 Task: Add a timeline in the project AgileMentor for the epic 'Database migration' from 2023/02/25 to 2024/09/11. Add a timeline in the project AgileMentor for the epic 'IT service management (ITSM) improvement' from 2024/05/09 to 2025/08/26. Add a timeline in the project AgileMentor for the epic 'Unified communications (UC) implementation' from 2024/06/18 to 2024/09/18
Action: Mouse moved to (299, 270)
Screenshot: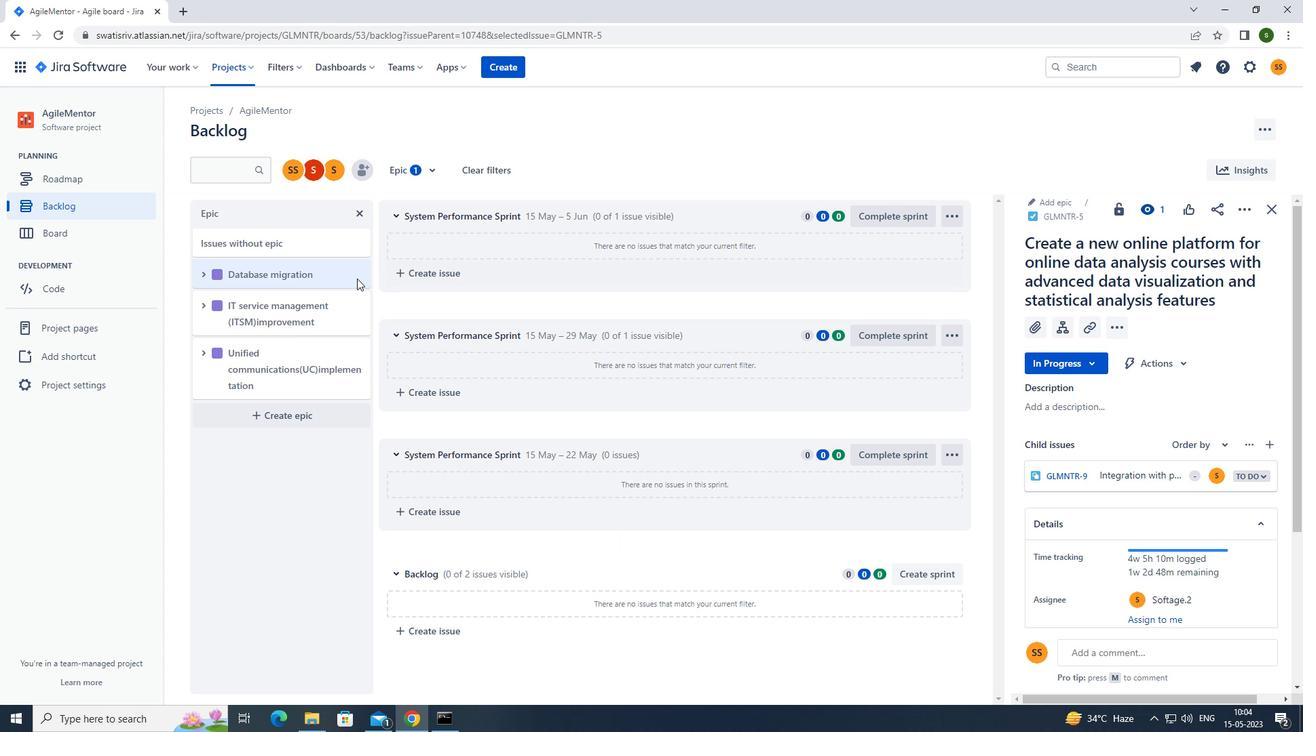 
Action: Mouse pressed left at (299, 270)
Screenshot: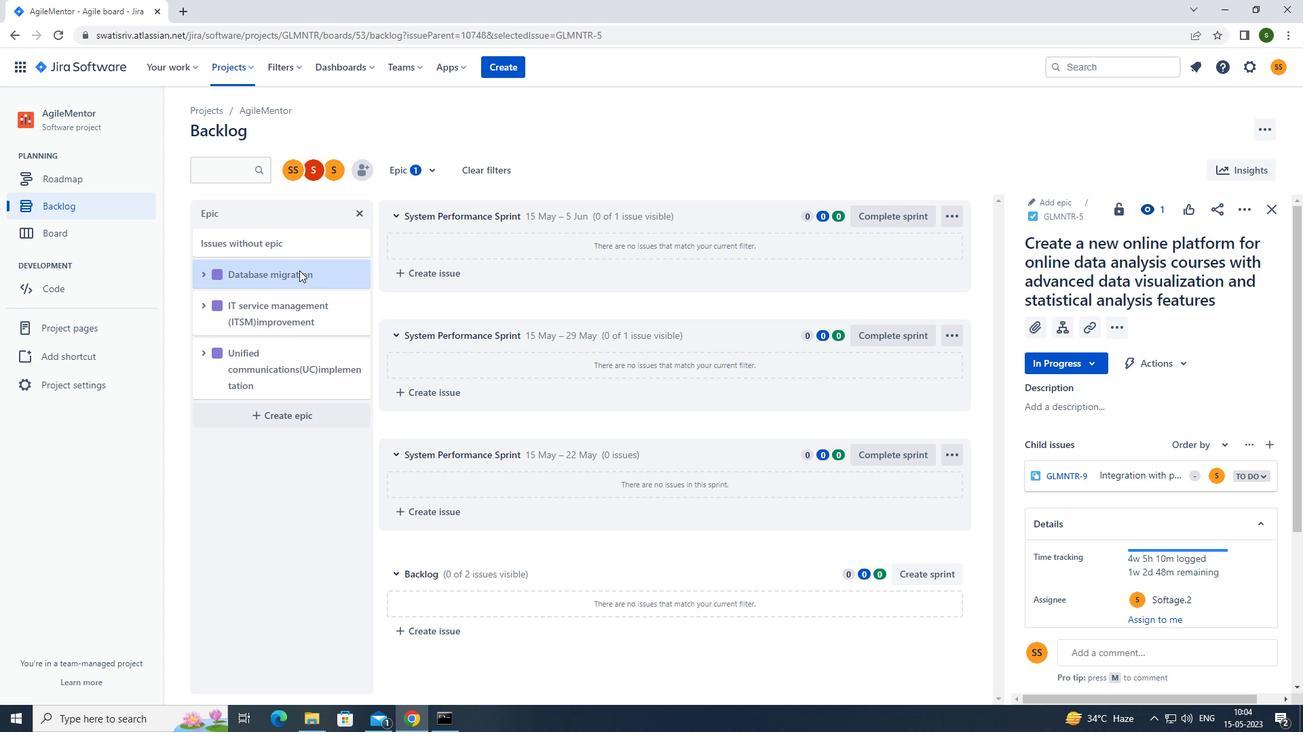 
Action: Mouse moved to (203, 278)
Screenshot: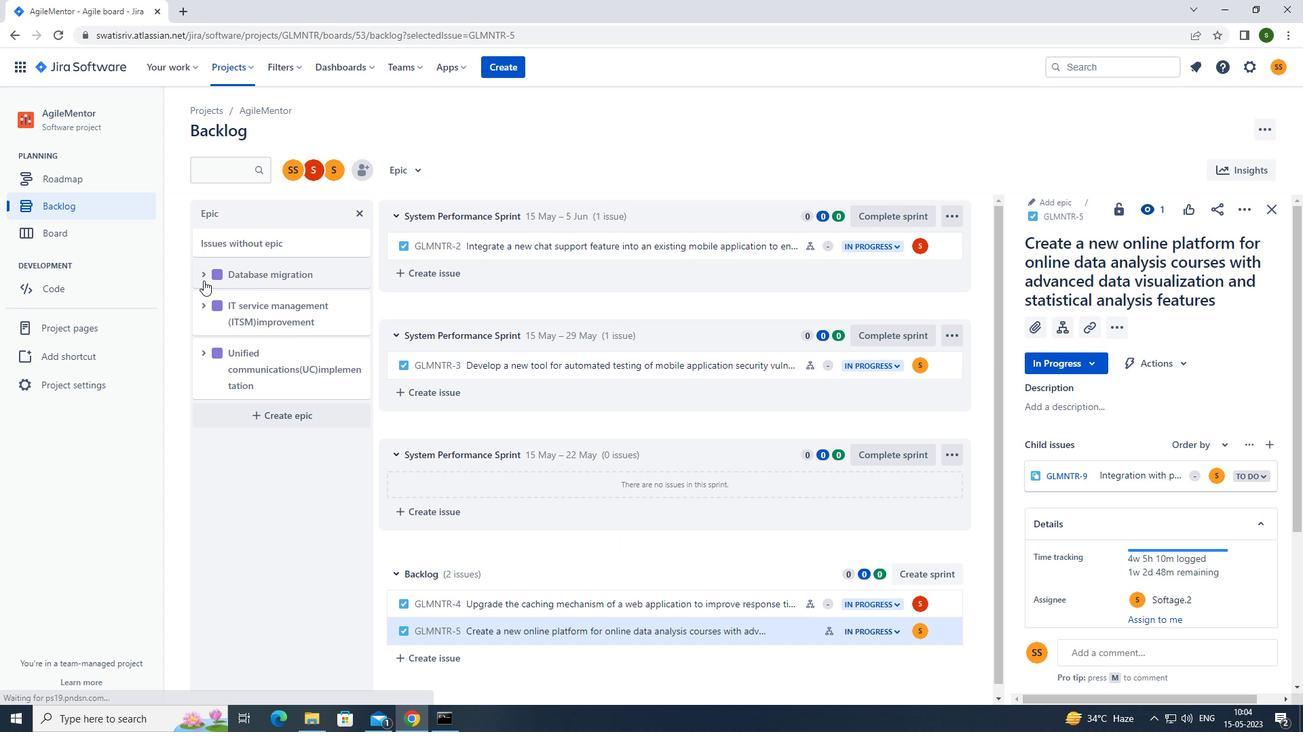 
Action: Mouse pressed left at (203, 278)
Screenshot: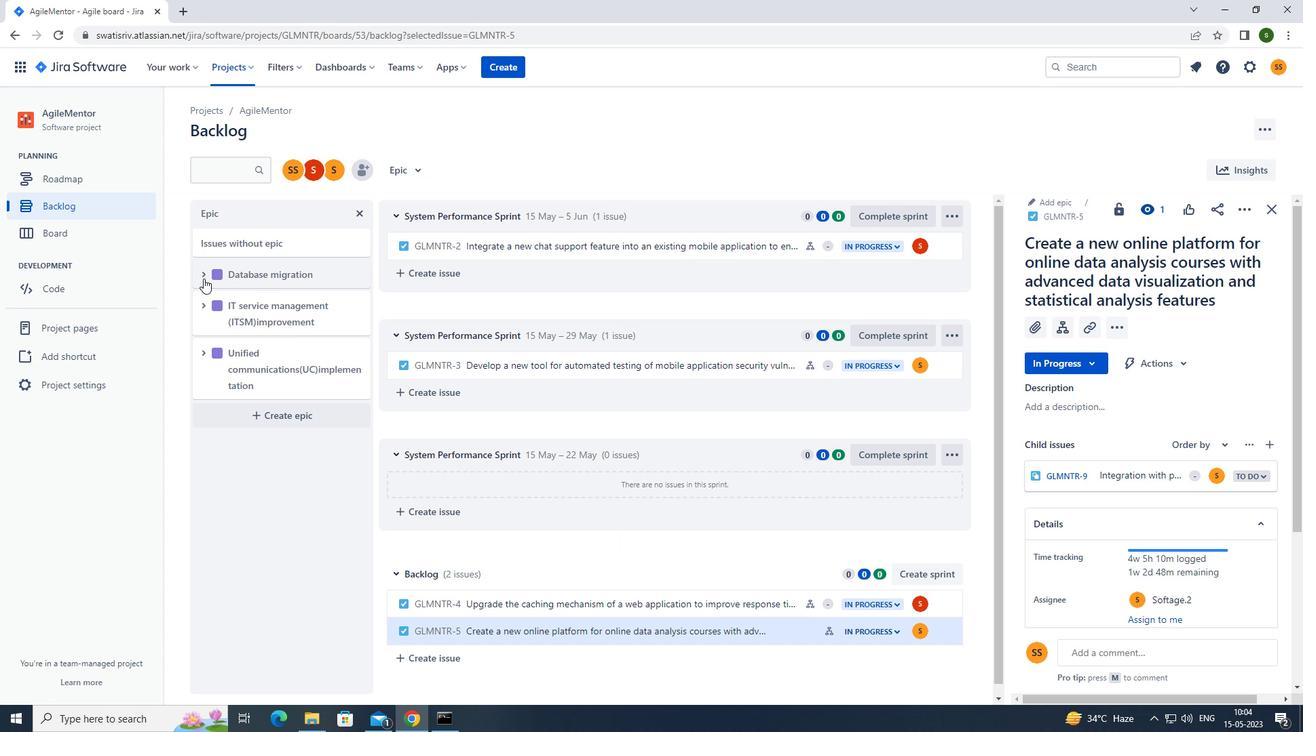 
Action: Mouse moved to (297, 378)
Screenshot: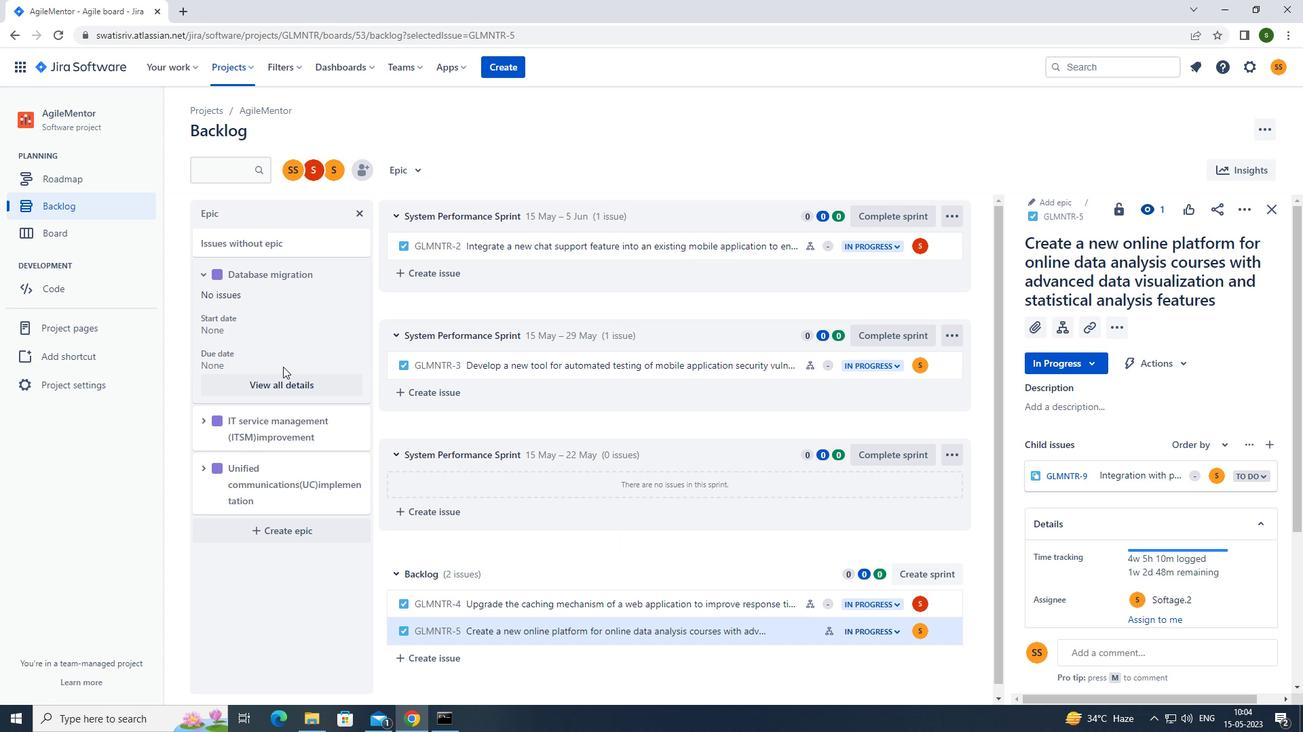 
Action: Mouse pressed left at (297, 378)
Screenshot: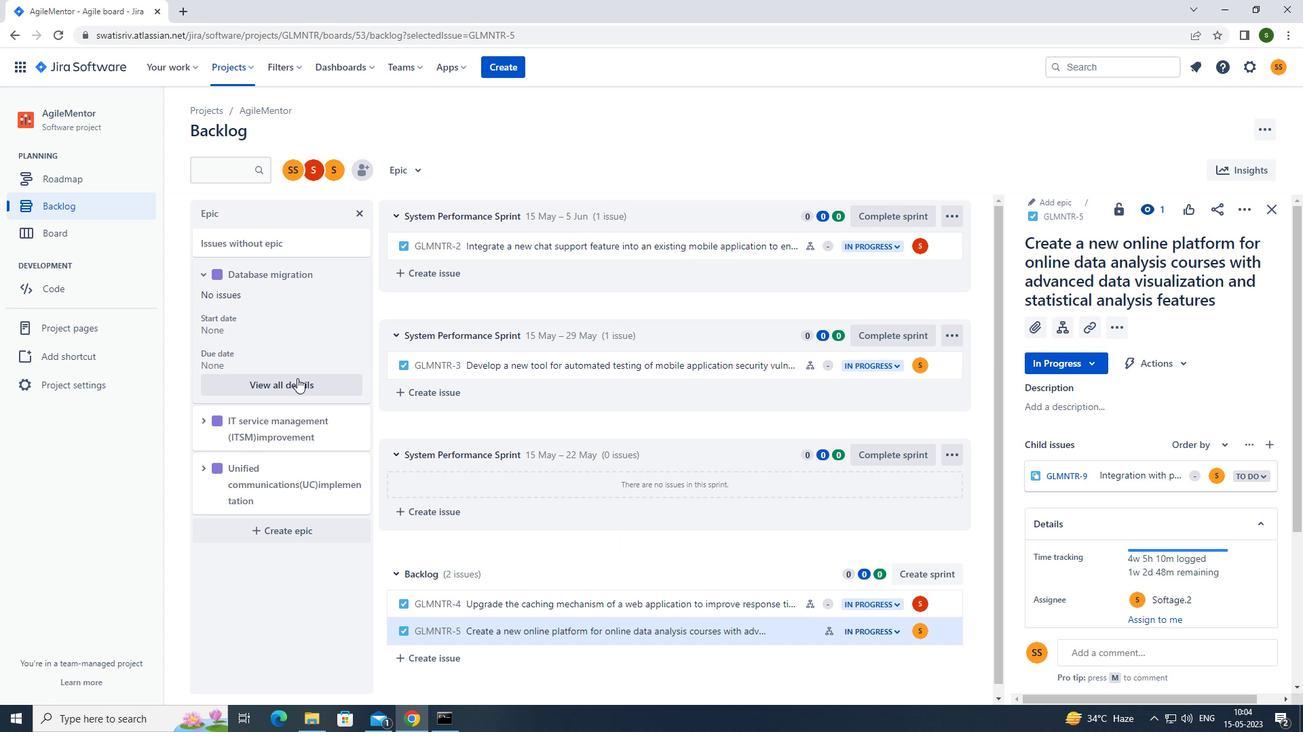 
Action: Mouse moved to (1152, 498)
Screenshot: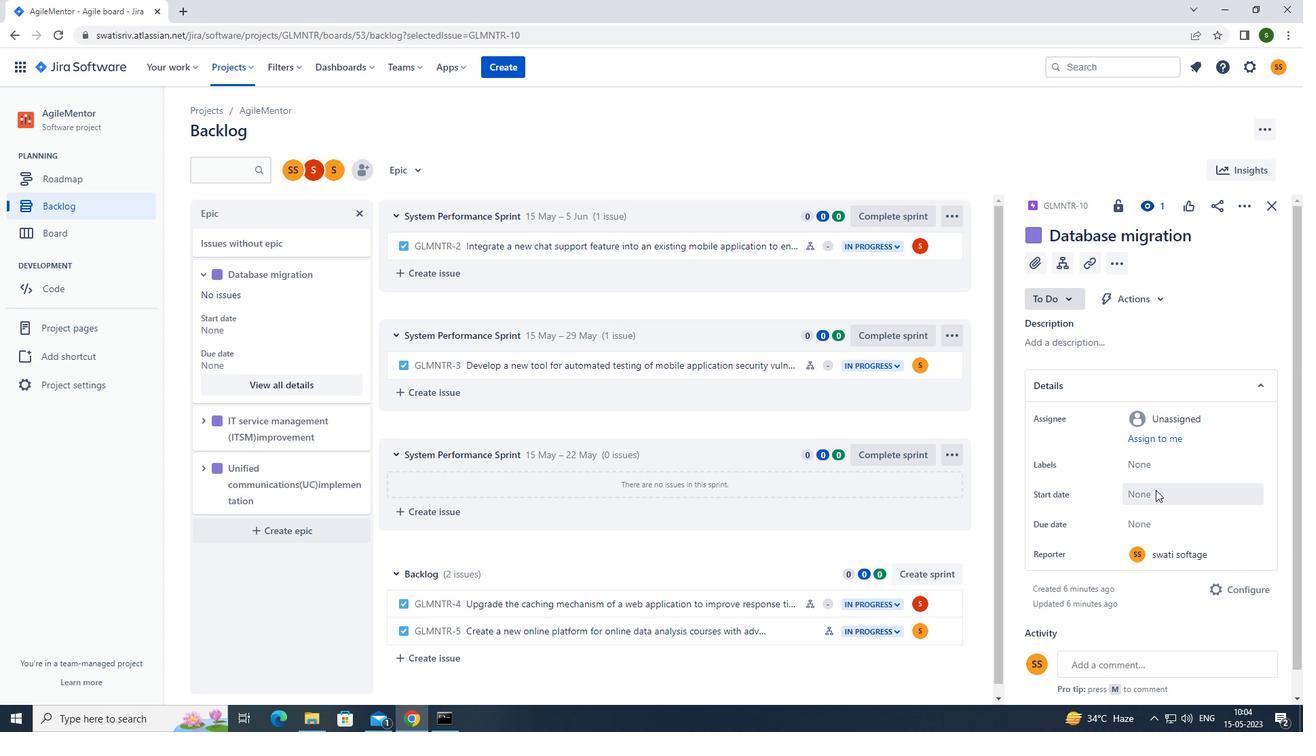 
Action: Mouse pressed left at (1152, 498)
Screenshot: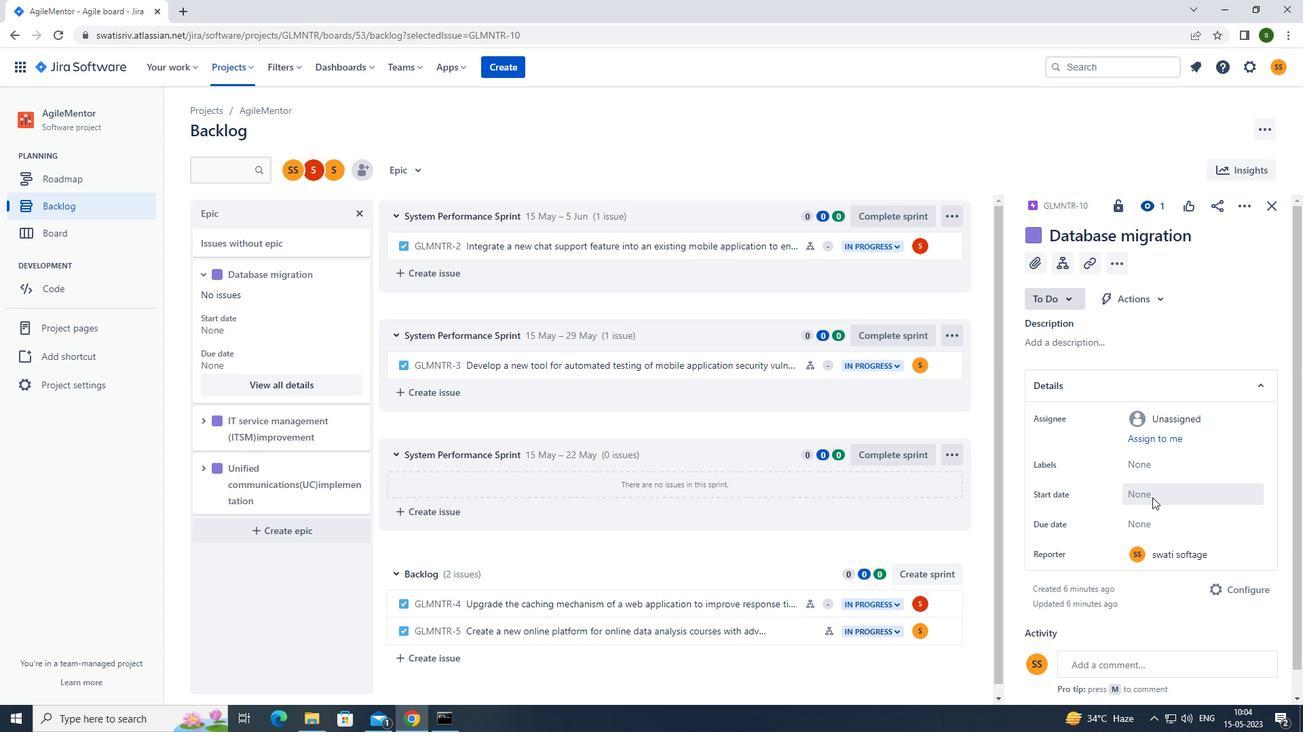 
Action: Mouse moved to (1096, 299)
Screenshot: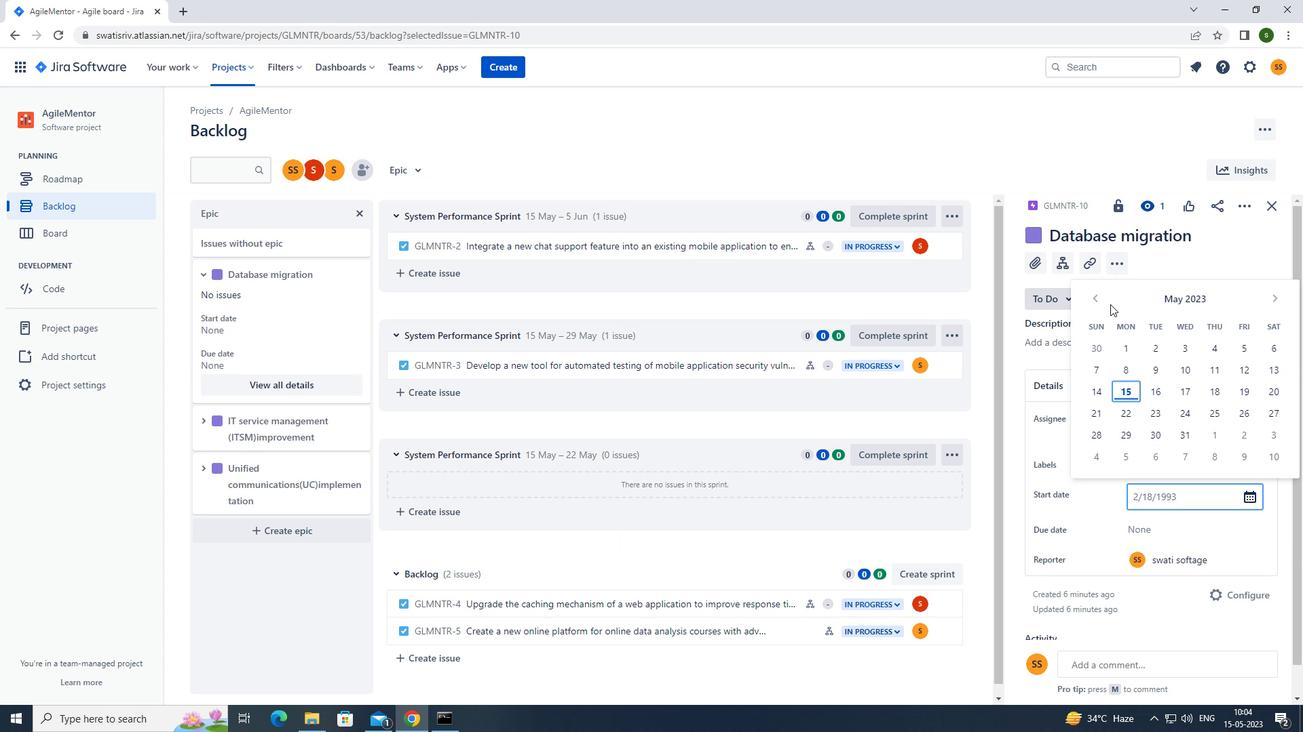 
Action: Mouse pressed left at (1096, 299)
Screenshot: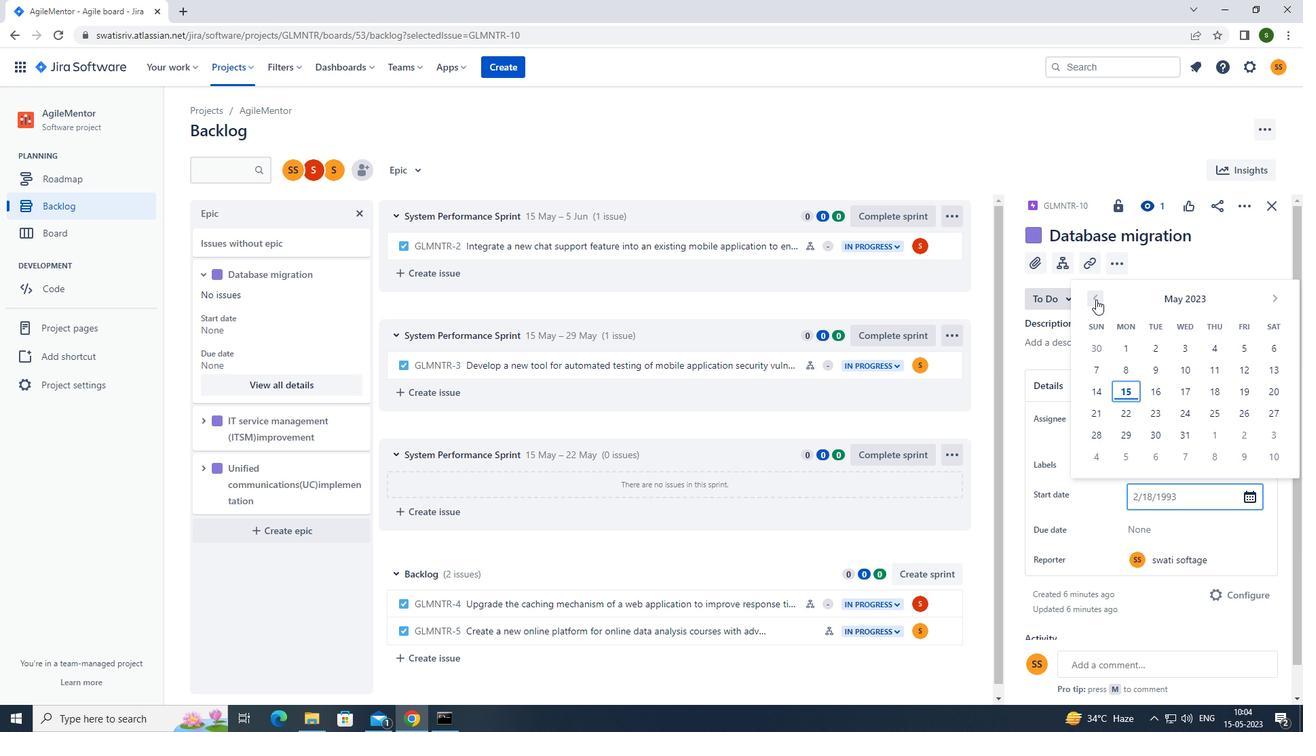 
Action: Mouse pressed left at (1096, 299)
Screenshot: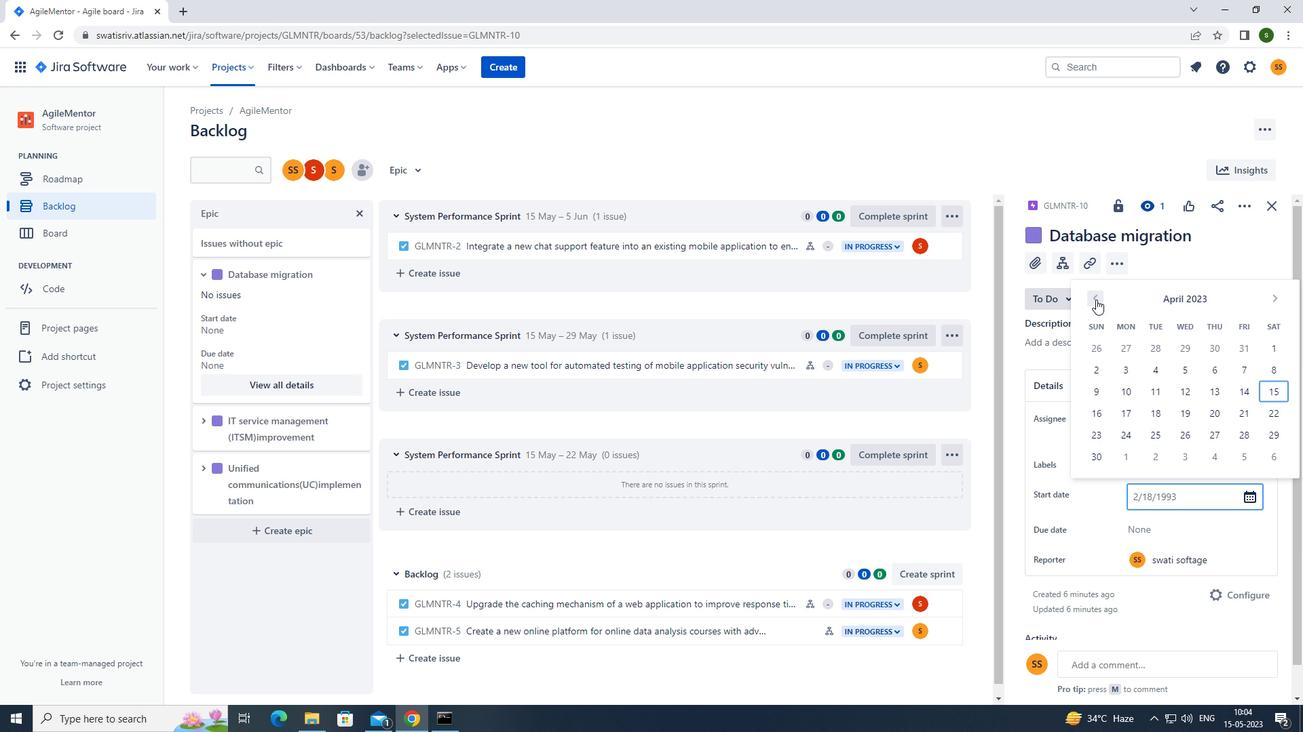 
Action: Mouse pressed left at (1096, 299)
Screenshot: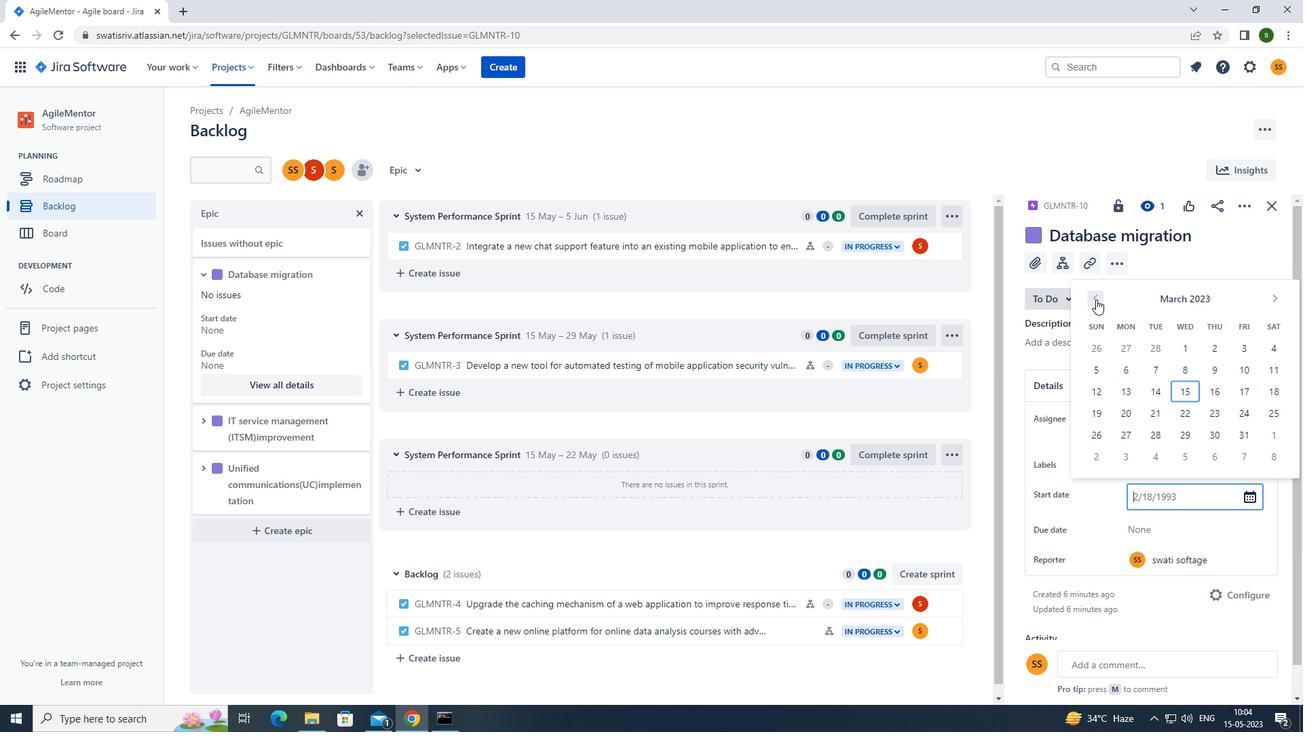 
Action: Mouse moved to (1267, 414)
Screenshot: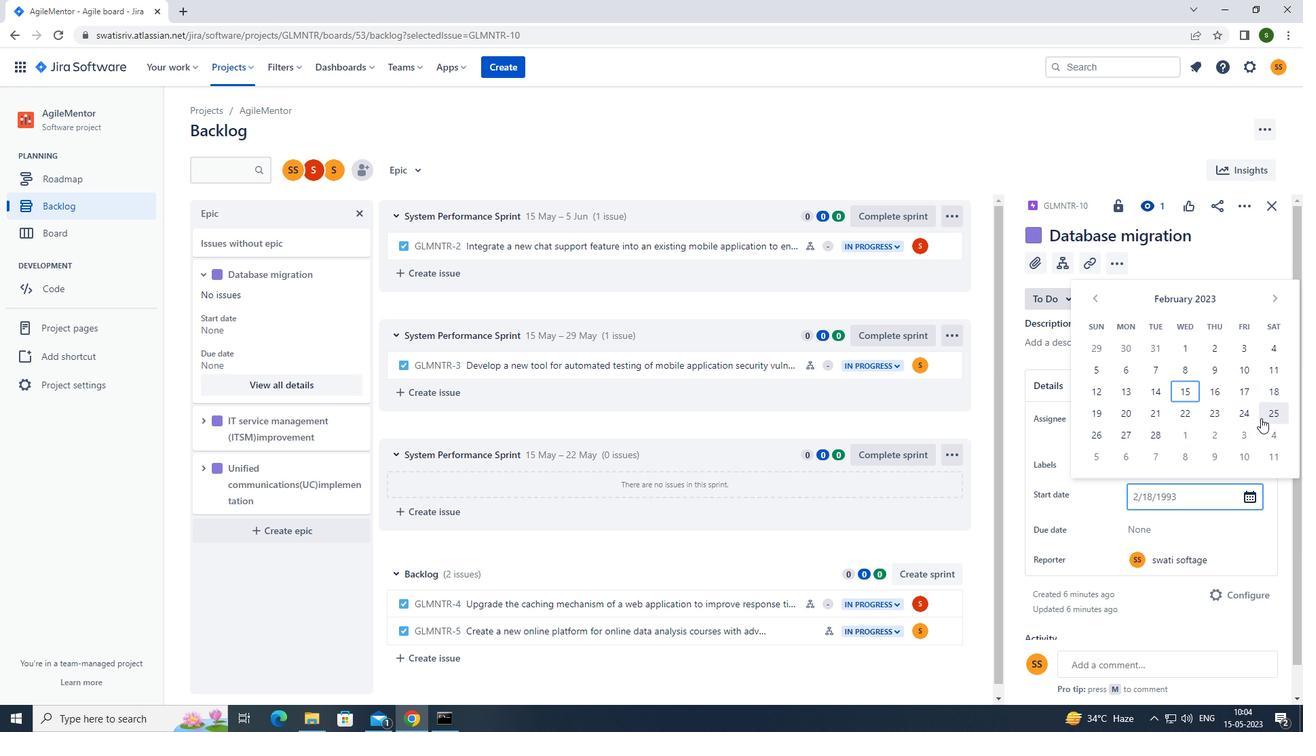 
Action: Mouse pressed left at (1267, 414)
Screenshot: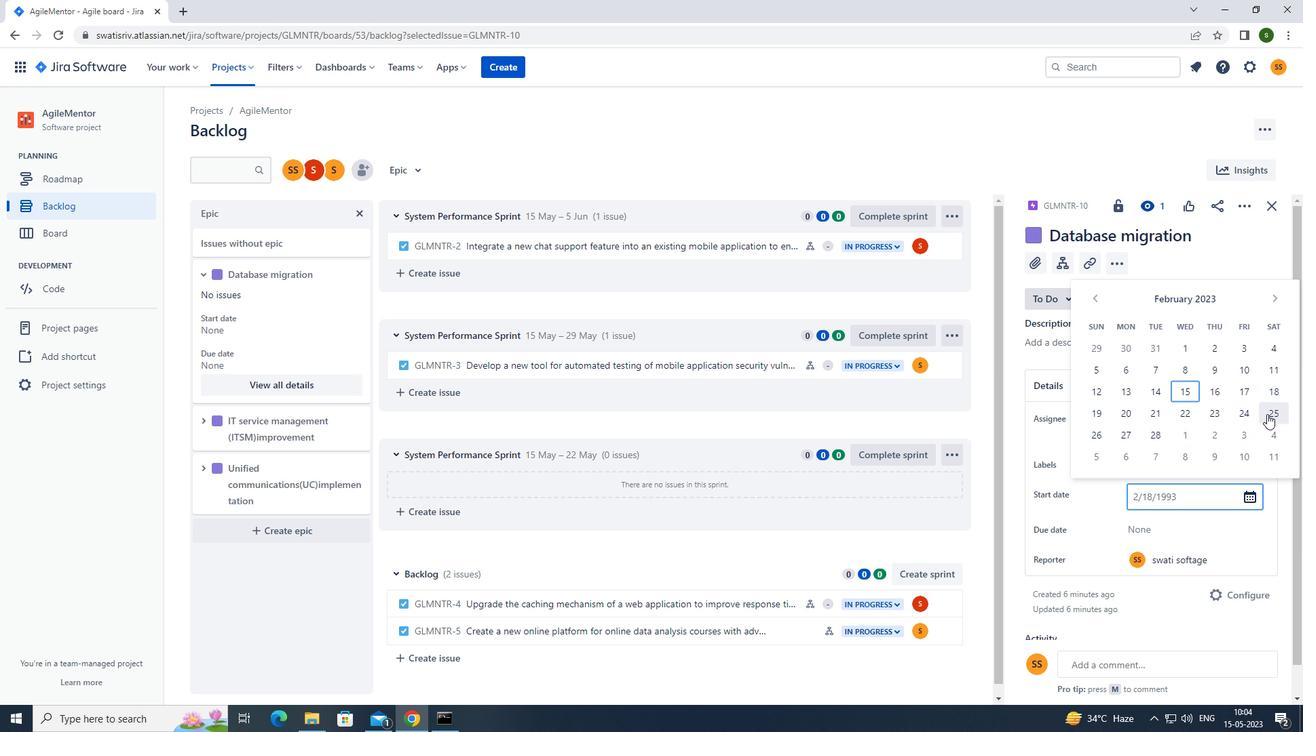 
Action: Mouse moved to (1168, 526)
Screenshot: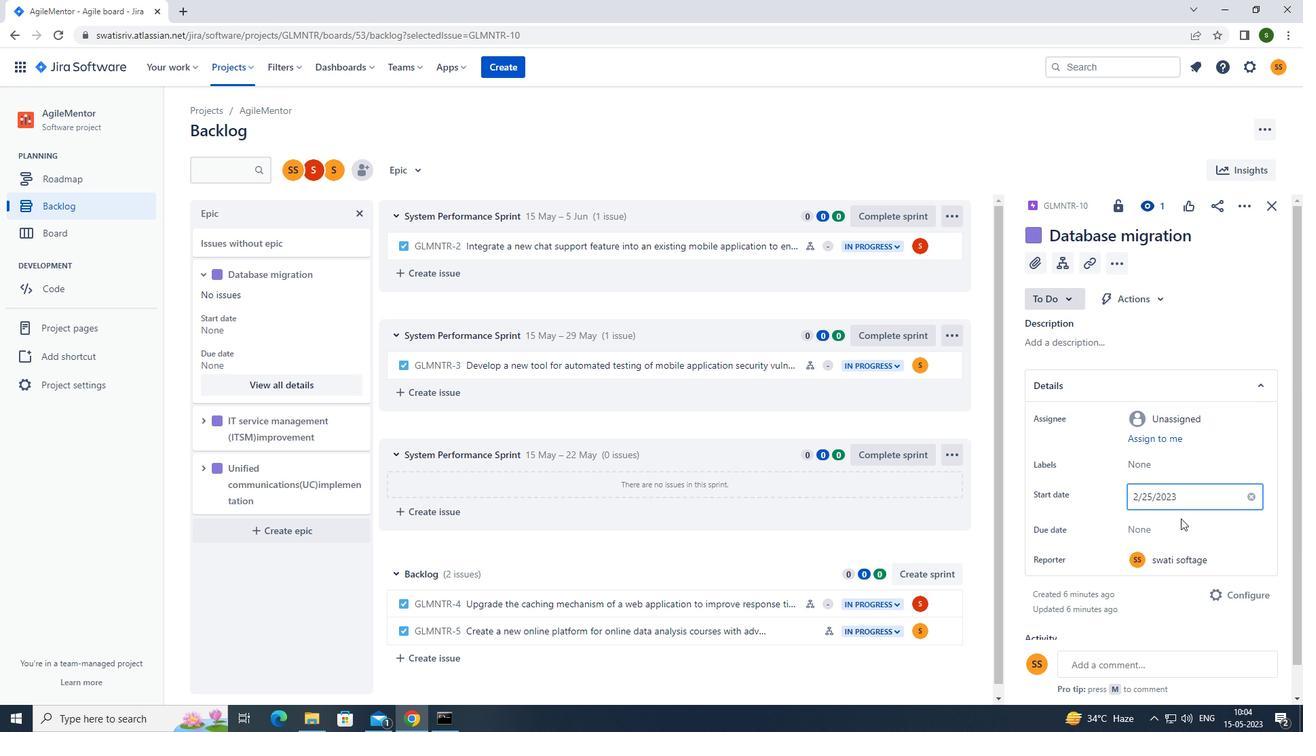 
Action: Mouse pressed left at (1168, 526)
Screenshot: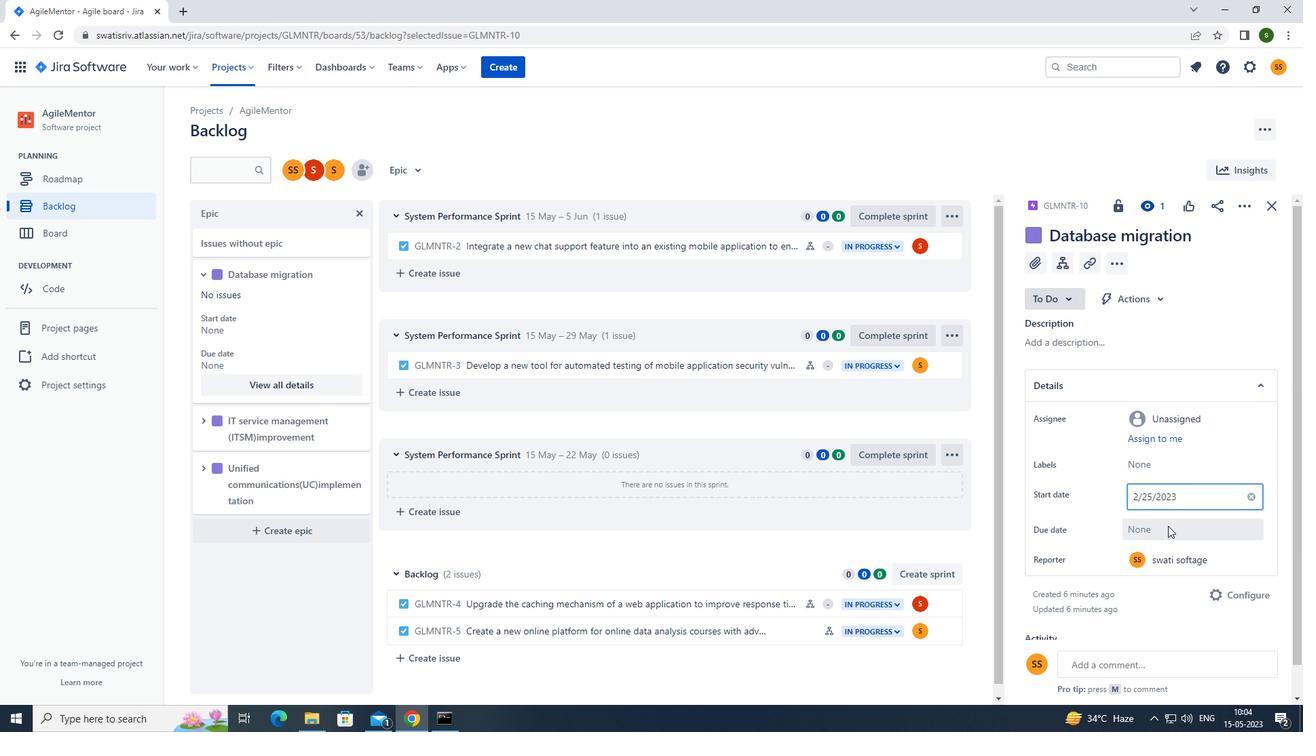 
Action: Mouse moved to (1275, 339)
Screenshot: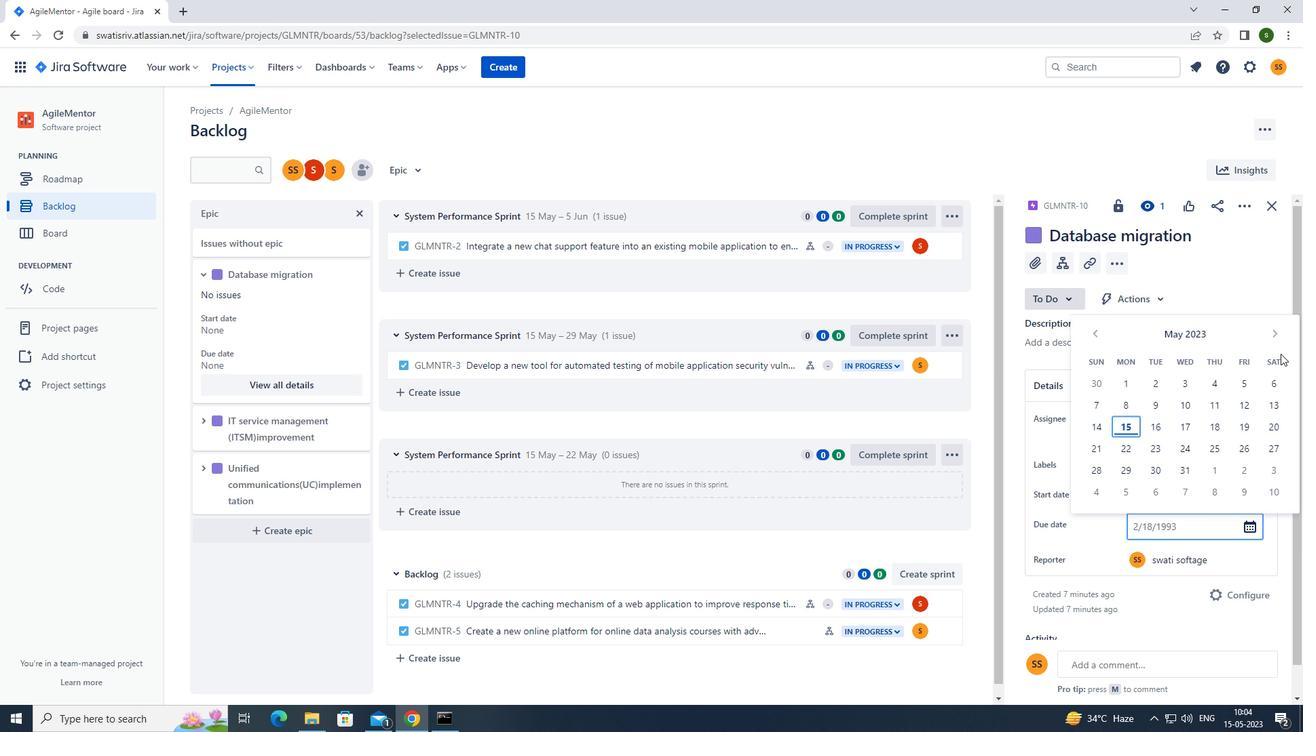 
Action: Mouse pressed left at (1275, 339)
Screenshot: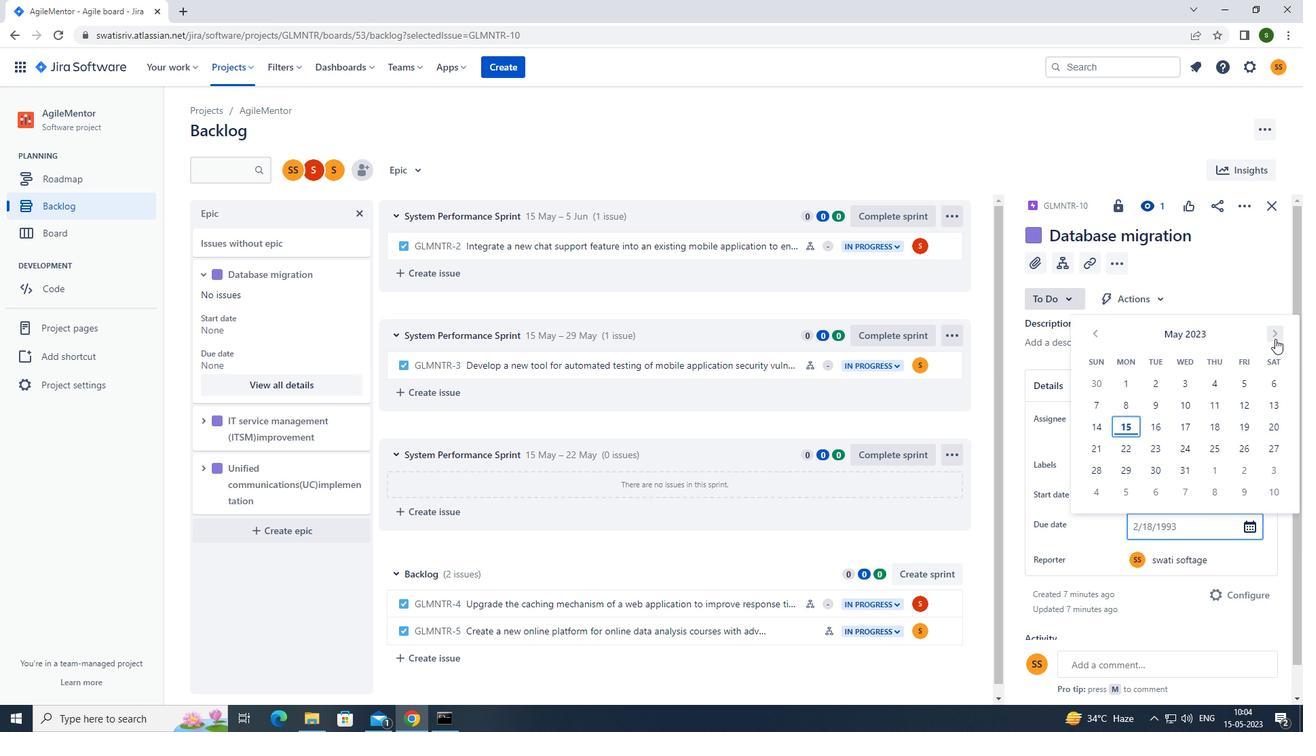 
Action: Mouse pressed left at (1275, 339)
Screenshot: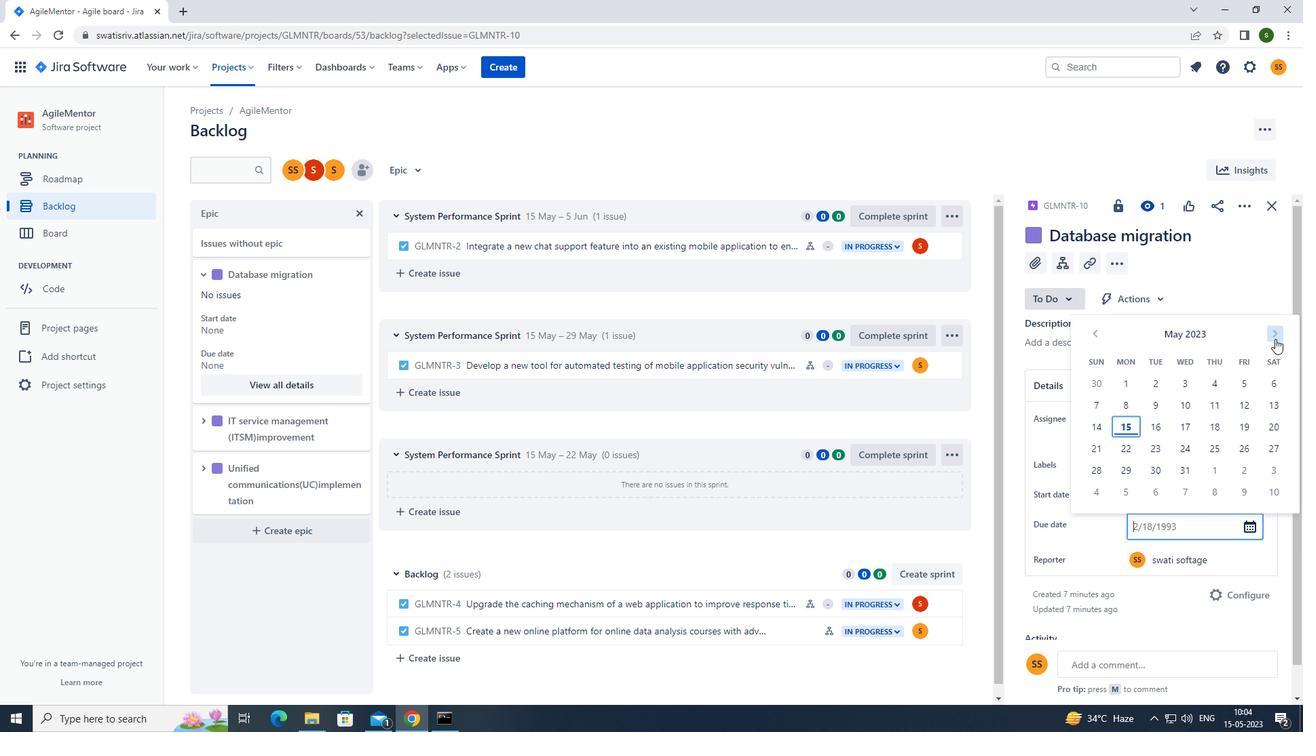 
Action: Mouse pressed left at (1275, 339)
Screenshot: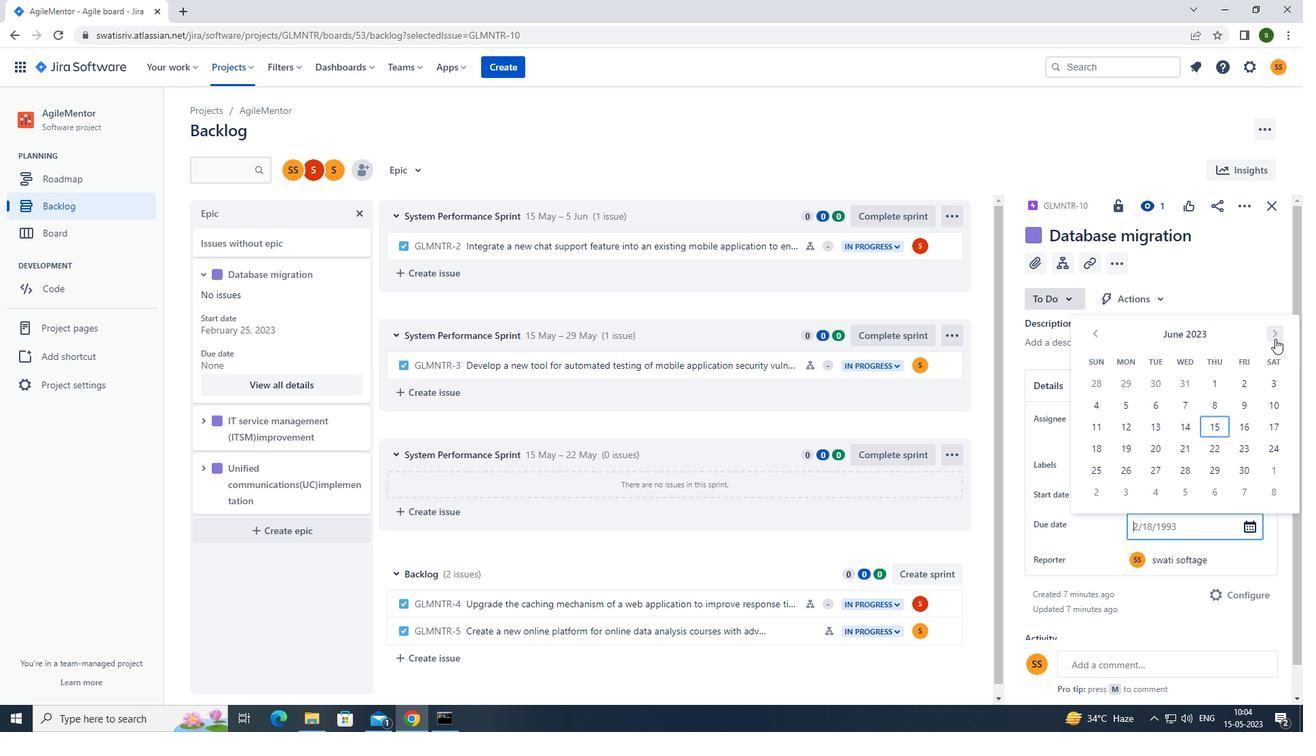 
Action: Mouse pressed left at (1275, 339)
Screenshot: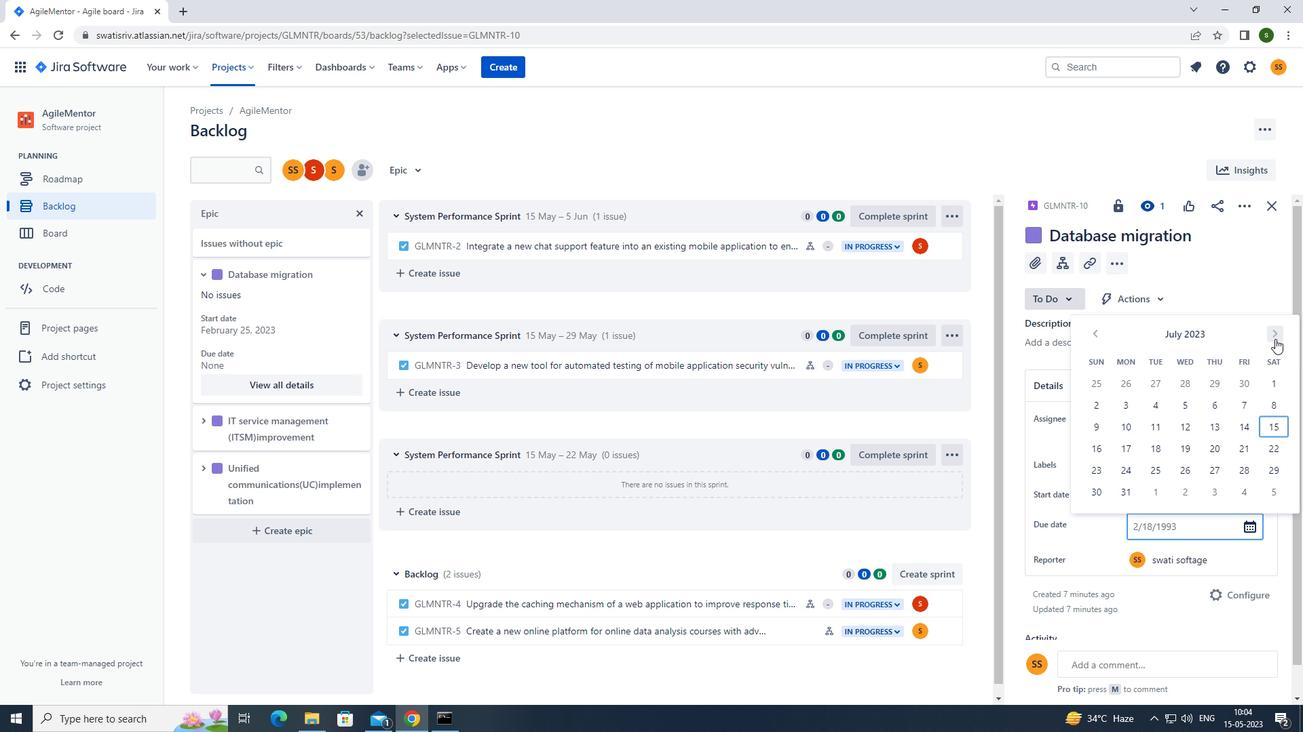 
Action: Mouse pressed left at (1275, 339)
Screenshot: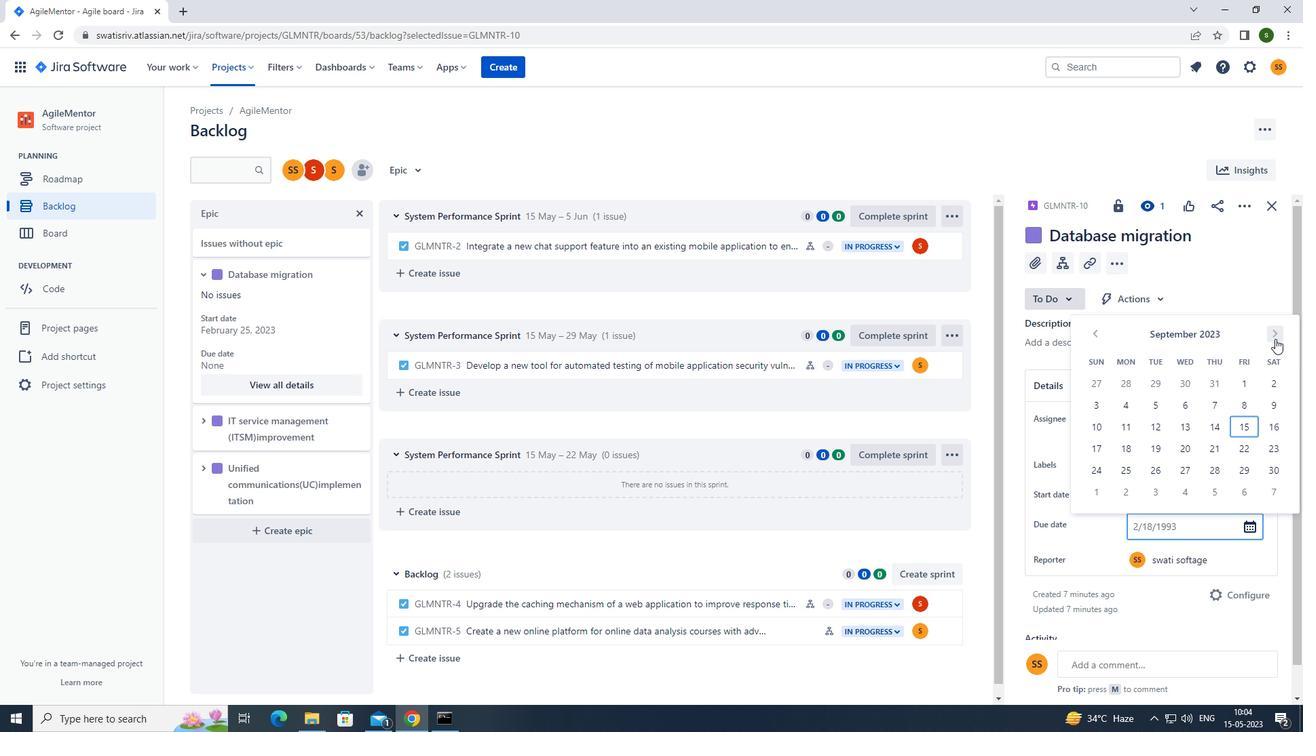 
Action: Mouse pressed left at (1275, 339)
Screenshot: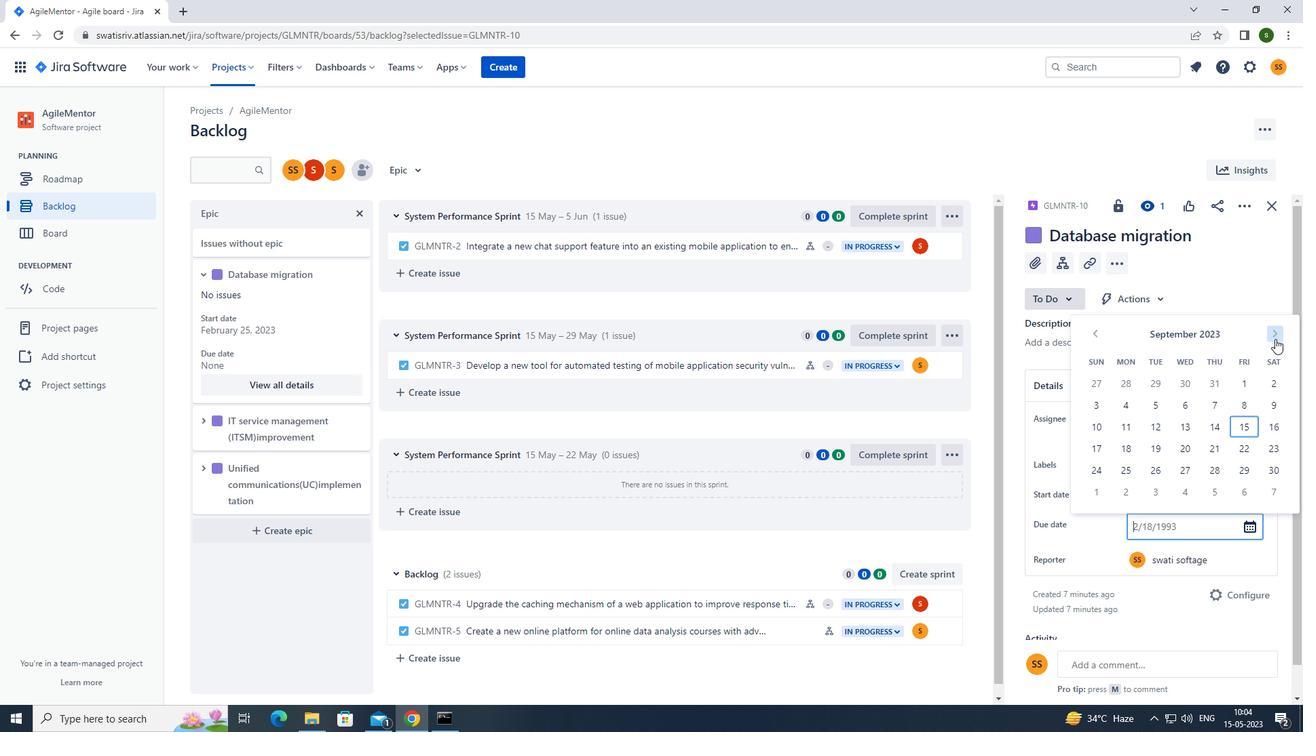 
Action: Mouse pressed left at (1275, 339)
Screenshot: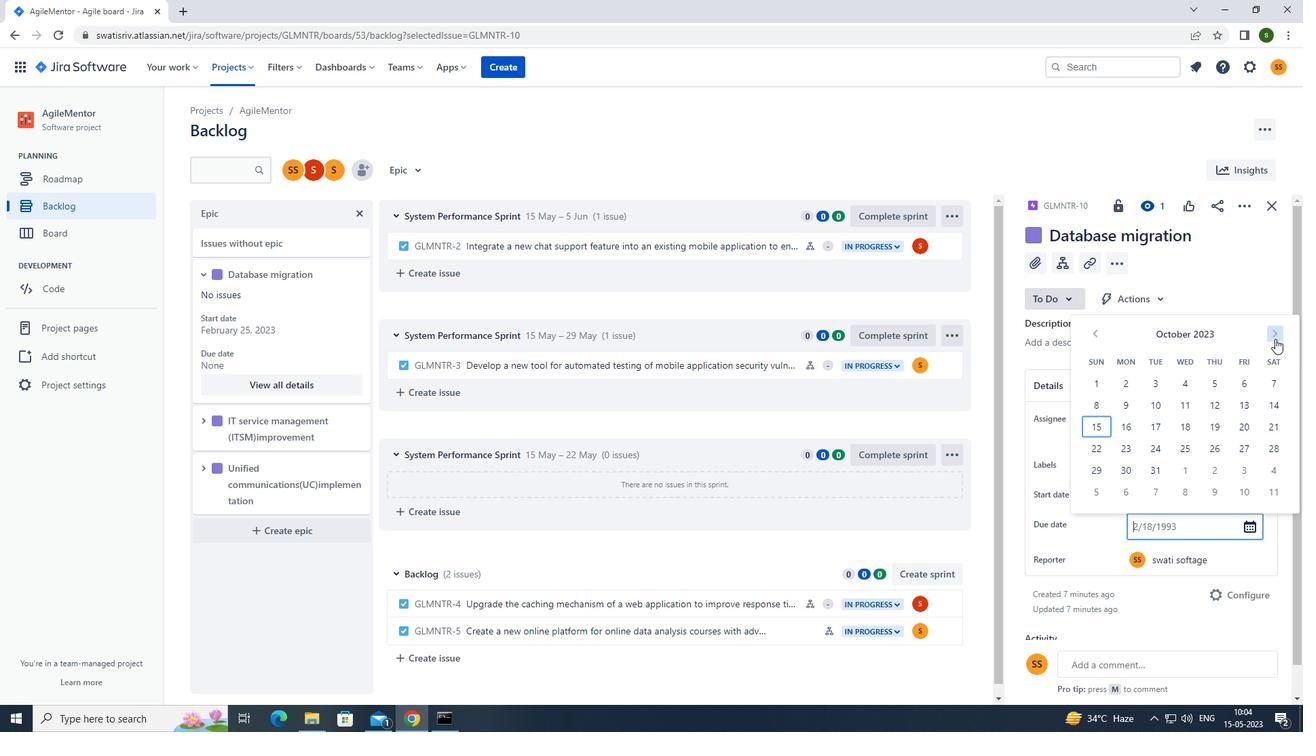 
Action: Mouse pressed left at (1275, 339)
Screenshot: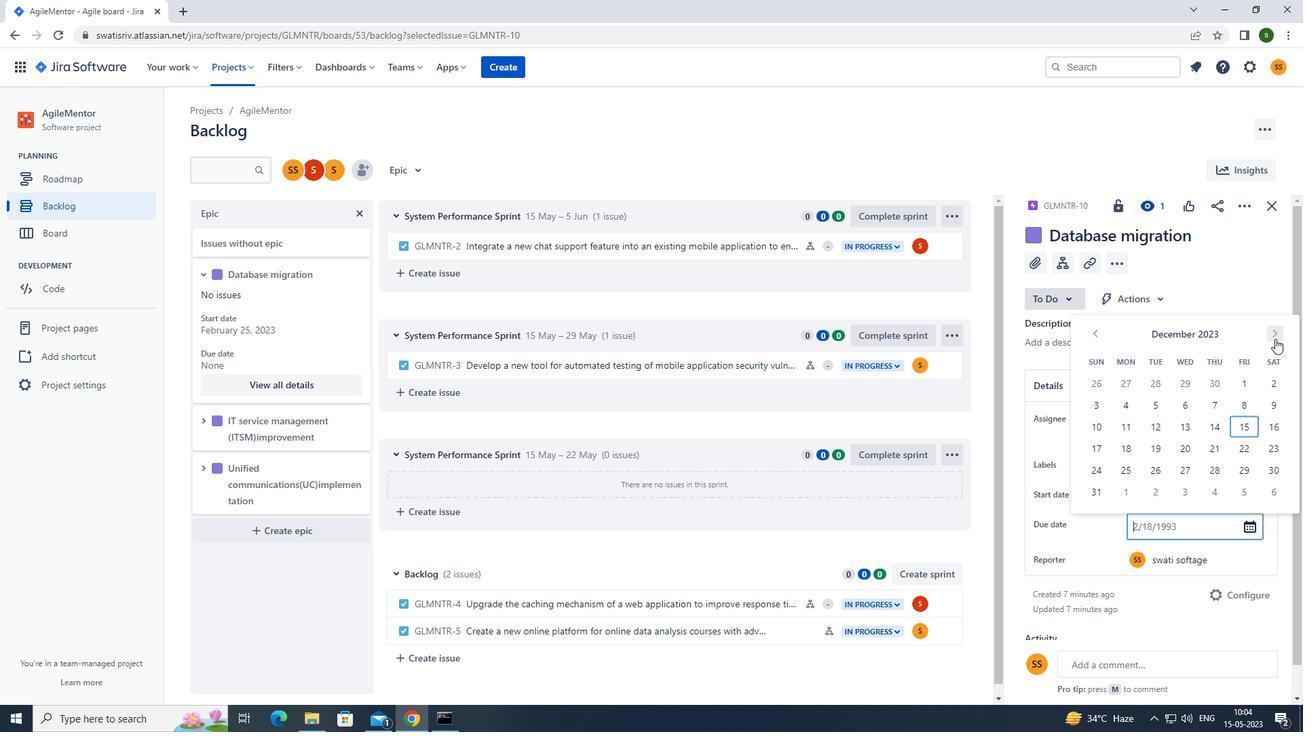 
Action: Mouse pressed left at (1275, 339)
Screenshot: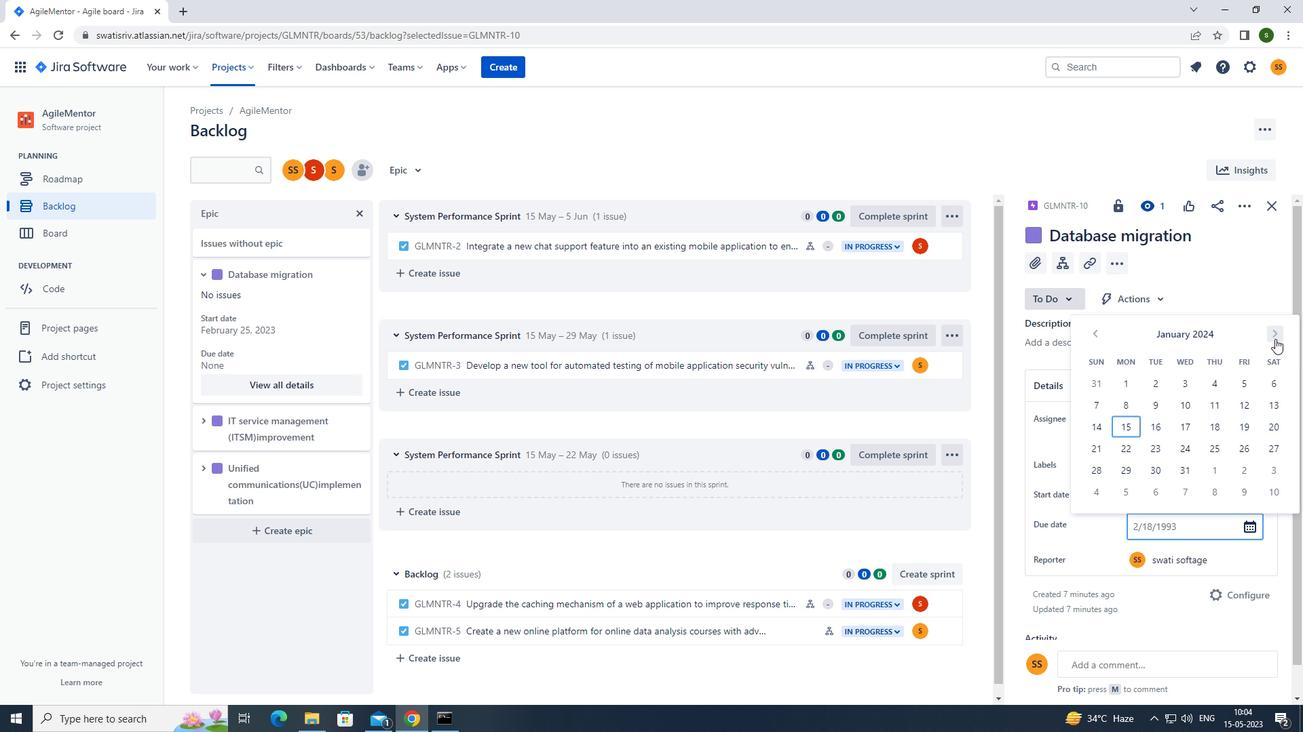 
Action: Mouse pressed left at (1275, 339)
Screenshot: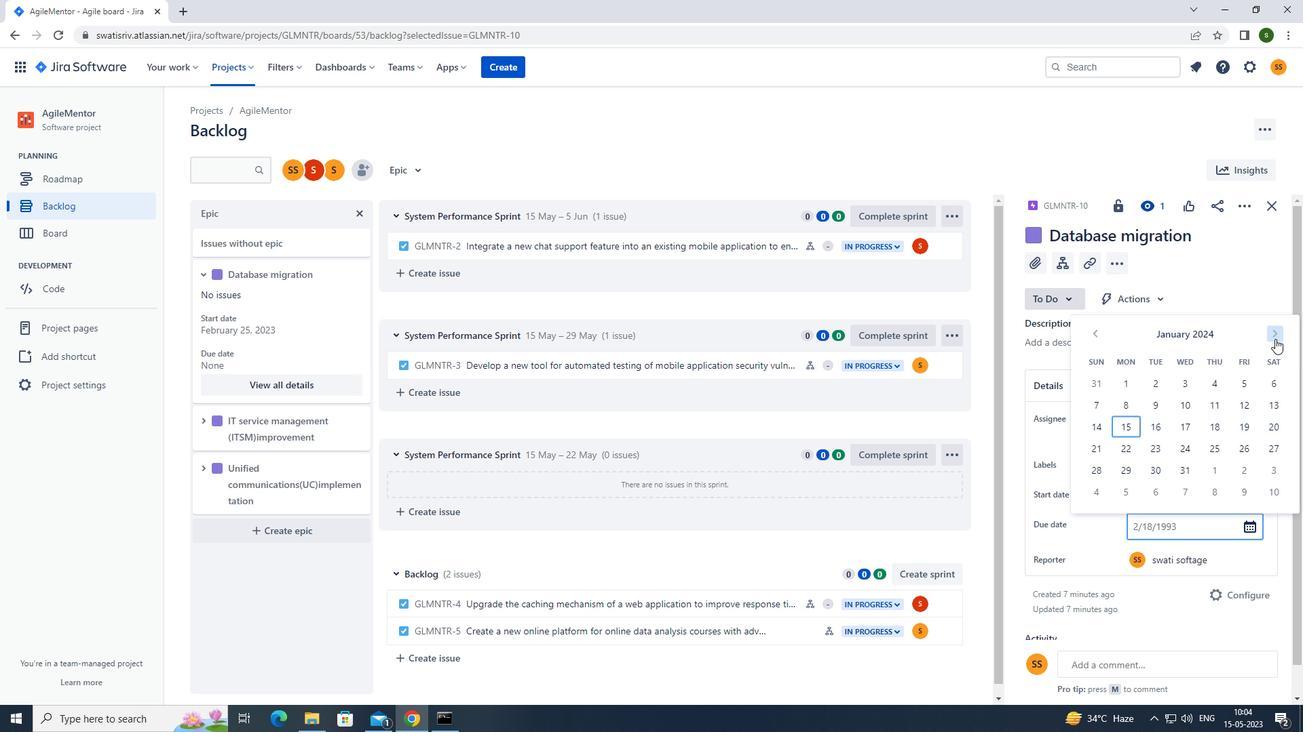 
Action: Mouse pressed left at (1275, 339)
Screenshot: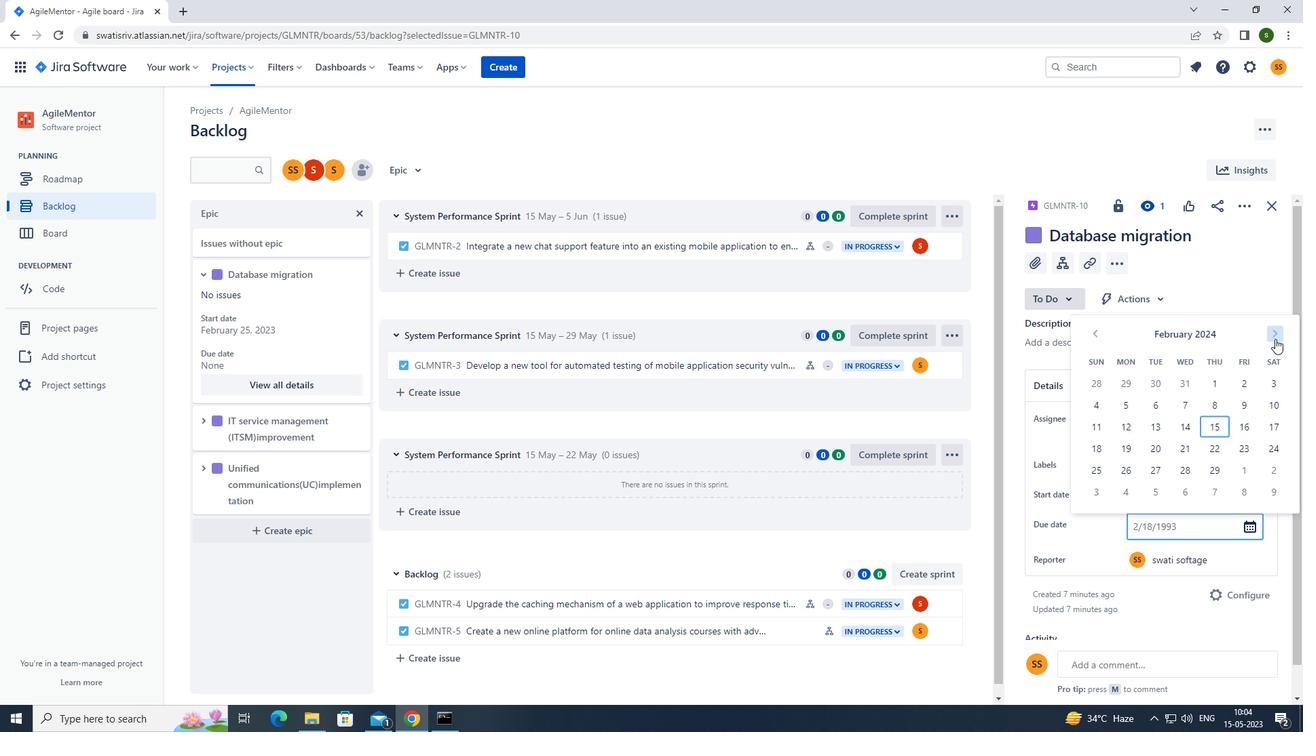 
Action: Mouse pressed left at (1275, 339)
Screenshot: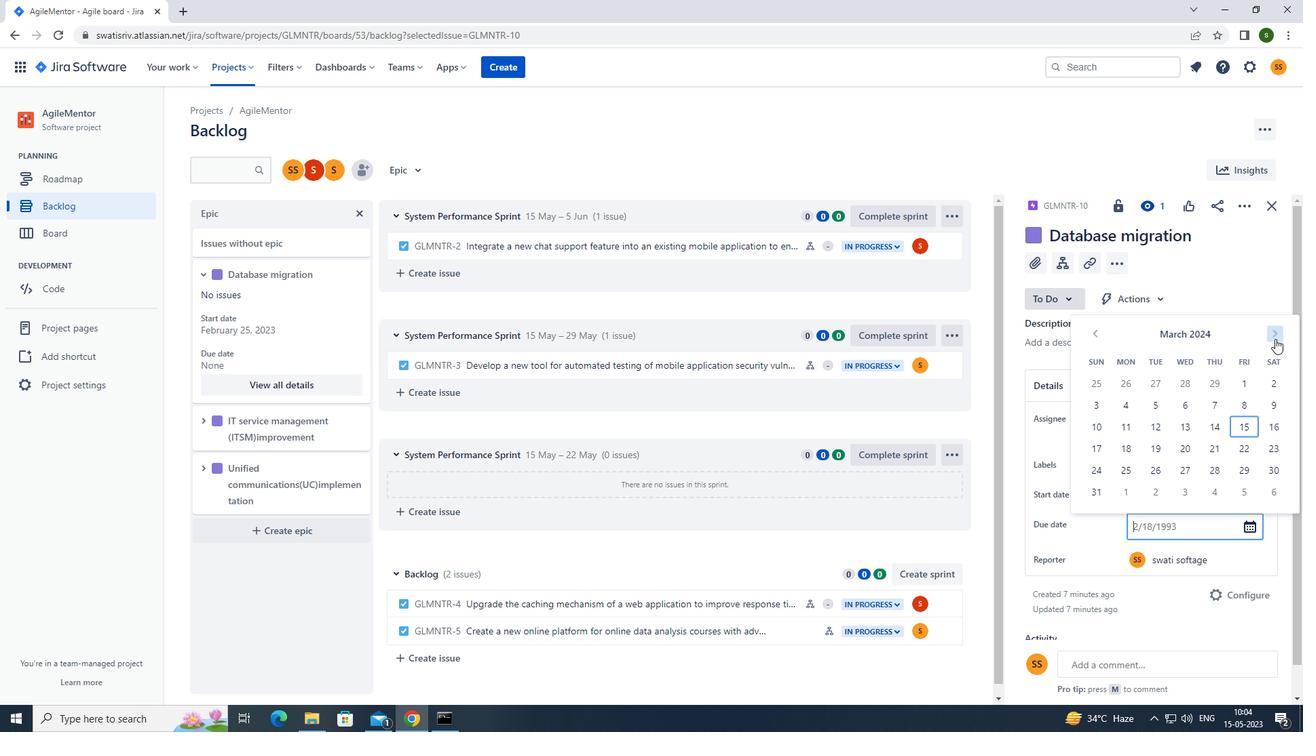 
Action: Mouse pressed left at (1275, 339)
Screenshot: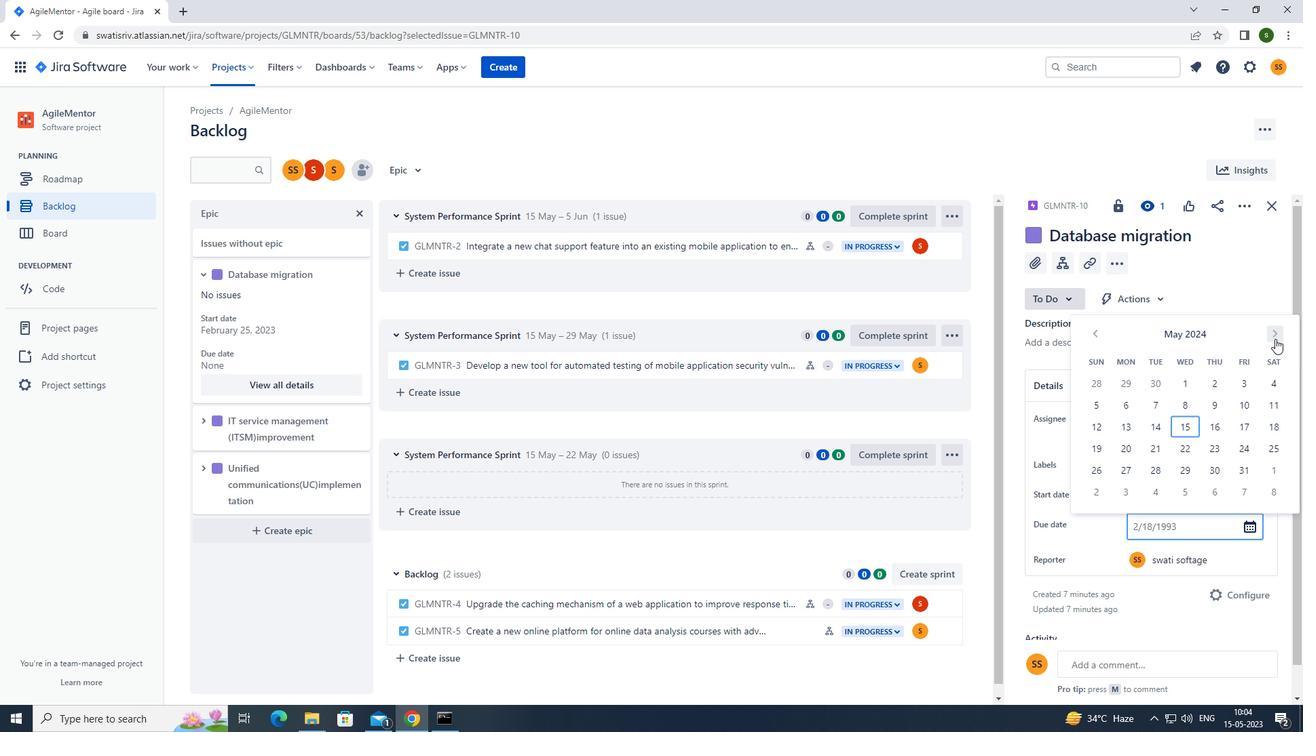 
Action: Mouse pressed left at (1275, 339)
Screenshot: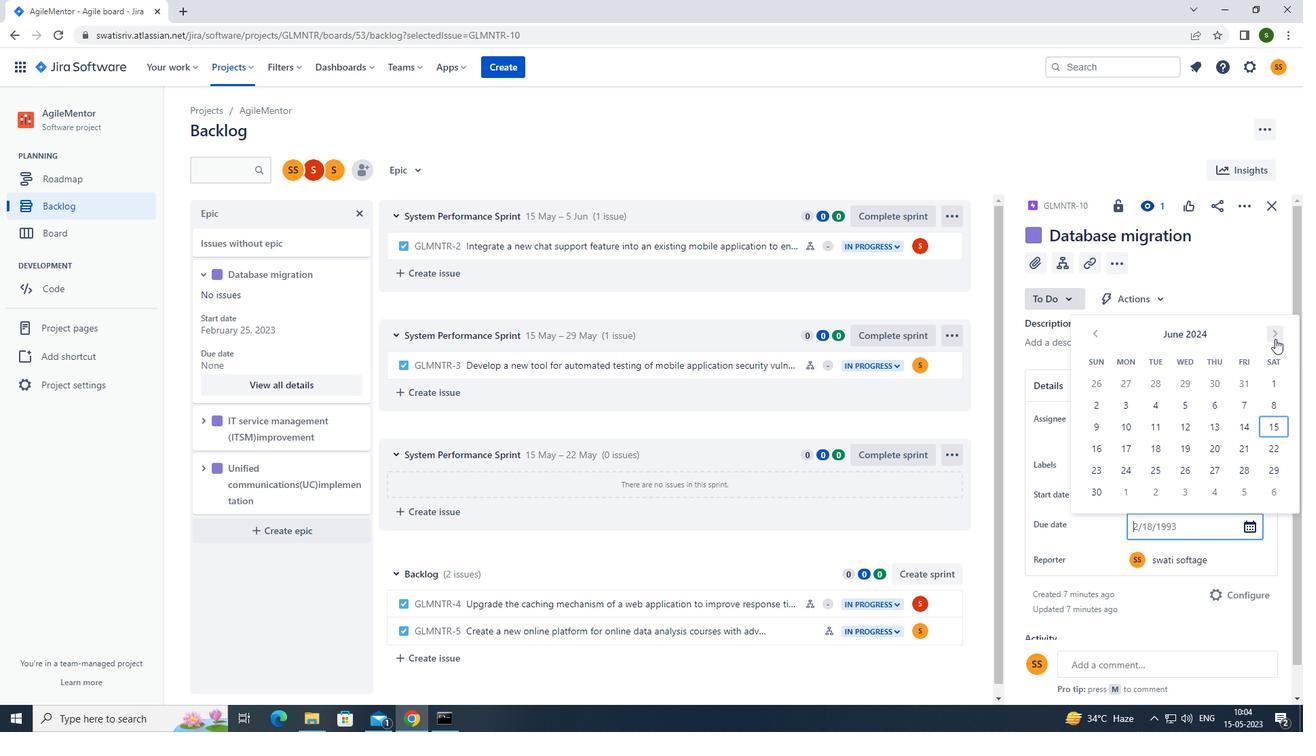 
Action: Mouse pressed left at (1275, 339)
Screenshot: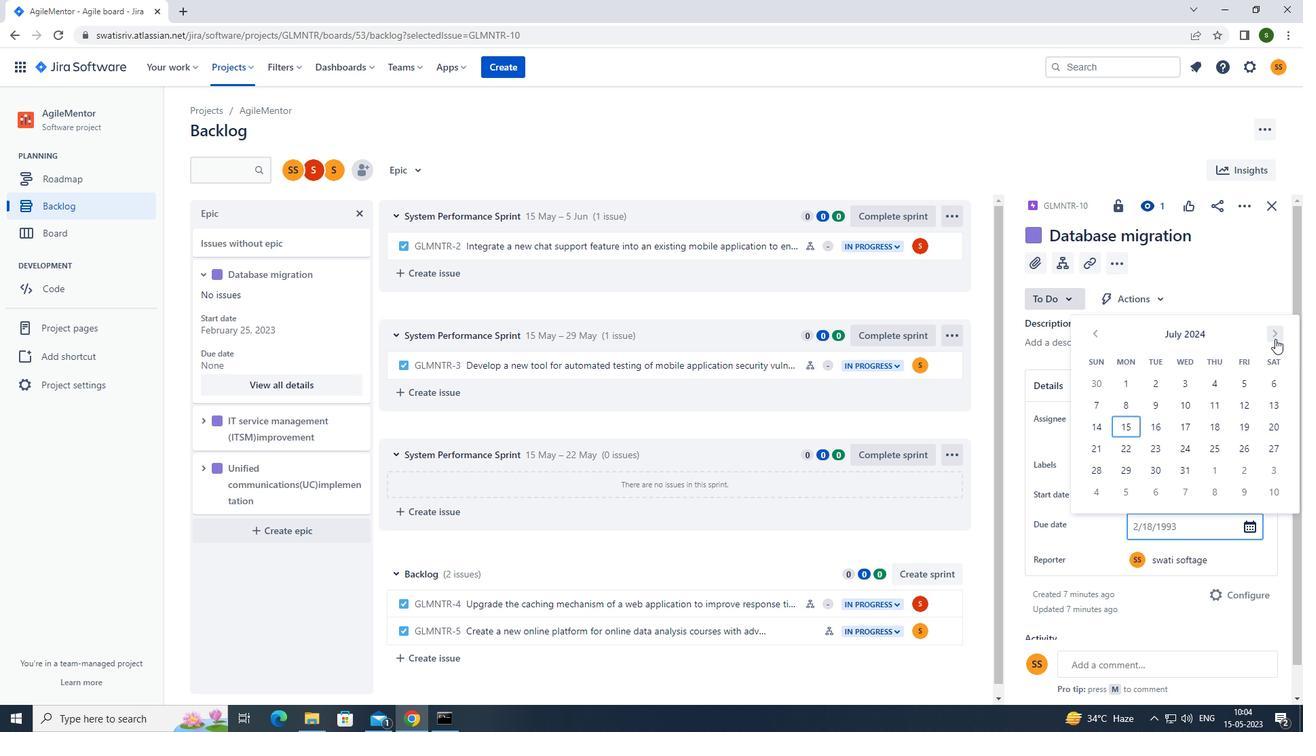 
Action: Mouse pressed left at (1275, 339)
Screenshot: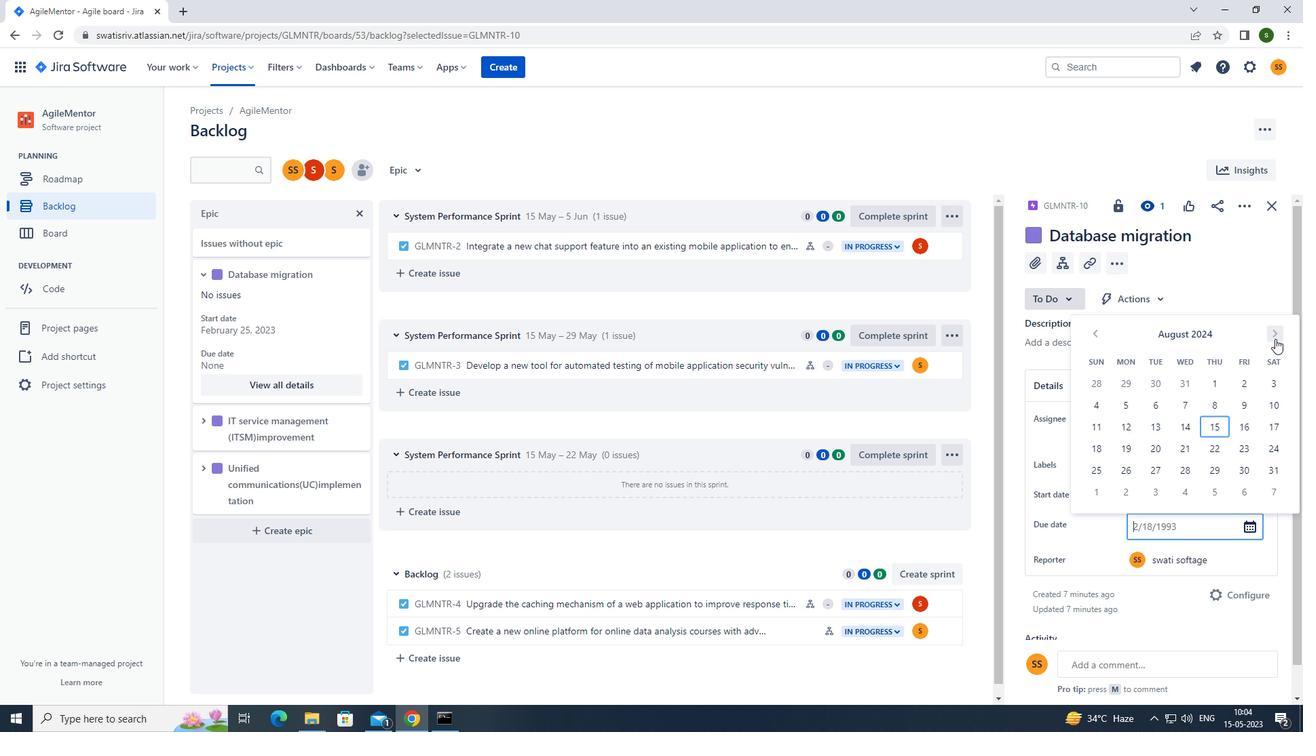 
Action: Mouse moved to (1192, 407)
Screenshot: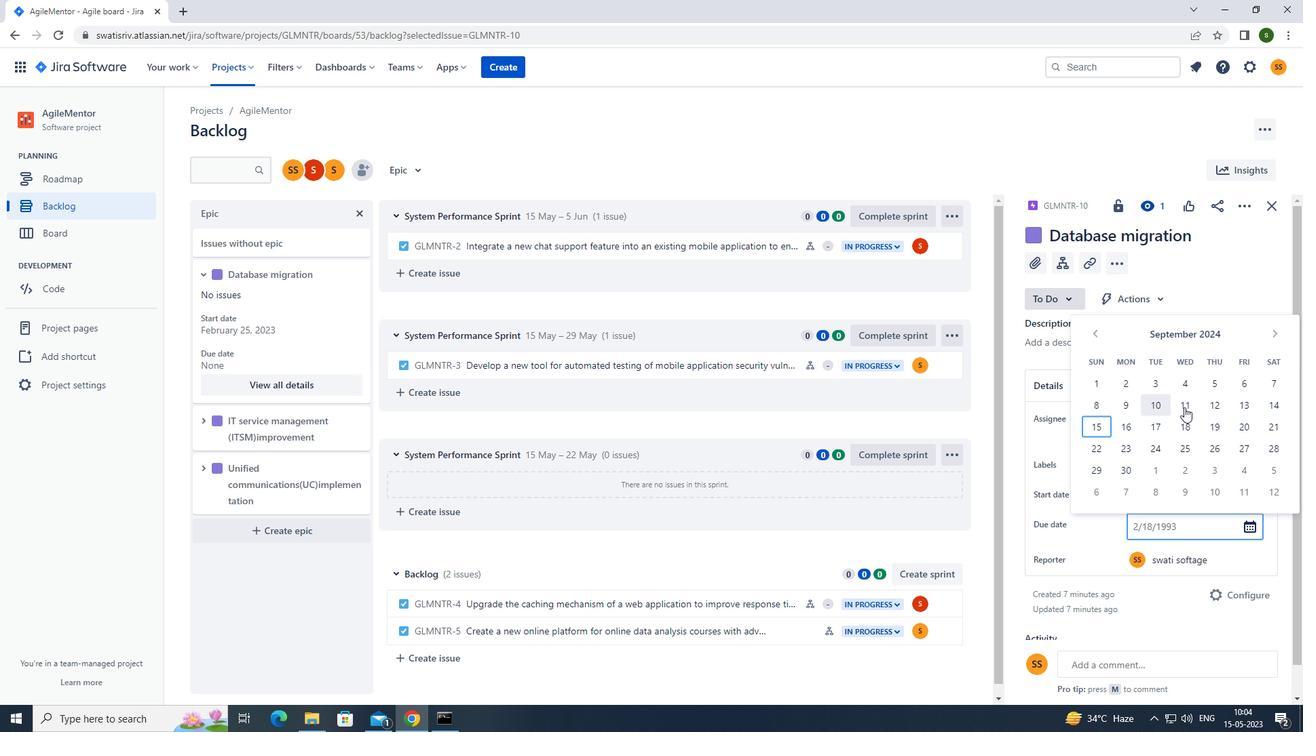 
Action: Mouse pressed left at (1192, 407)
Screenshot: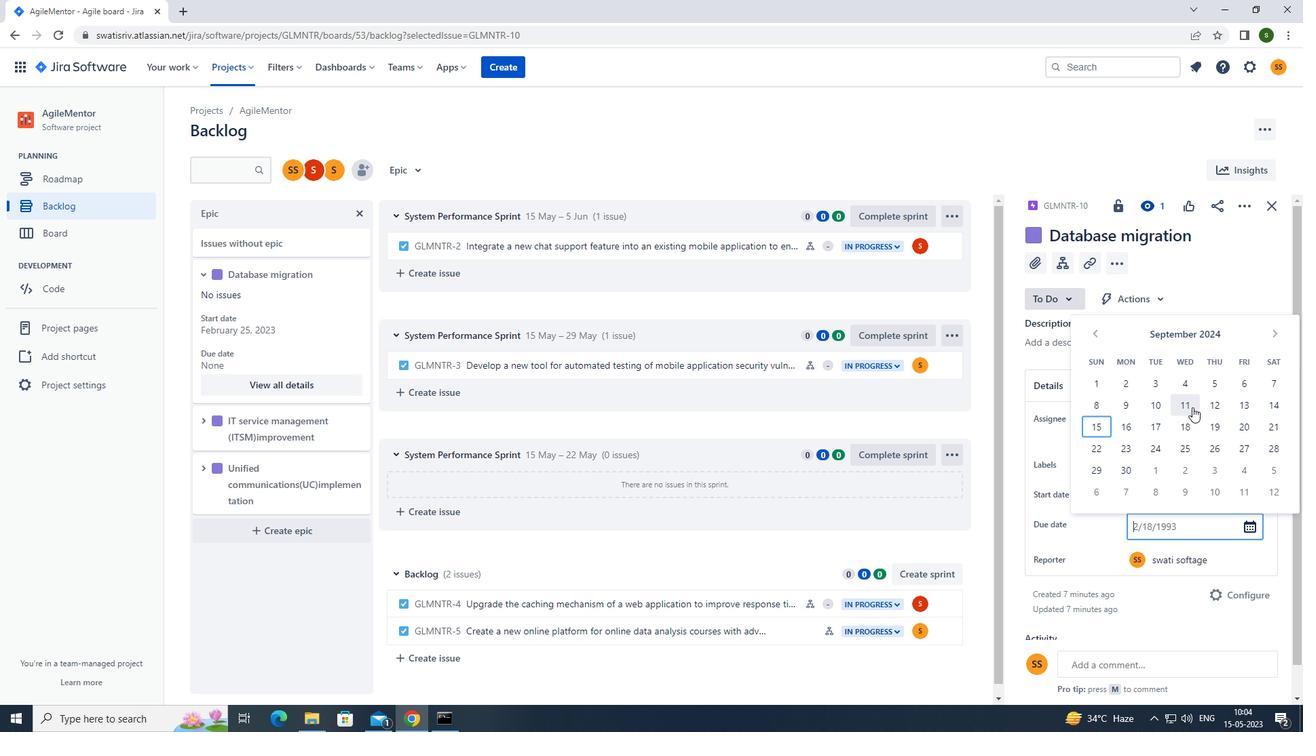 
Action: Mouse moved to (203, 419)
Screenshot: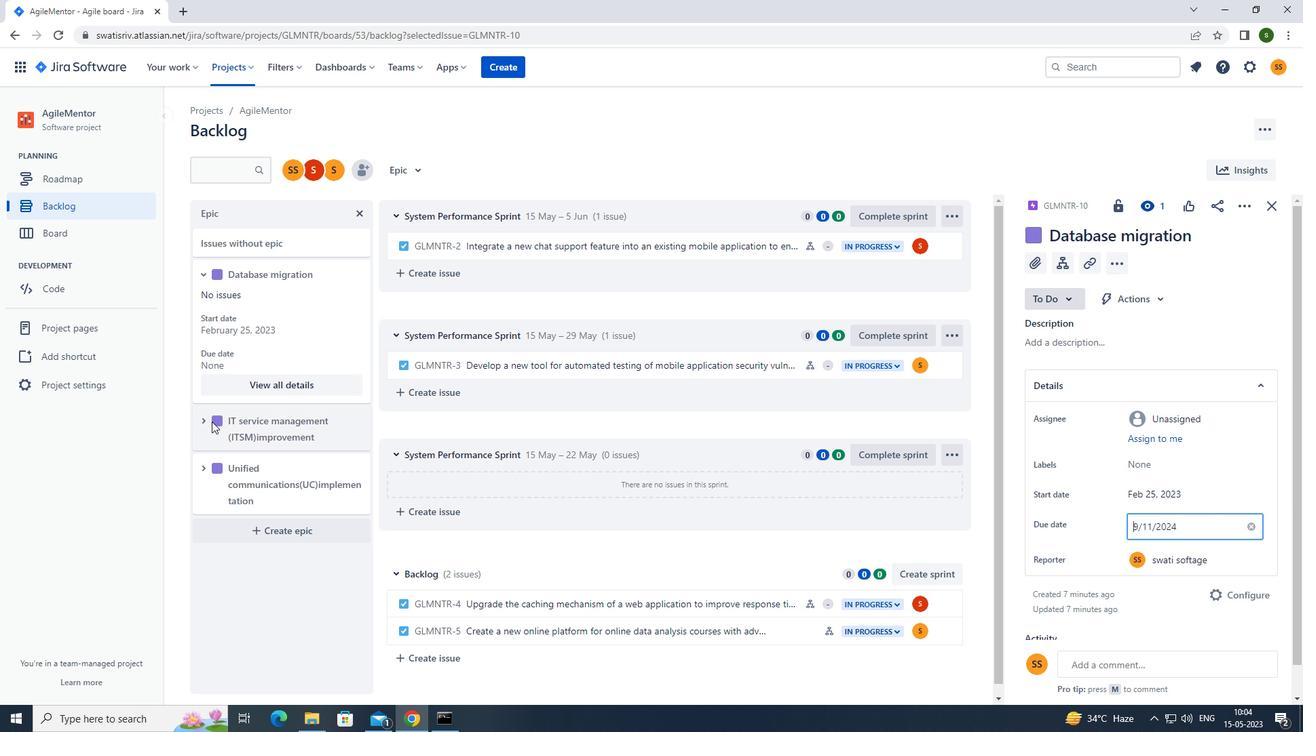 
Action: Mouse pressed left at (203, 419)
Screenshot: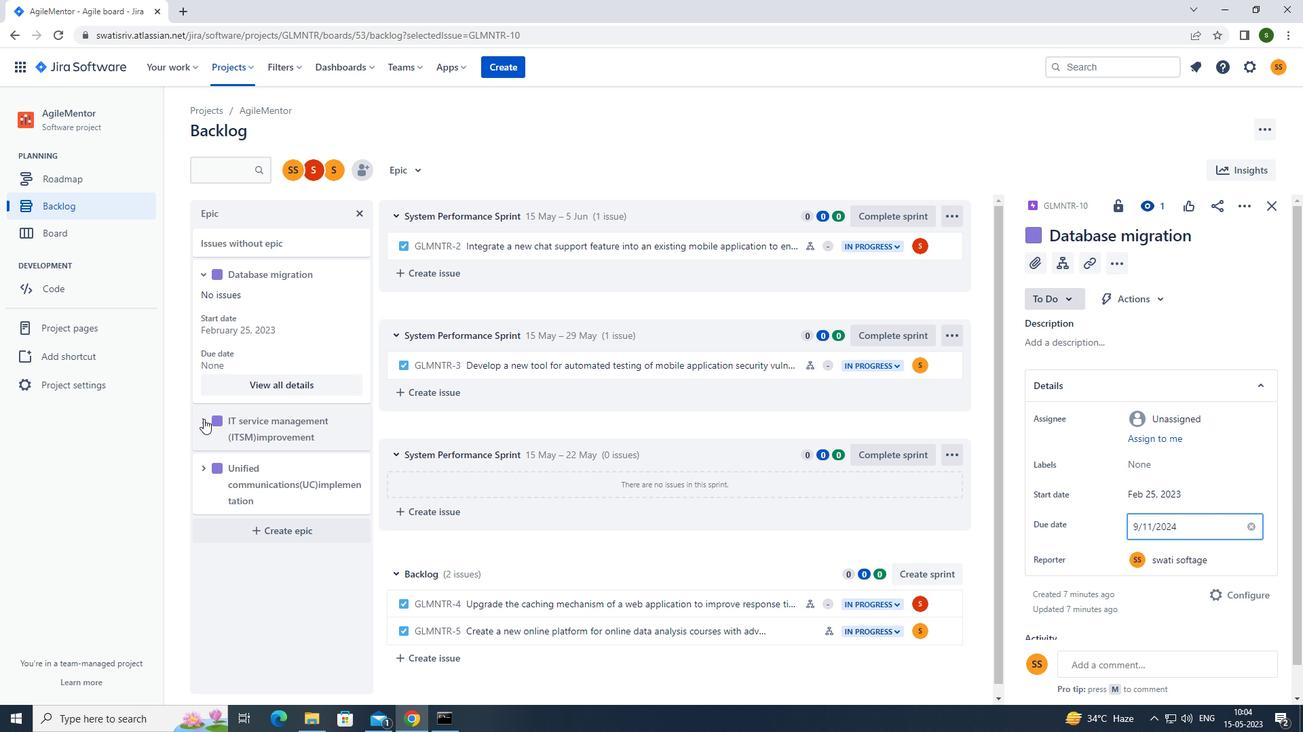 
Action: Mouse moved to (281, 544)
Screenshot: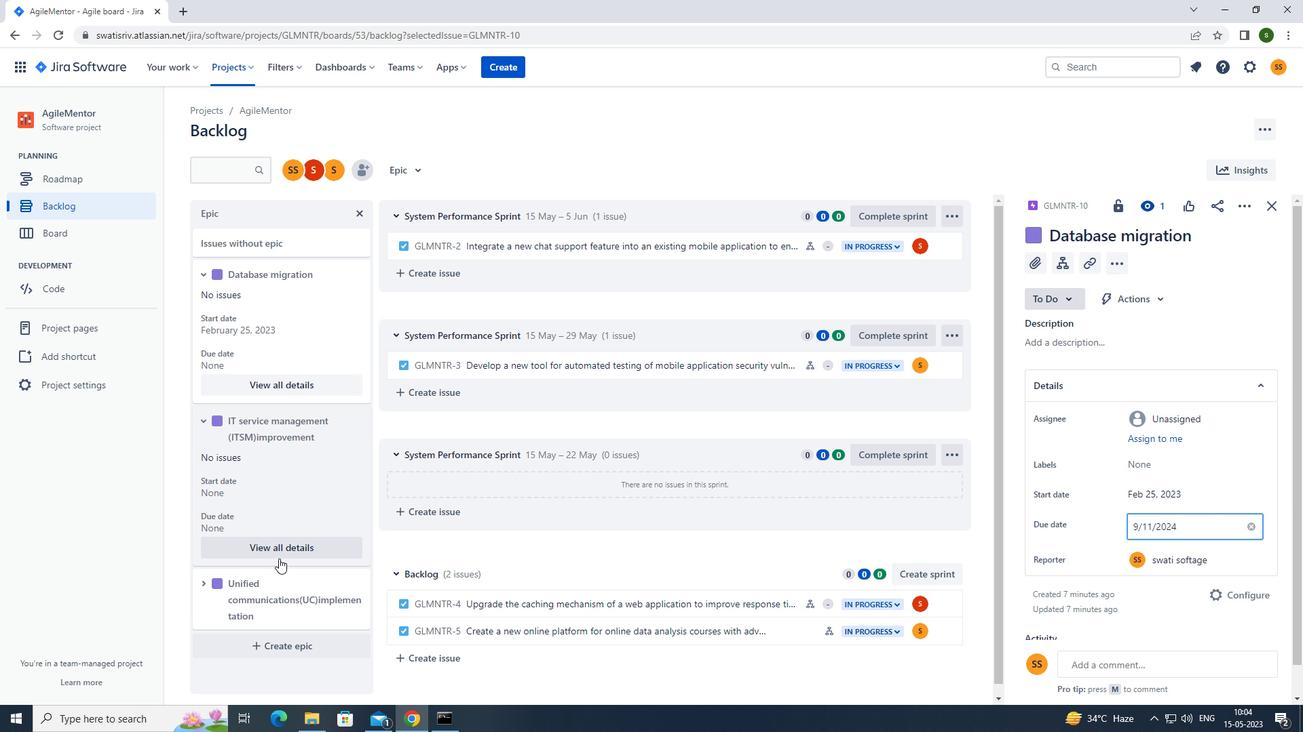 
Action: Mouse pressed left at (281, 544)
Screenshot: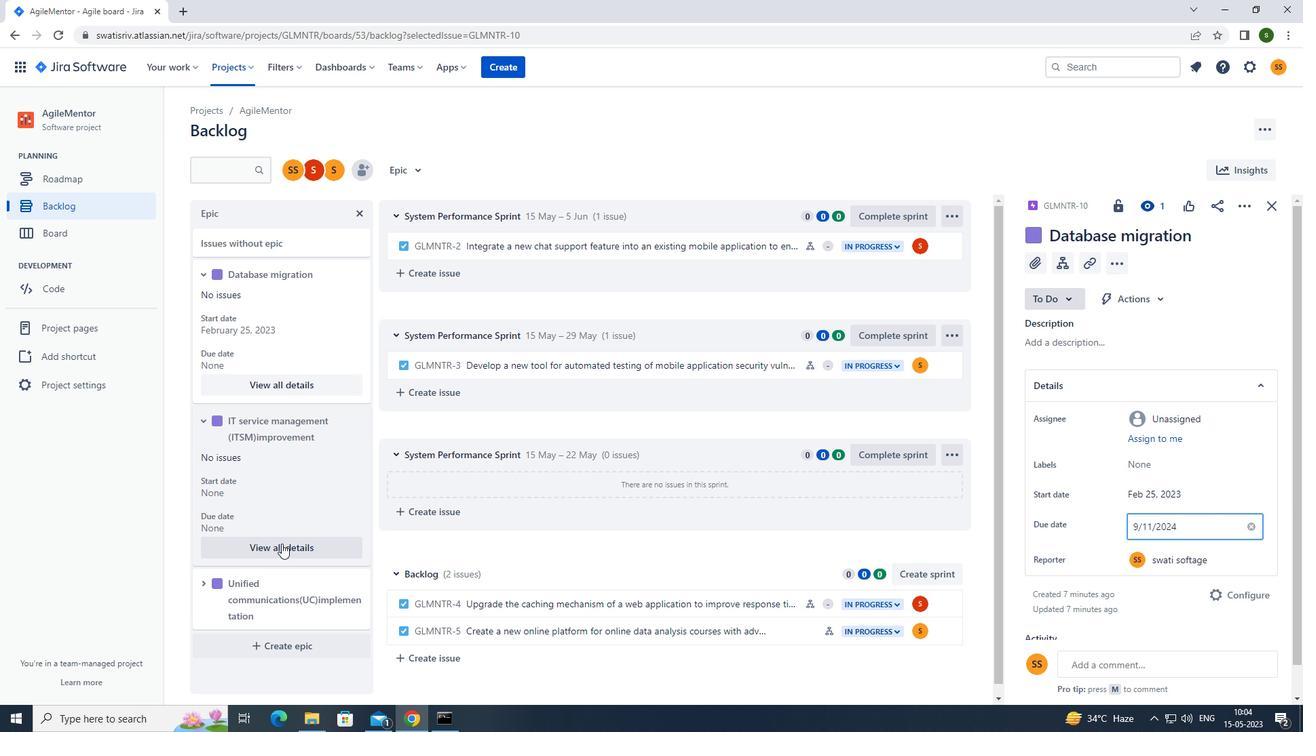 
Action: Mouse moved to (1144, 515)
Screenshot: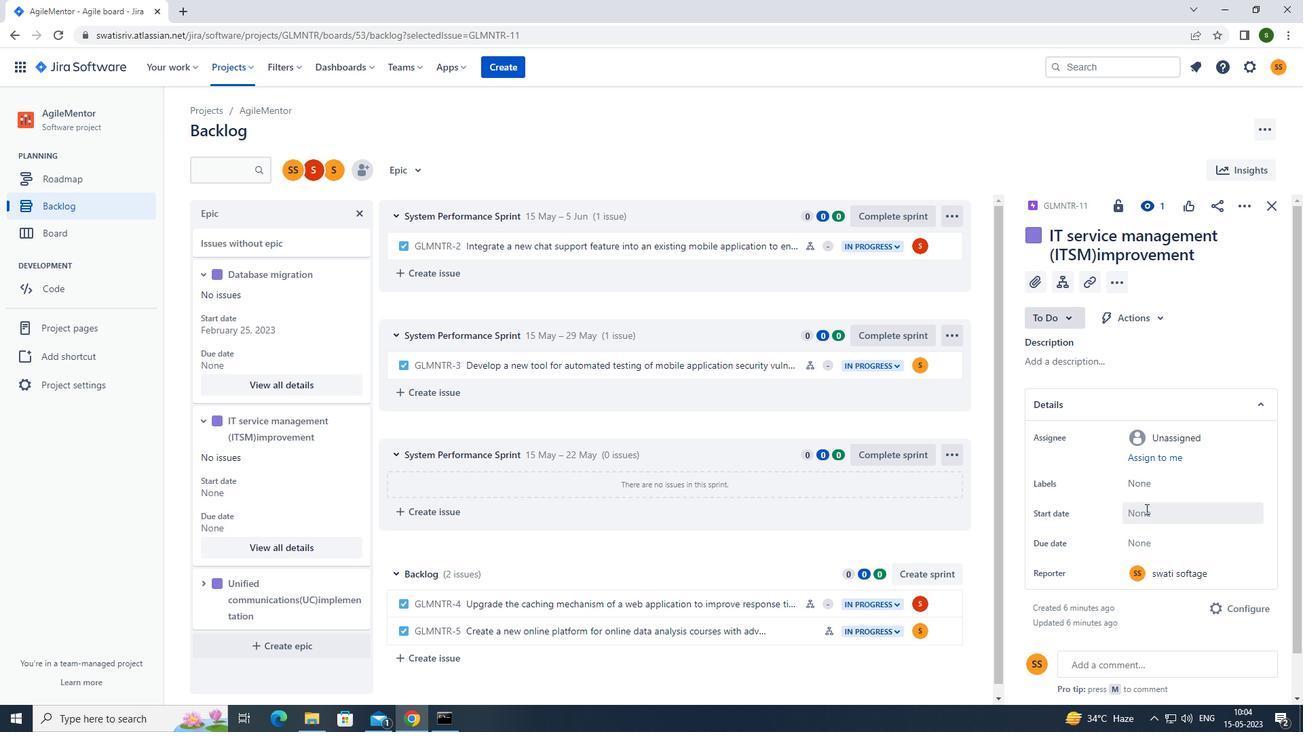 
Action: Mouse pressed left at (1144, 515)
Screenshot: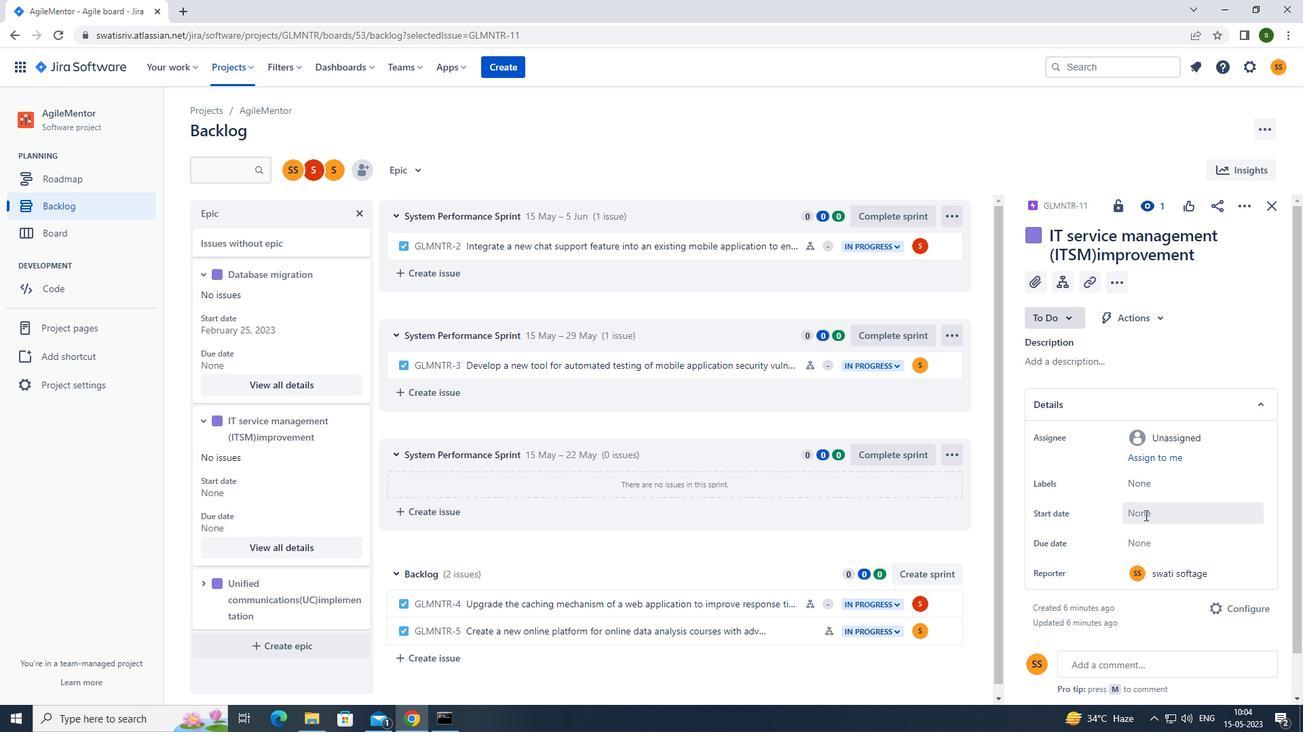 
Action: Mouse moved to (1279, 321)
Screenshot: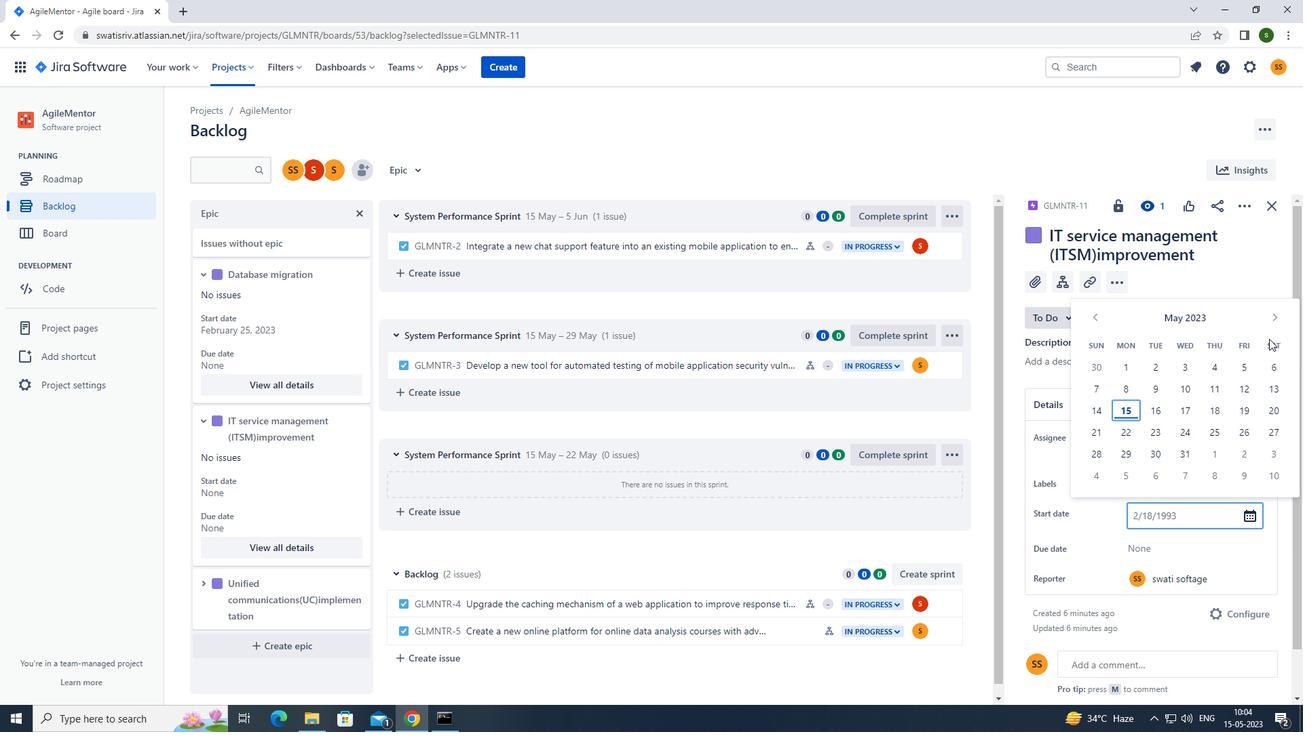 
Action: Mouse pressed left at (1279, 321)
Screenshot: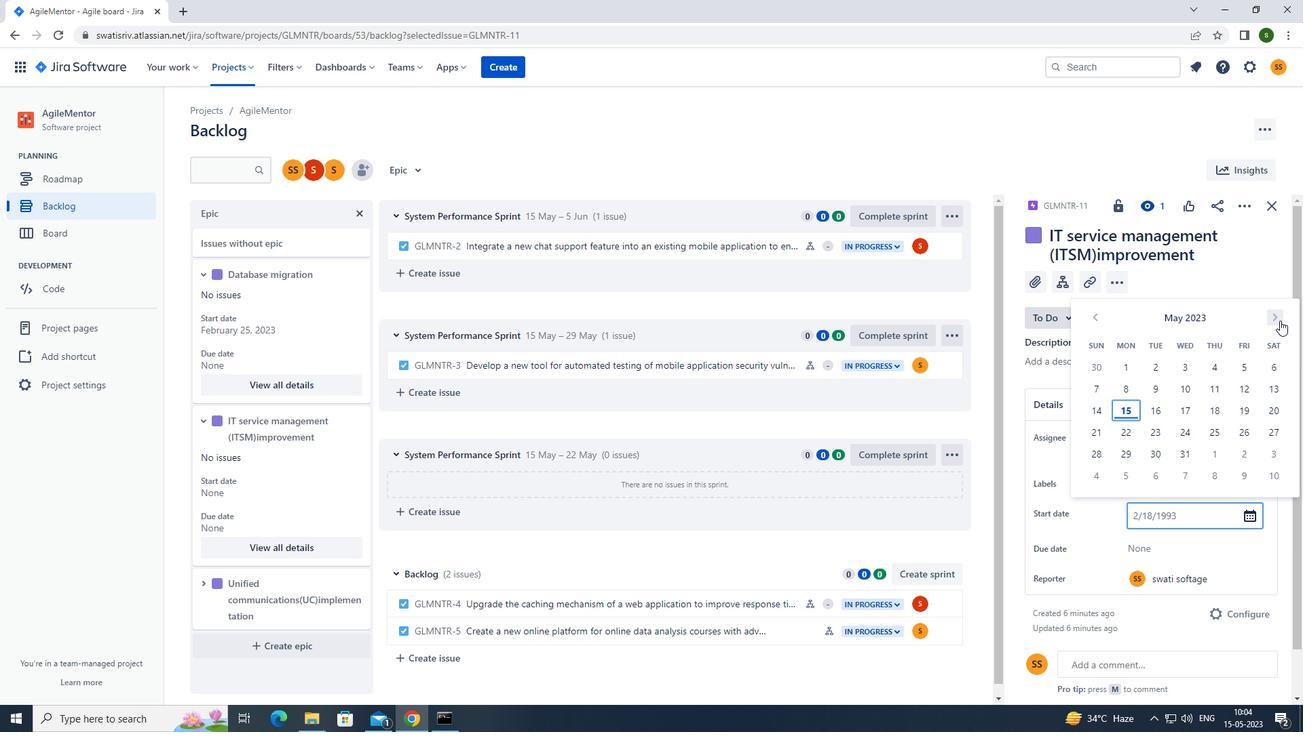 
Action: Mouse pressed left at (1279, 321)
Screenshot: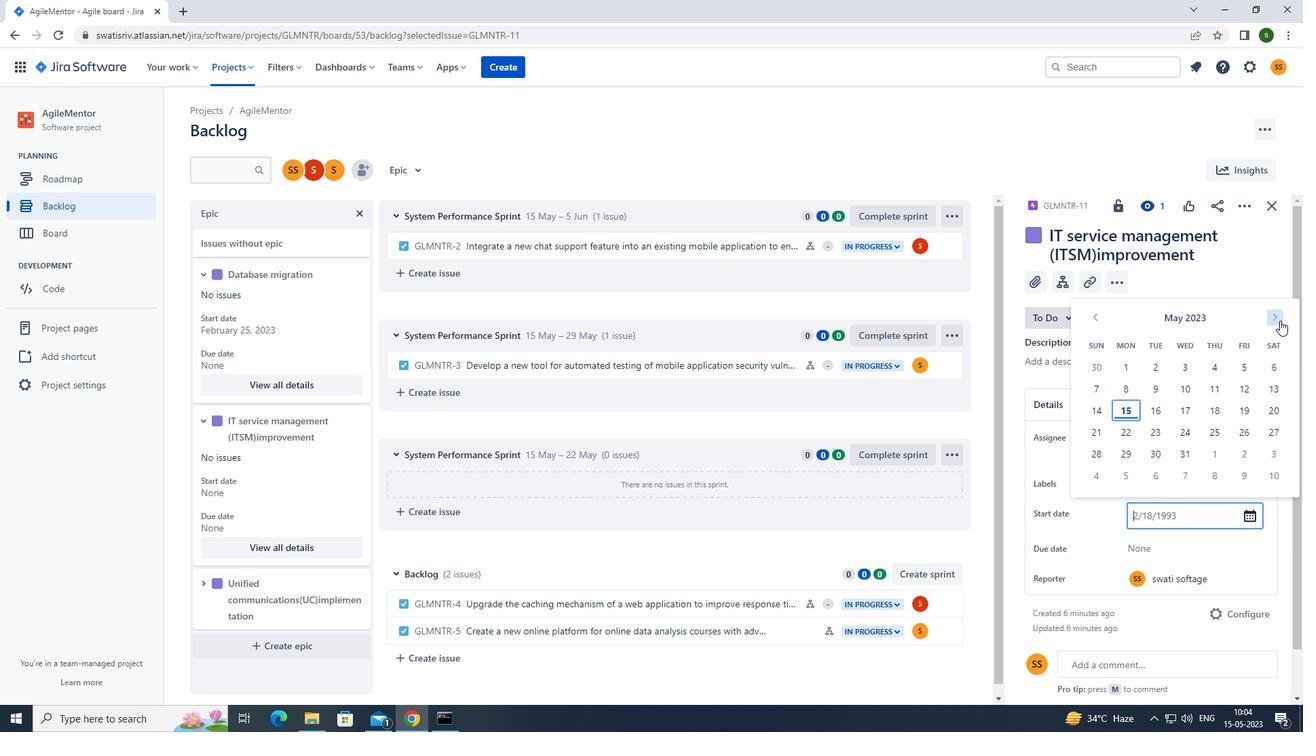 
Action: Mouse pressed left at (1279, 321)
Screenshot: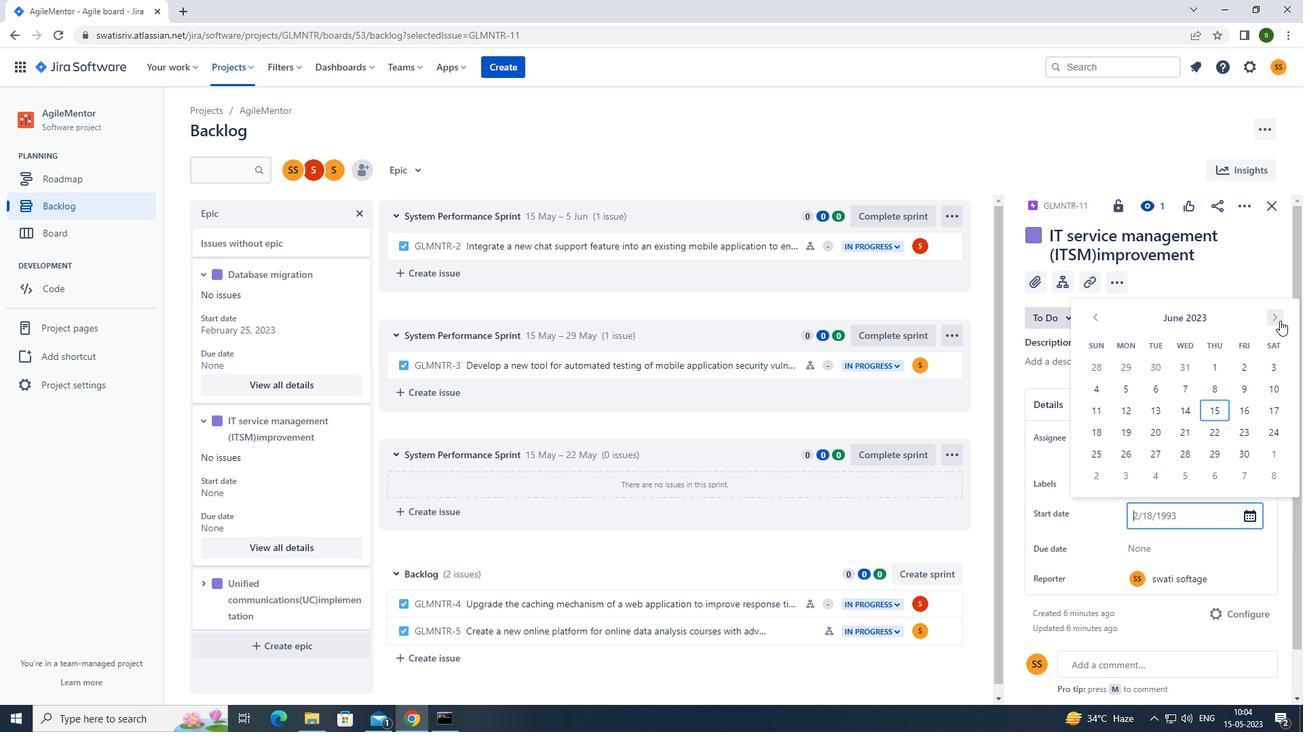 
Action: Mouse pressed left at (1279, 321)
Screenshot: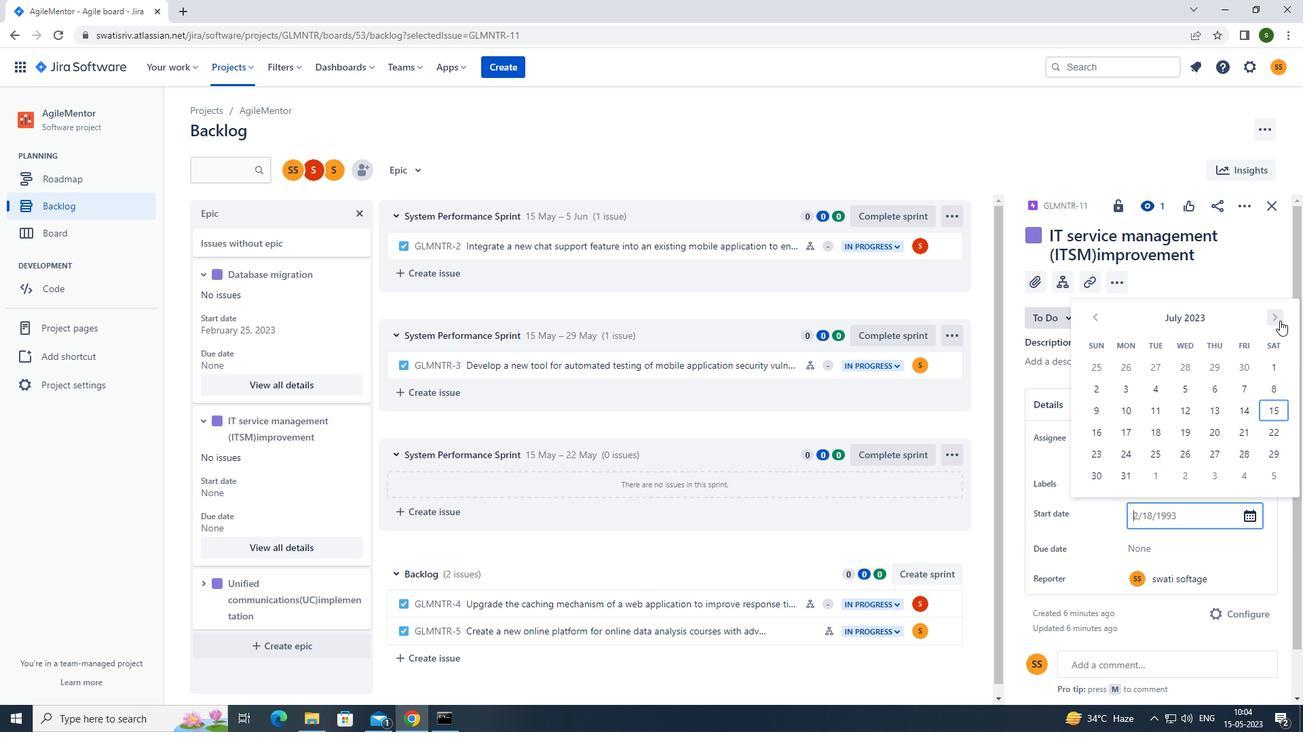 
Action: Mouse pressed left at (1279, 321)
Screenshot: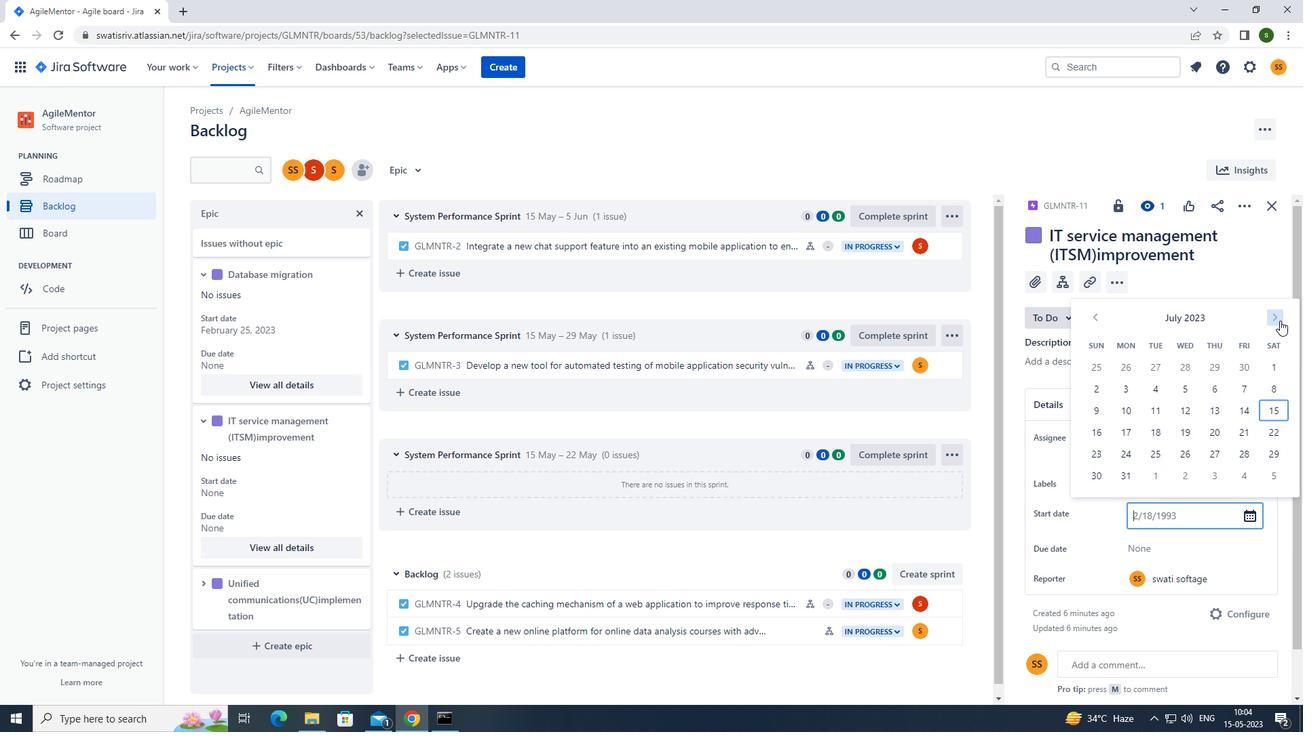 
Action: Mouse pressed left at (1279, 321)
Screenshot: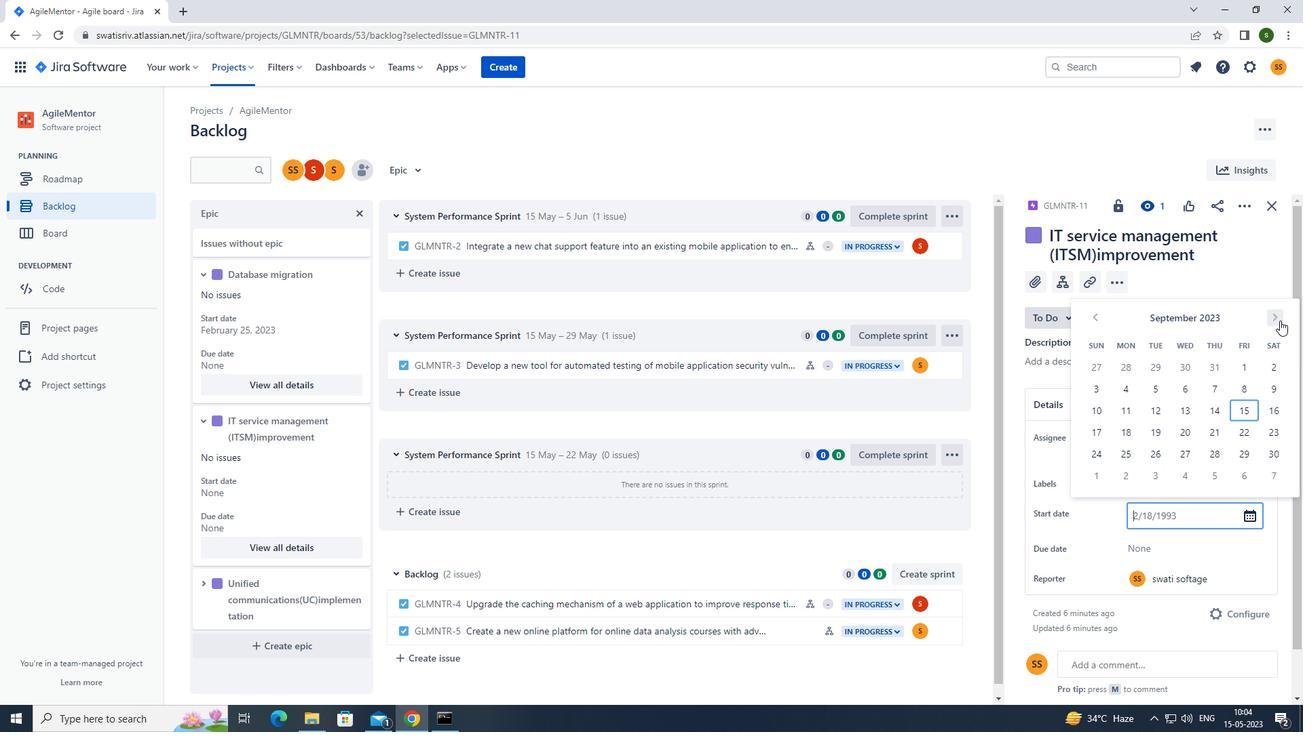 
Action: Mouse pressed left at (1279, 321)
Screenshot: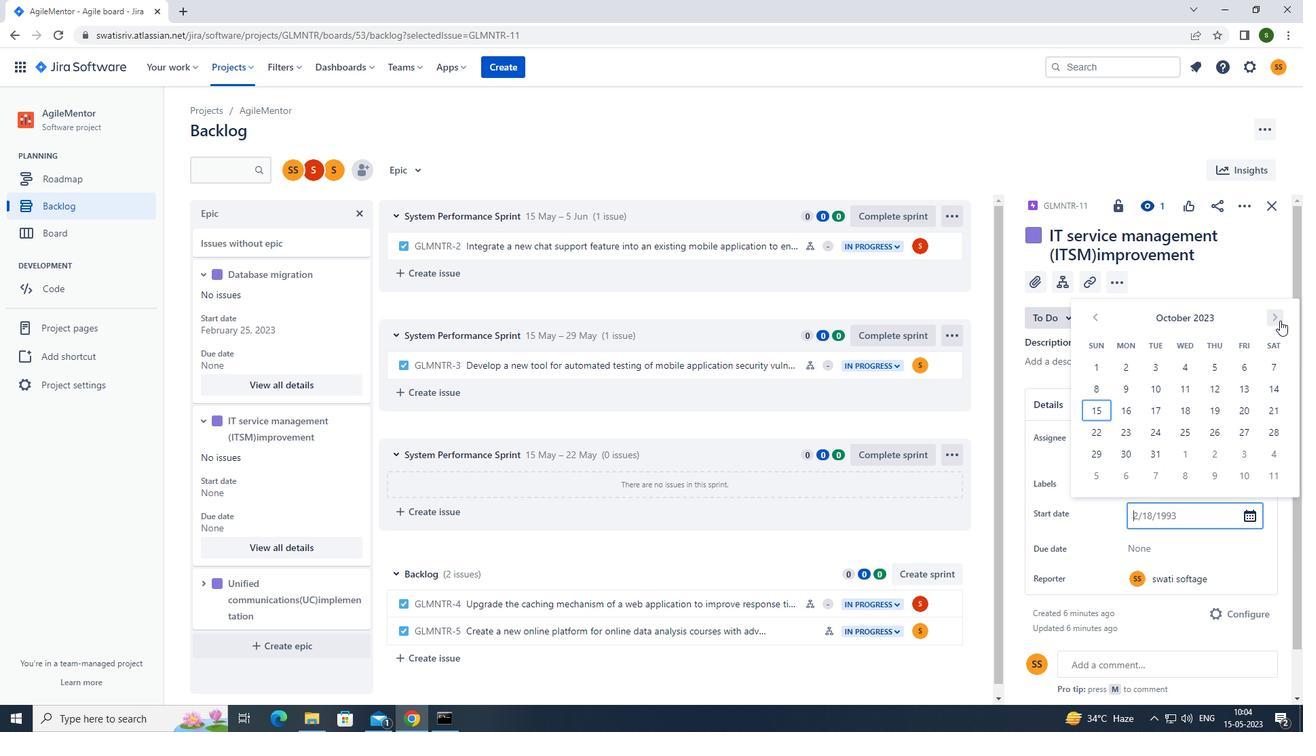 
Action: Mouse pressed left at (1279, 321)
Screenshot: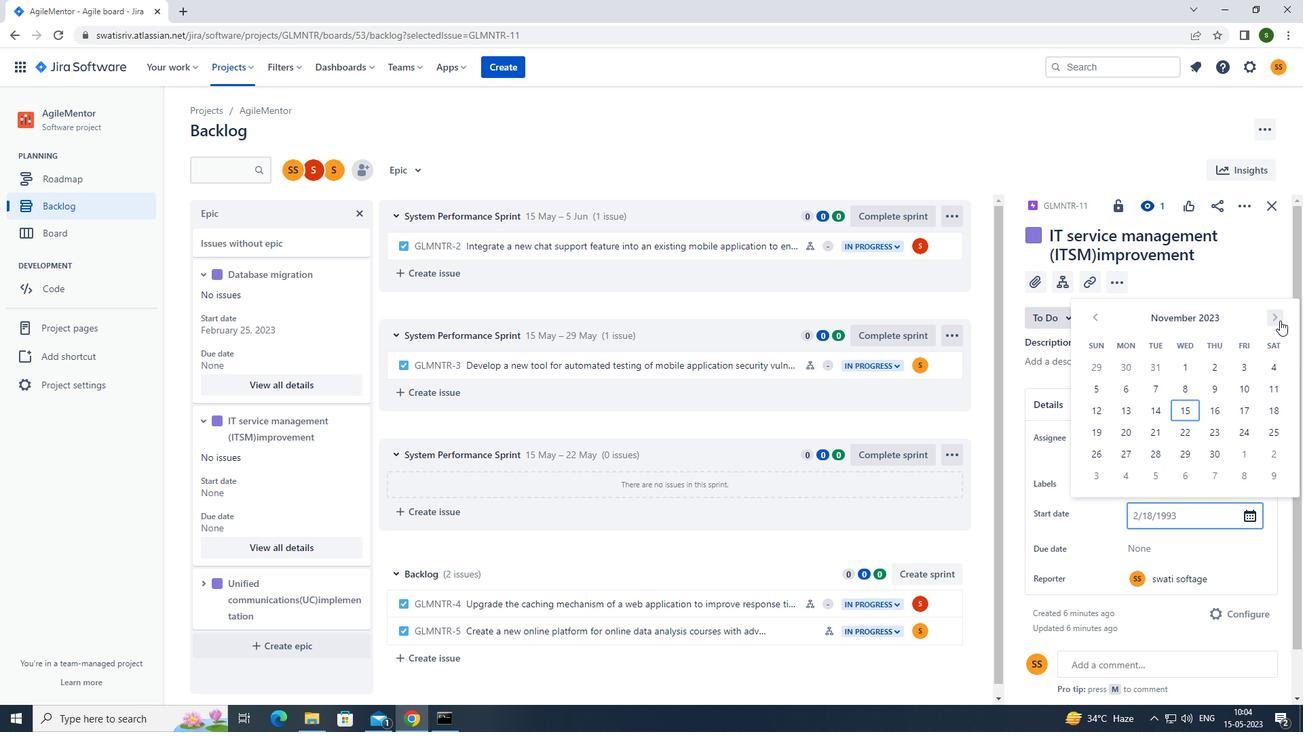 
Action: Mouse pressed left at (1279, 321)
Screenshot: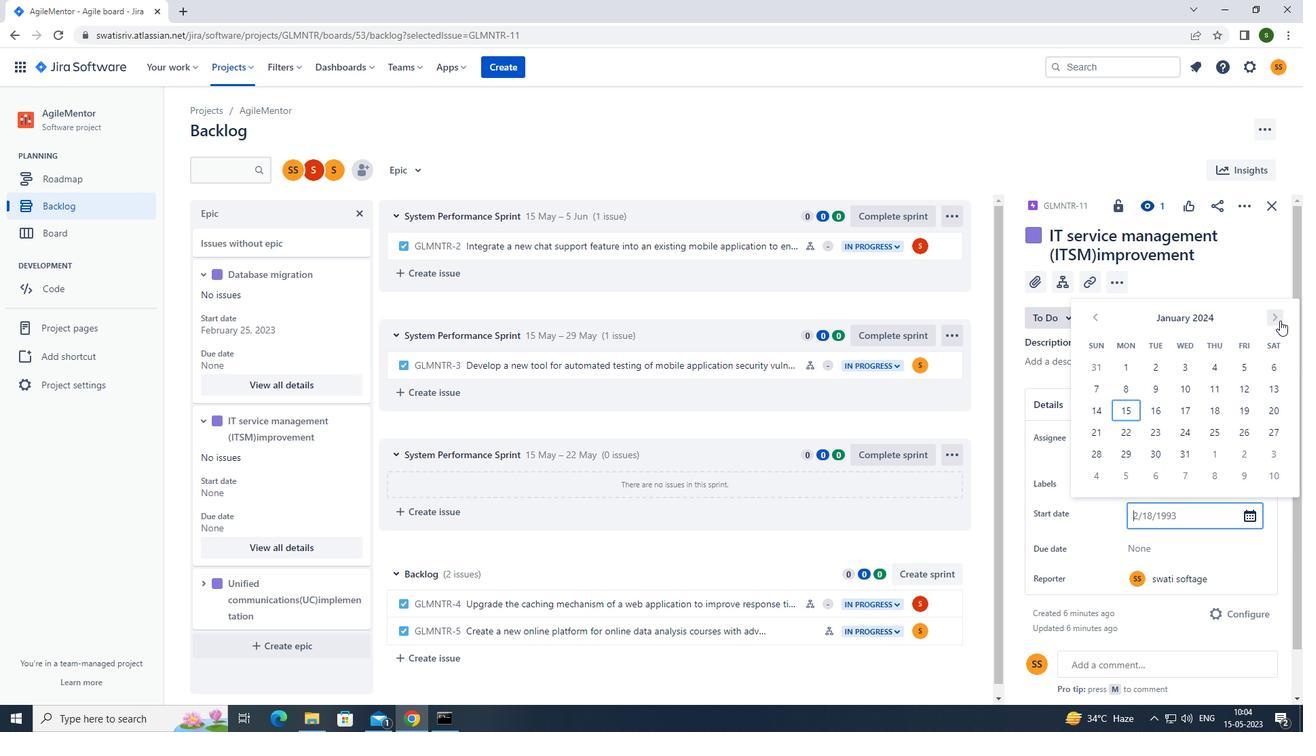 
Action: Mouse pressed left at (1279, 321)
Screenshot: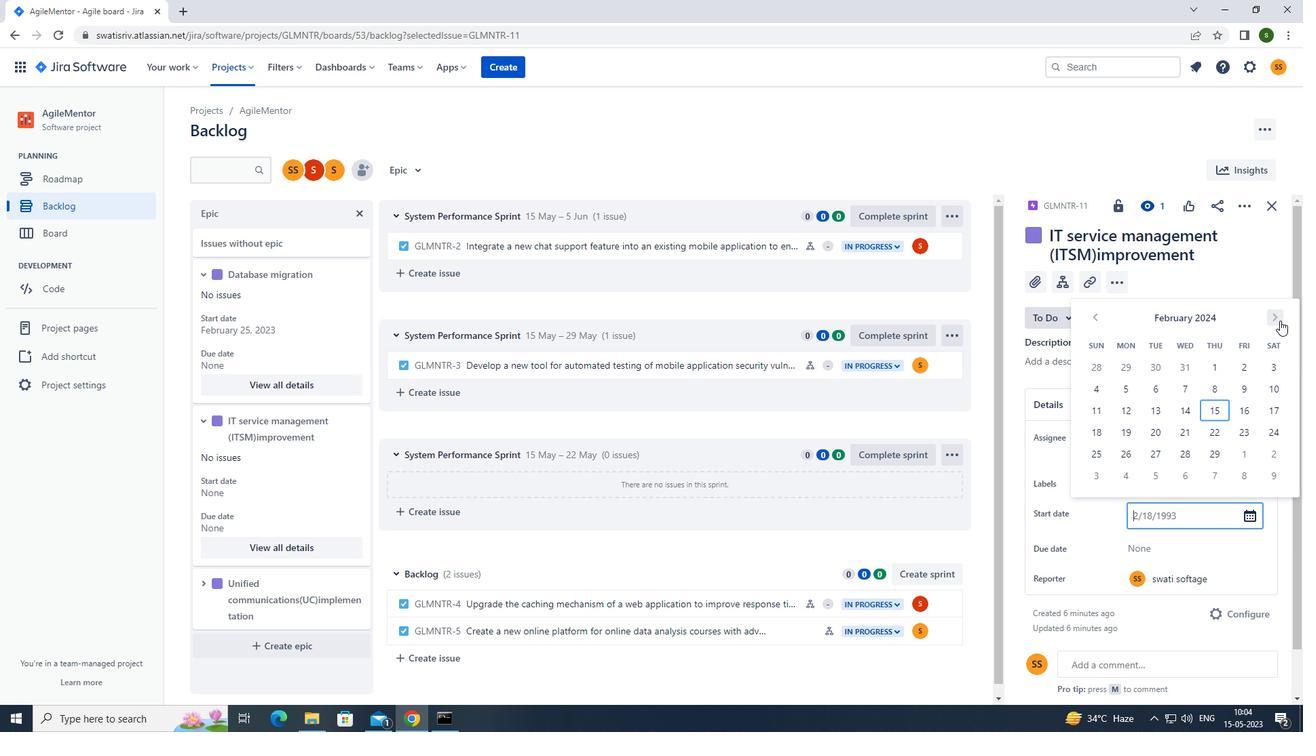 
Action: Mouse pressed left at (1279, 321)
Screenshot: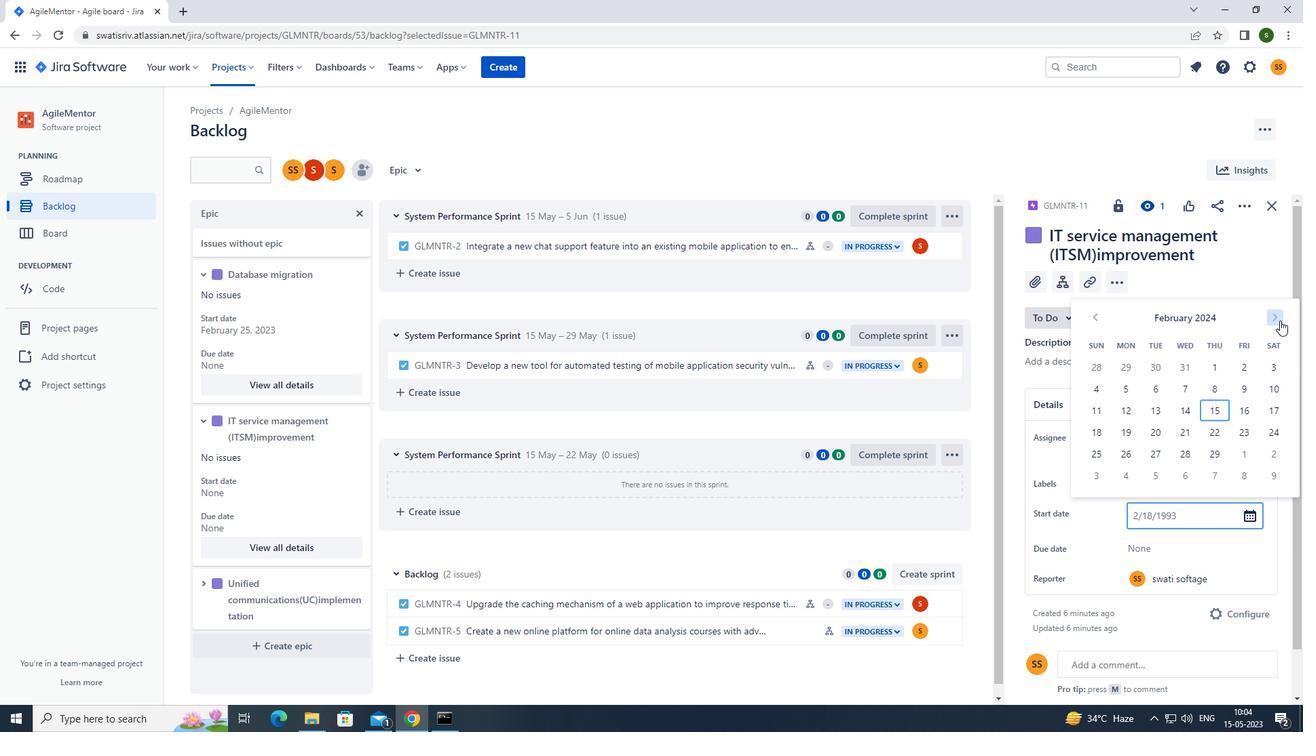 
Action: Mouse pressed left at (1279, 321)
Screenshot: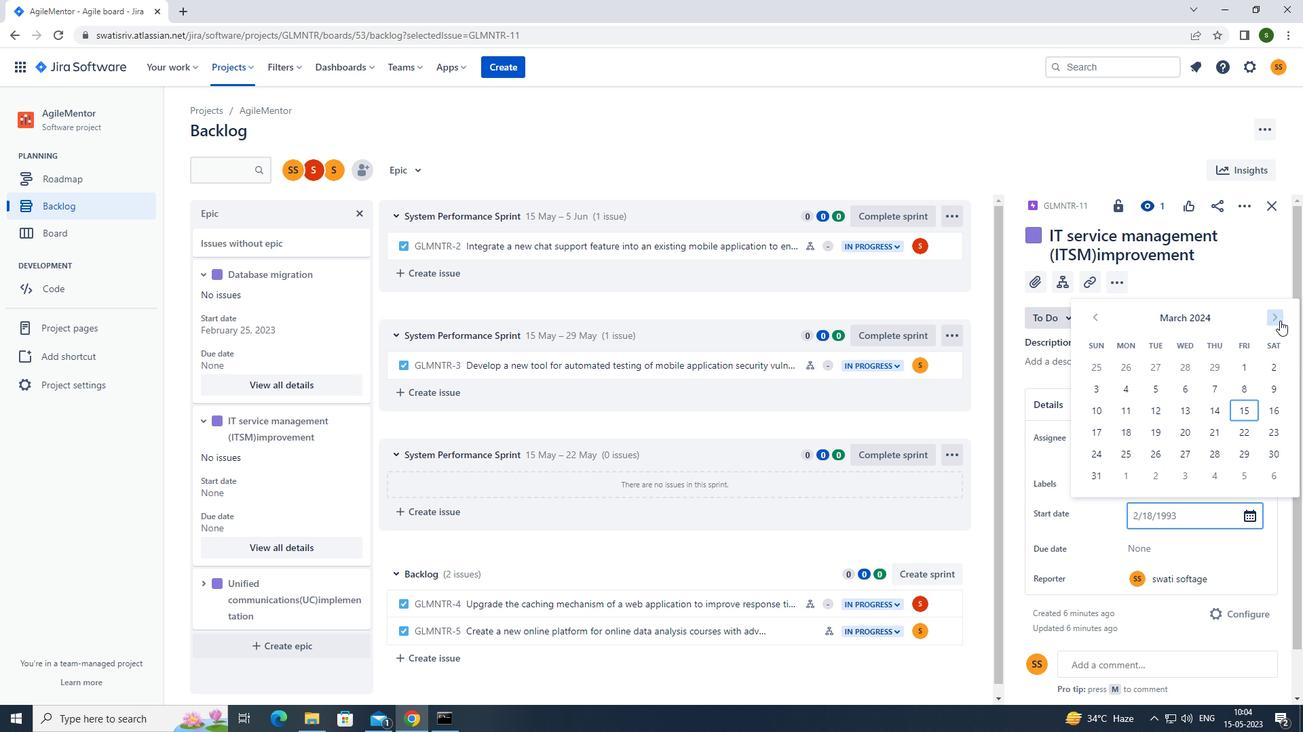 
Action: Mouse pressed left at (1279, 321)
Screenshot: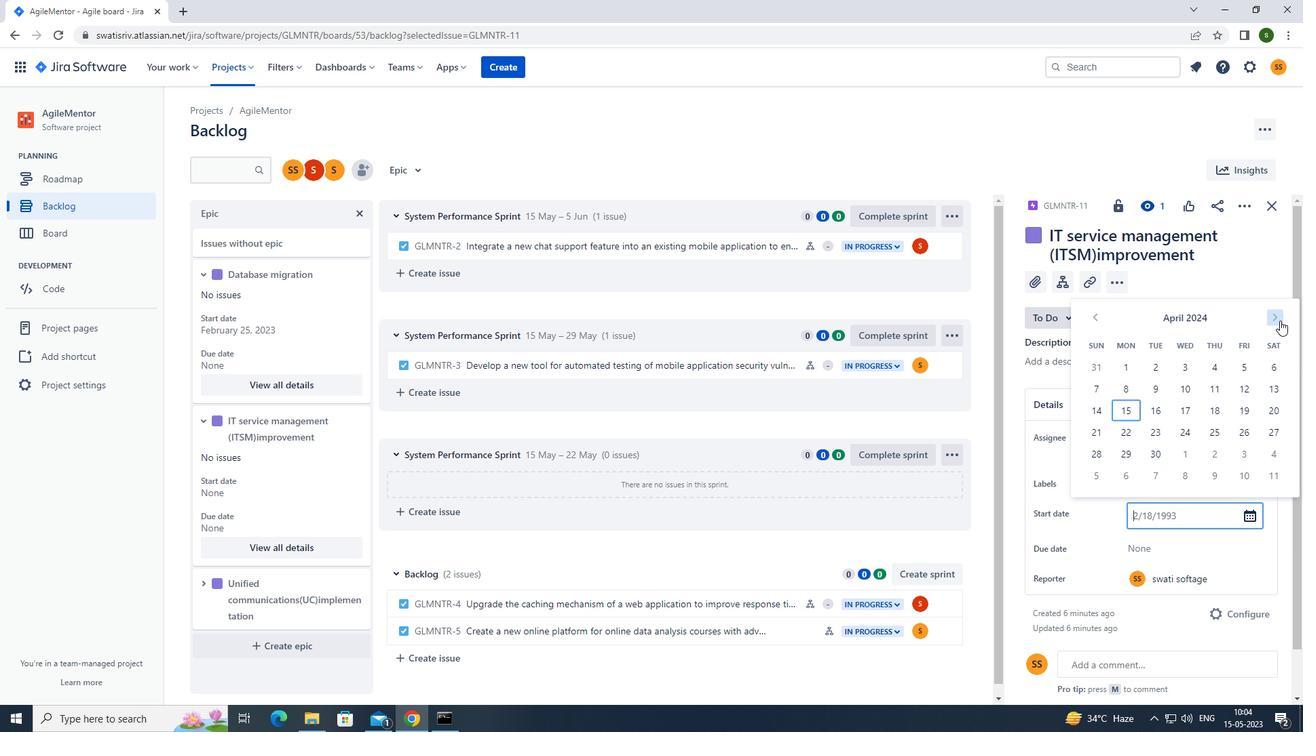 
Action: Mouse pressed left at (1279, 321)
Screenshot: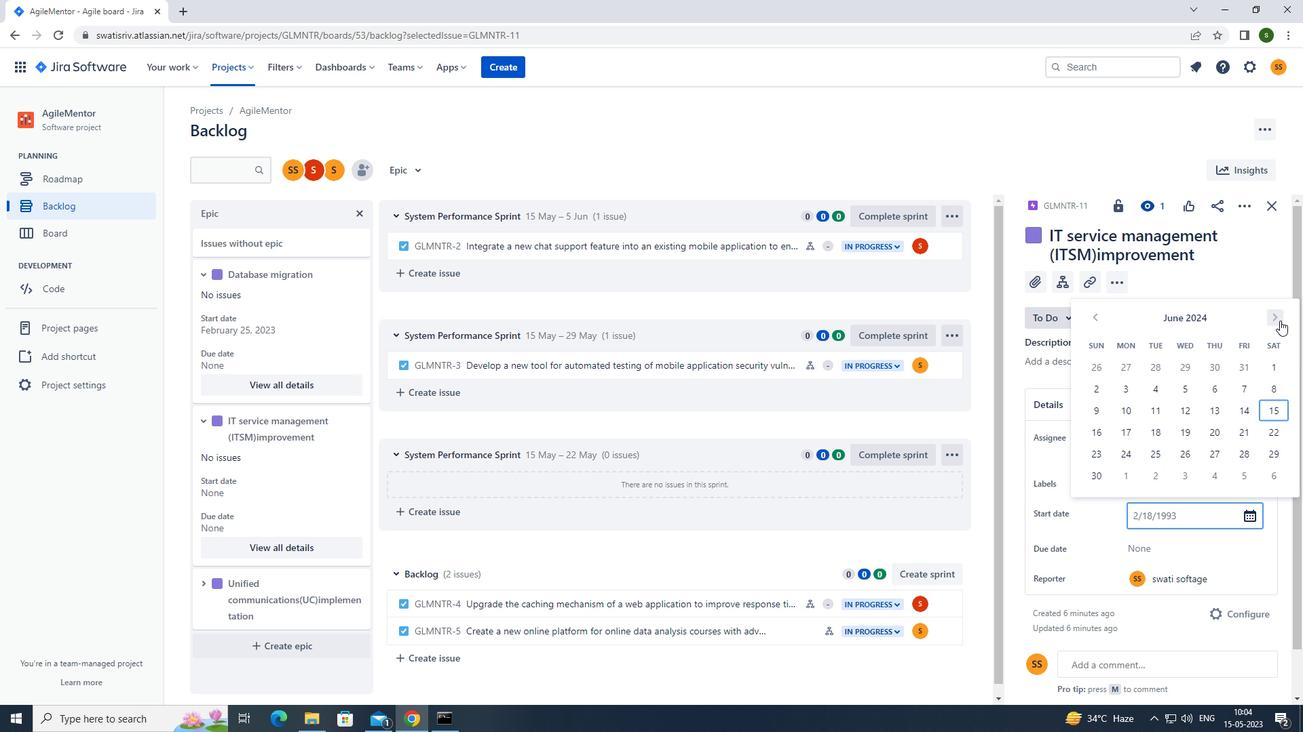 
Action: Mouse pressed left at (1279, 321)
Screenshot: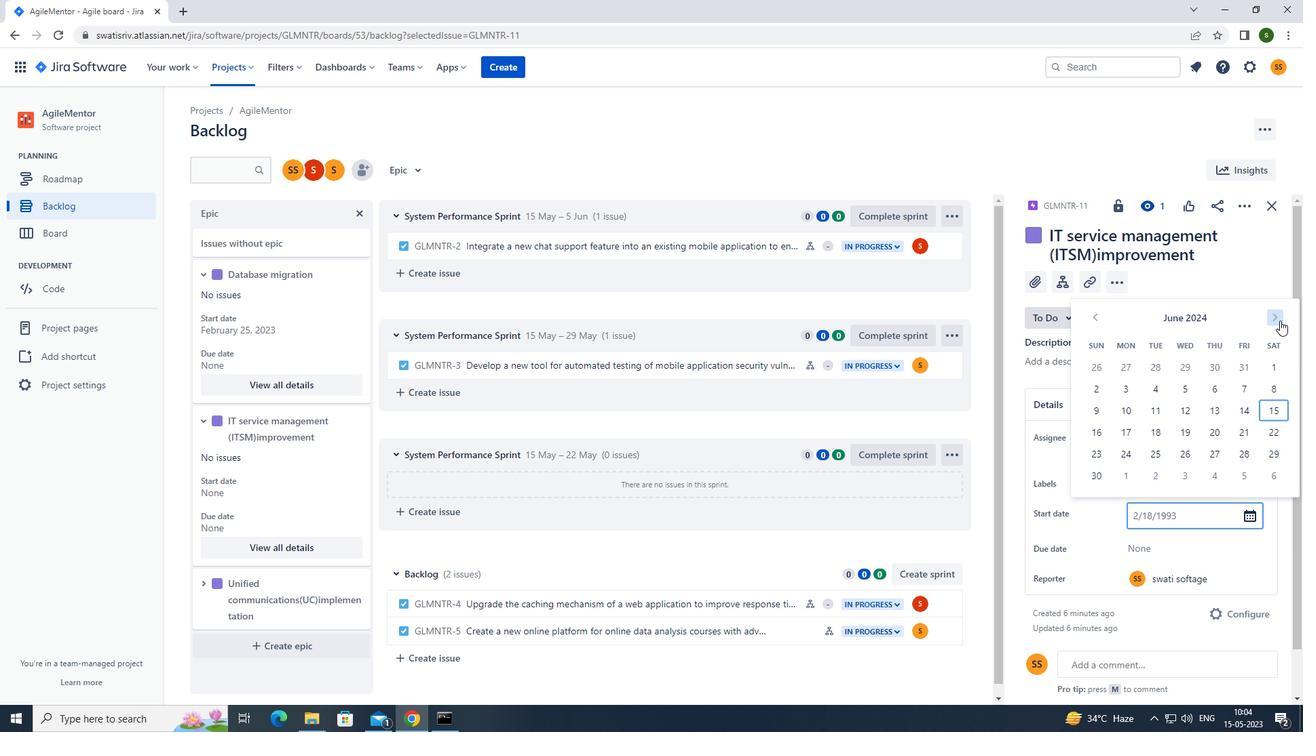 
Action: Mouse pressed left at (1279, 321)
Screenshot: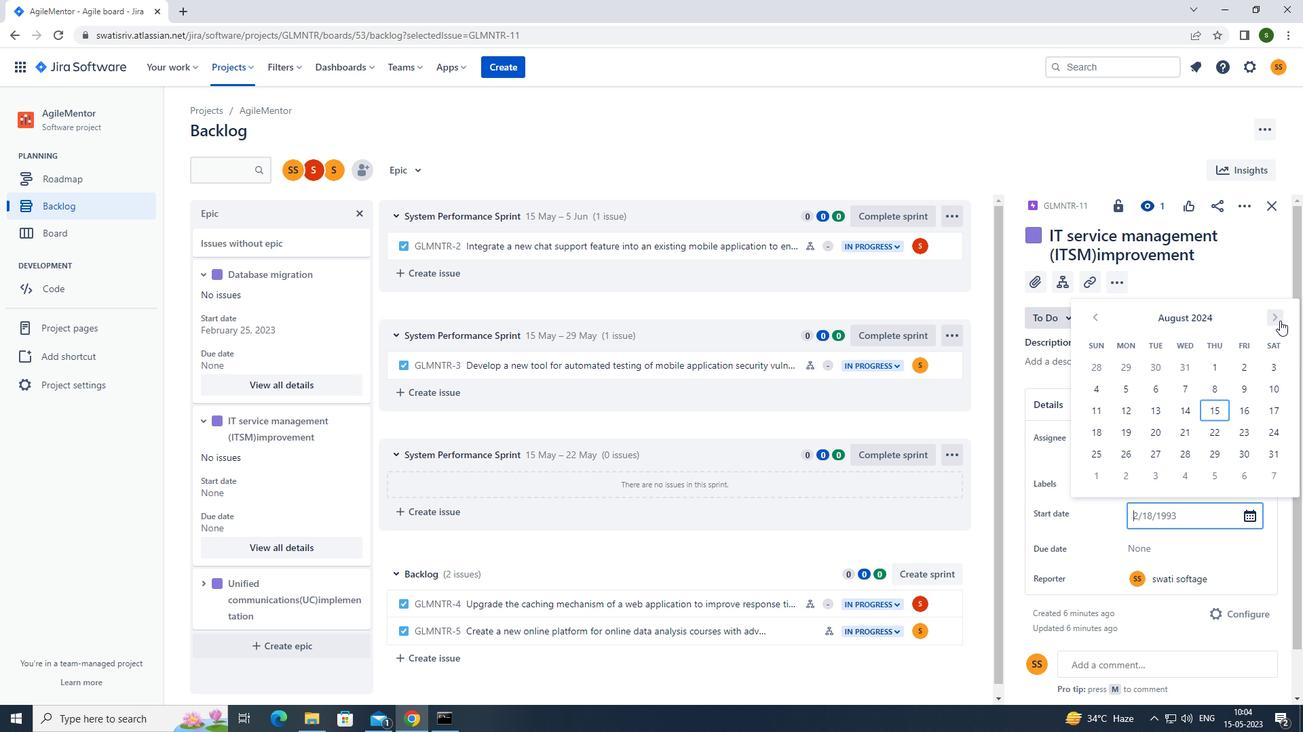 
Action: Mouse pressed left at (1279, 321)
Screenshot: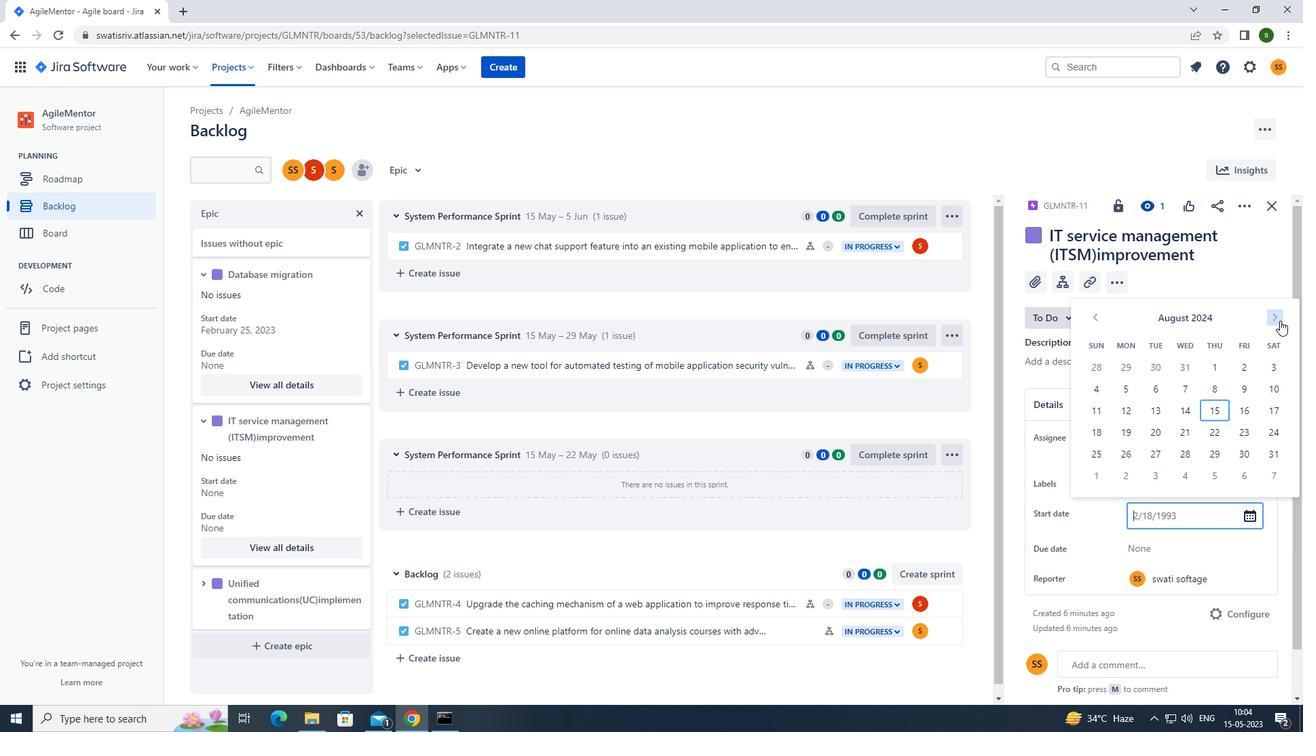 
Action: Mouse pressed left at (1279, 321)
Screenshot: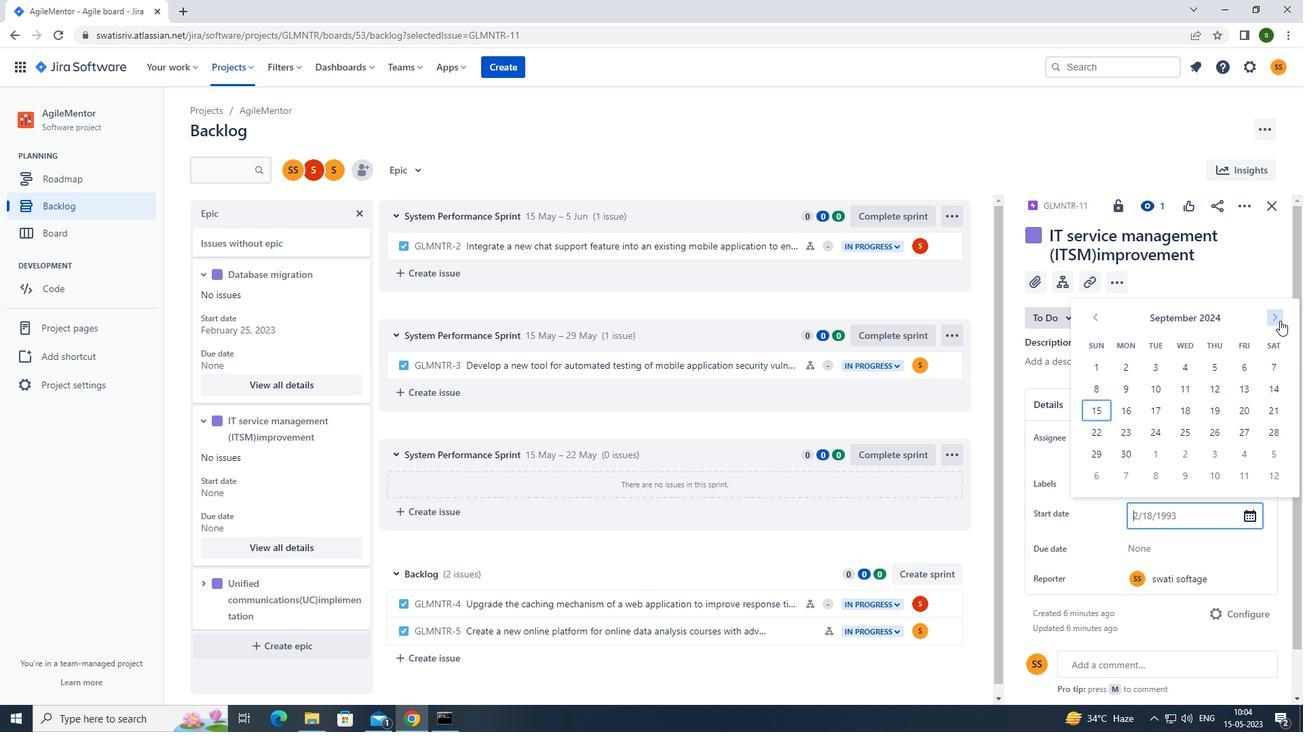 
Action: Mouse pressed left at (1279, 321)
Screenshot: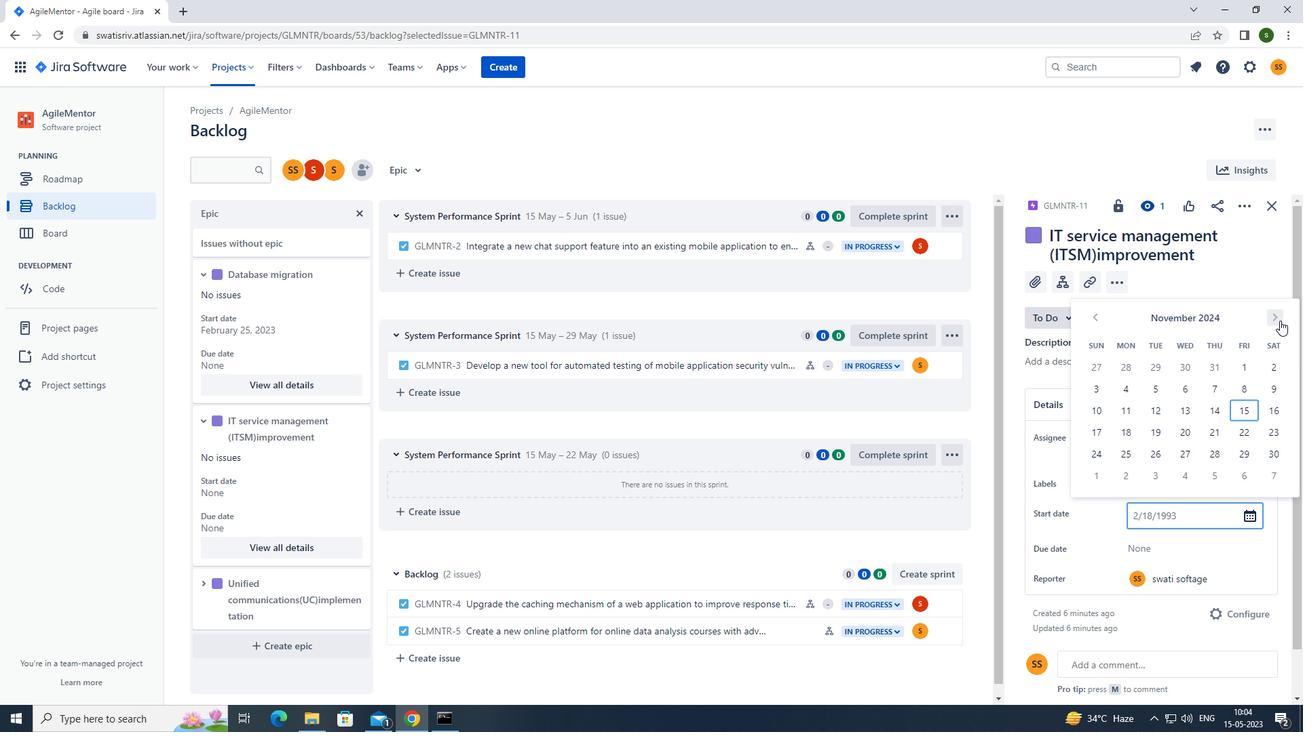 
Action: Mouse moved to (1089, 323)
Screenshot: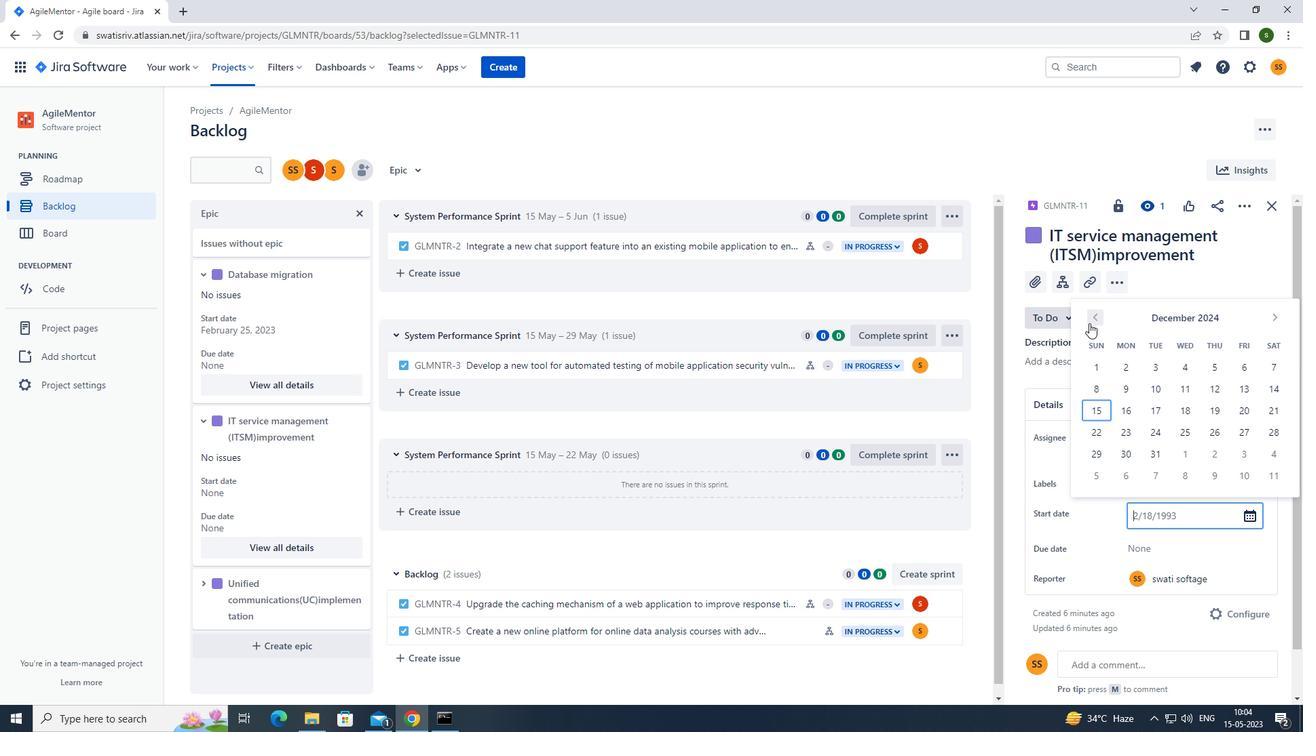 
Action: Mouse pressed left at (1089, 323)
Screenshot: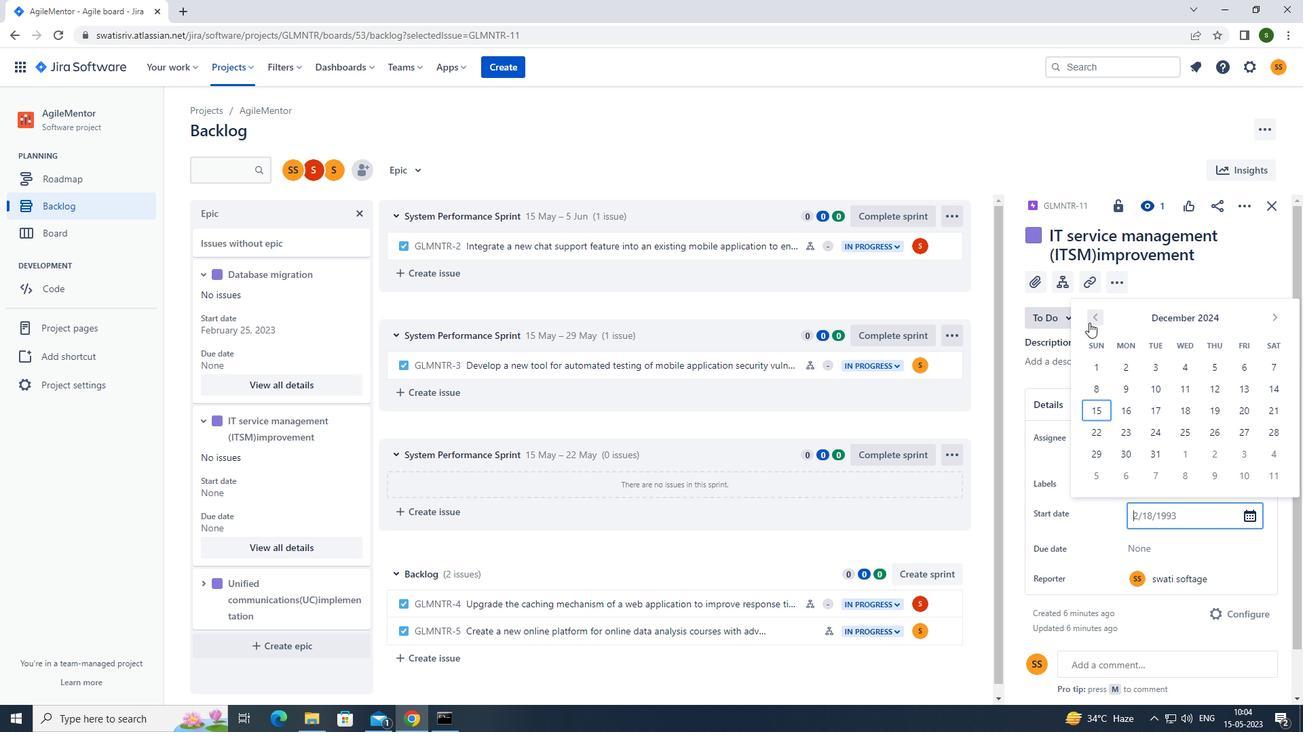 
Action: Mouse pressed left at (1089, 323)
Screenshot: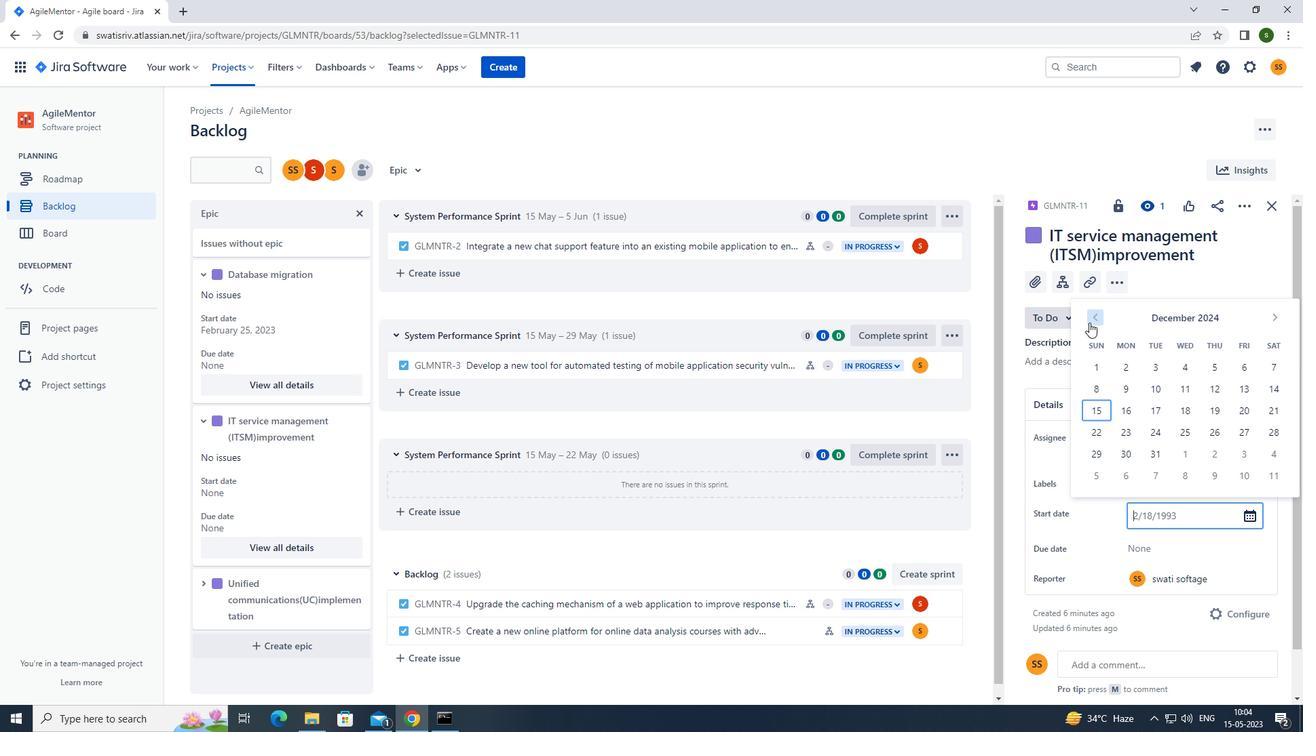 
Action: Mouse pressed left at (1089, 323)
Screenshot: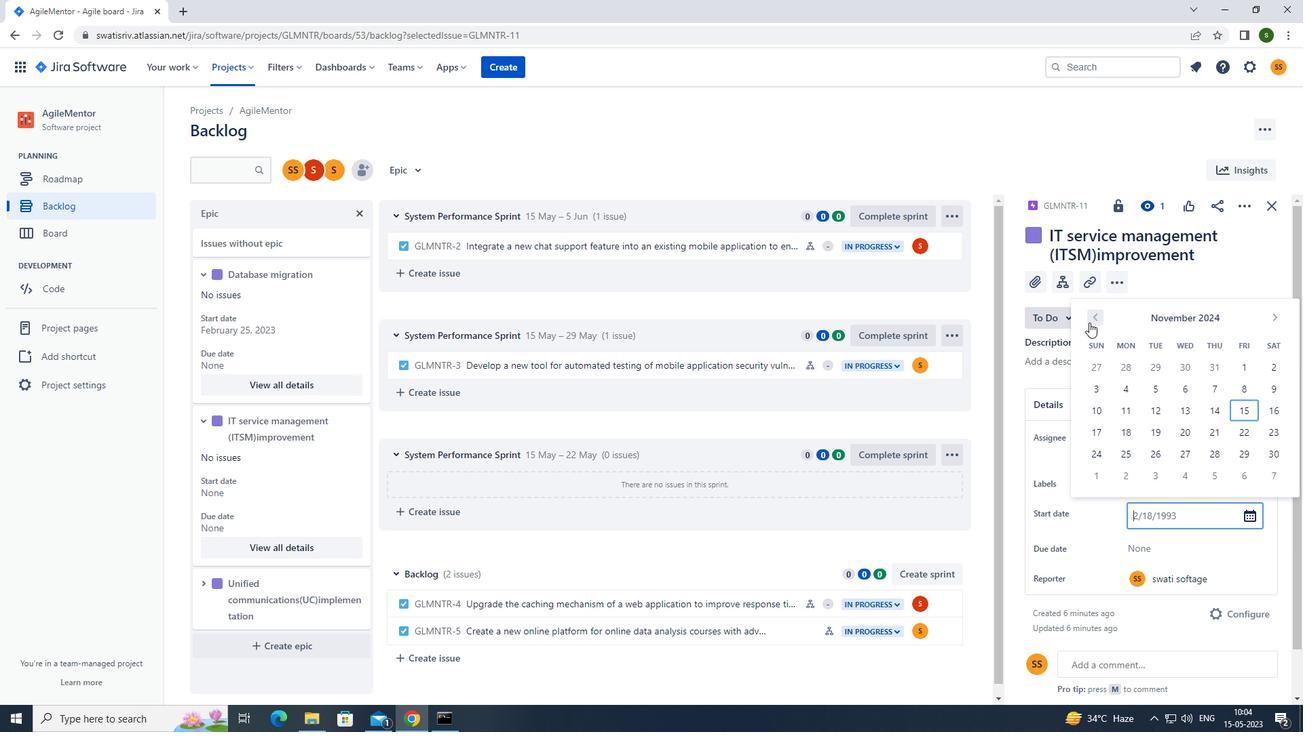 
Action: Mouse pressed left at (1089, 323)
Screenshot: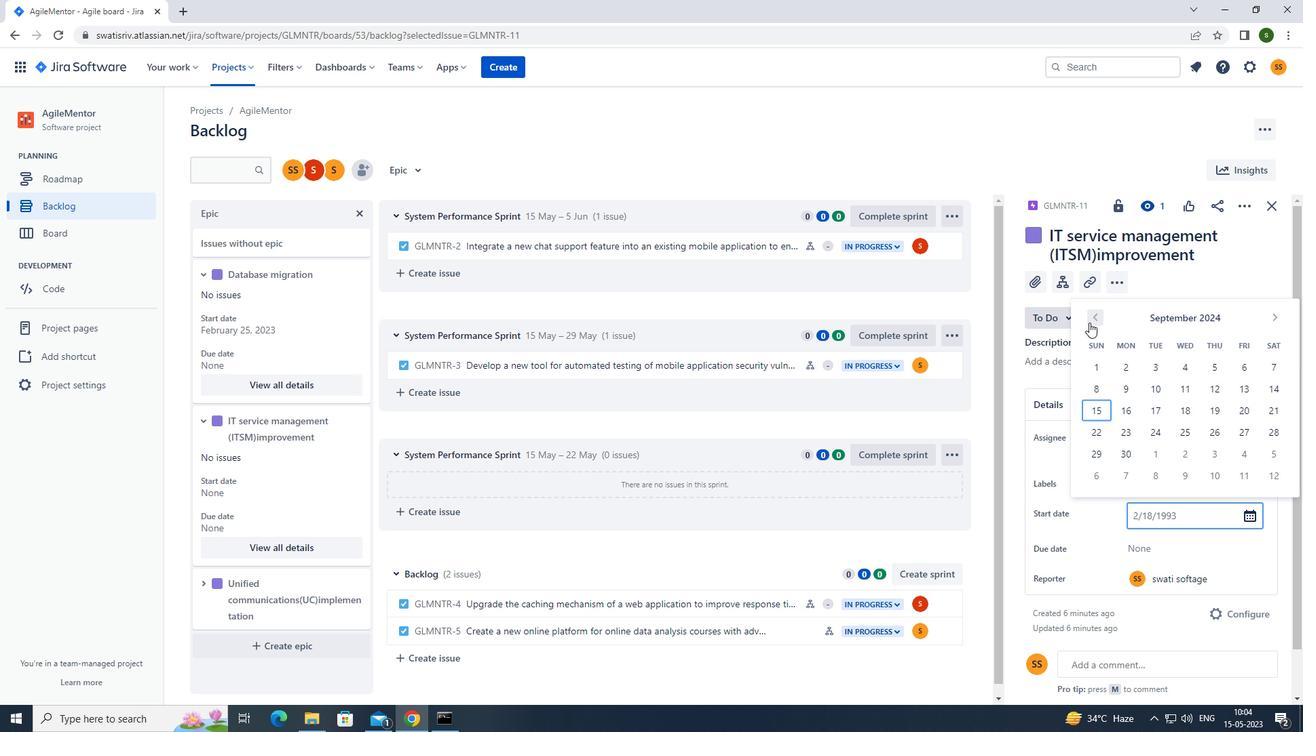 
Action: Mouse pressed left at (1089, 323)
Screenshot: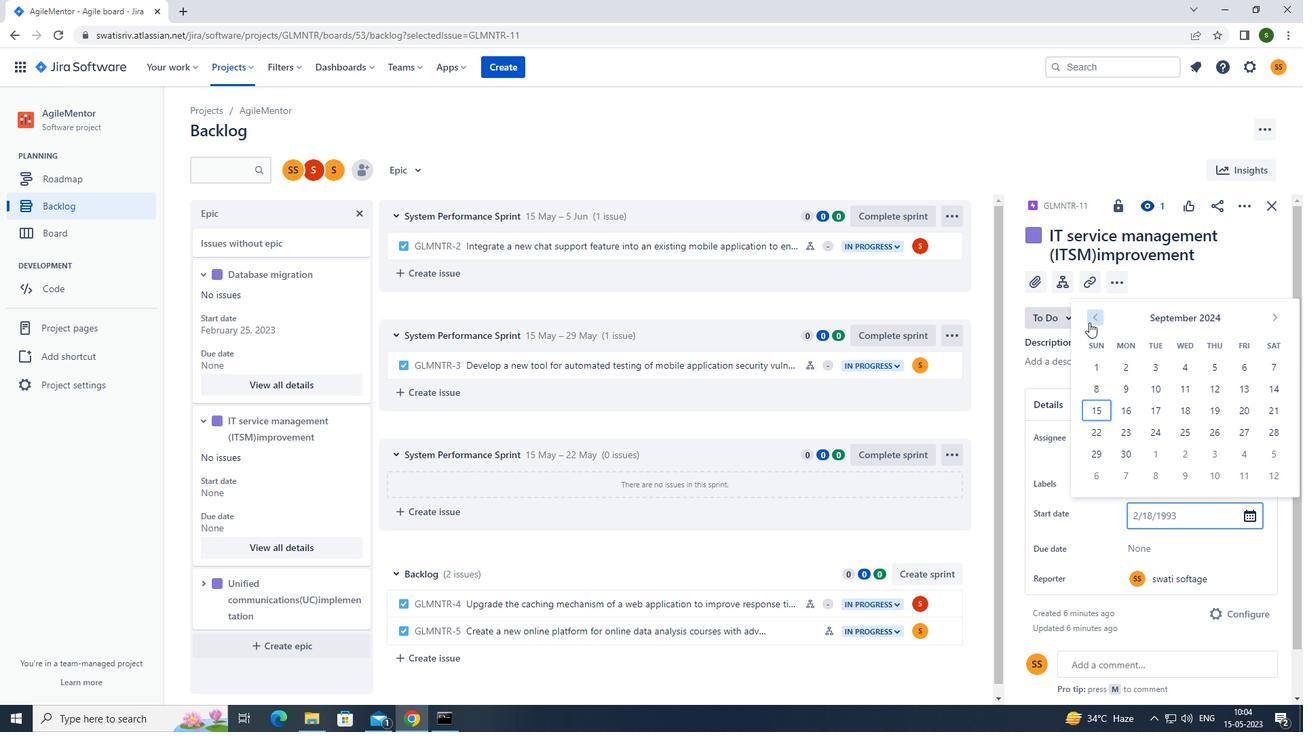 
Action: Mouse pressed left at (1089, 323)
Screenshot: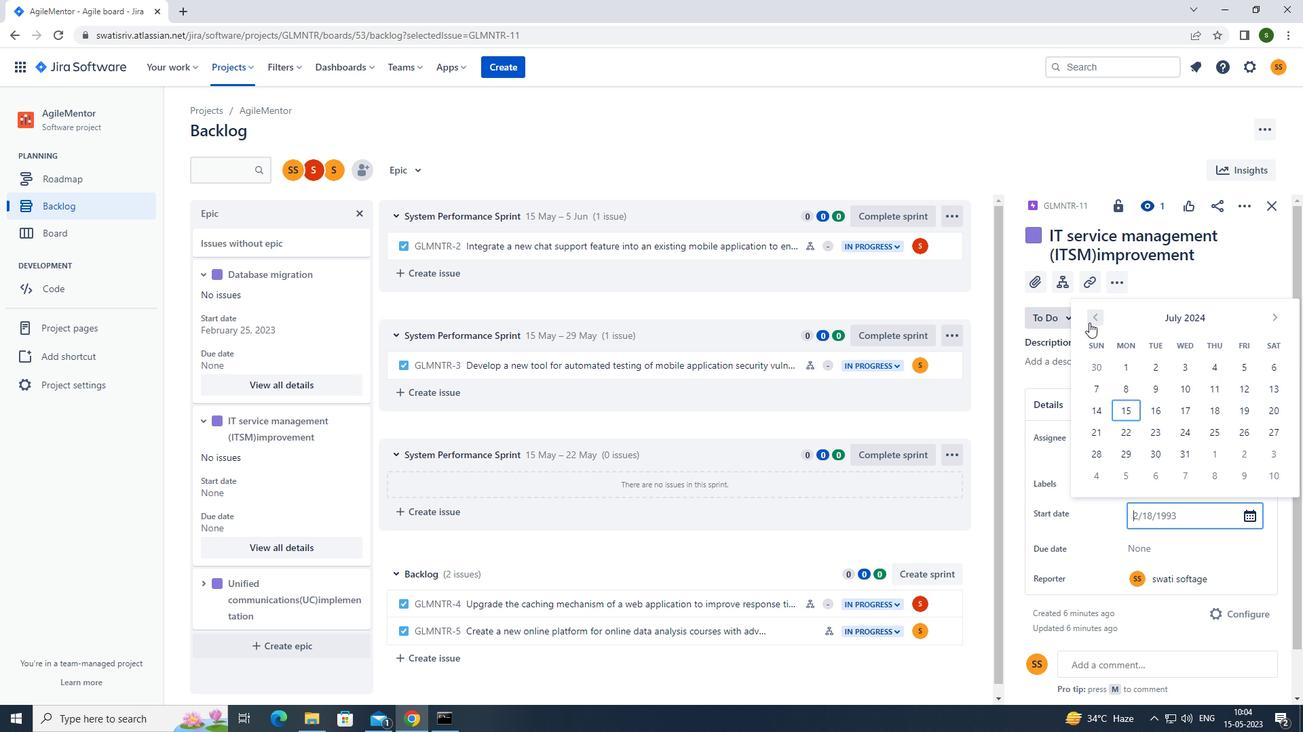 
Action: Mouse pressed left at (1089, 323)
Screenshot: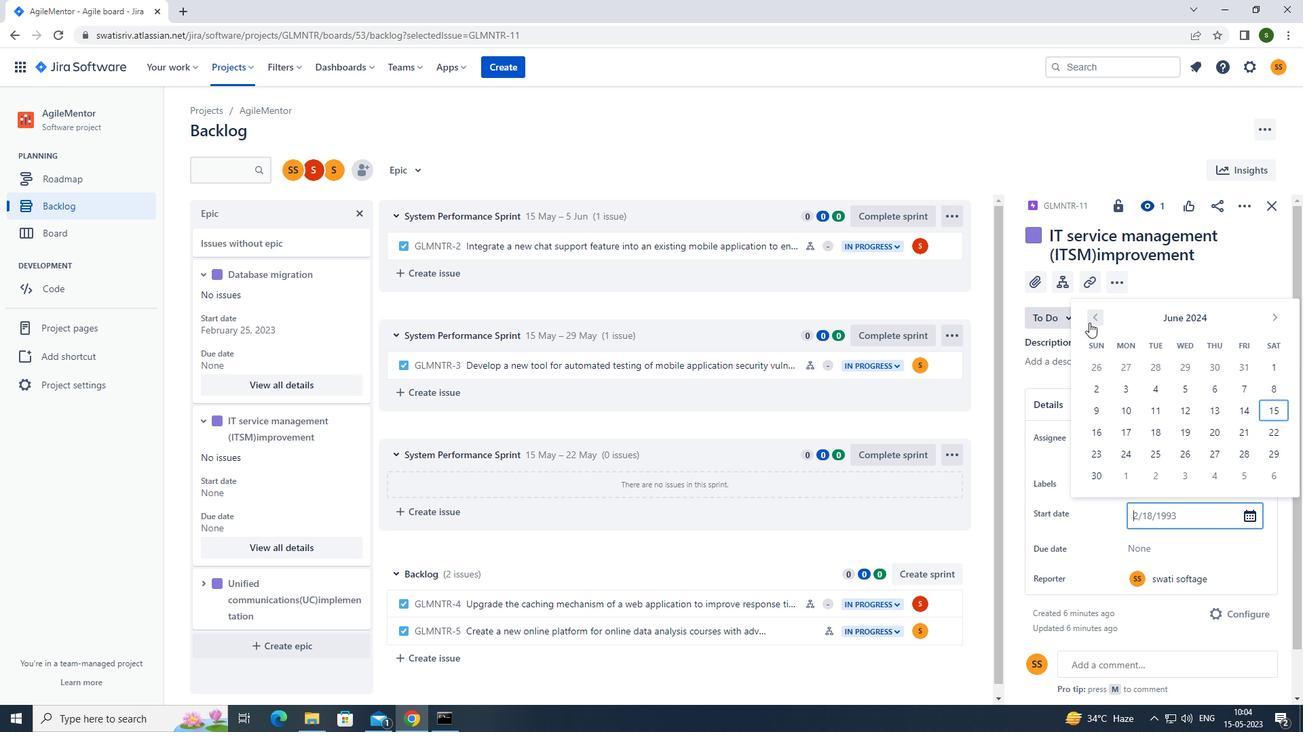 
Action: Mouse moved to (1208, 389)
Screenshot: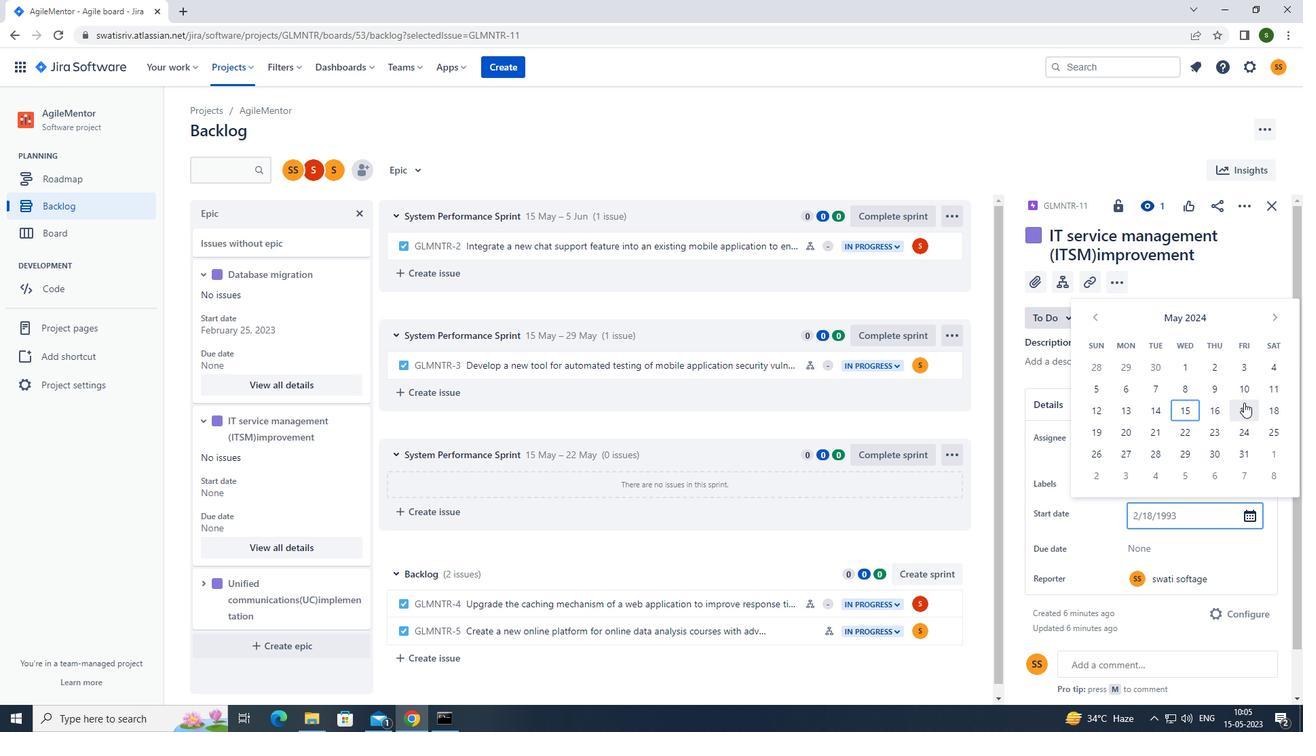 
Action: Mouse pressed left at (1208, 389)
Screenshot: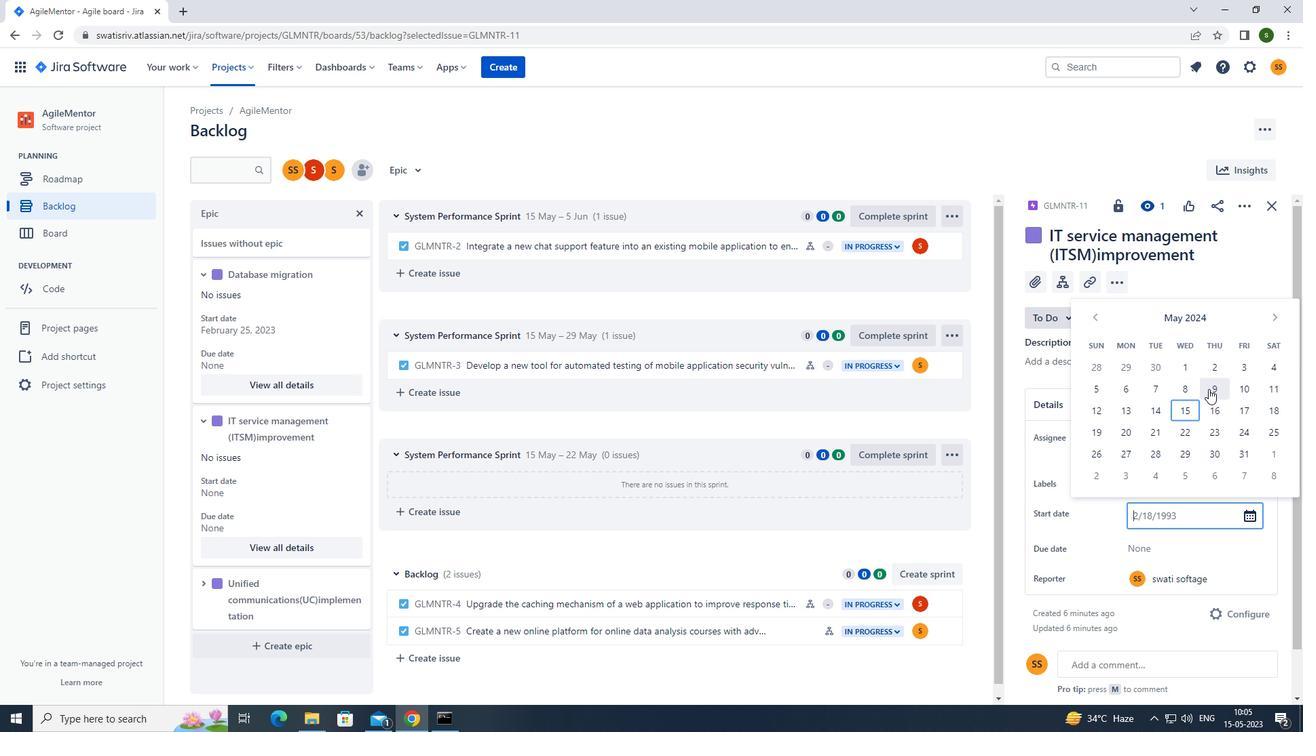 
Action: Mouse moved to (1145, 544)
Screenshot: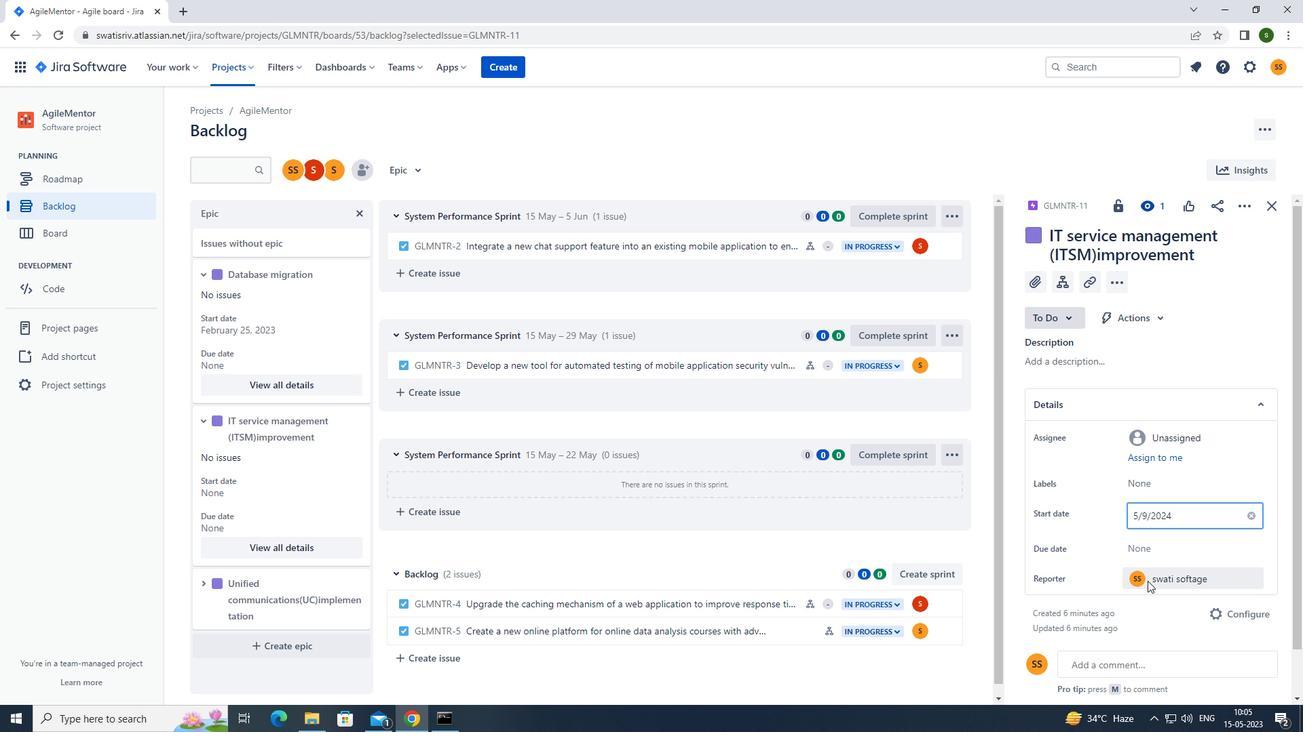 
Action: Mouse pressed left at (1145, 544)
Screenshot: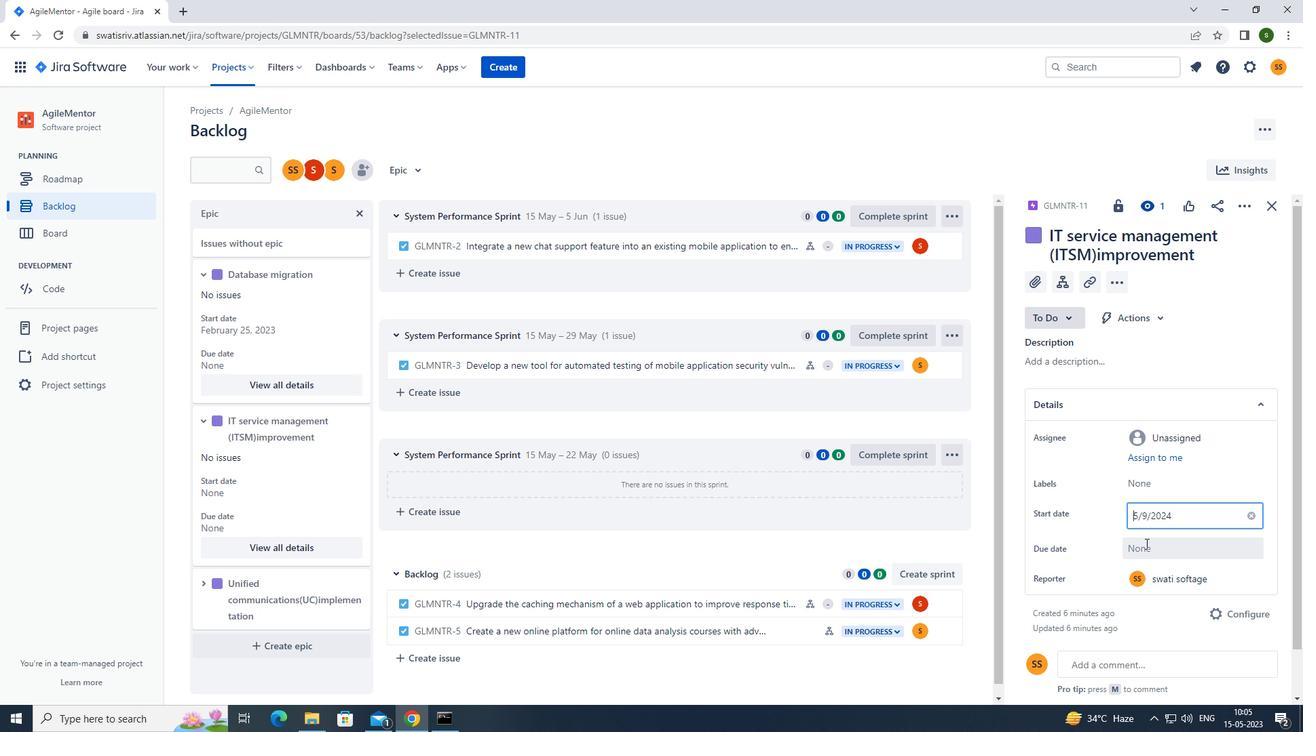 
Action: Mouse moved to (1267, 350)
Screenshot: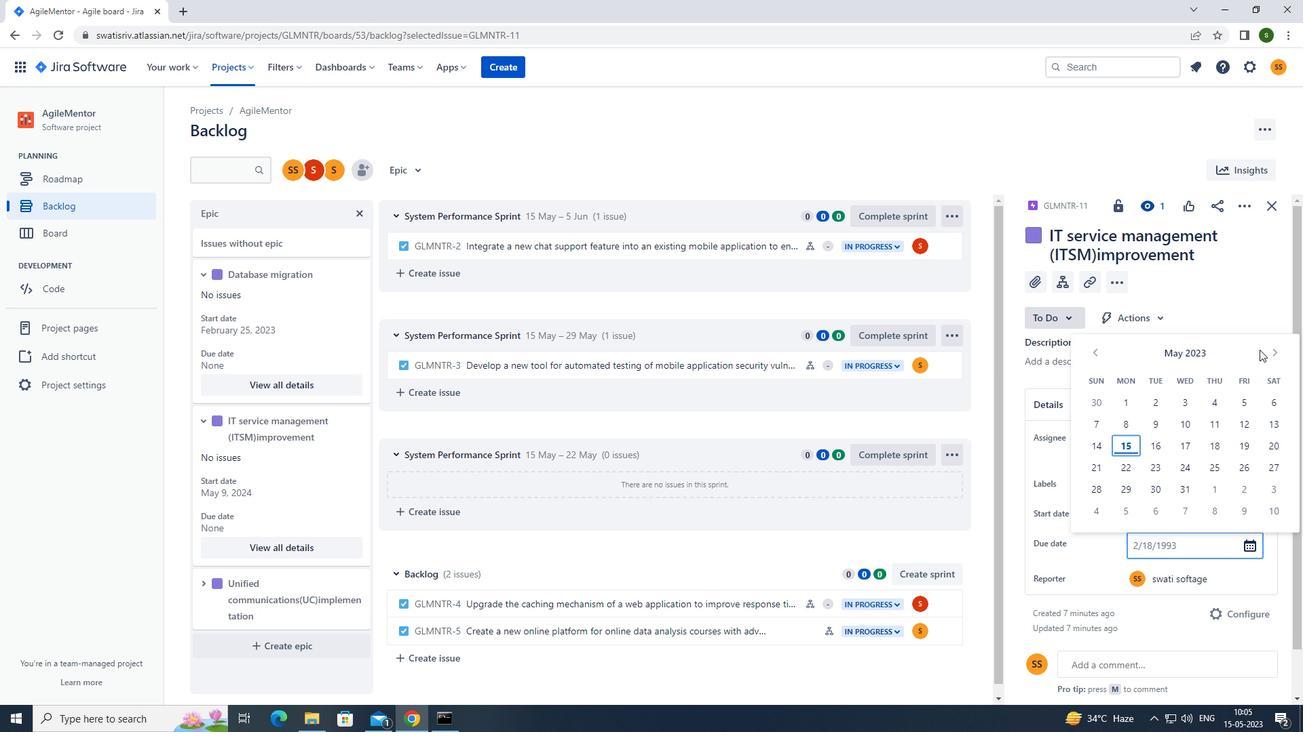 
Action: Mouse pressed left at (1267, 350)
Screenshot: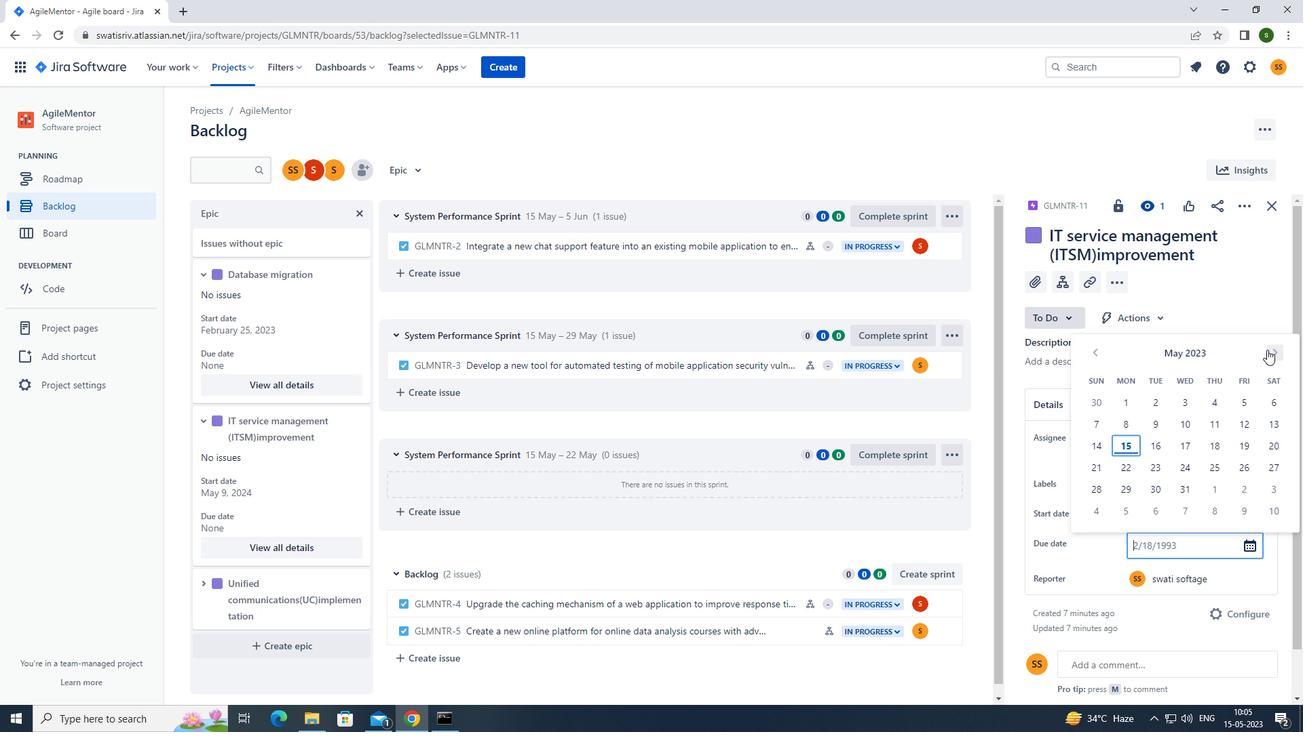 
Action: Mouse pressed left at (1267, 350)
Screenshot: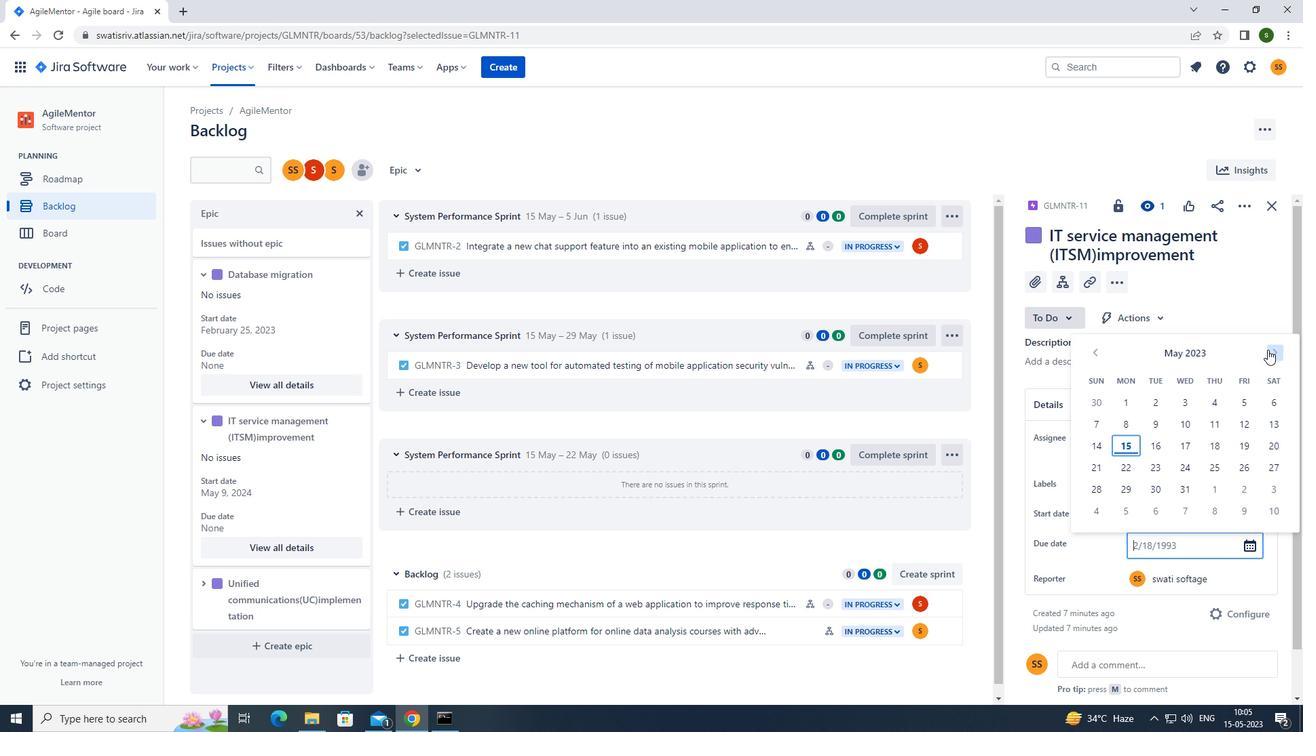 
Action: Mouse pressed left at (1267, 350)
Screenshot: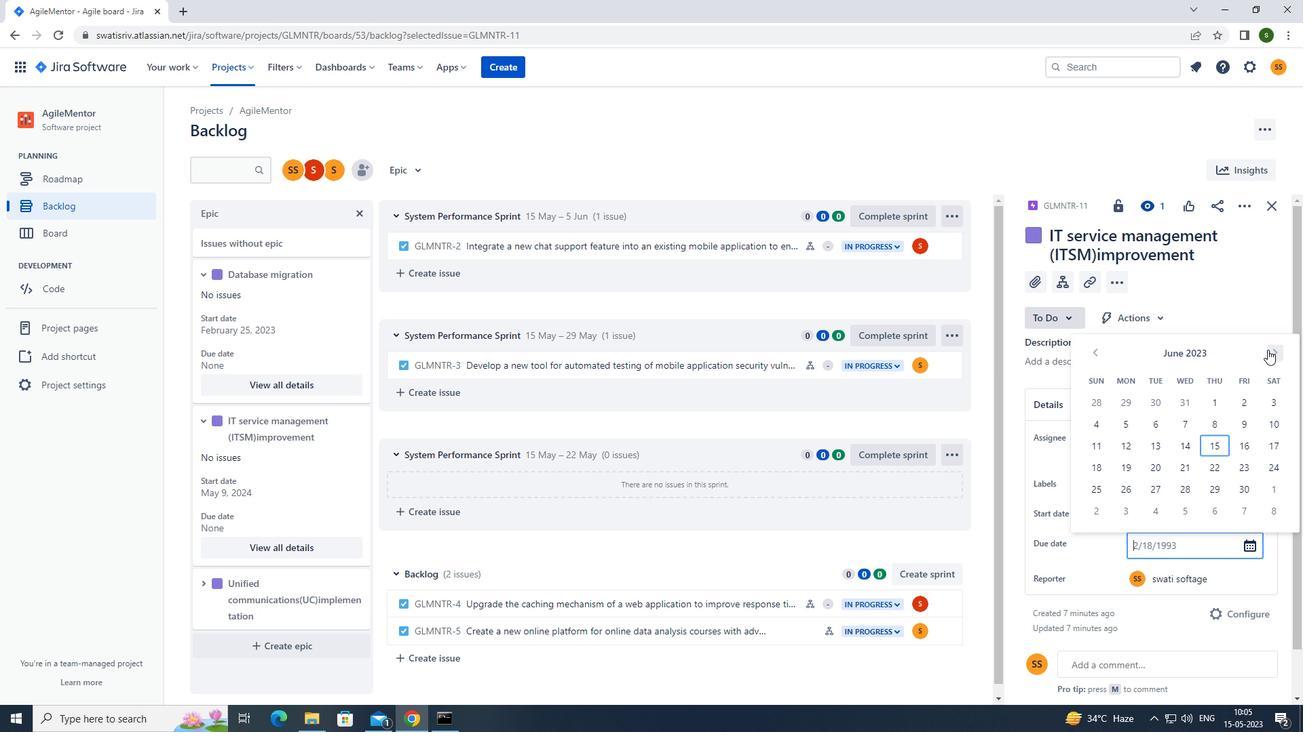 
Action: Mouse pressed left at (1267, 350)
Screenshot: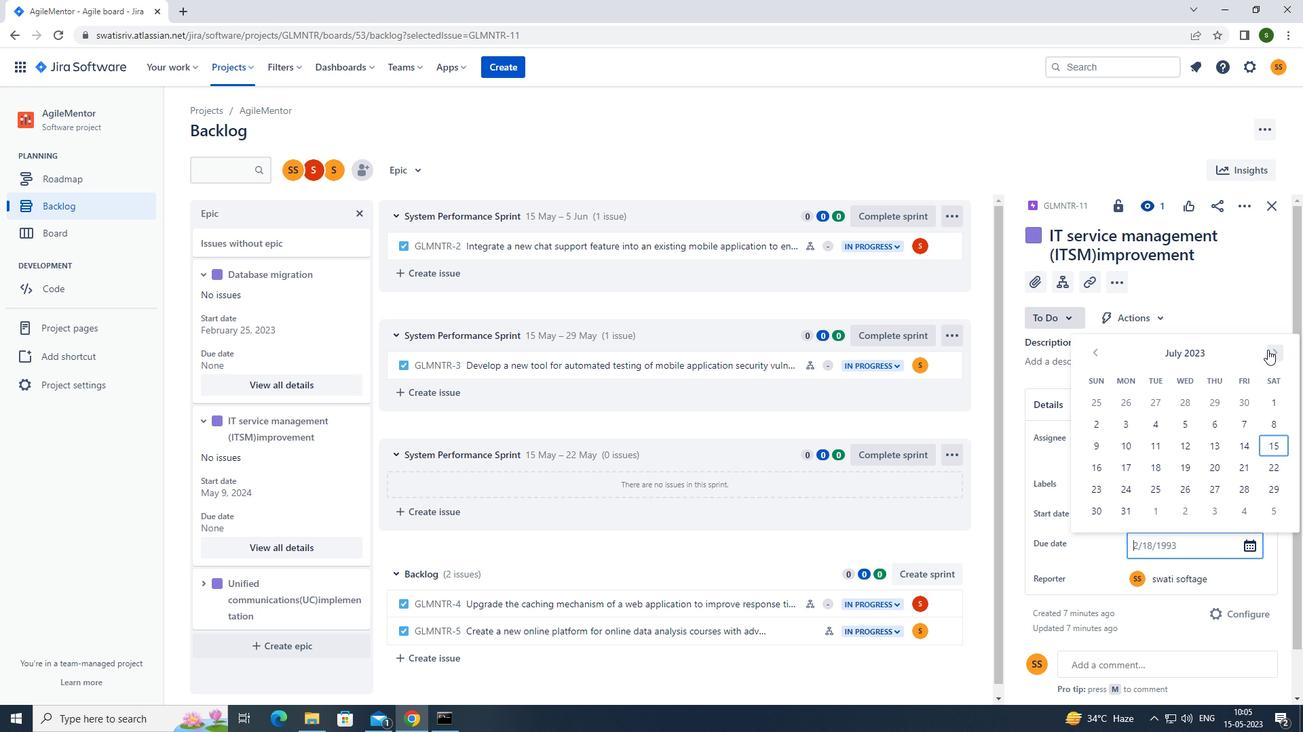 
Action: Mouse pressed left at (1267, 350)
Screenshot: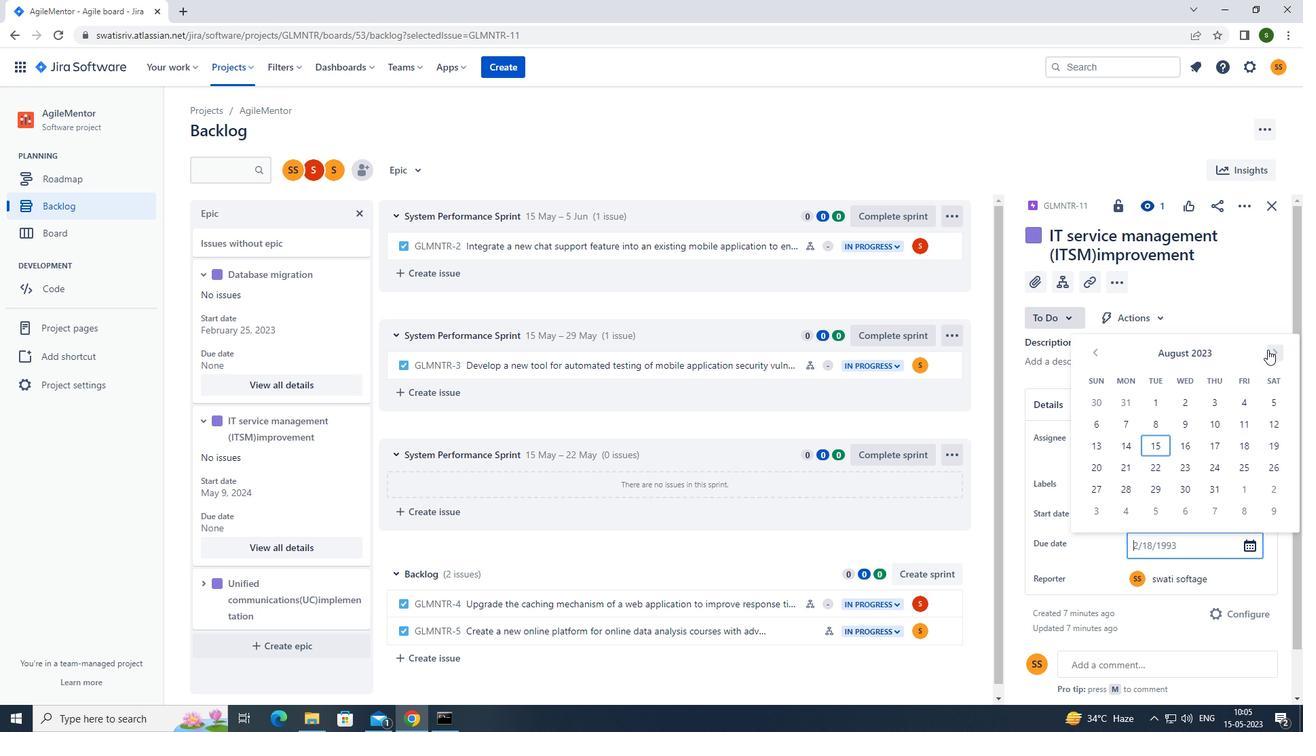 
Action: Mouse pressed left at (1267, 350)
Screenshot: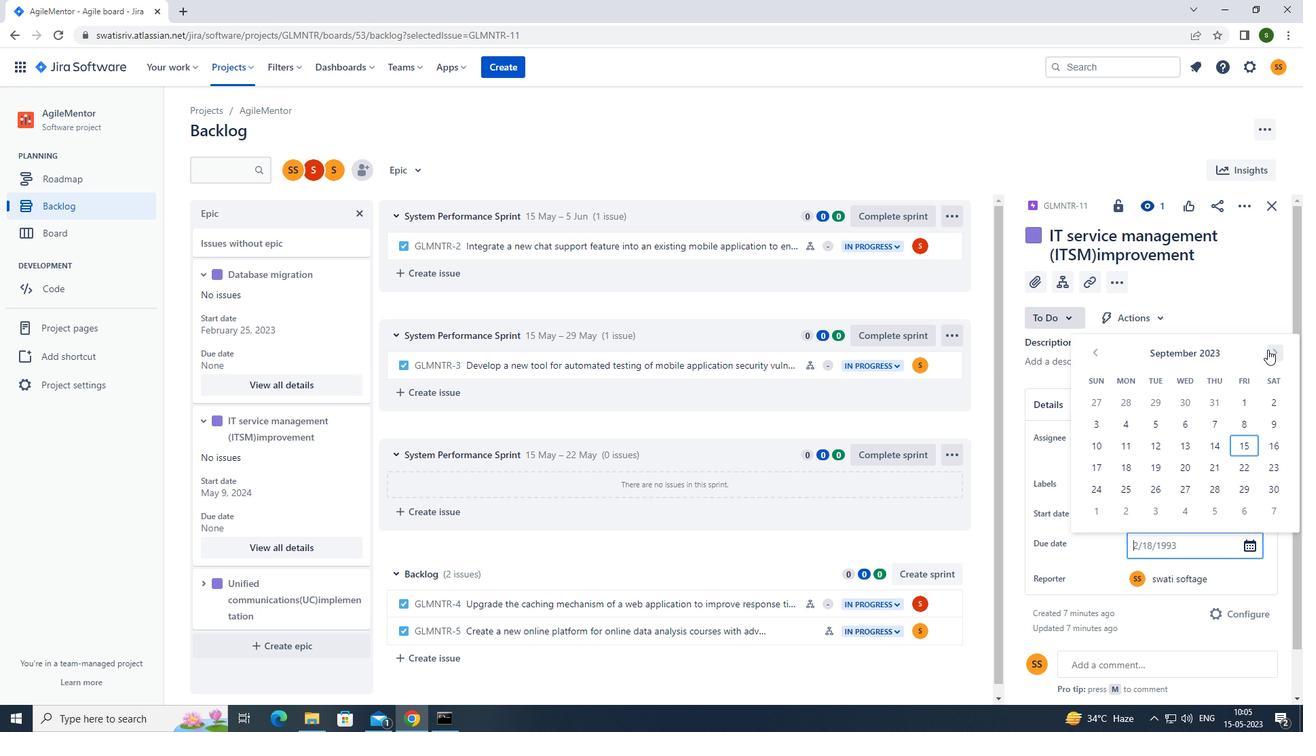 
Action: Mouse pressed left at (1267, 350)
Screenshot: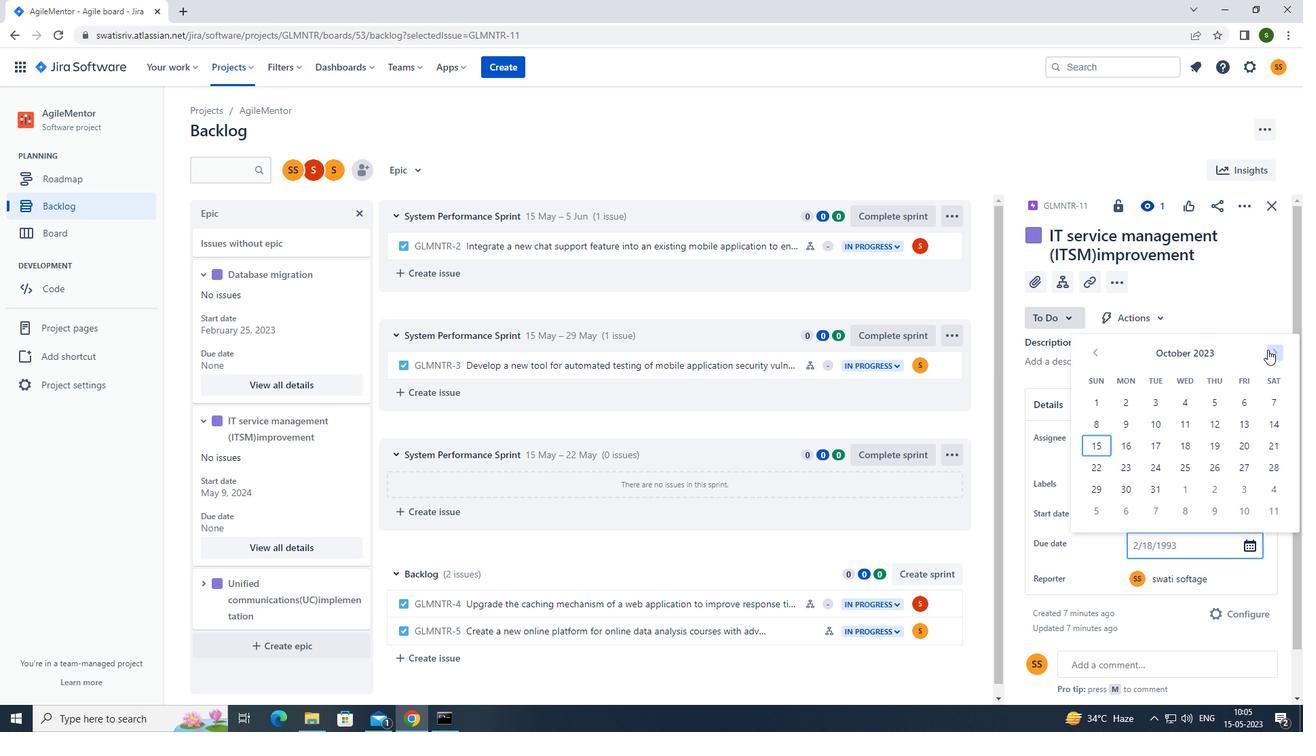 
Action: Mouse pressed left at (1267, 350)
Screenshot: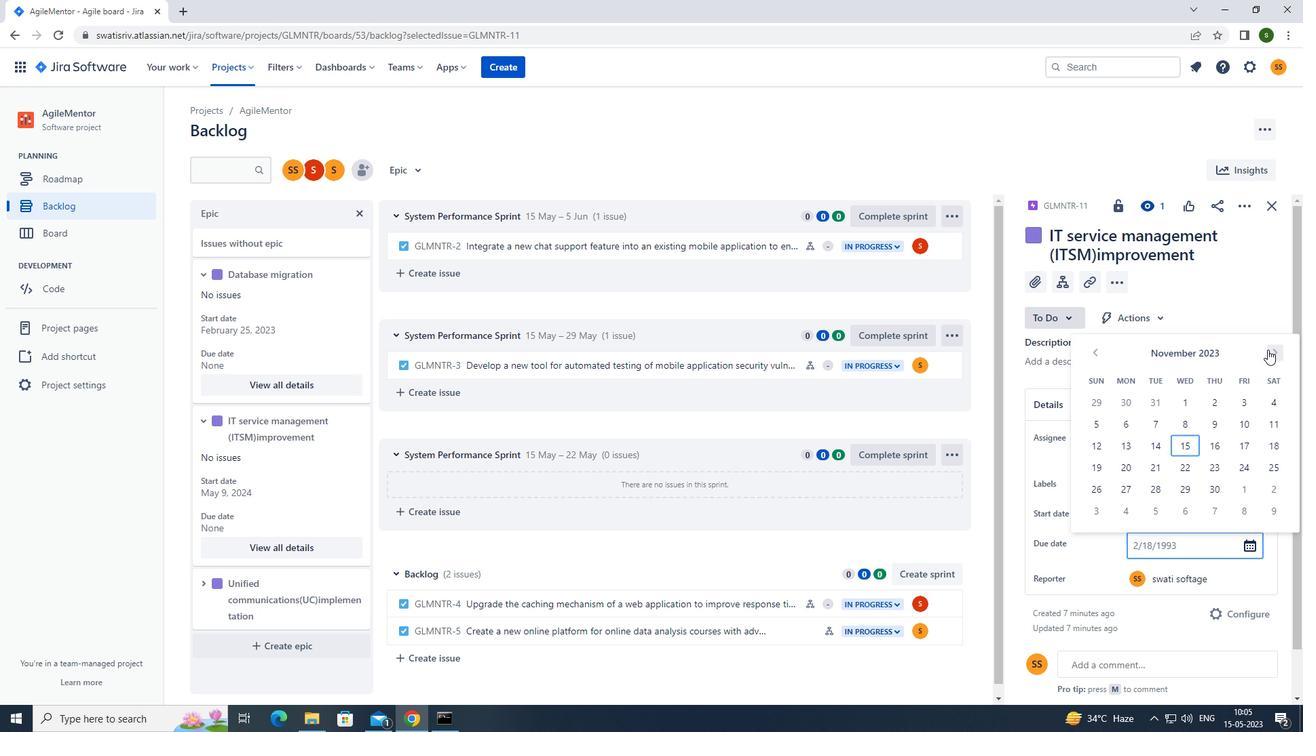 
Action: Mouse pressed left at (1267, 350)
Screenshot: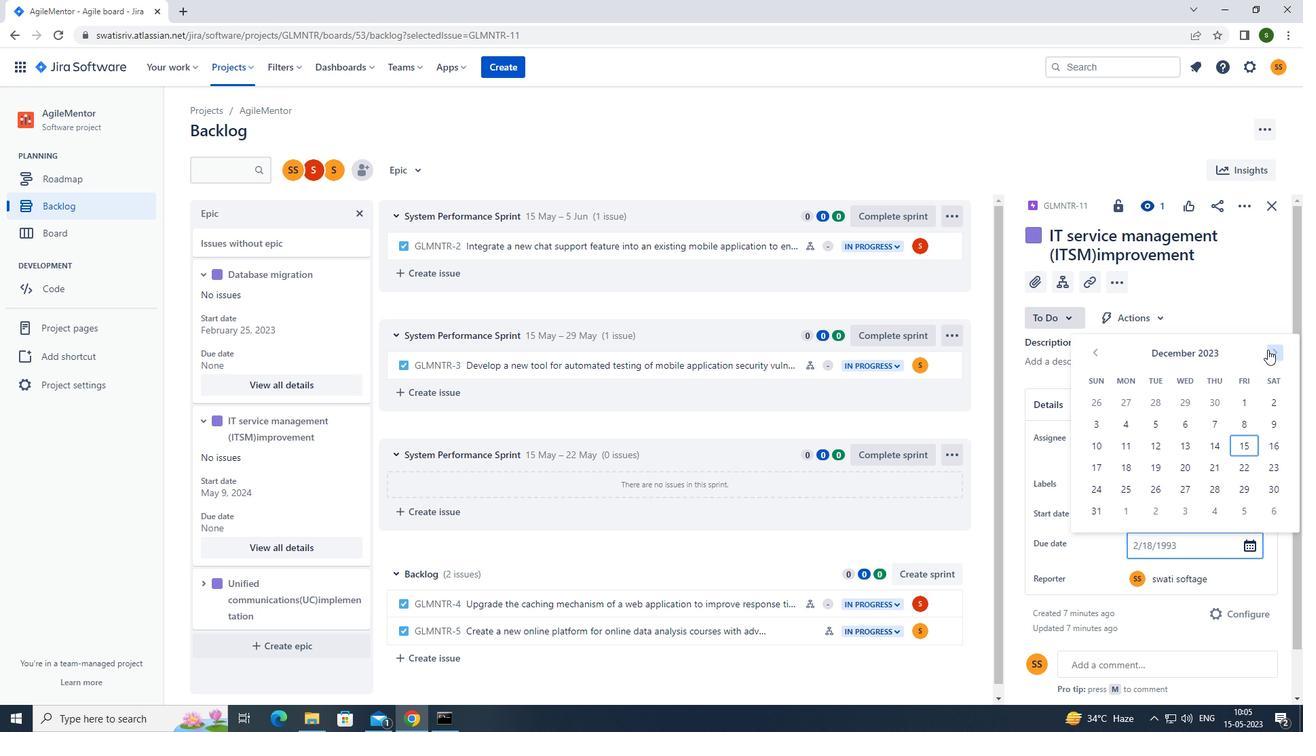 
Action: Mouse pressed left at (1267, 350)
Screenshot: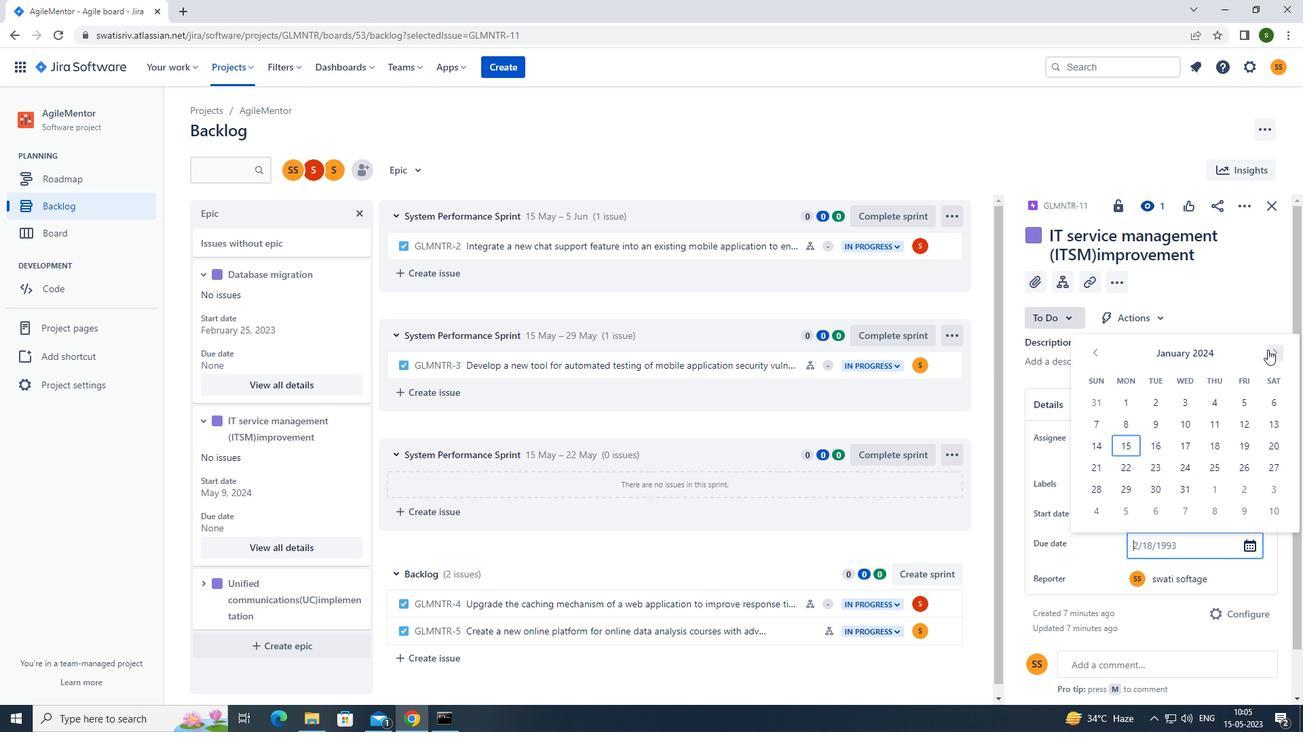 
Action: Mouse pressed left at (1267, 350)
Screenshot: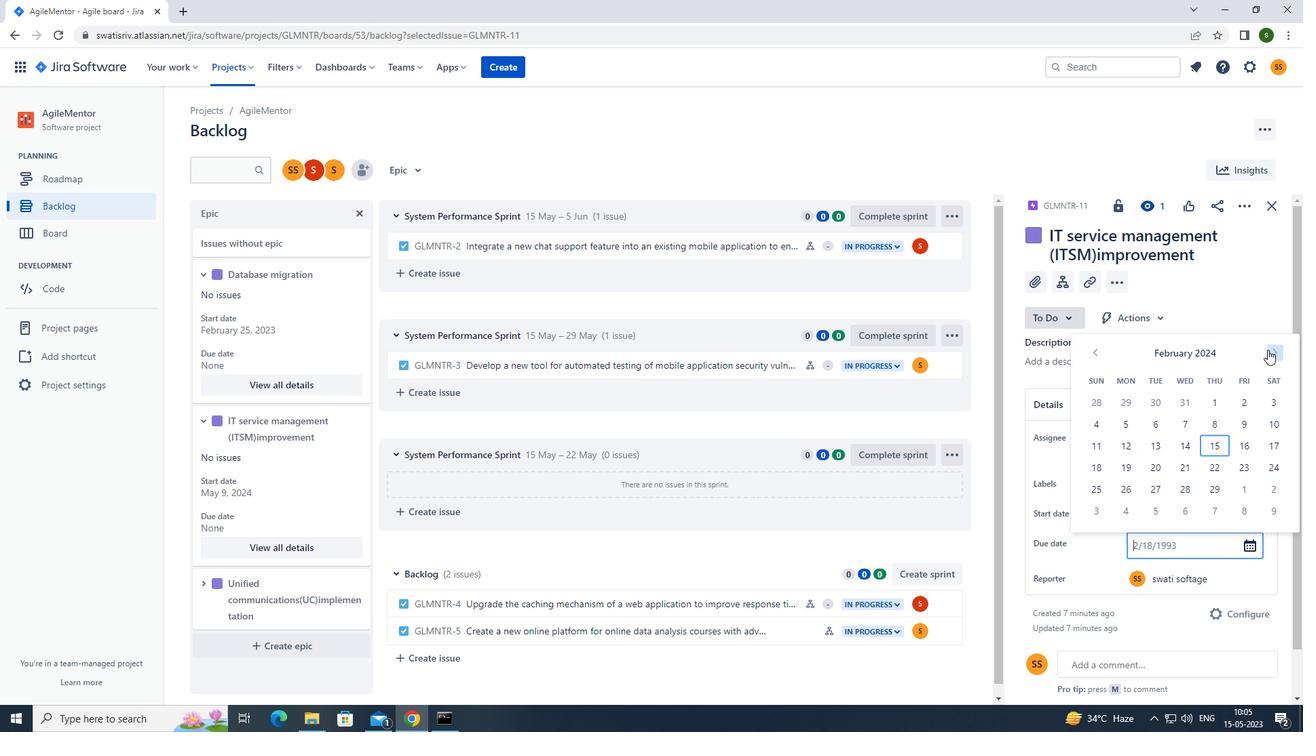 
Action: Mouse pressed left at (1267, 350)
Screenshot: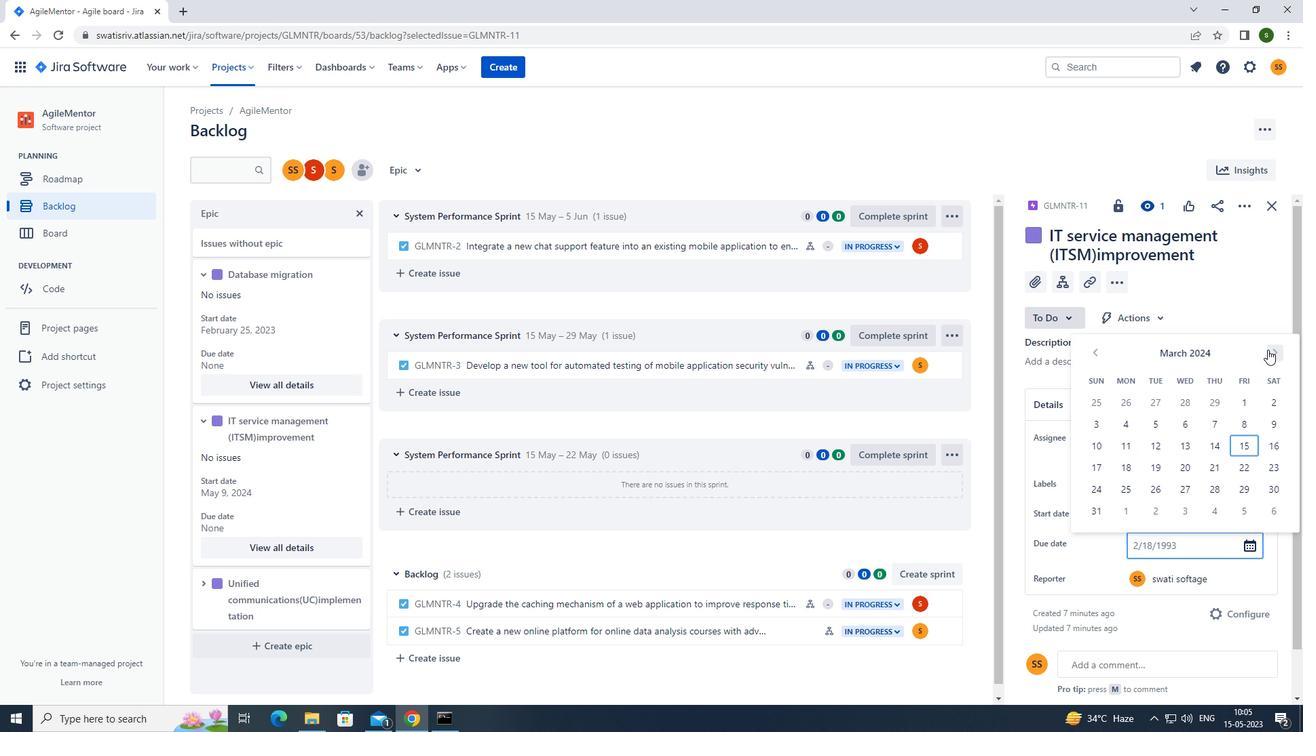 
Action: Mouse pressed left at (1267, 350)
Screenshot: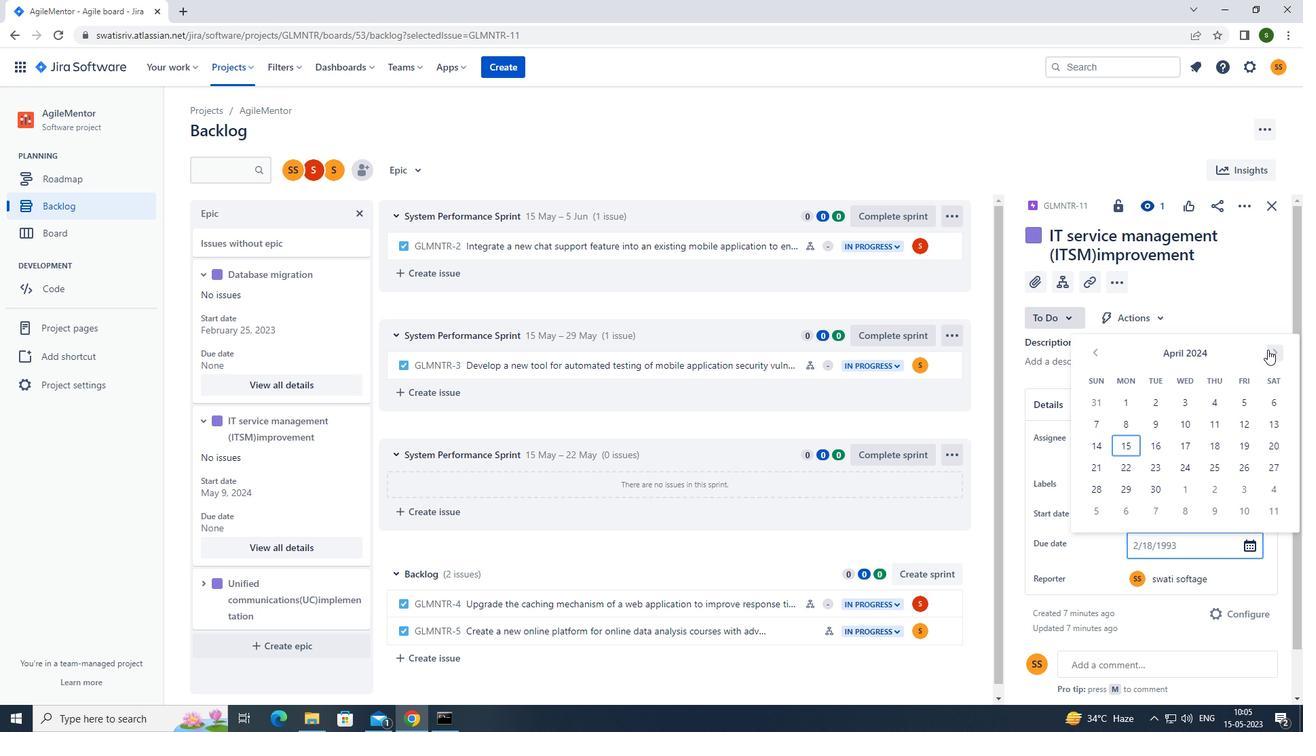 
Action: Mouse pressed left at (1267, 350)
Screenshot: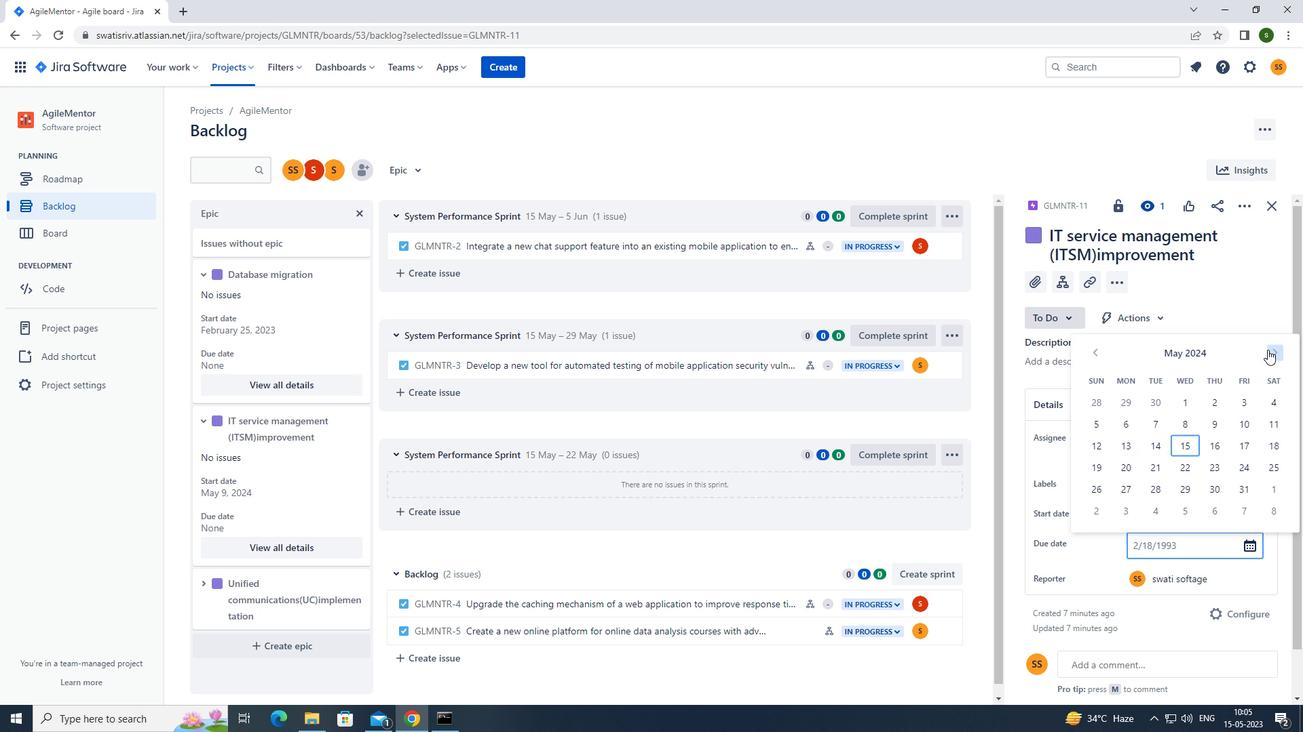 
Action: Mouse pressed left at (1267, 350)
Screenshot: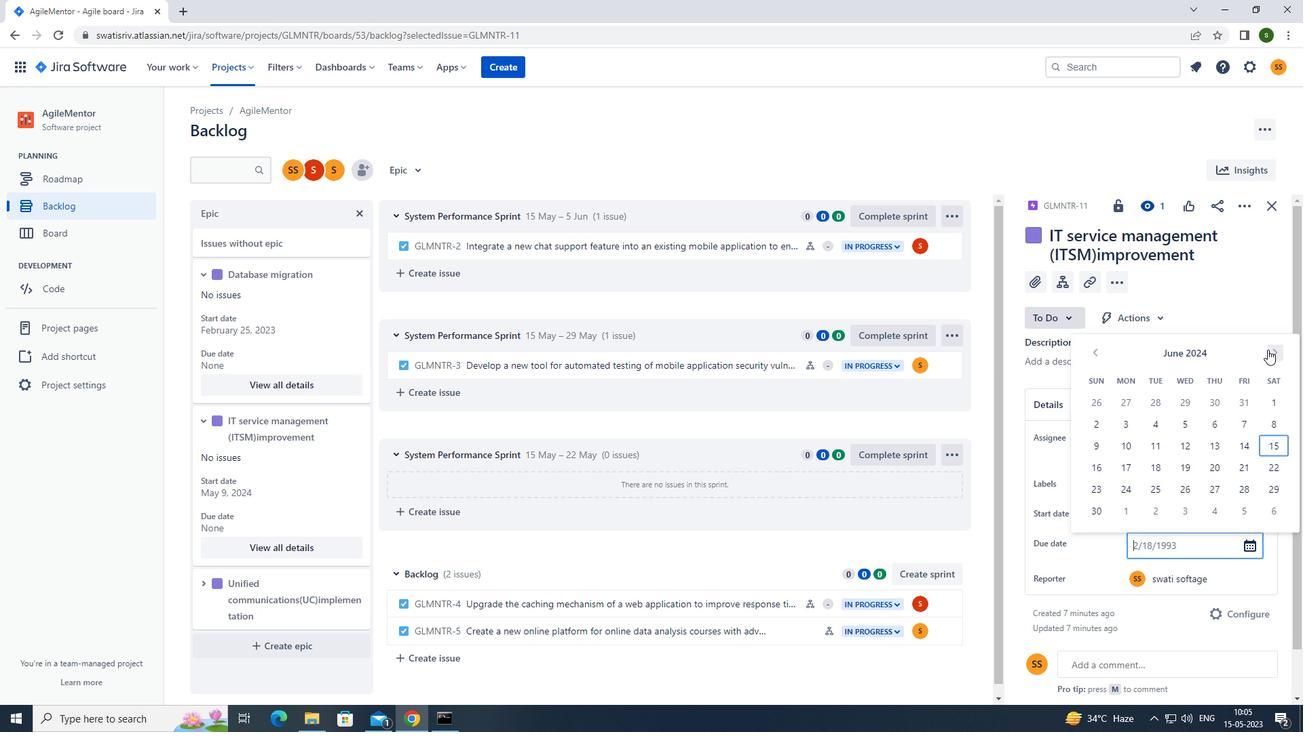 
Action: Mouse pressed left at (1267, 350)
Screenshot: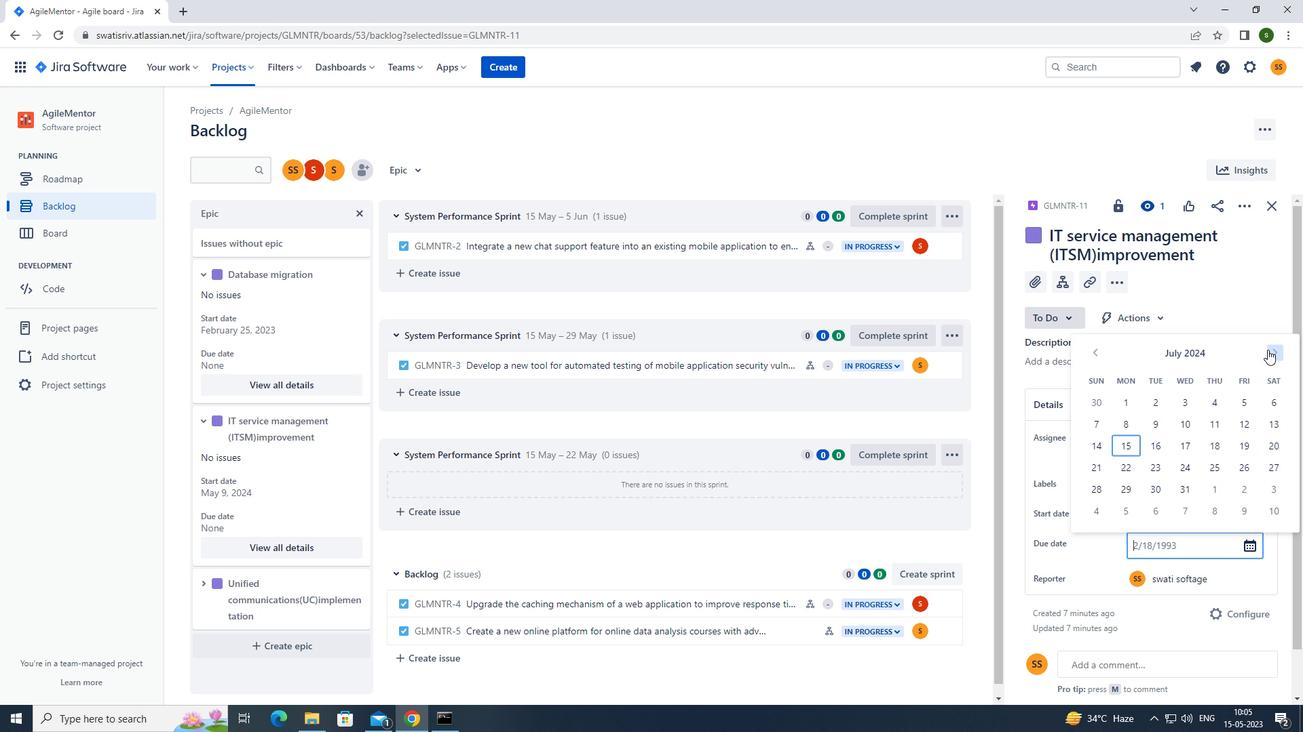 
Action: Mouse pressed left at (1267, 350)
Screenshot: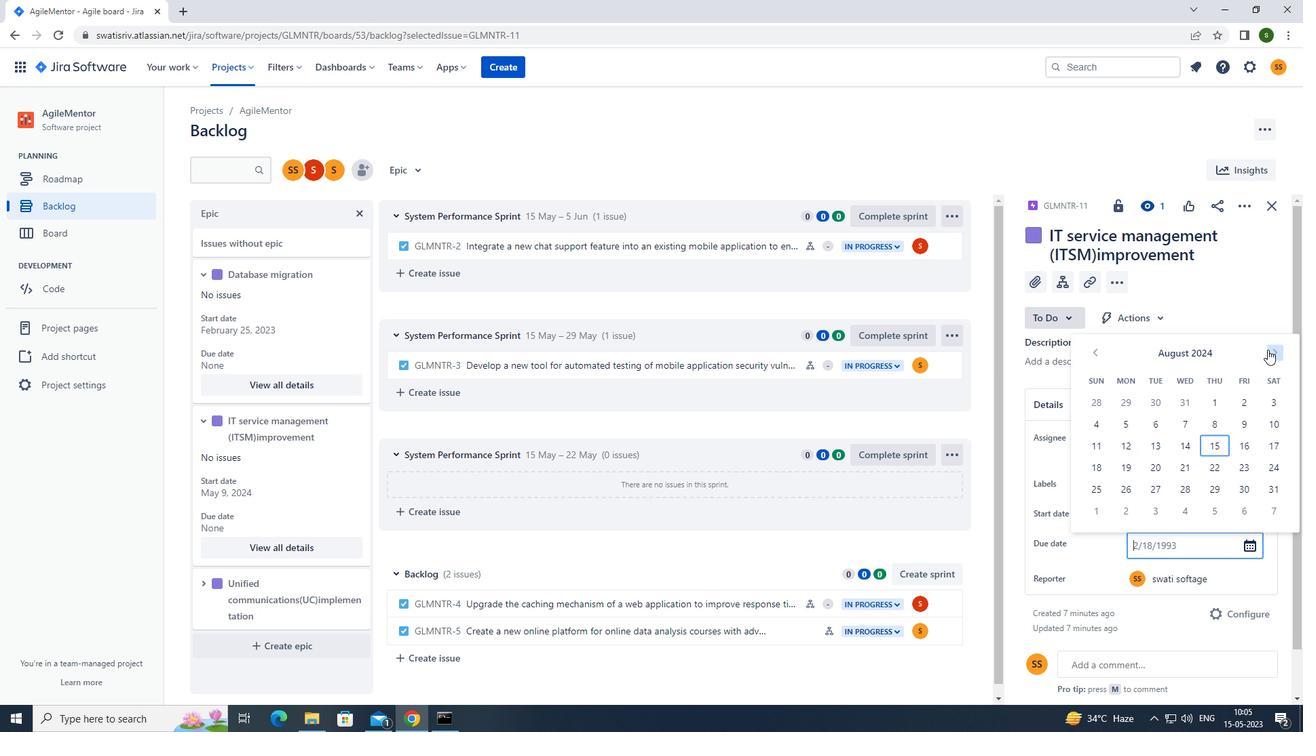 
Action: Mouse pressed left at (1267, 350)
Screenshot: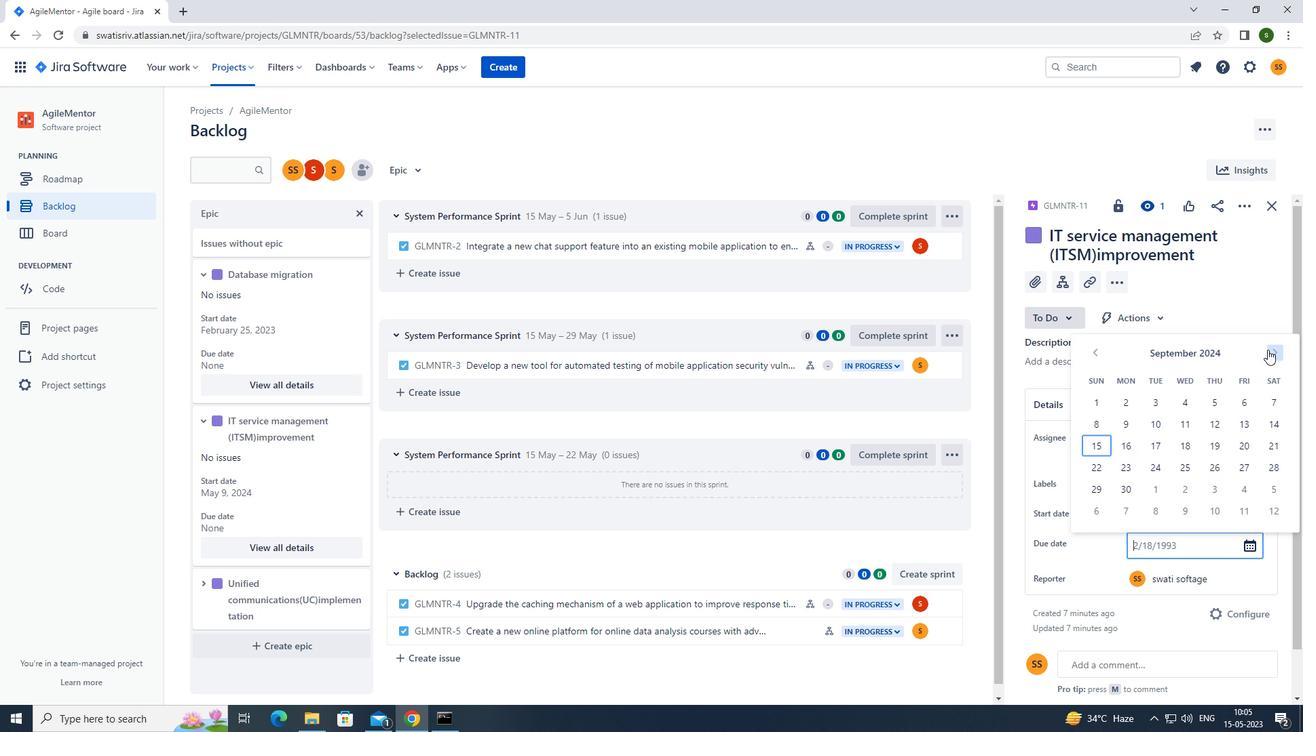 
Action: Mouse pressed left at (1267, 350)
Screenshot: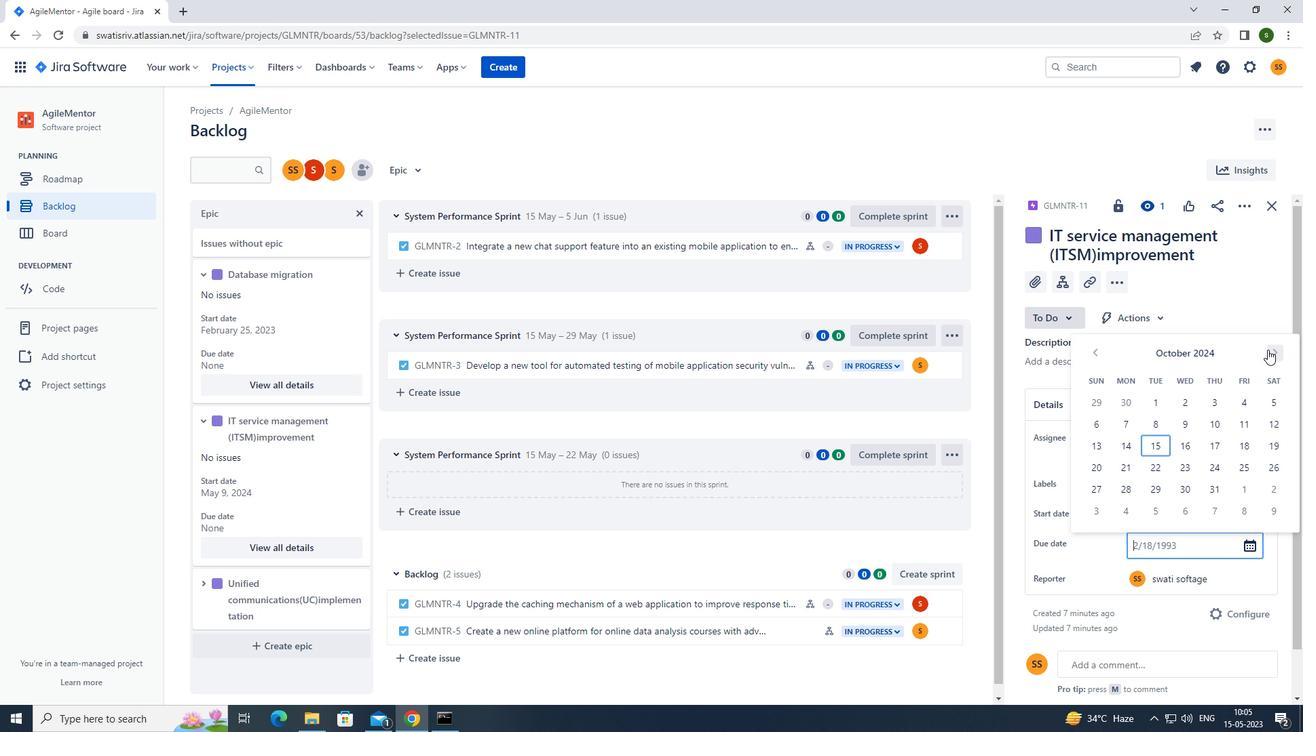 
Action: Mouse pressed left at (1267, 350)
Screenshot: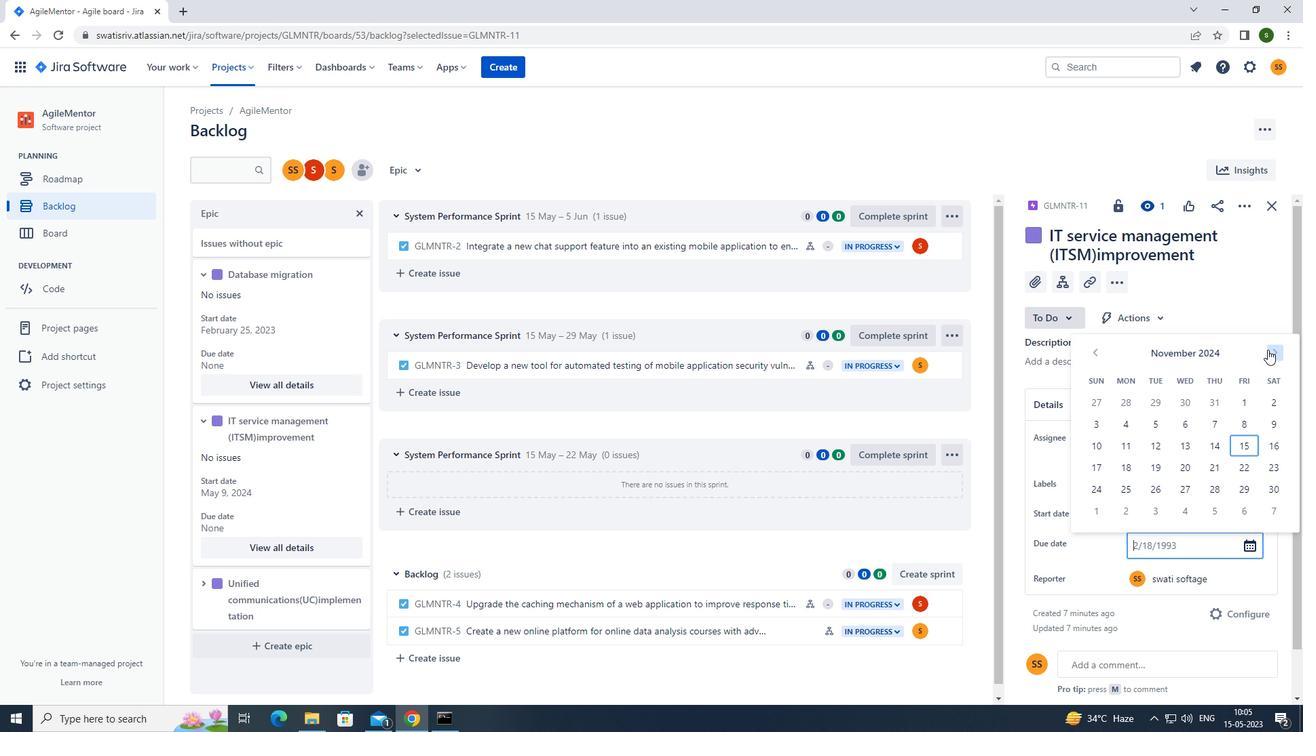 
Action: Mouse pressed left at (1267, 350)
Screenshot: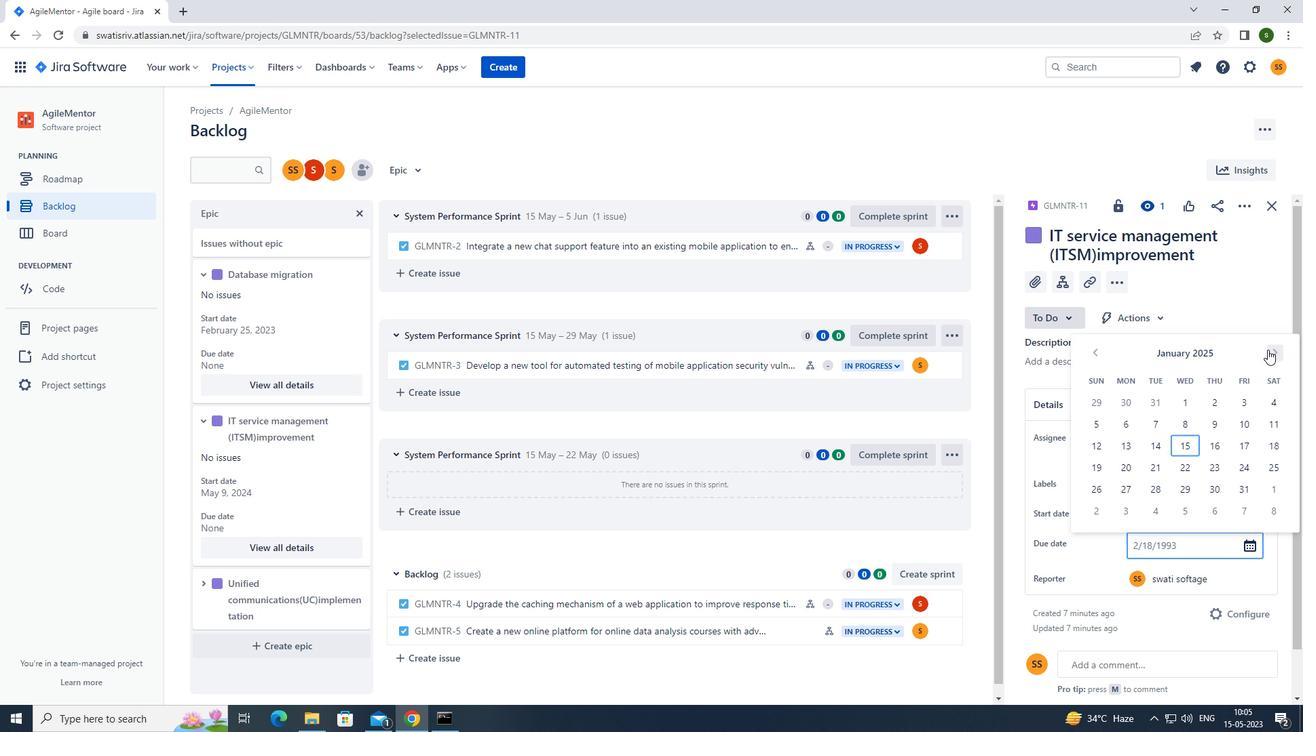 
Action: Mouse pressed left at (1267, 350)
Screenshot: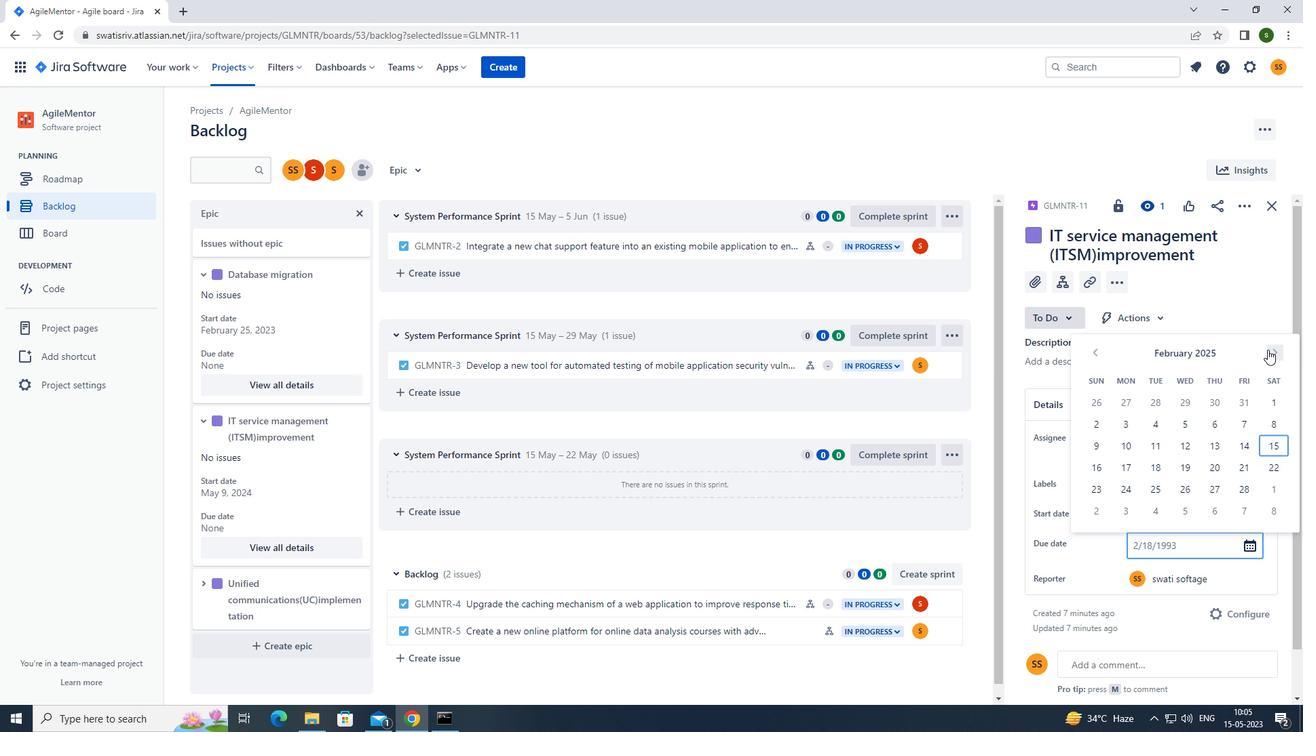 
Action: Mouse pressed left at (1267, 350)
Screenshot: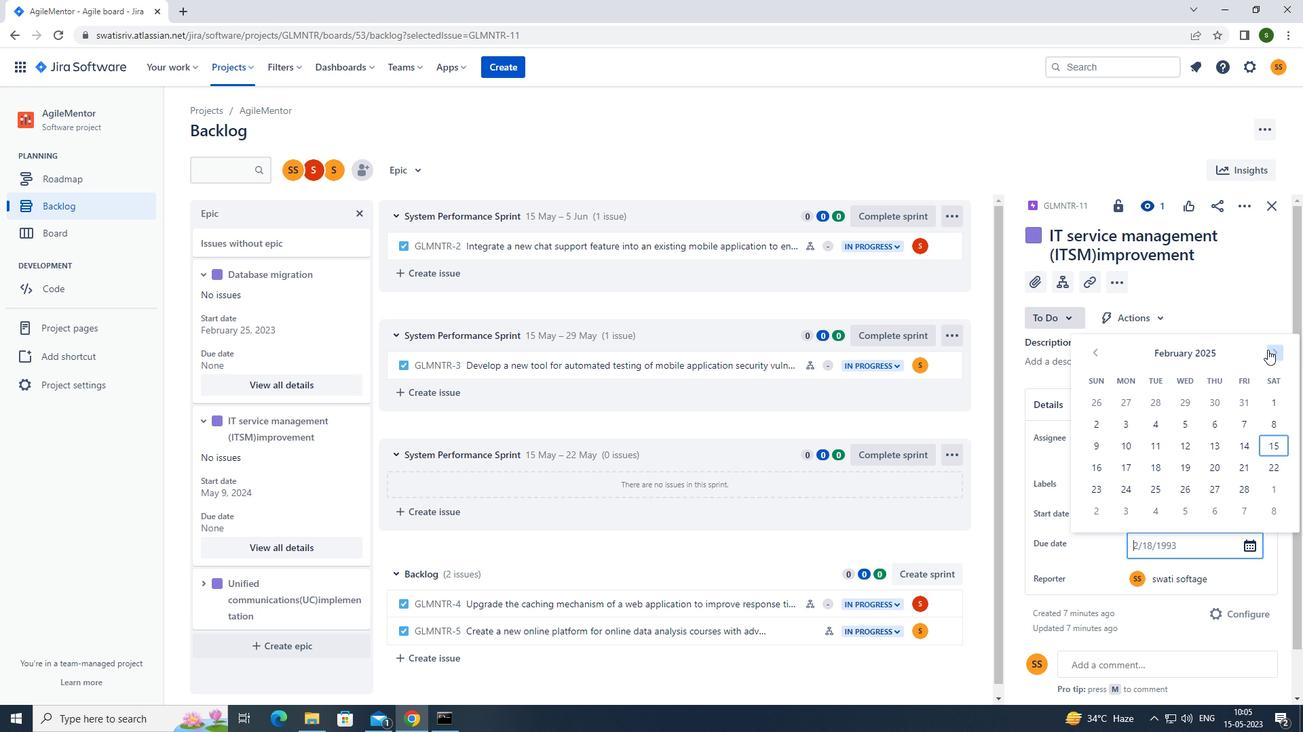 
Action: Mouse pressed left at (1267, 350)
Screenshot: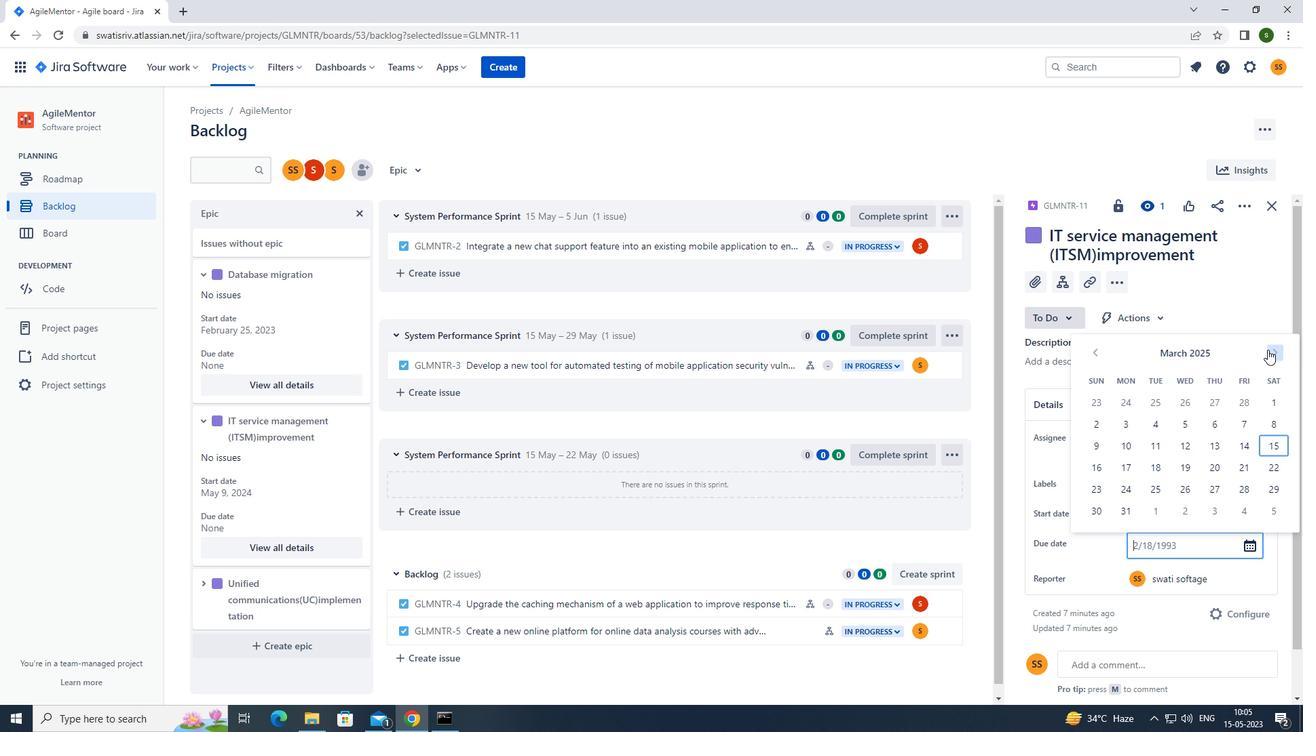 
Action: Mouse pressed left at (1267, 350)
Screenshot: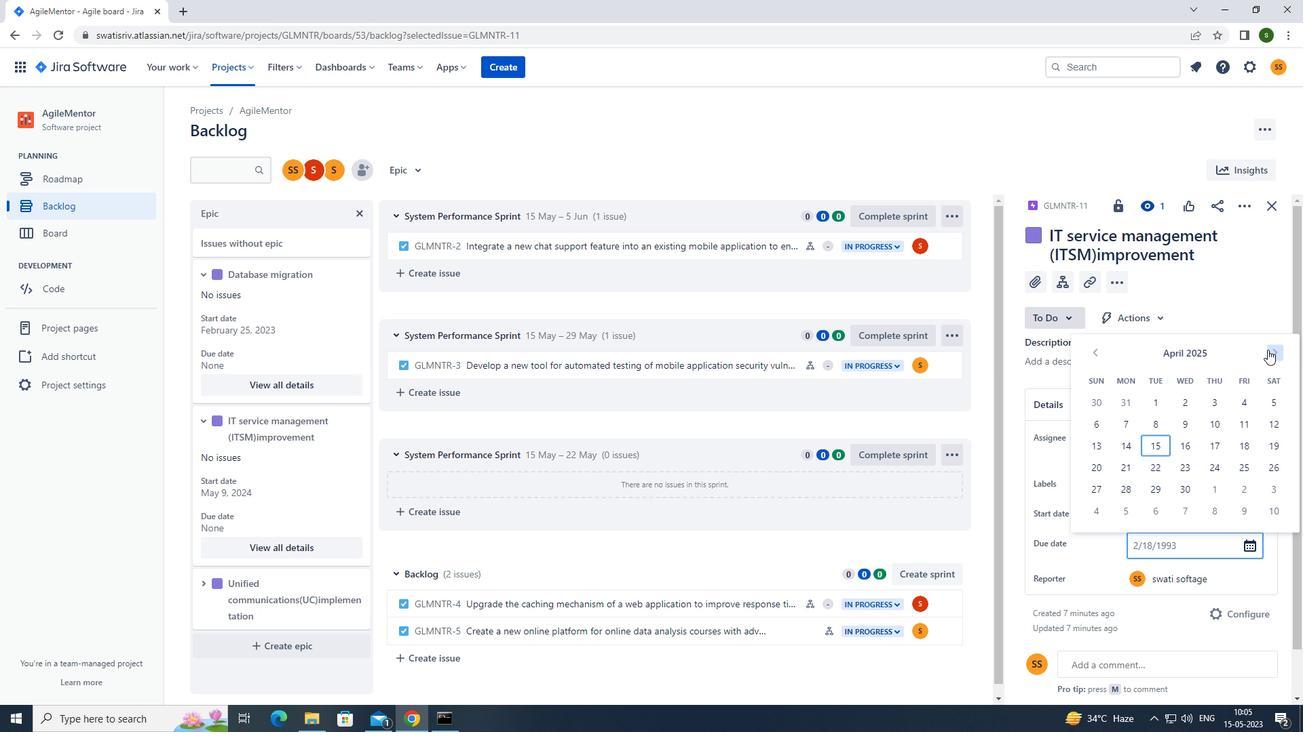 
Action: Mouse pressed left at (1267, 350)
Screenshot: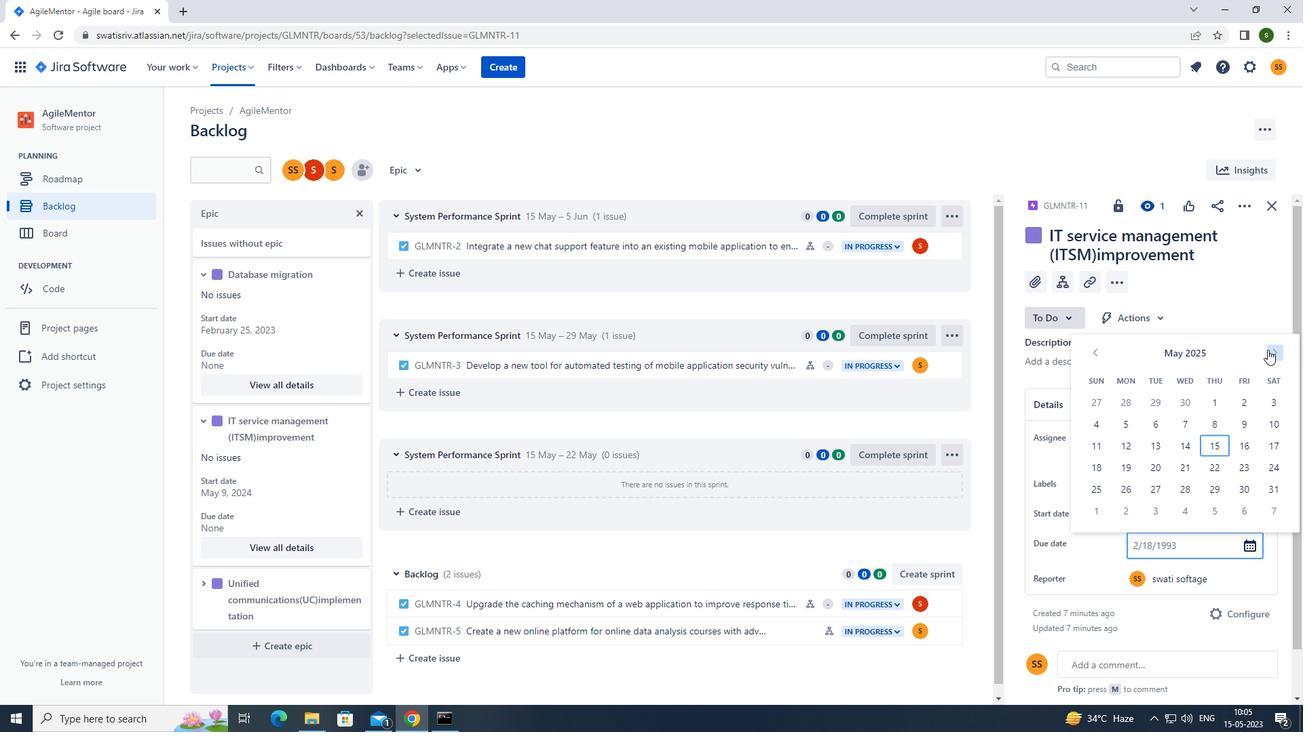 
Action: Mouse pressed left at (1267, 350)
Screenshot: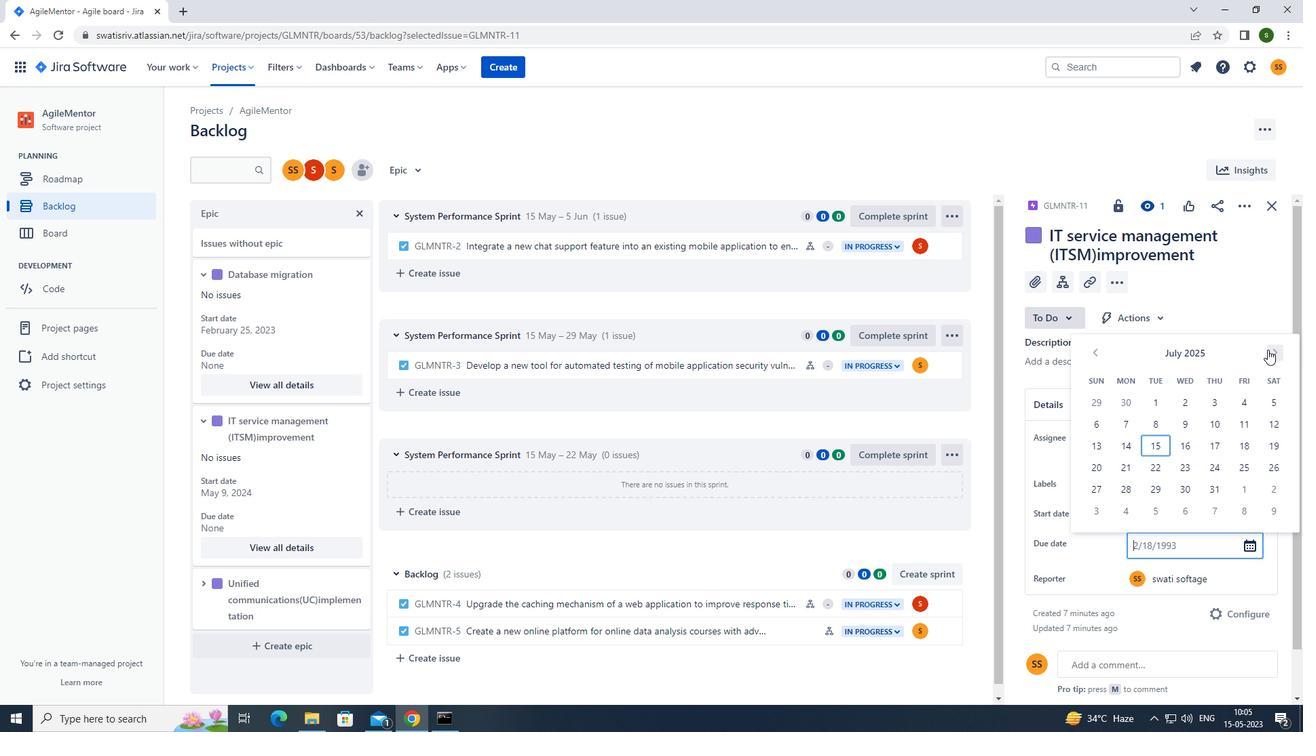 
Action: Mouse moved to (1158, 491)
Screenshot: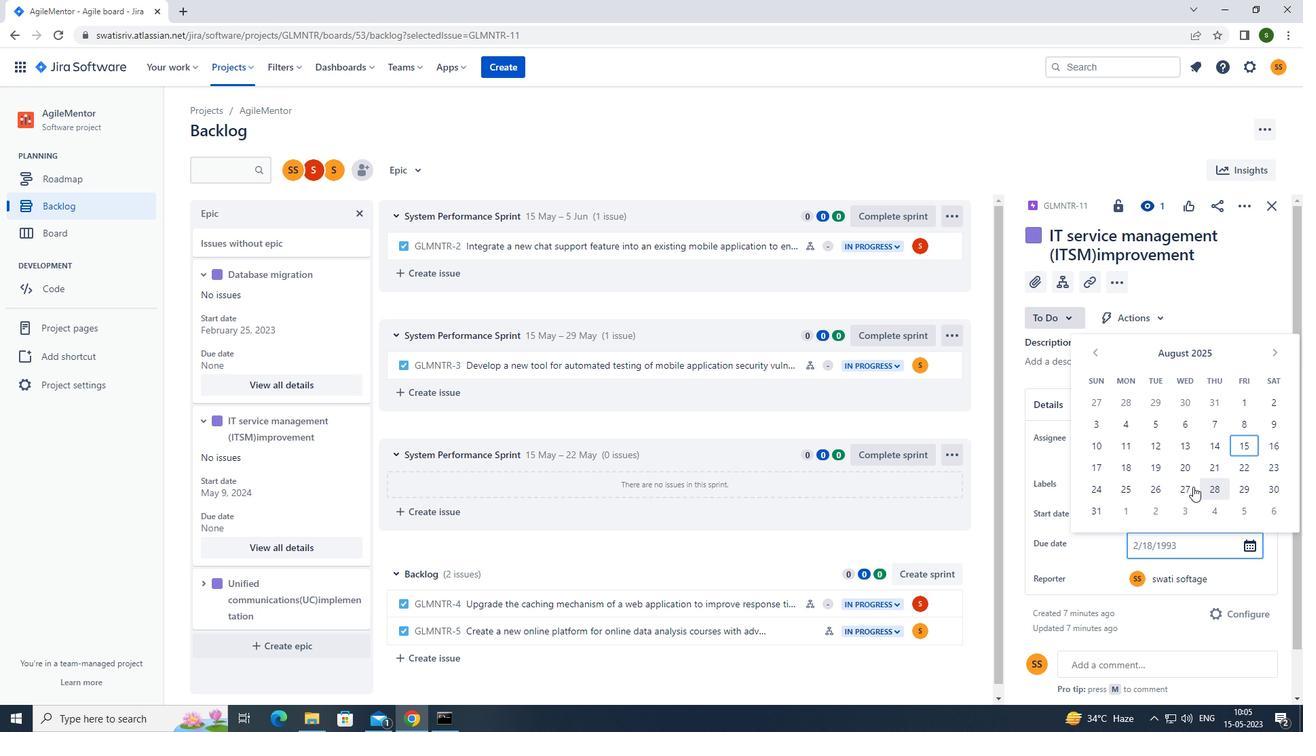 
Action: Mouse pressed left at (1158, 491)
Screenshot: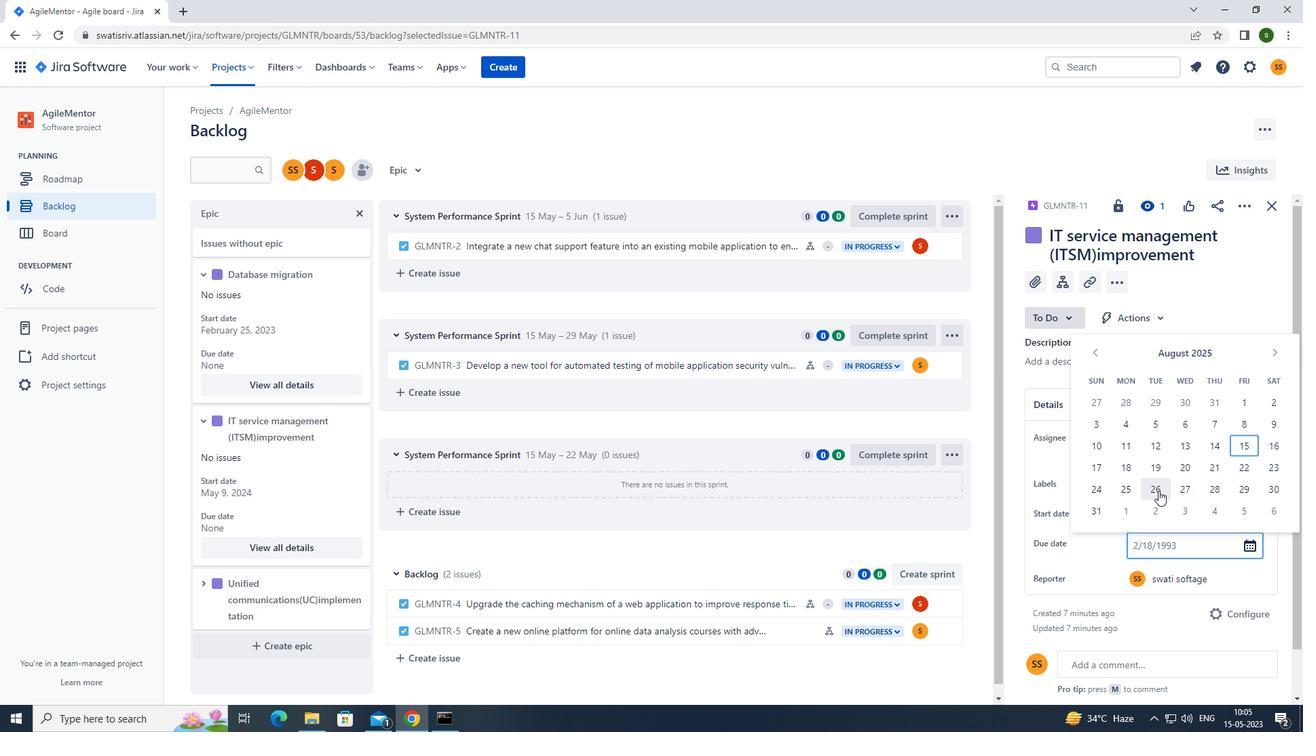 
Action: Mouse moved to (199, 581)
Screenshot: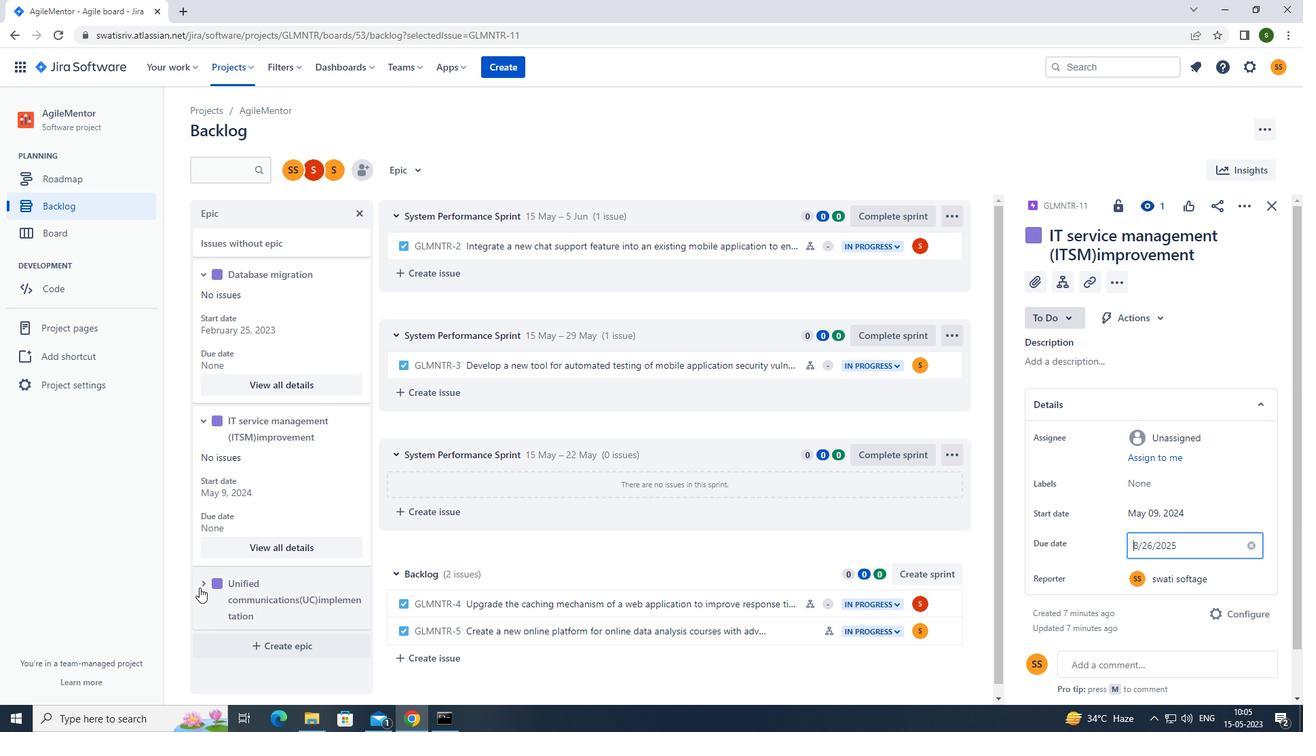 
Action: Mouse pressed left at (199, 581)
Screenshot: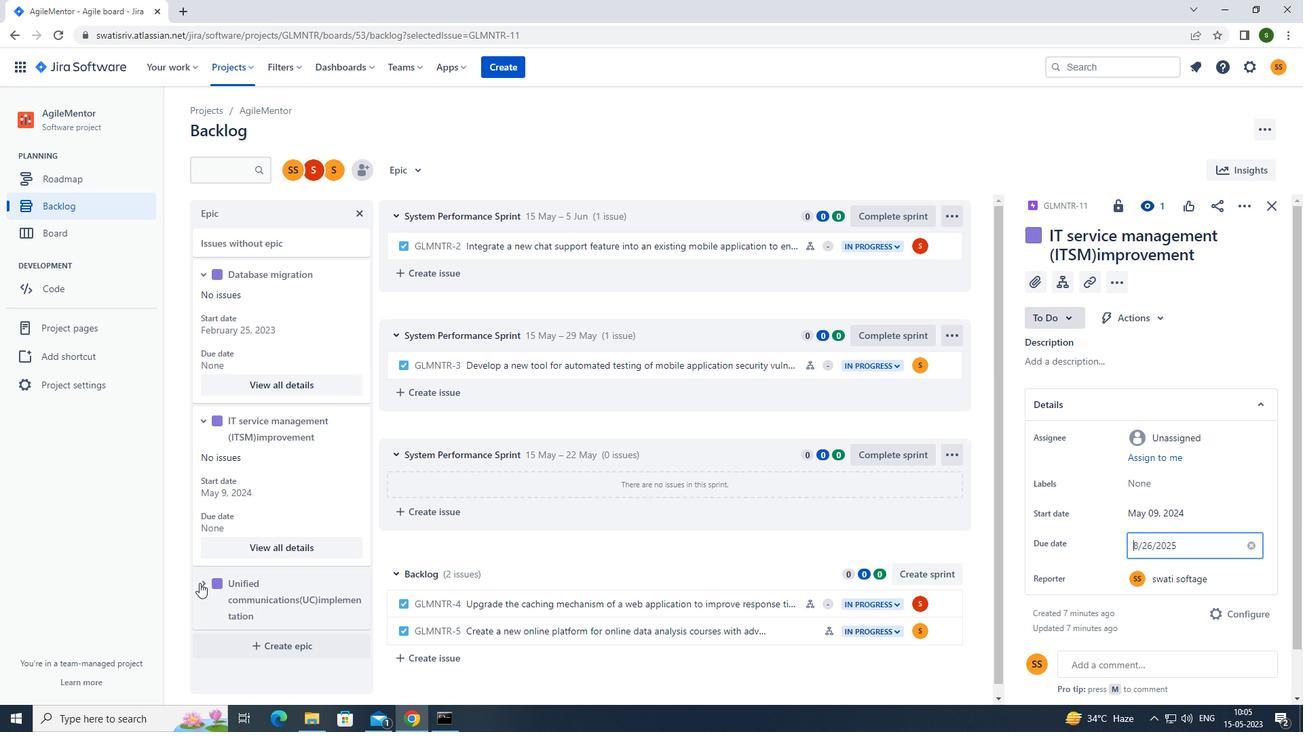 
Action: Mouse moved to (286, 550)
Screenshot: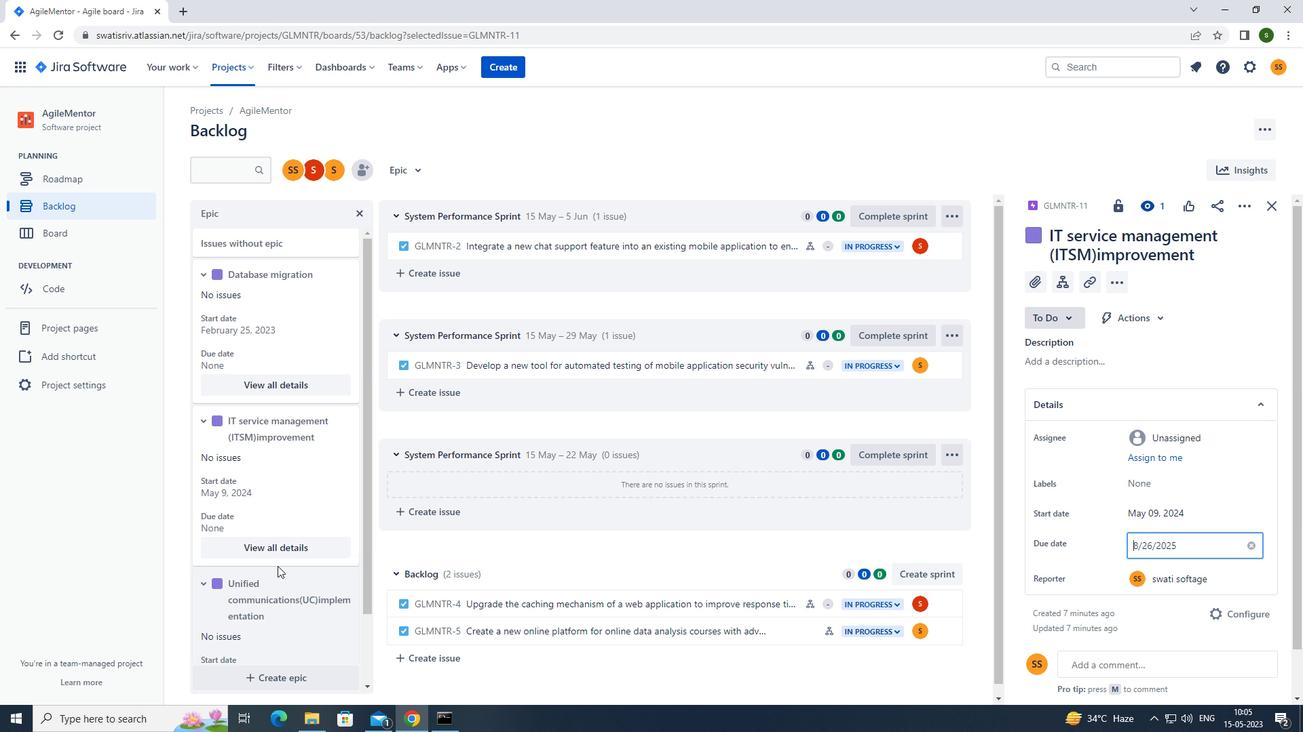 
Action: Mouse scrolled (286, 549) with delta (0, 0)
Screenshot: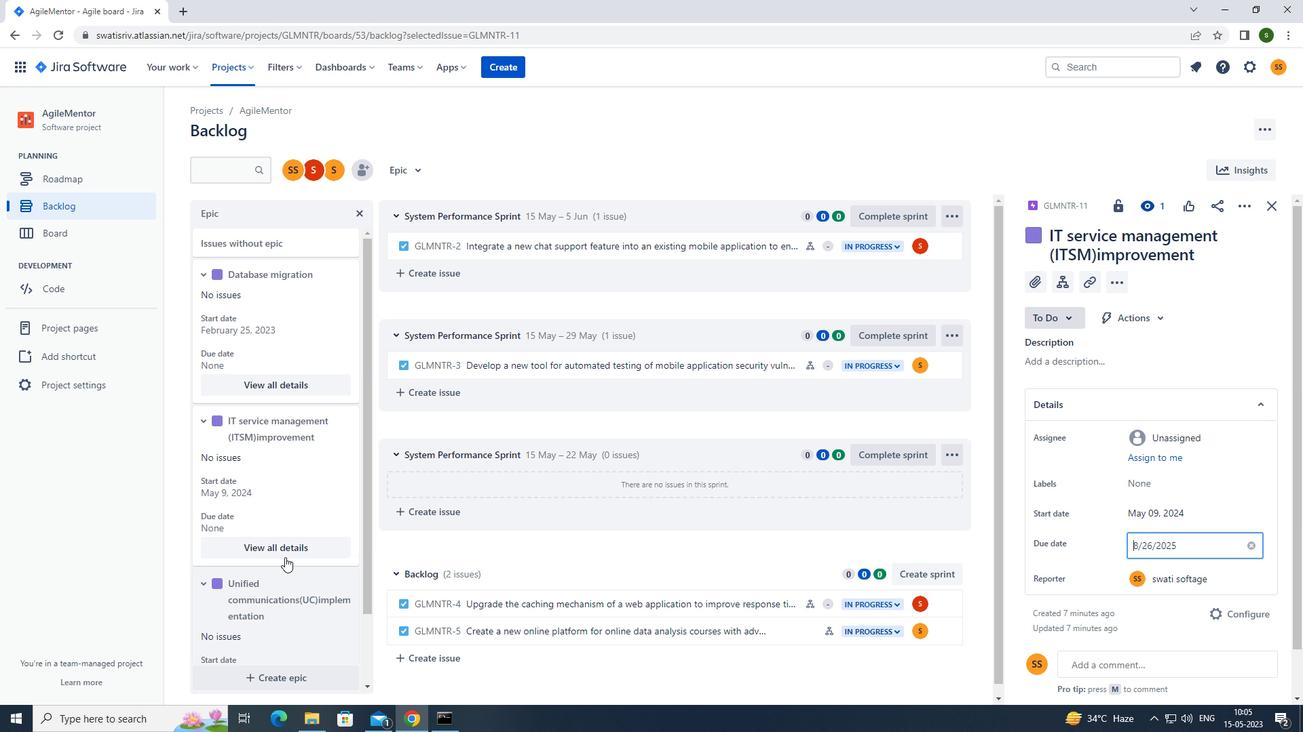
Action: Mouse scrolled (286, 549) with delta (0, 0)
Screenshot: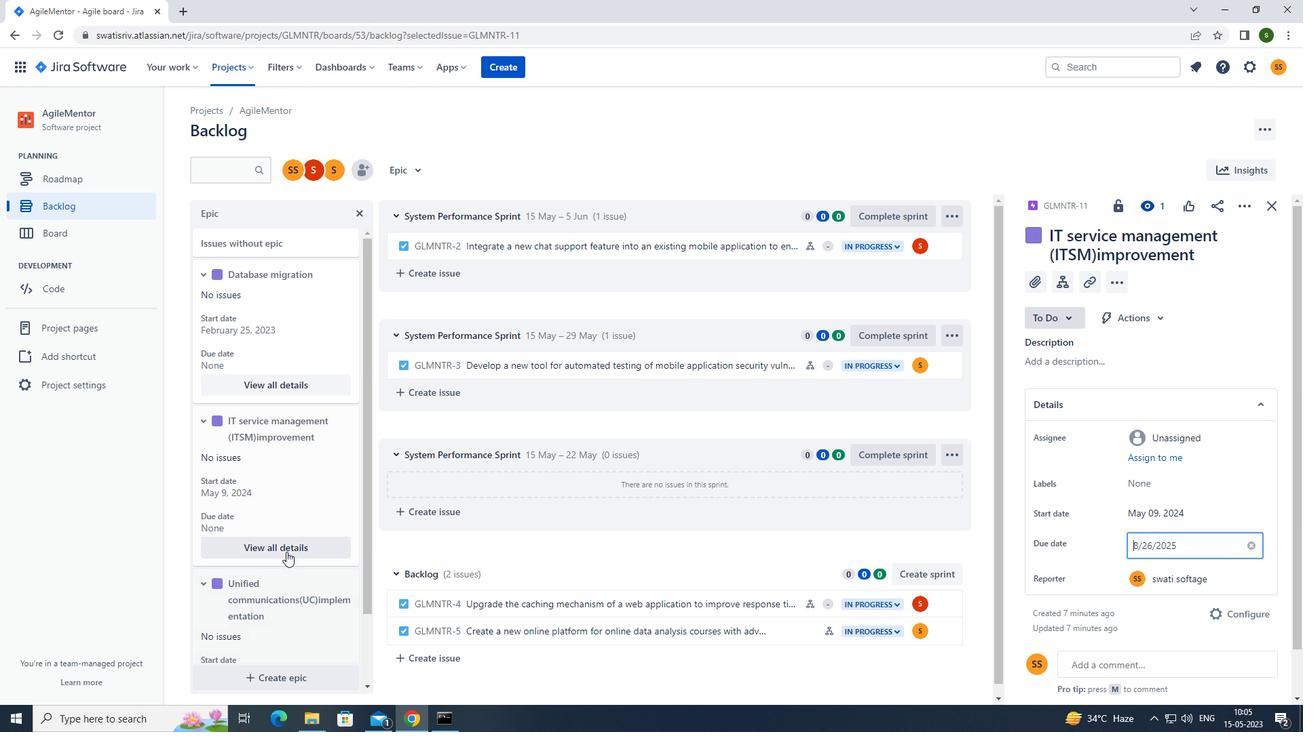 
Action: Mouse scrolled (286, 549) with delta (0, 0)
Screenshot: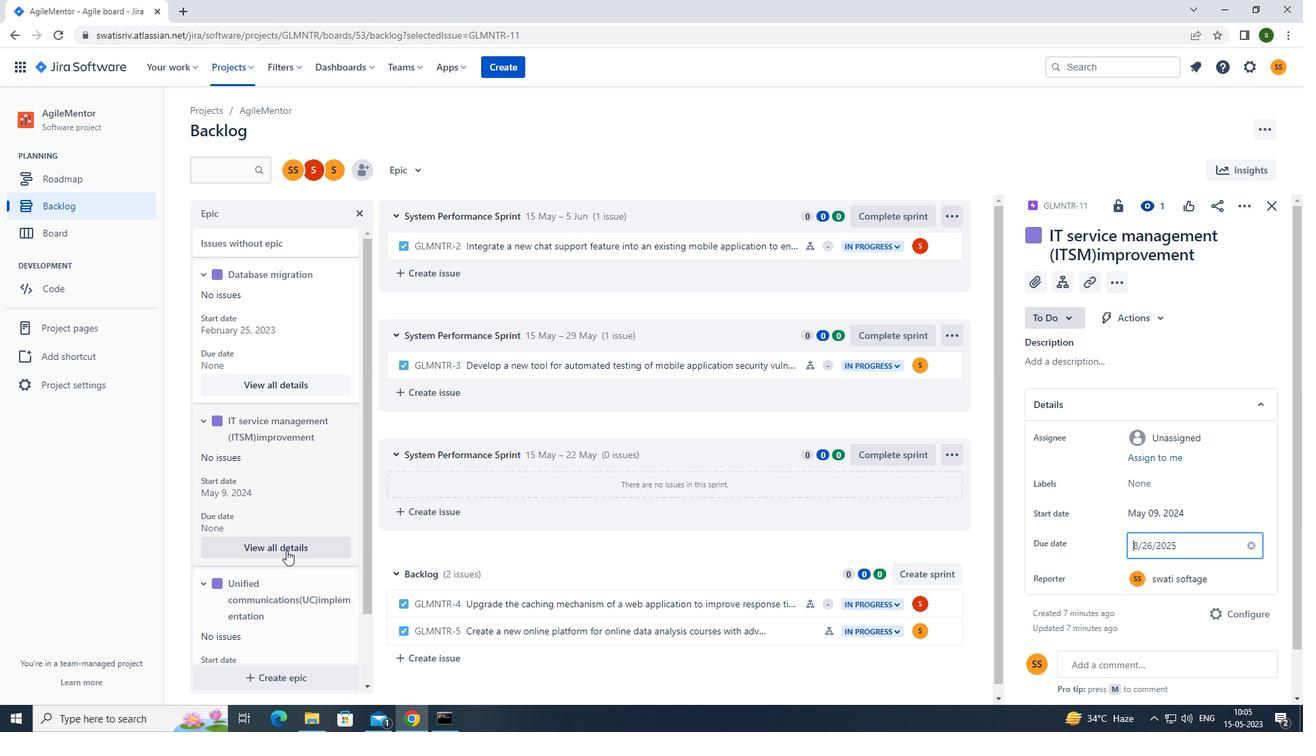 
Action: Mouse moved to (314, 641)
Screenshot: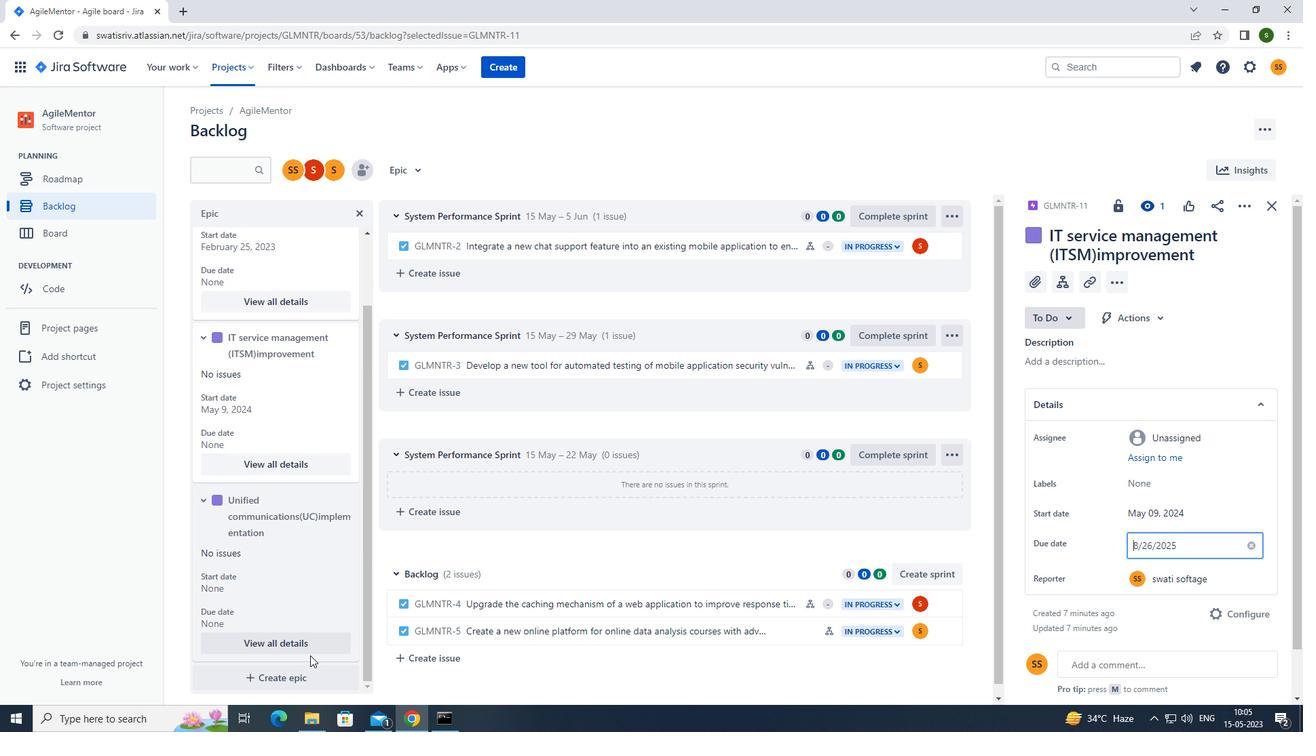 
Action: Mouse pressed left at (314, 641)
Screenshot: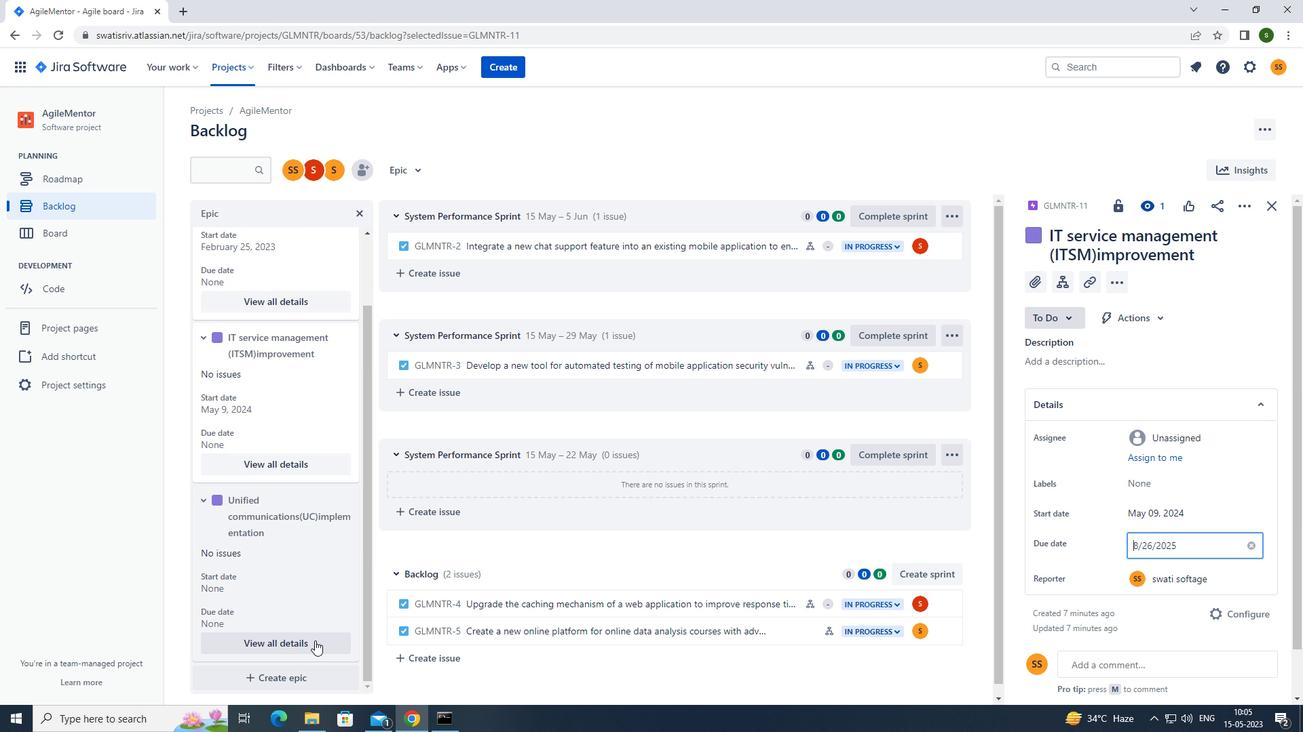 
Action: Mouse moved to (1153, 530)
Screenshot: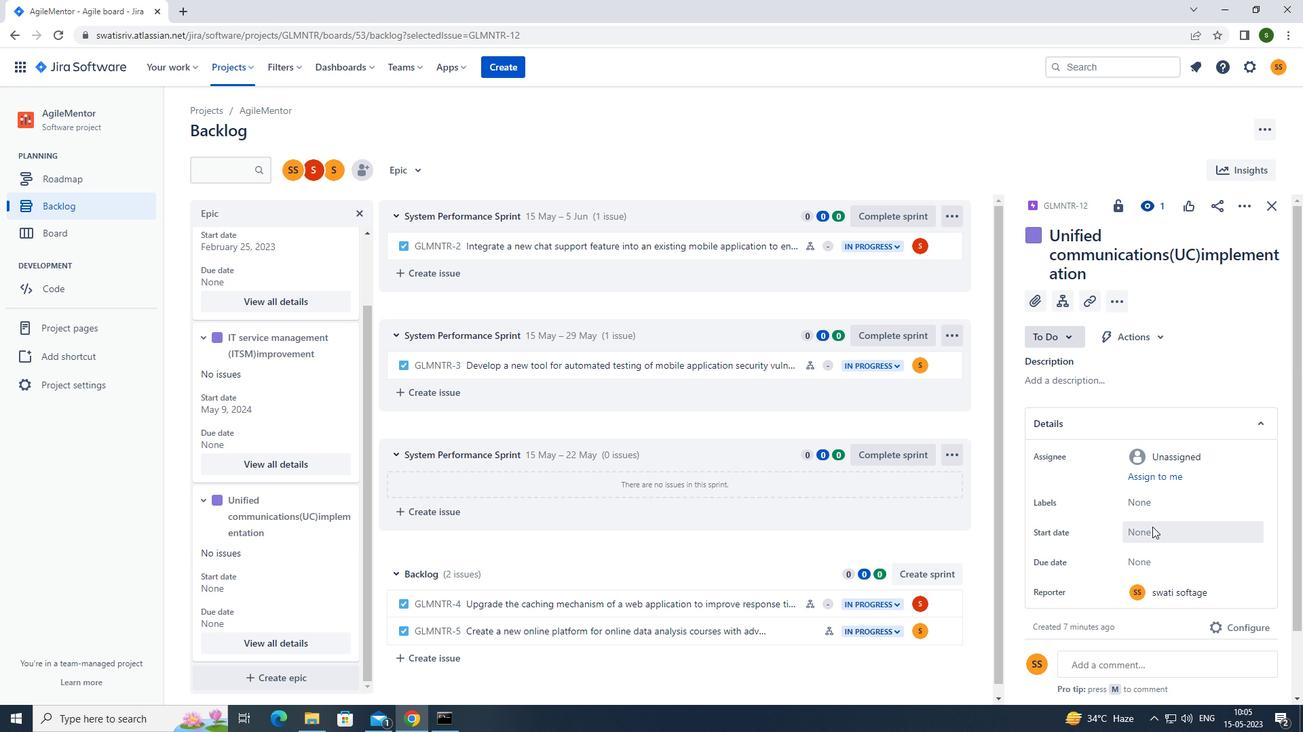 
Action: Mouse pressed left at (1153, 530)
Screenshot: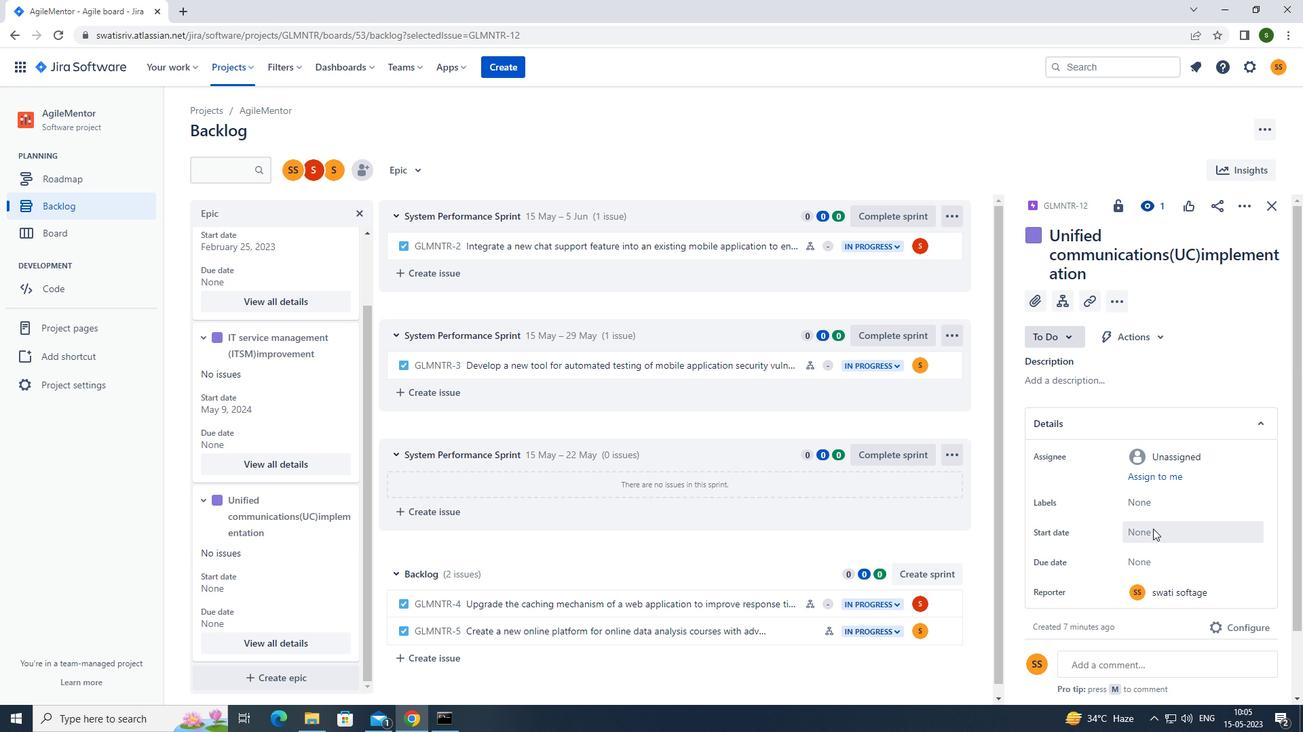 
Action: Mouse moved to (1282, 337)
Screenshot: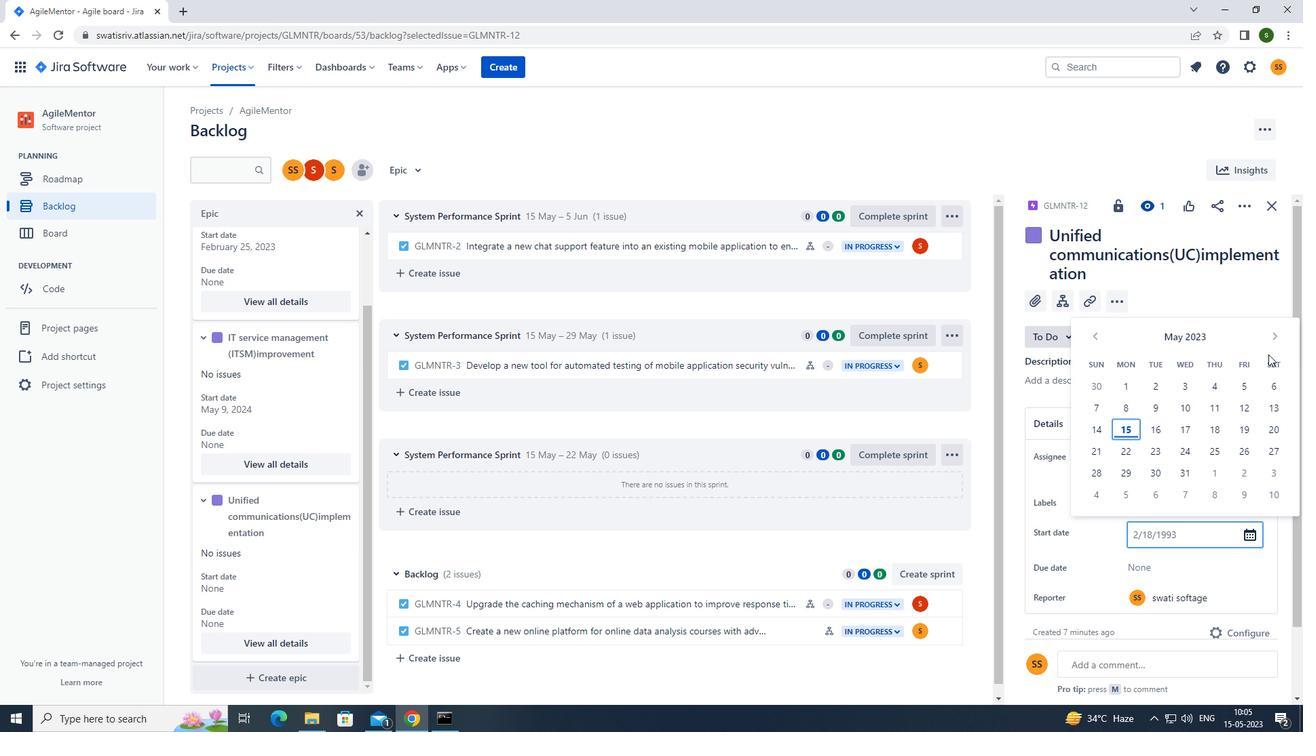 
Action: Mouse pressed left at (1282, 337)
Screenshot: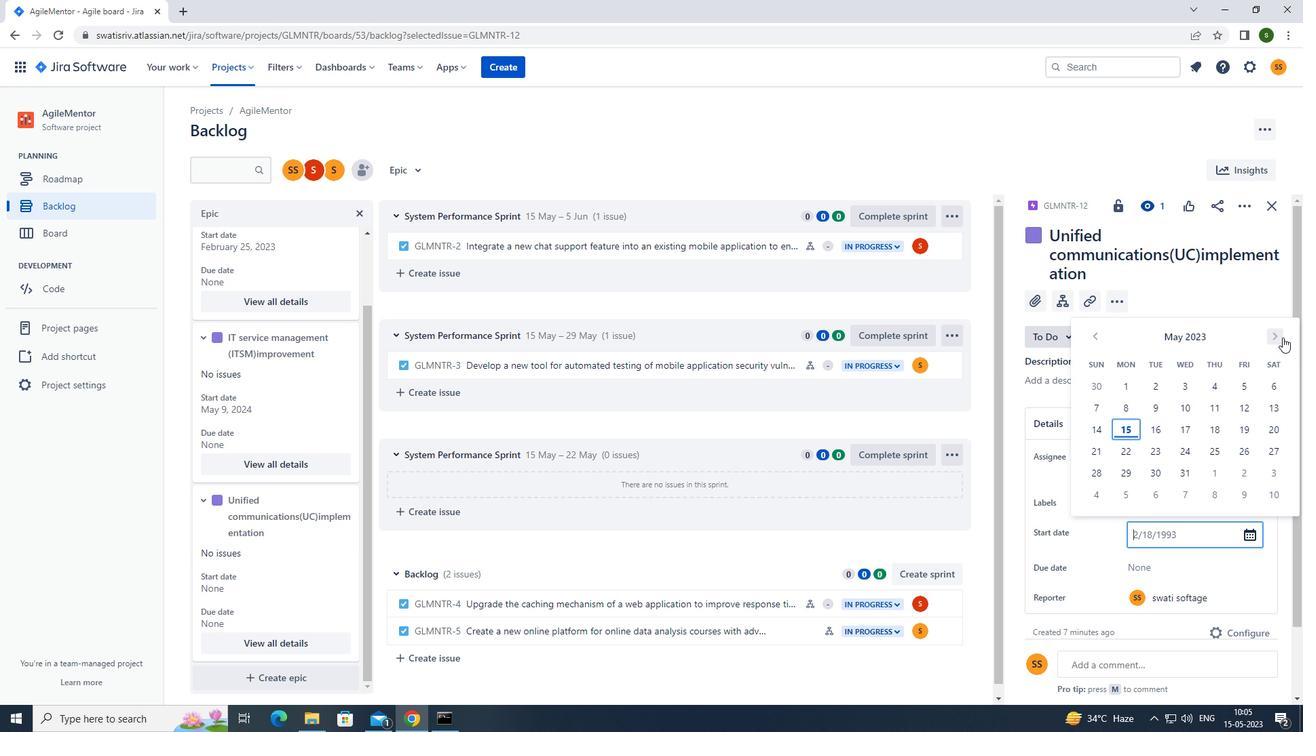 
Action: Mouse pressed left at (1282, 337)
Screenshot: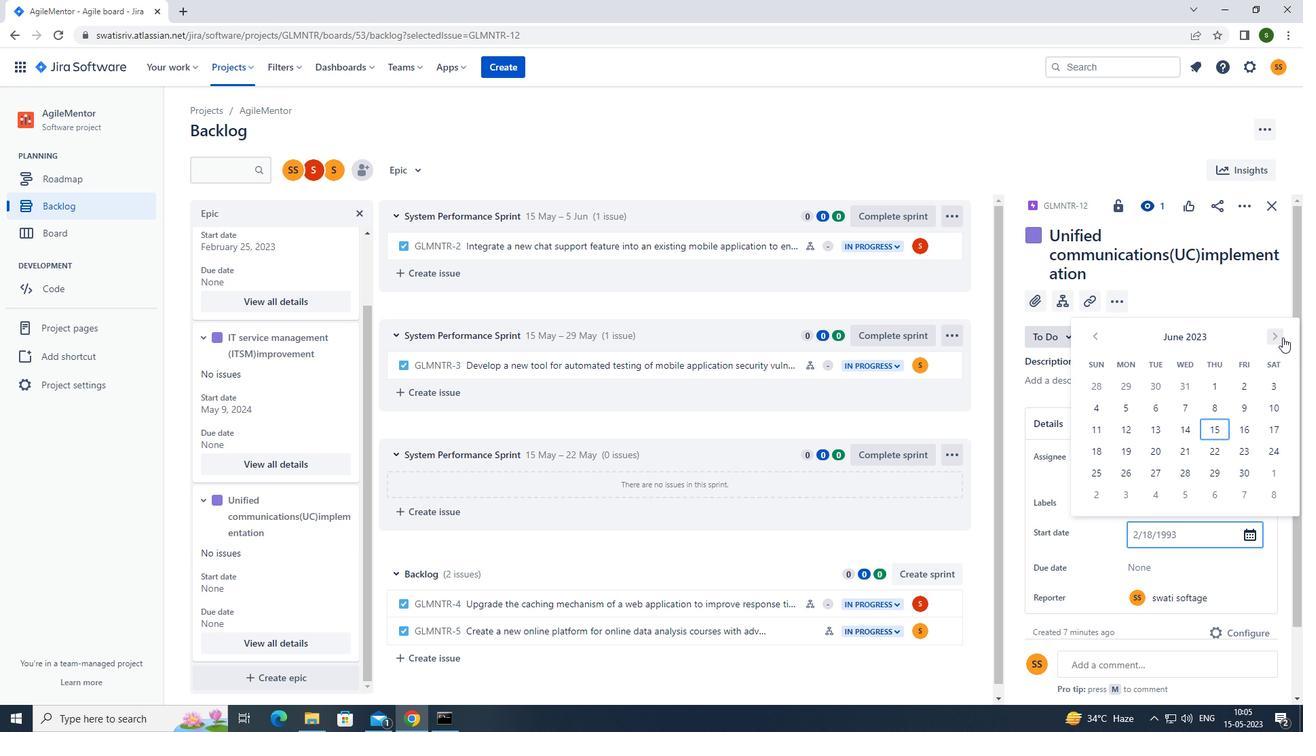 
Action: Mouse pressed left at (1282, 337)
Screenshot: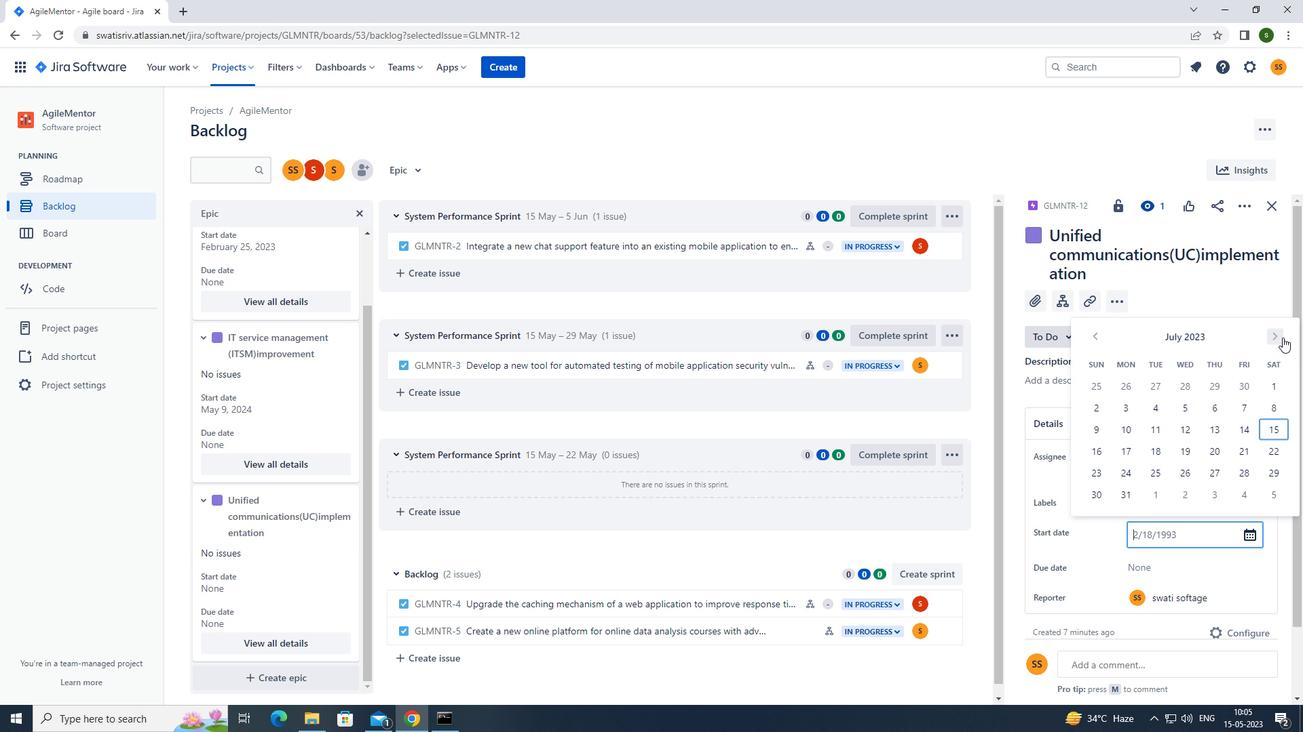 
Action: Mouse pressed left at (1282, 337)
Screenshot: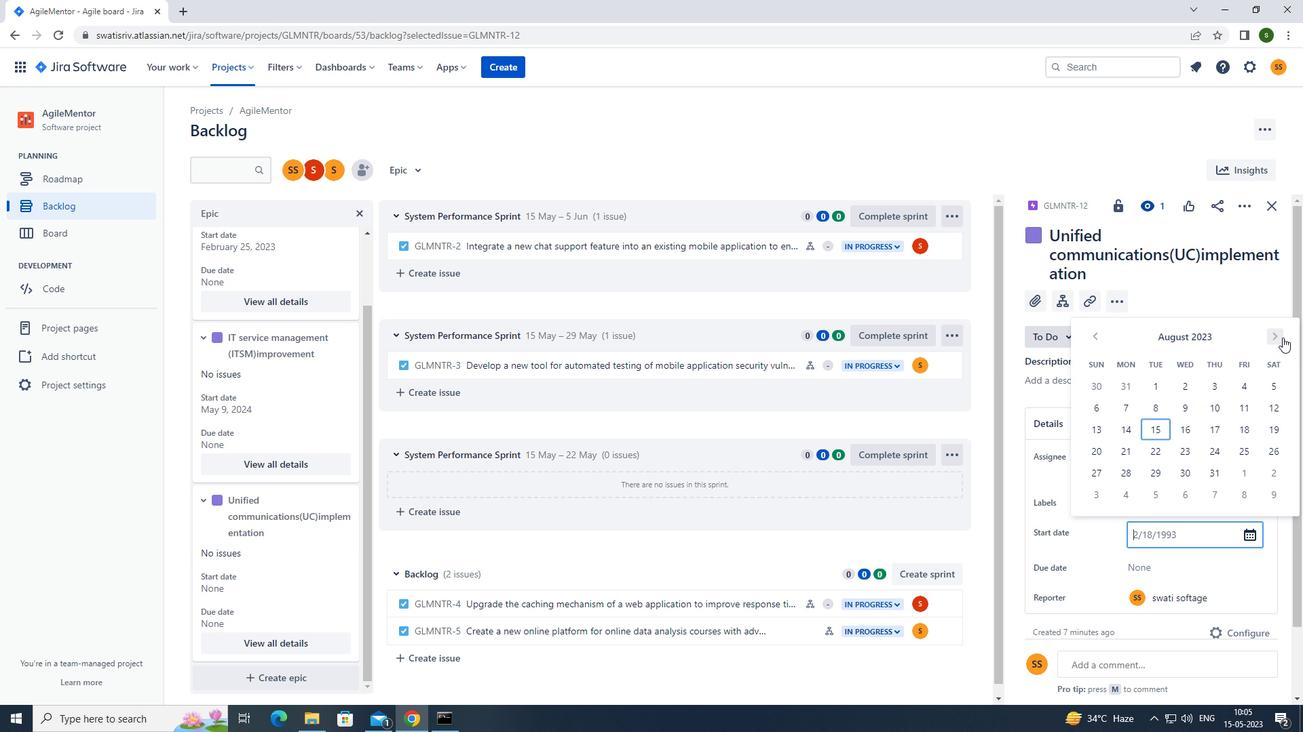 
Action: Mouse pressed left at (1282, 337)
Screenshot: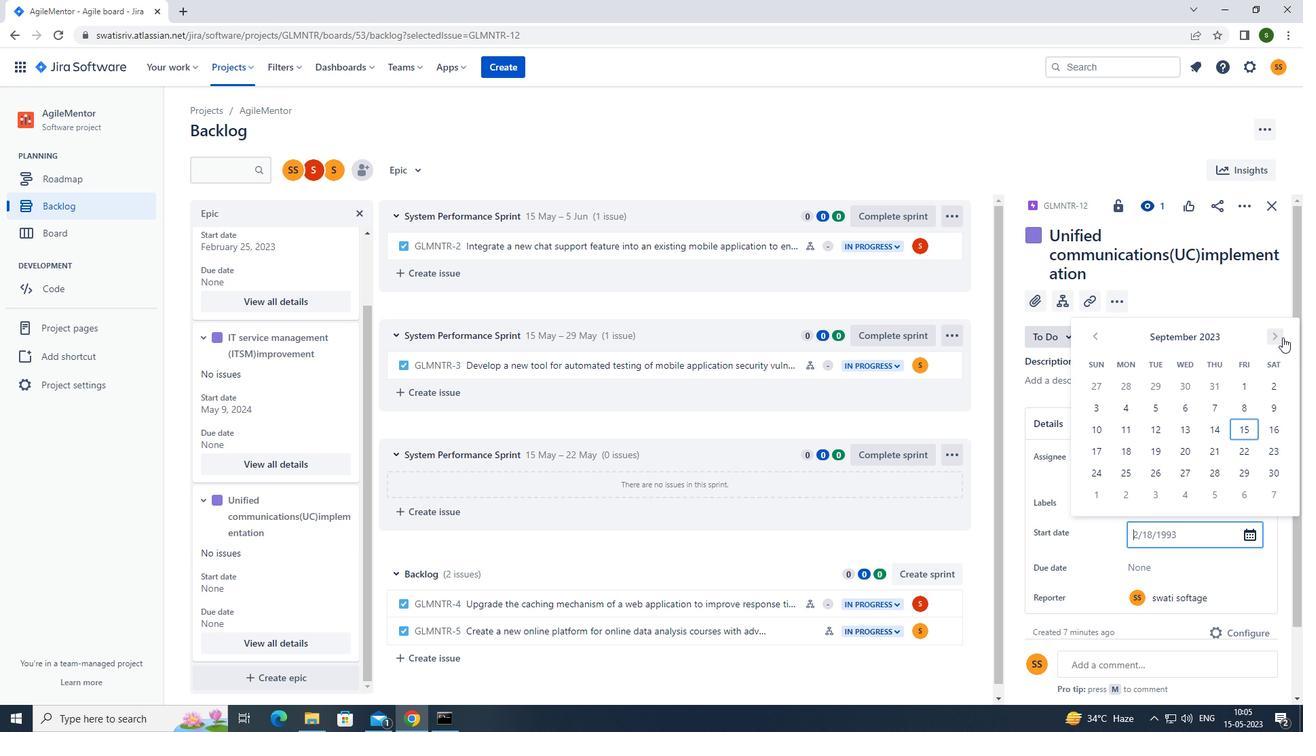 
Action: Mouse pressed left at (1282, 337)
Screenshot: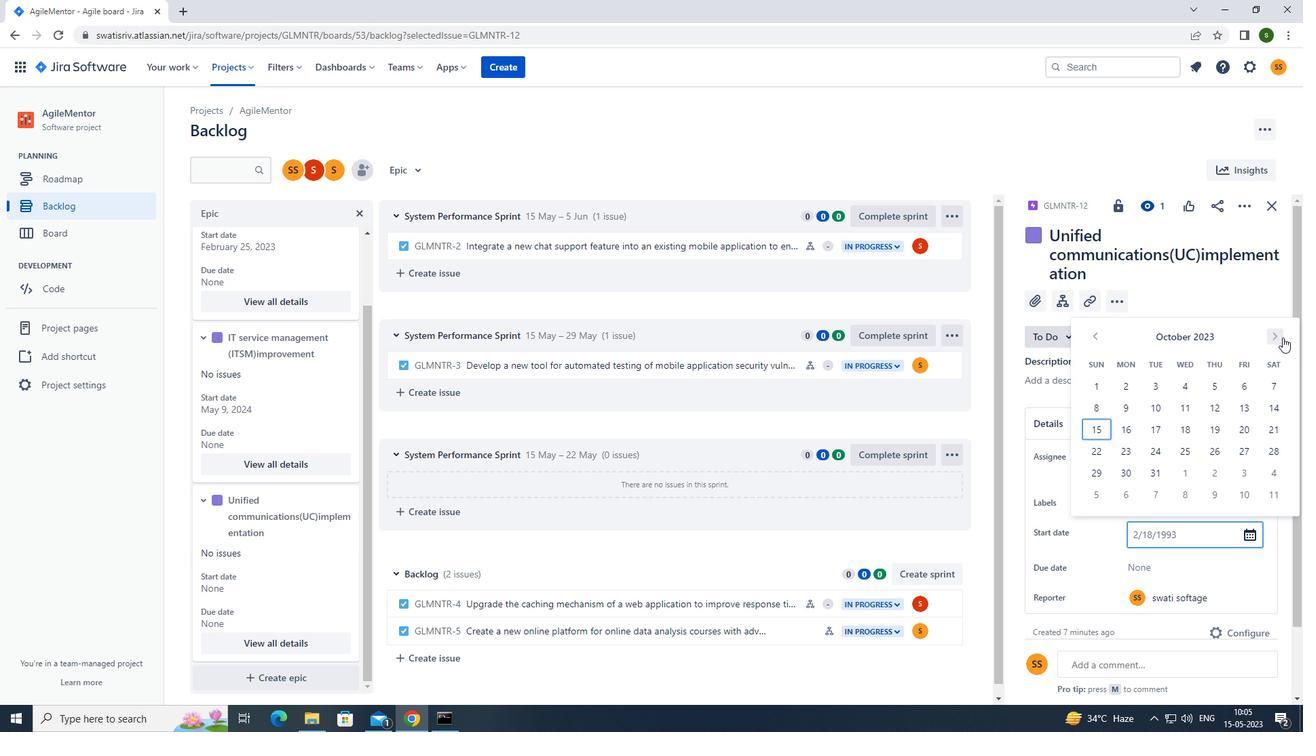 
Action: Mouse pressed left at (1282, 337)
Screenshot: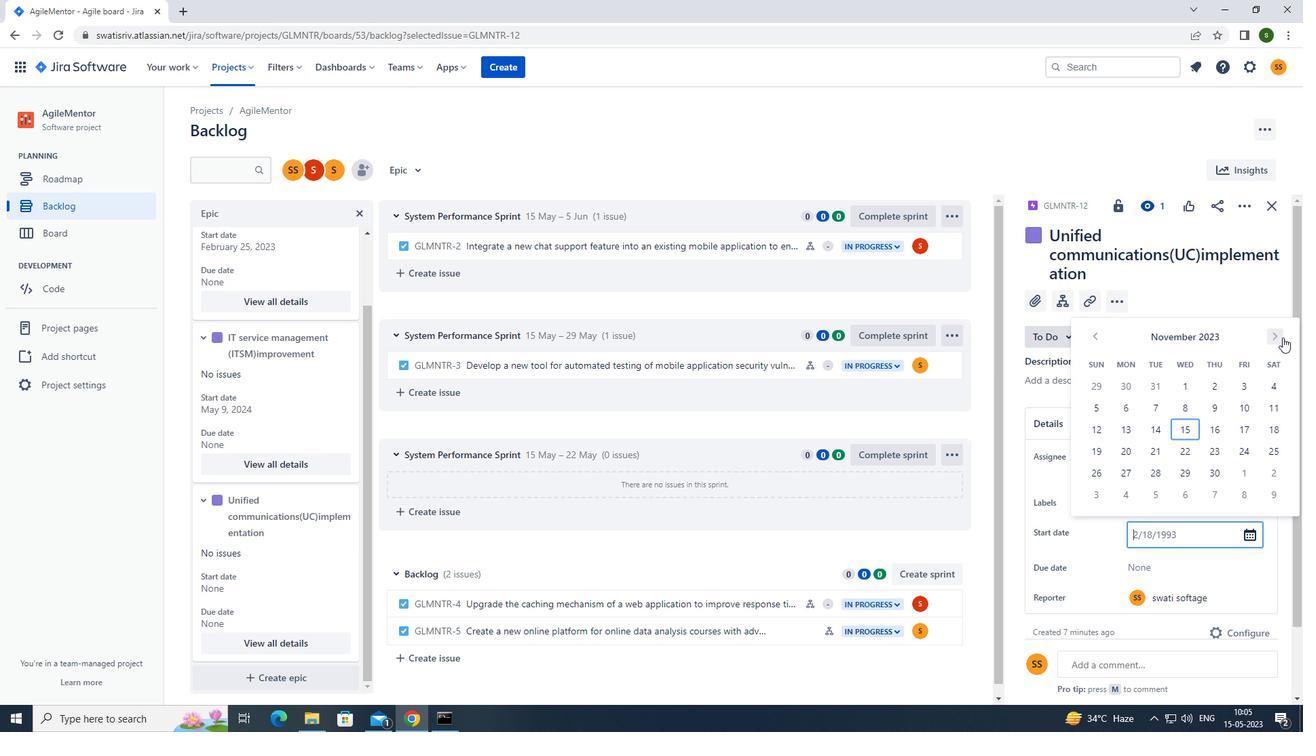 
Action: Mouse pressed left at (1282, 337)
Screenshot: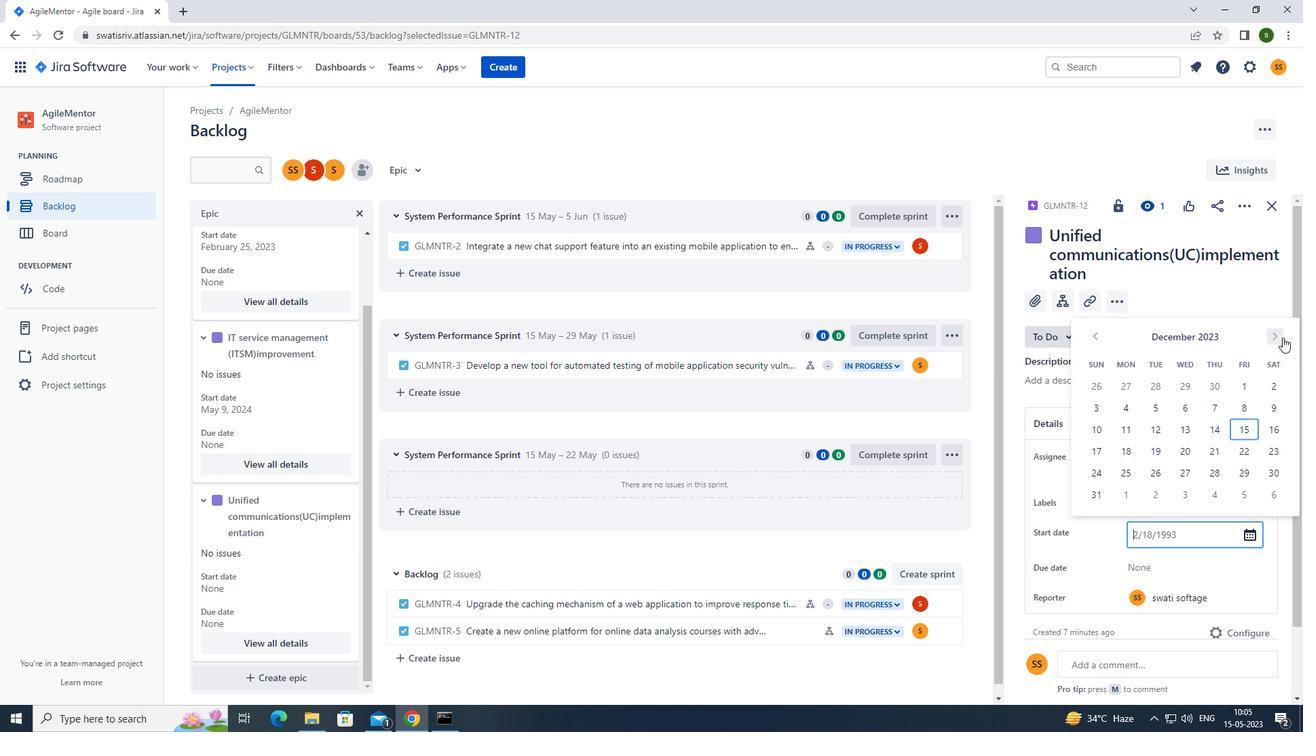 
Action: Mouse pressed left at (1282, 337)
Screenshot: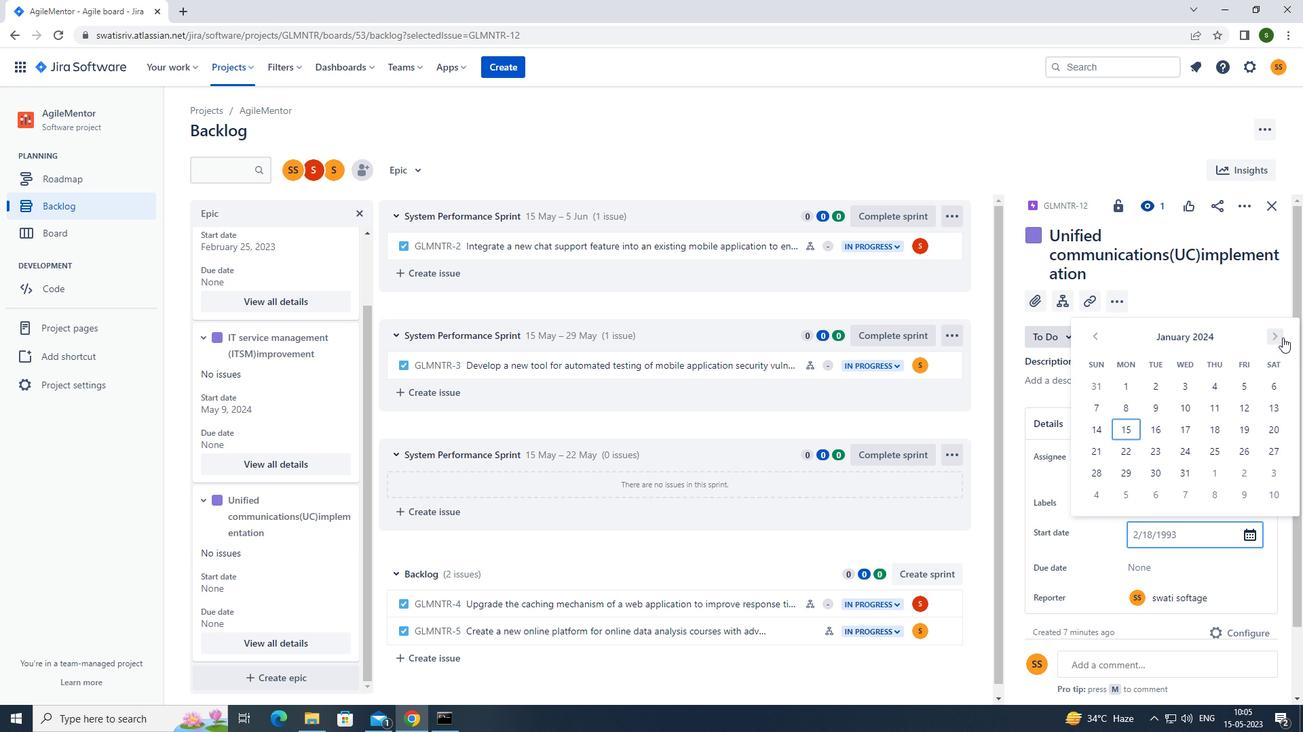 
Action: Mouse pressed left at (1282, 337)
Screenshot: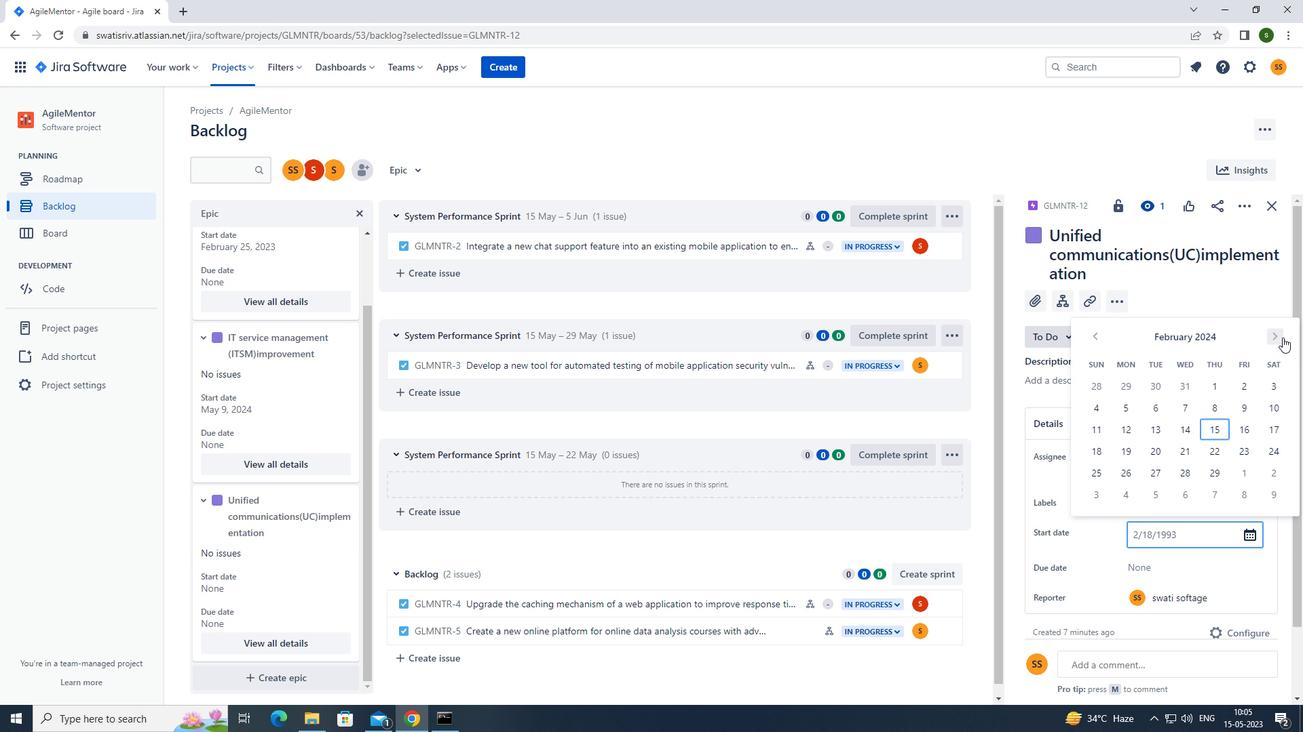
Action: Mouse pressed left at (1282, 337)
Screenshot: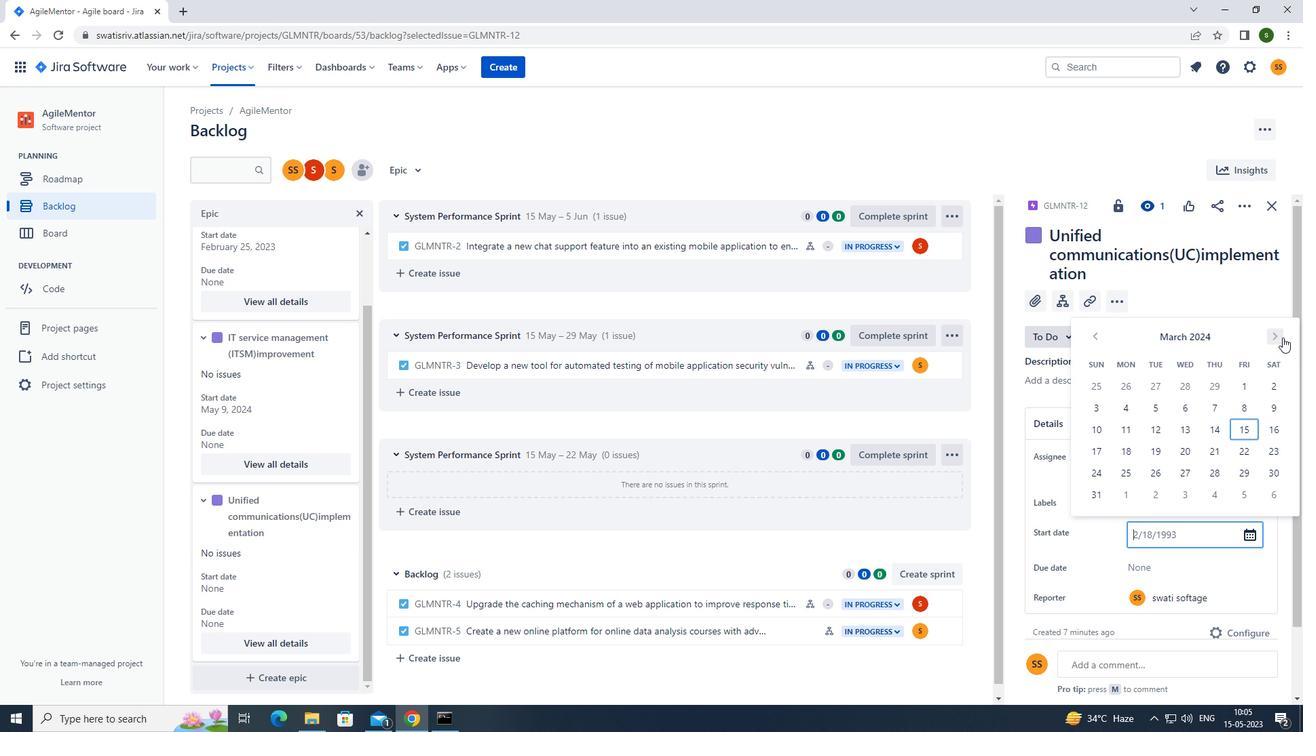 
Action: Mouse pressed left at (1282, 337)
Screenshot: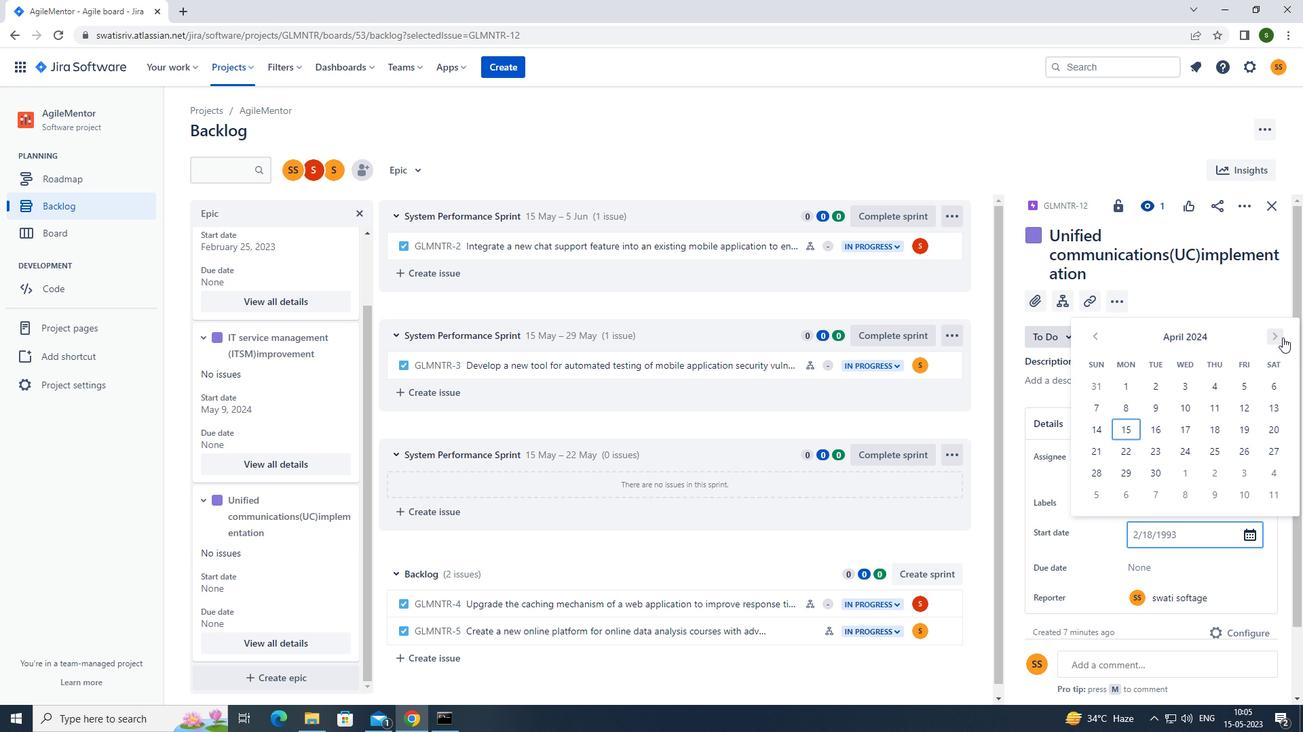 
Action: Mouse pressed left at (1282, 337)
Screenshot: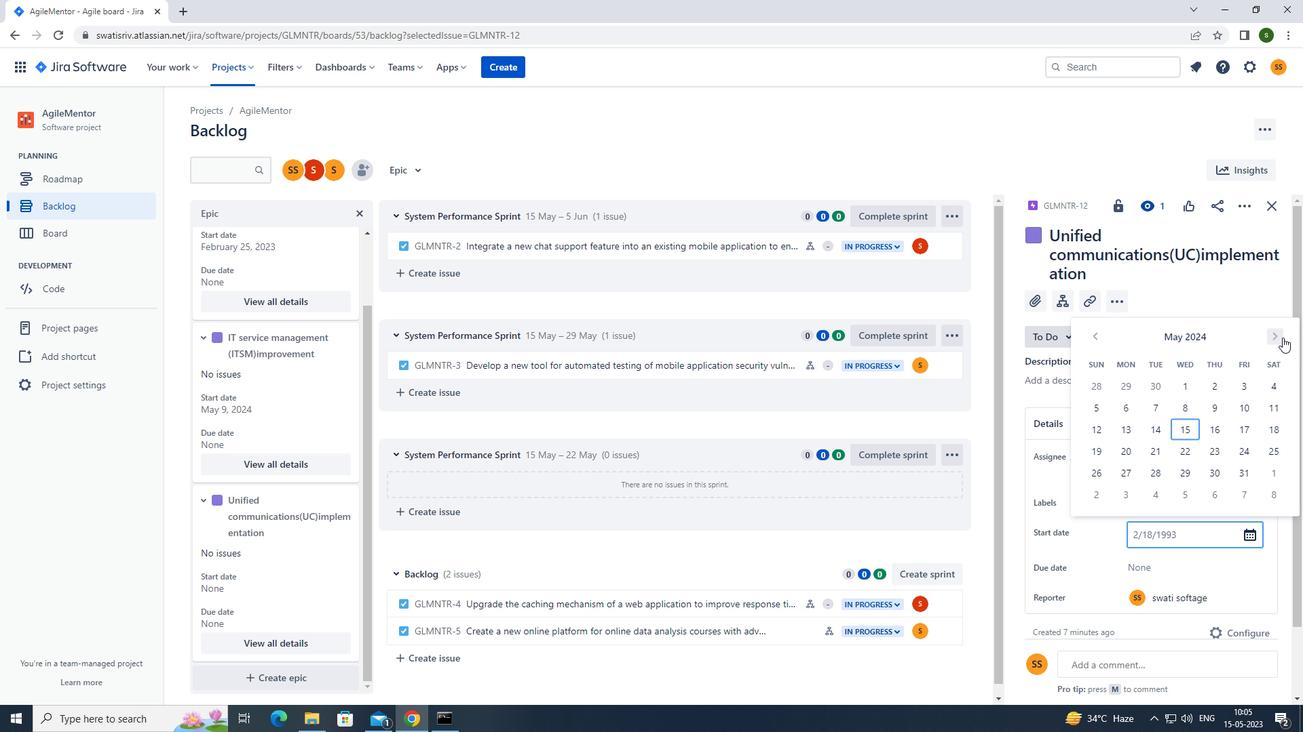 
Action: Mouse moved to (1157, 452)
Screenshot: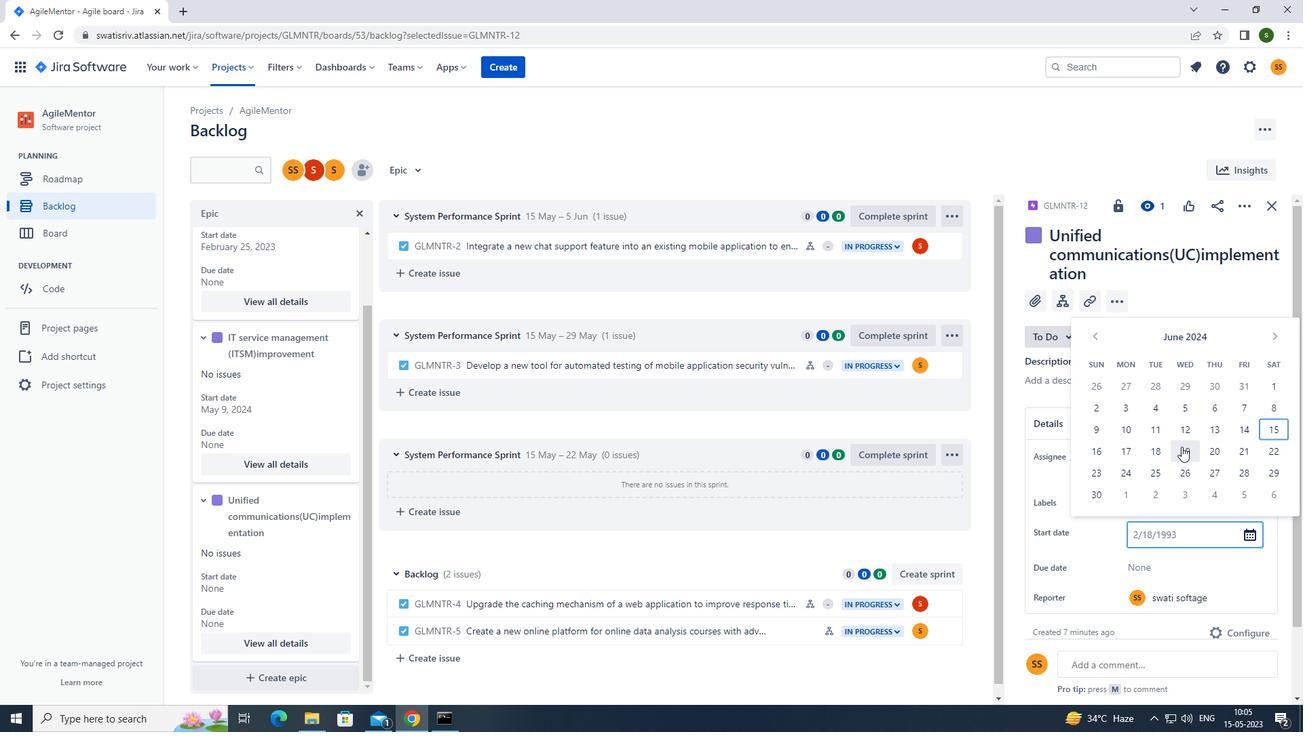 
Action: Mouse pressed left at (1157, 452)
Screenshot: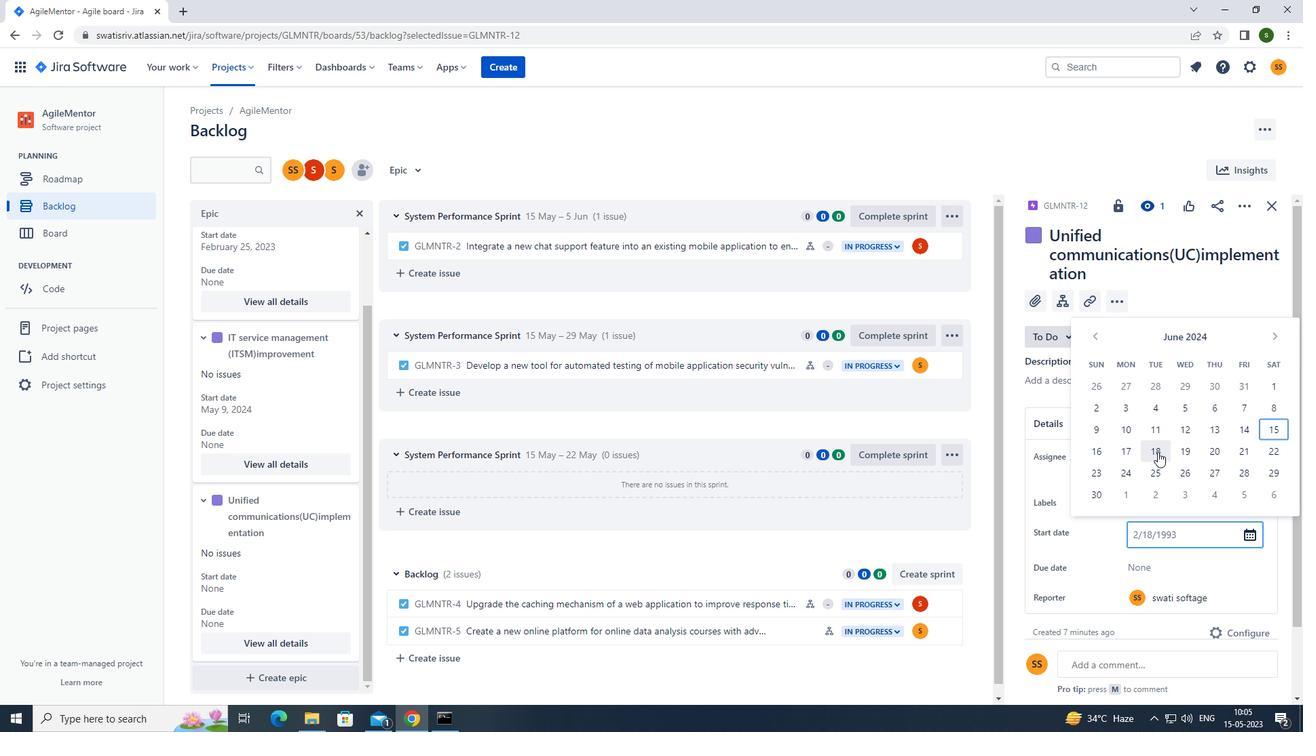 
Action: Mouse moved to (1145, 569)
Screenshot: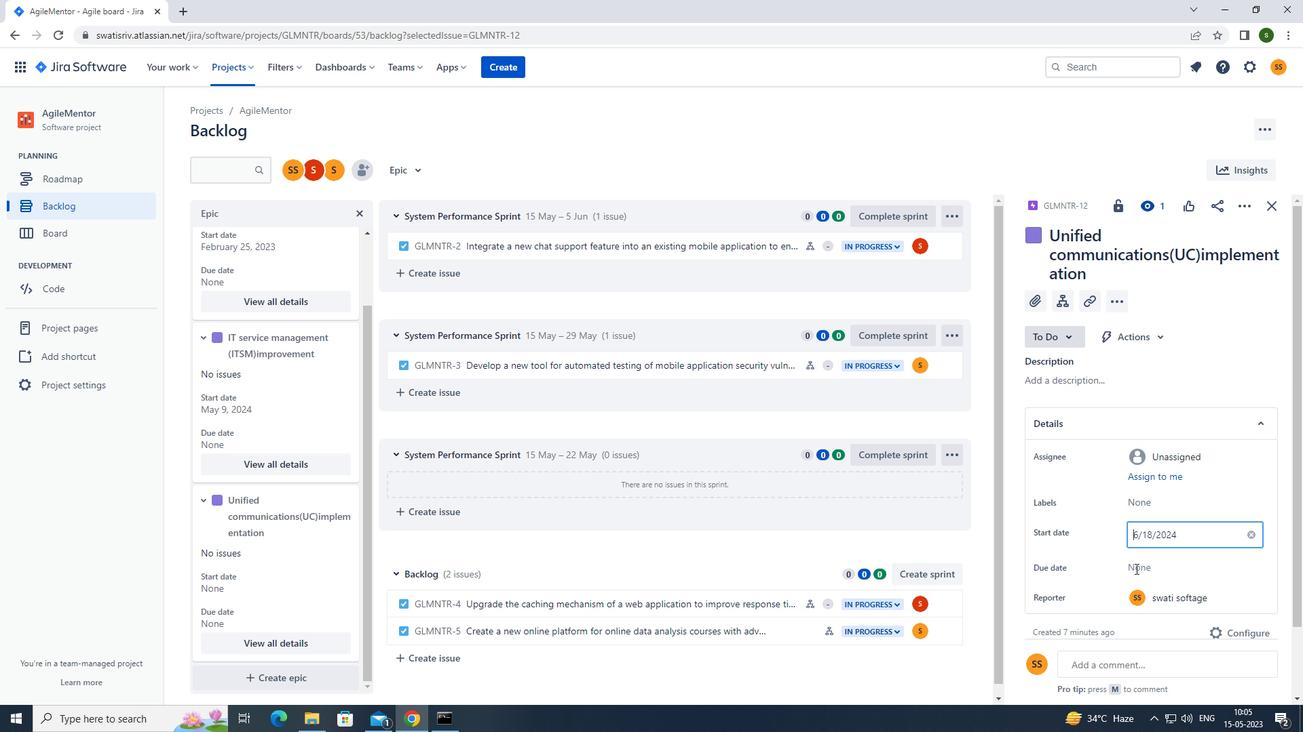 
Action: Mouse pressed left at (1145, 569)
Screenshot: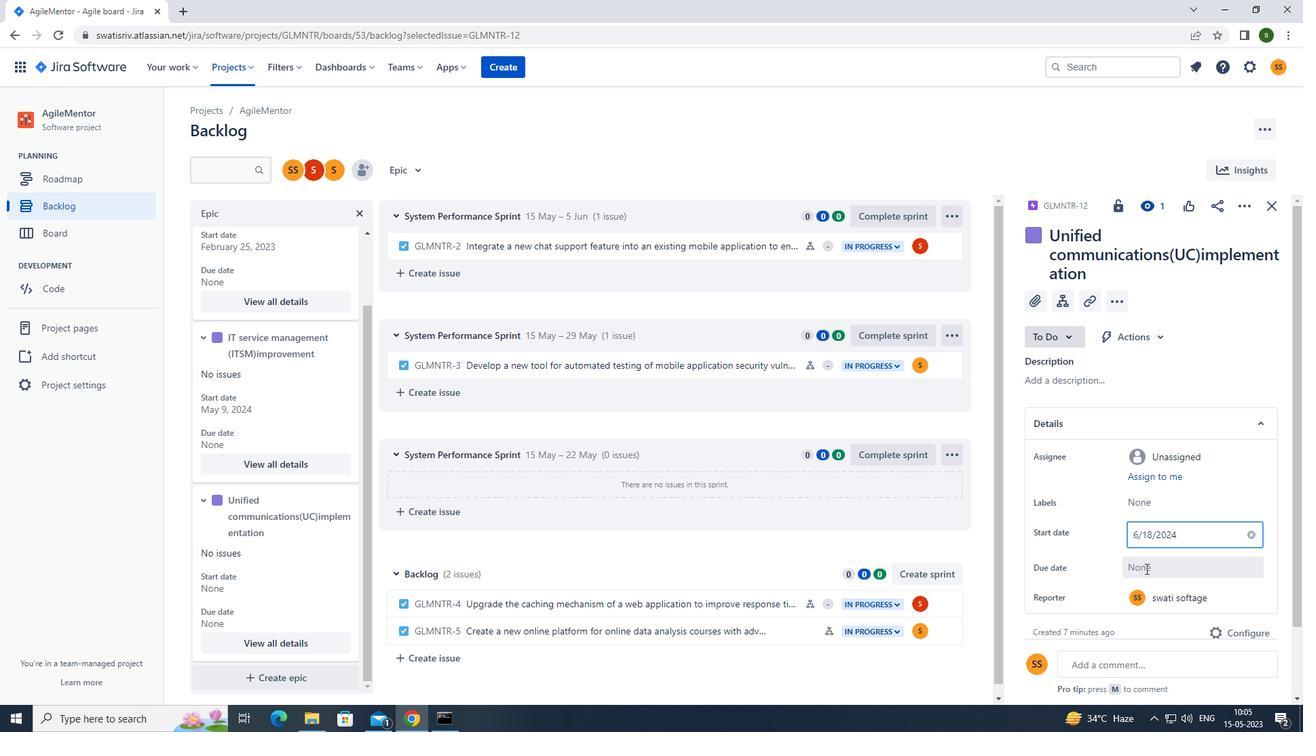 
Action: Mouse moved to (1279, 371)
Screenshot: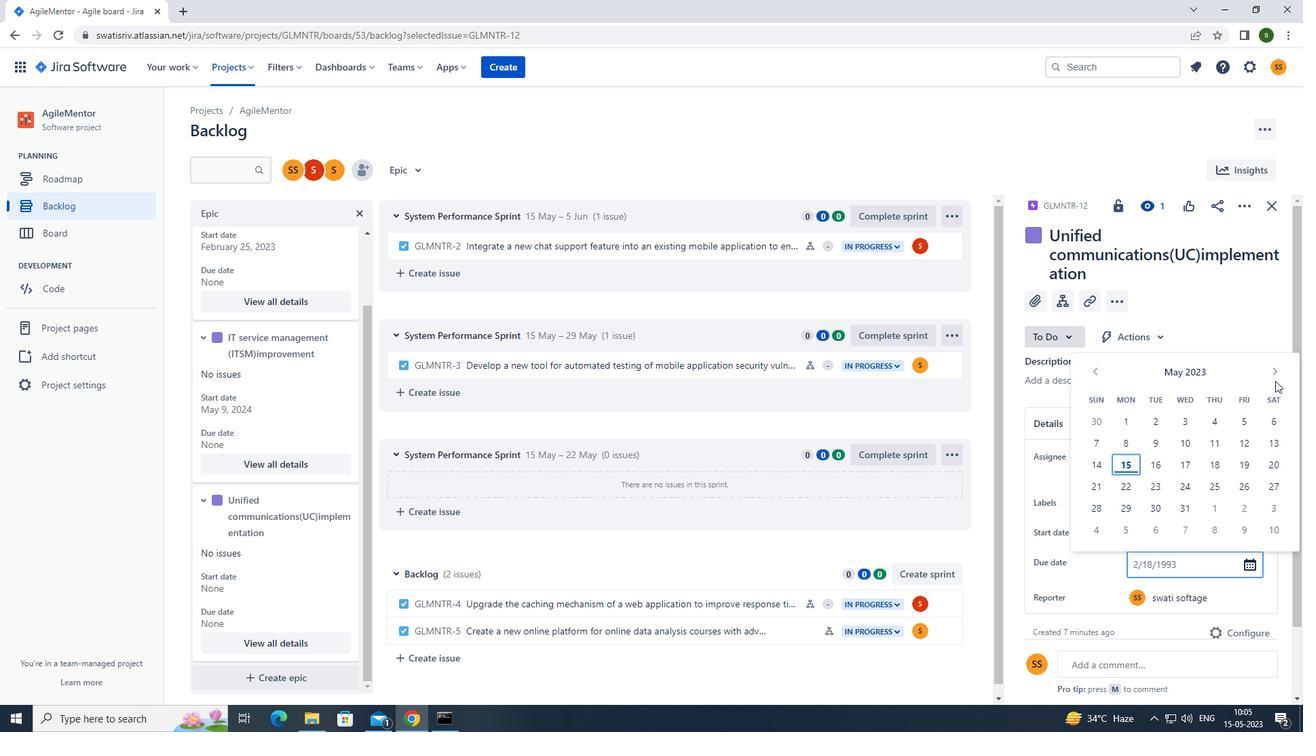 
Action: Mouse pressed left at (1279, 371)
Screenshot: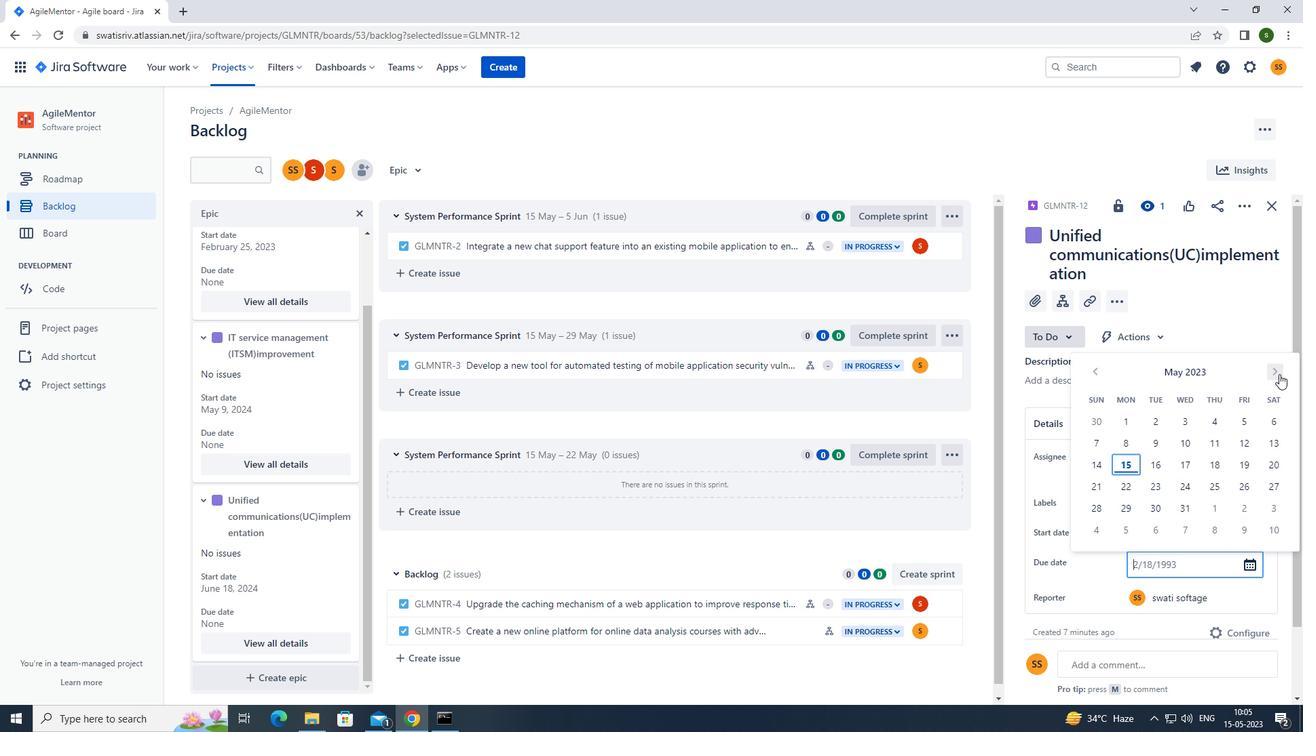 
Action: Mouse pressed left at (1279, 371)
Screenshot: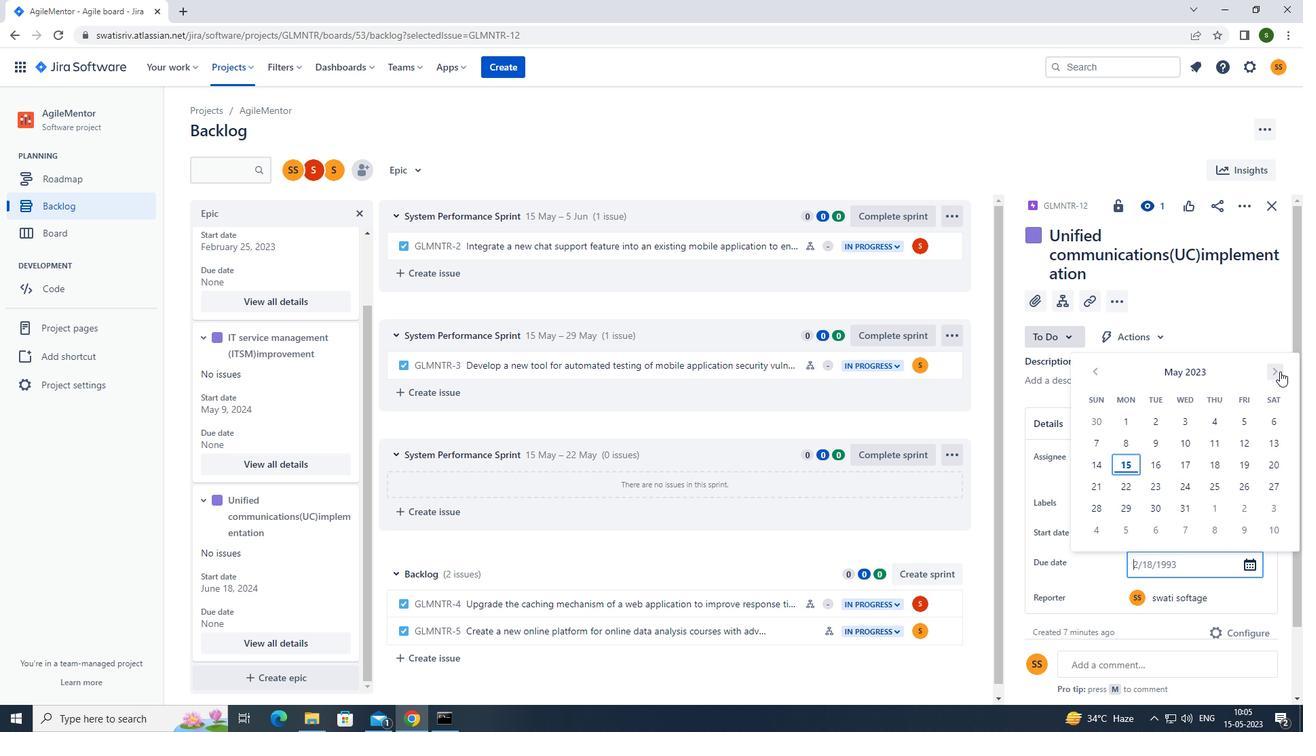 
Action: Mouse pressed left at (1279, 371)
Screenshot: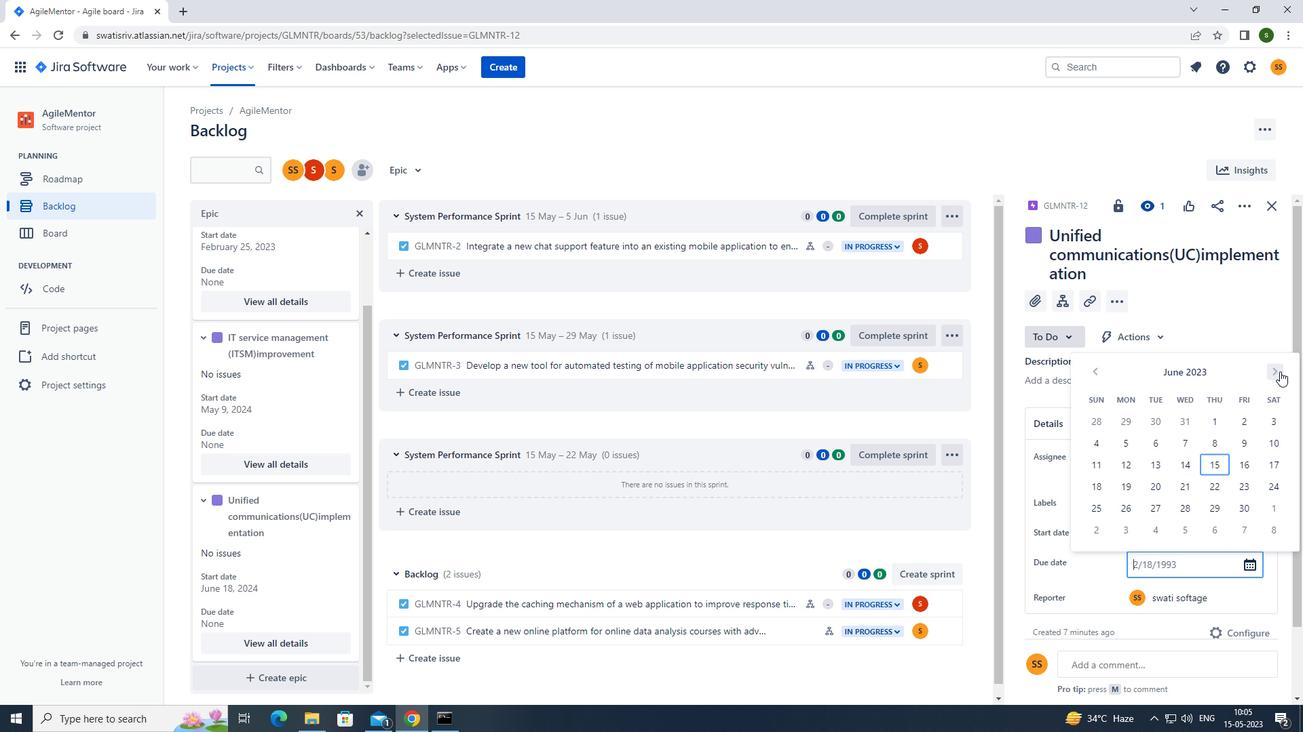 
Action: Mouse pressed left at (1279, 371)
Screenshot: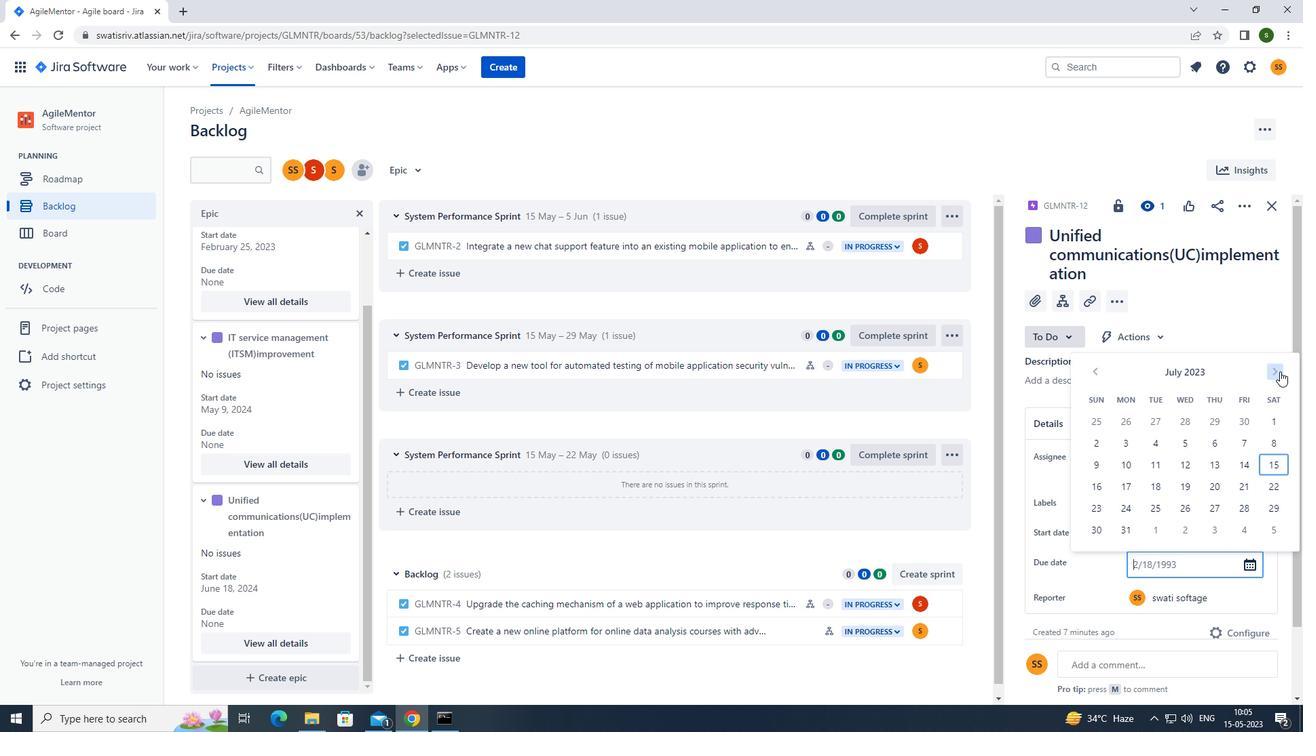 
Action: Mouse pressed left at (1279, 371)
Screenshot: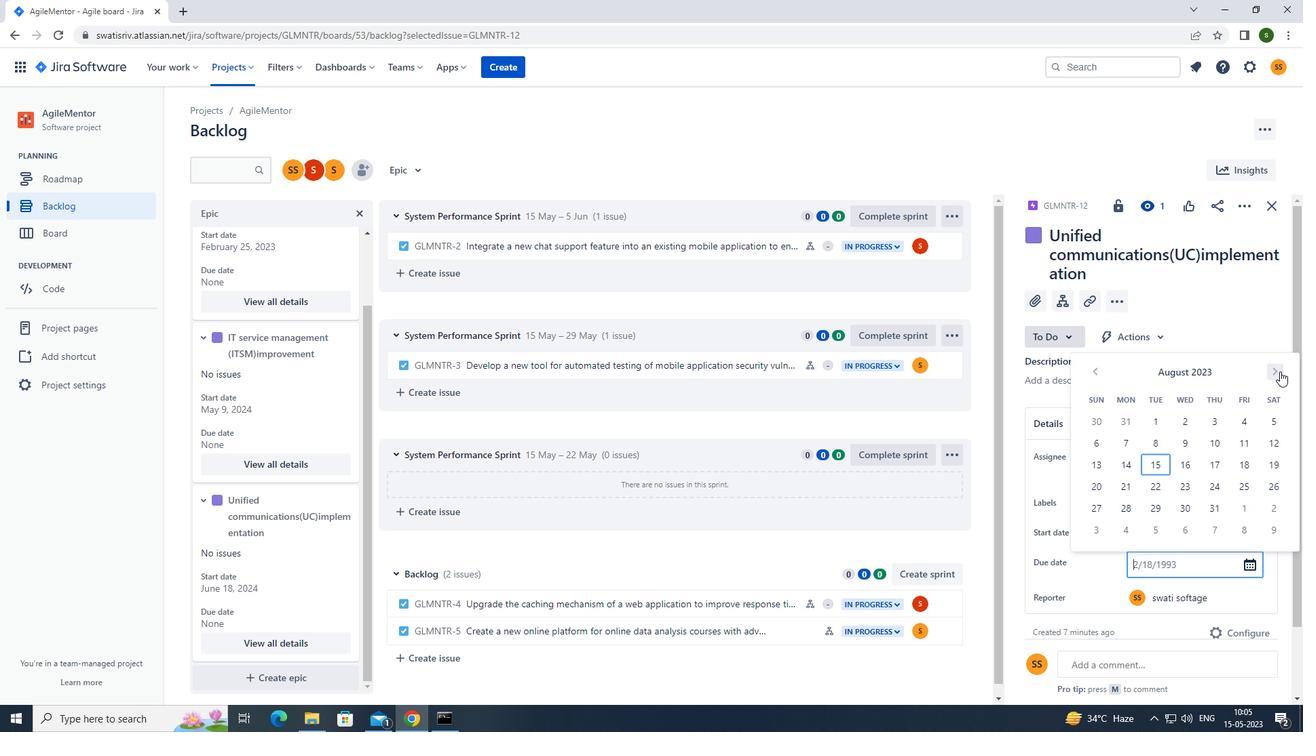 
Action: Mouse pressed left at (1279, 371)
Screenshot: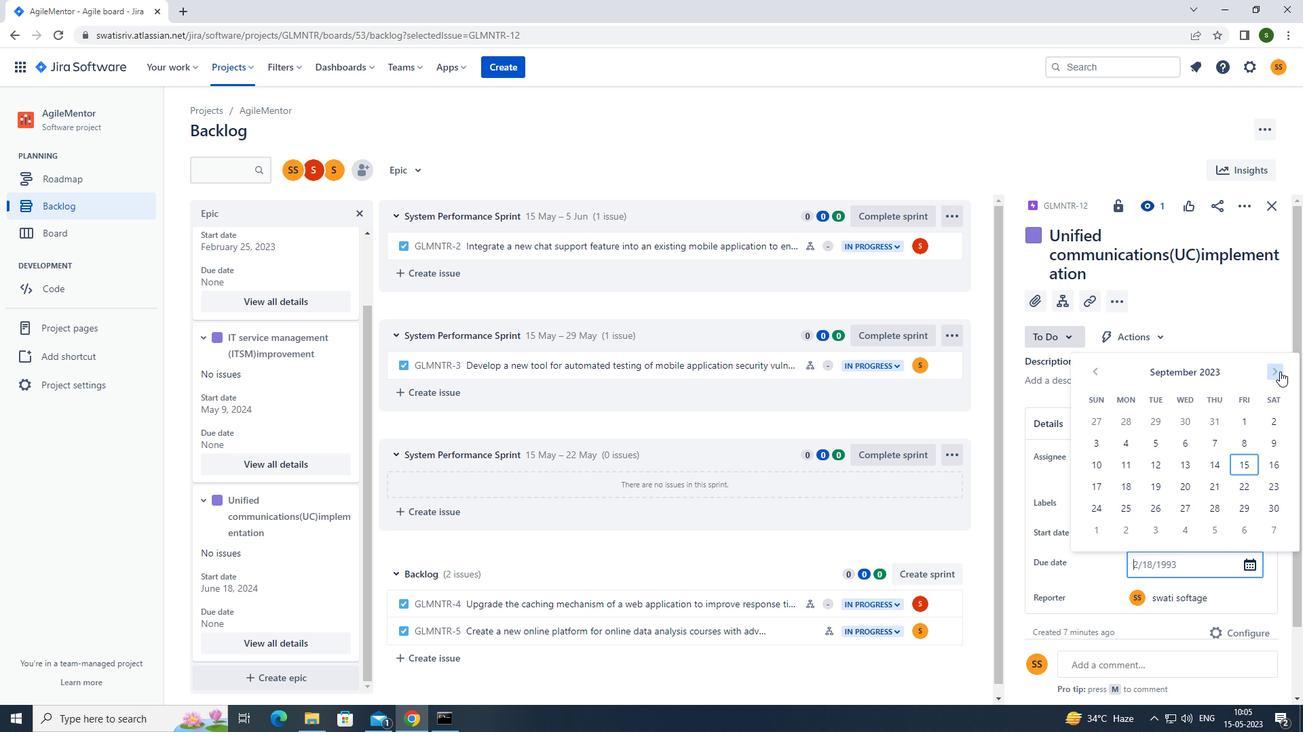 
Action: Mouse pressed left at (1279, 371)
Screenshot: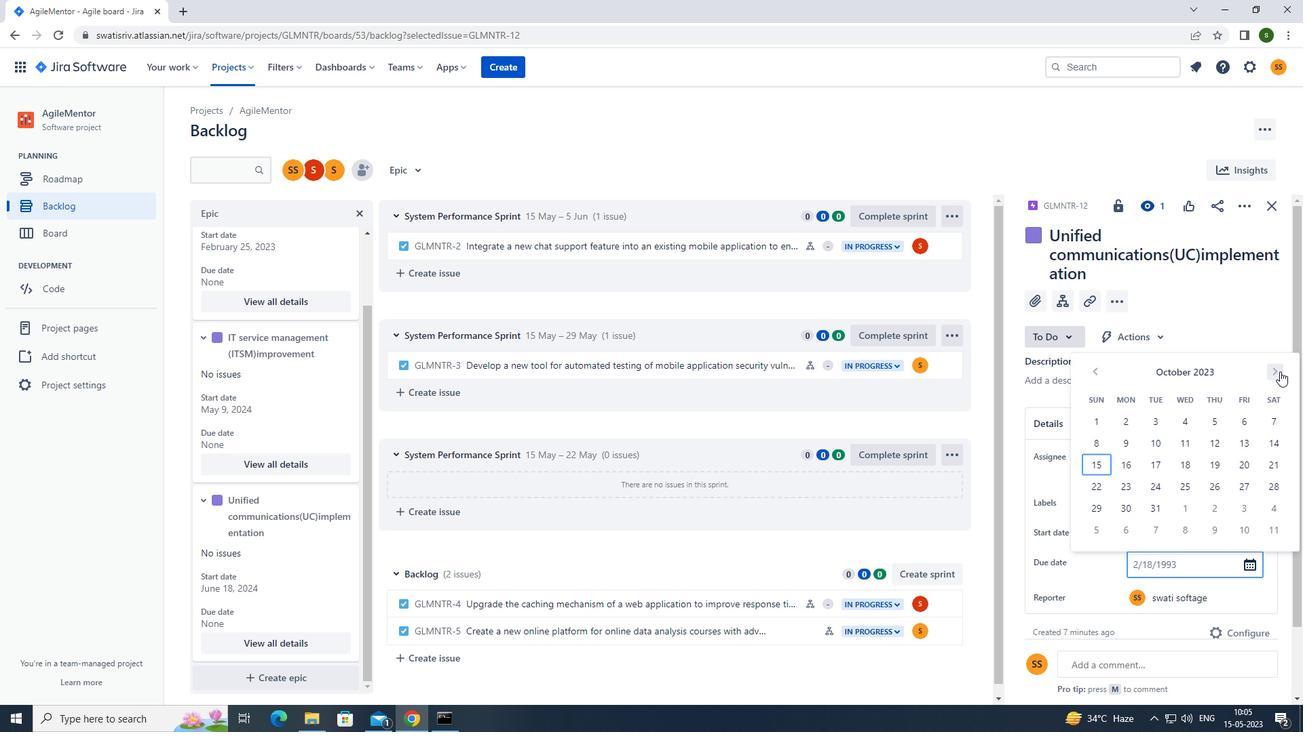 
Action: Mouse pressed left at (1279, 371)
Screenshot: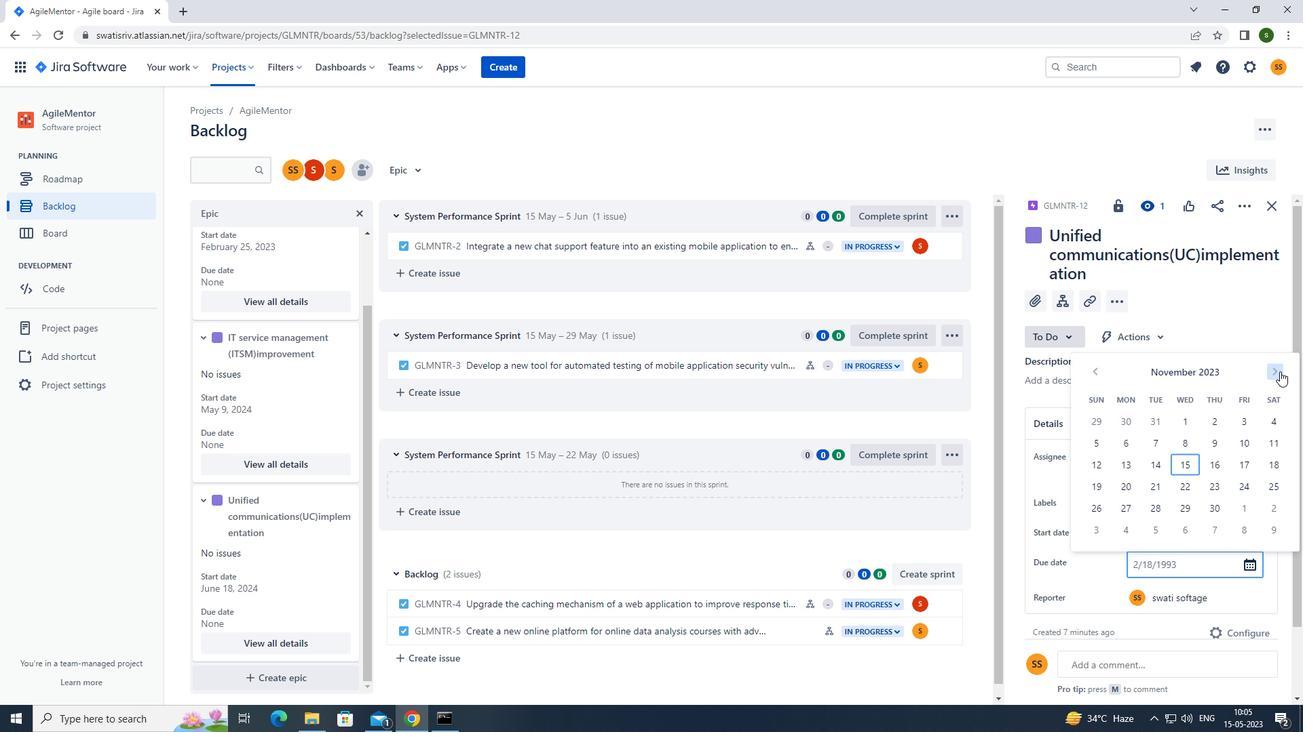 
Action: Mouse pressed left at (1279, 371)
Screenshot: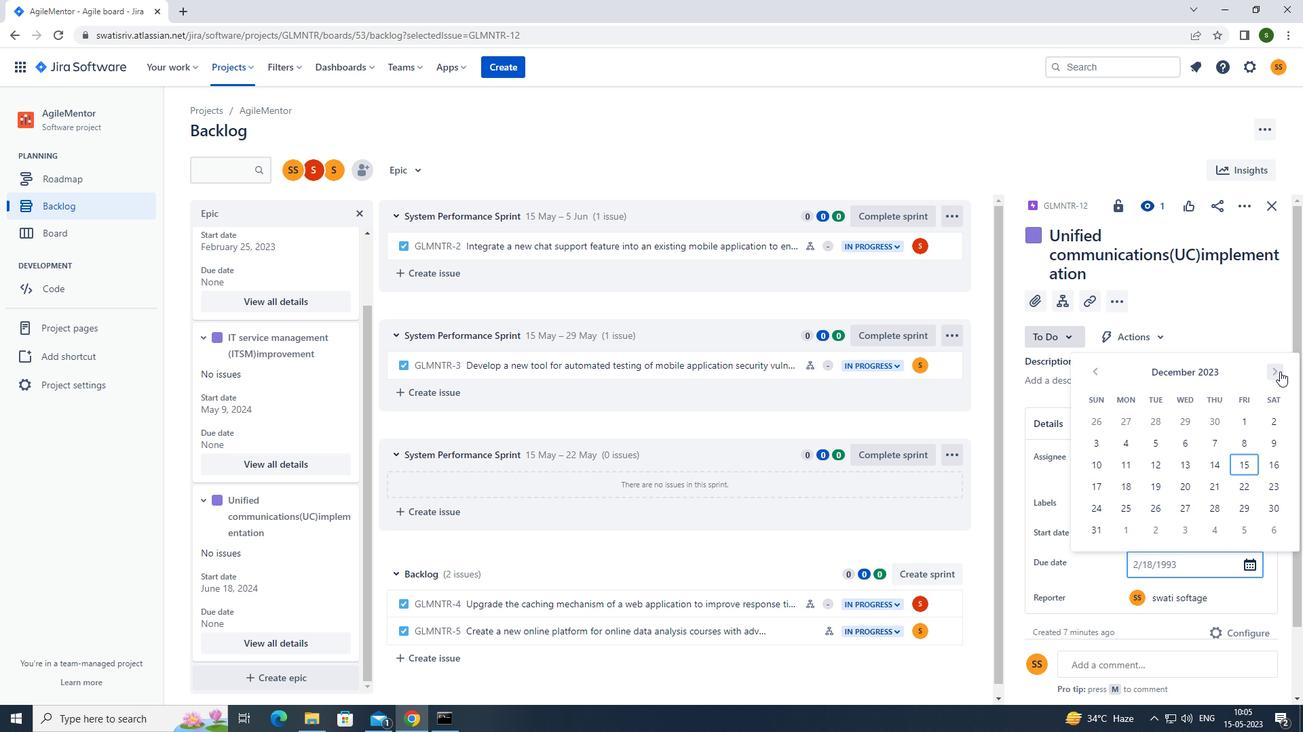 
Action: Mouse pressed left at (1279, 371)
Screenshot: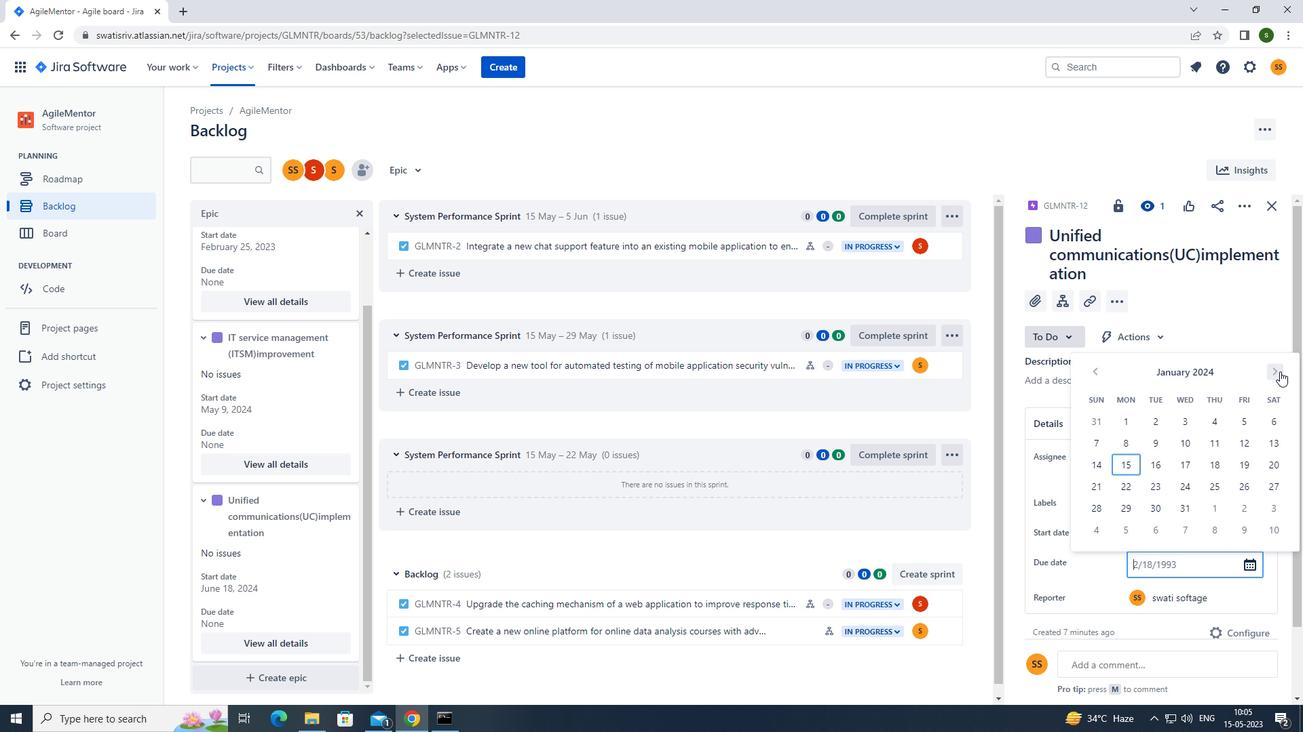 
Action: Mouse pressed left at (1279, 371)
Screenshot: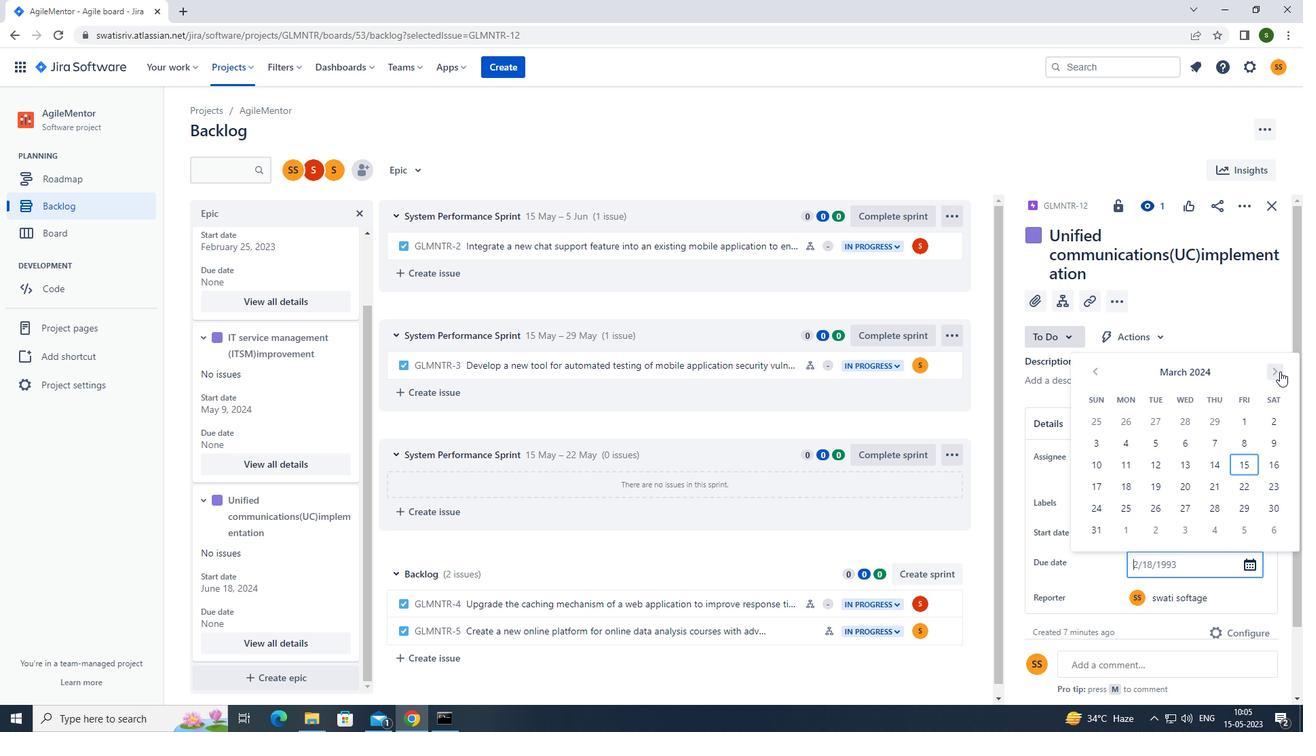 
Action: Mouse pressed left at (1279, 371)
Screenshot: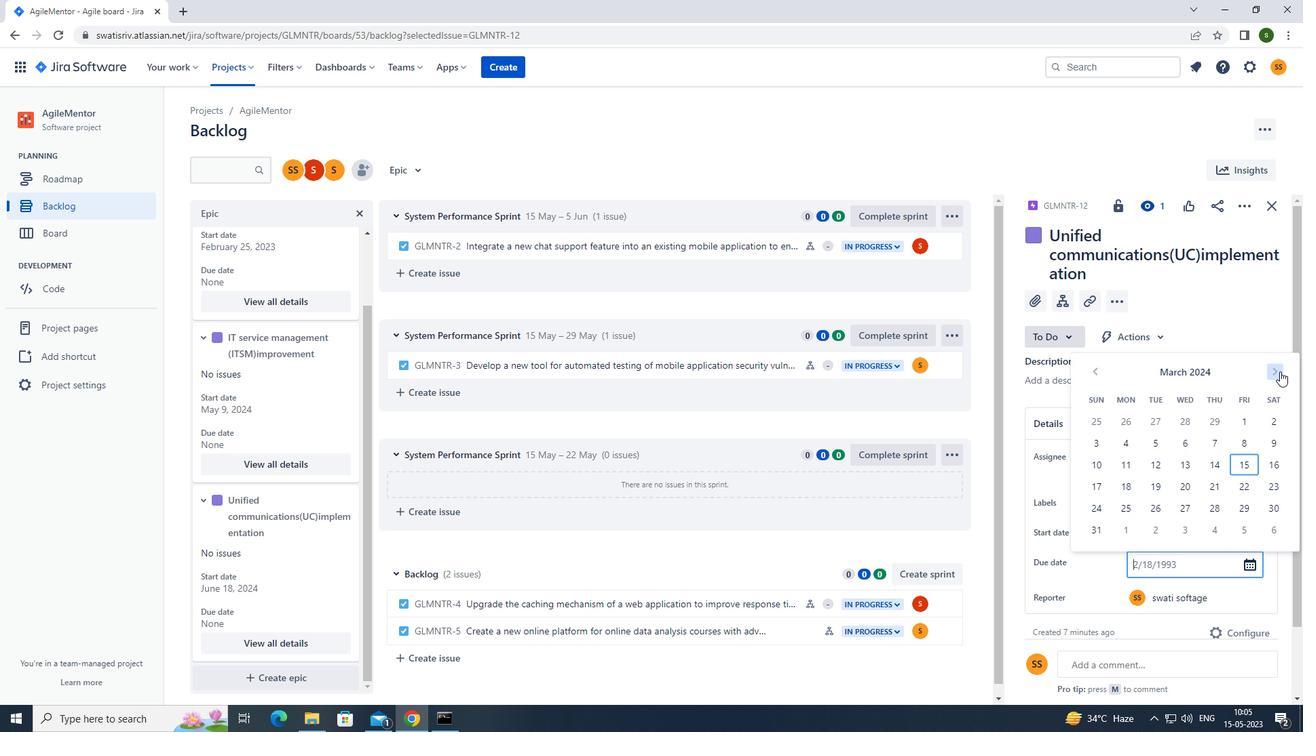 
Action: Mouse pressed left at (1279, 371)
Screenshot: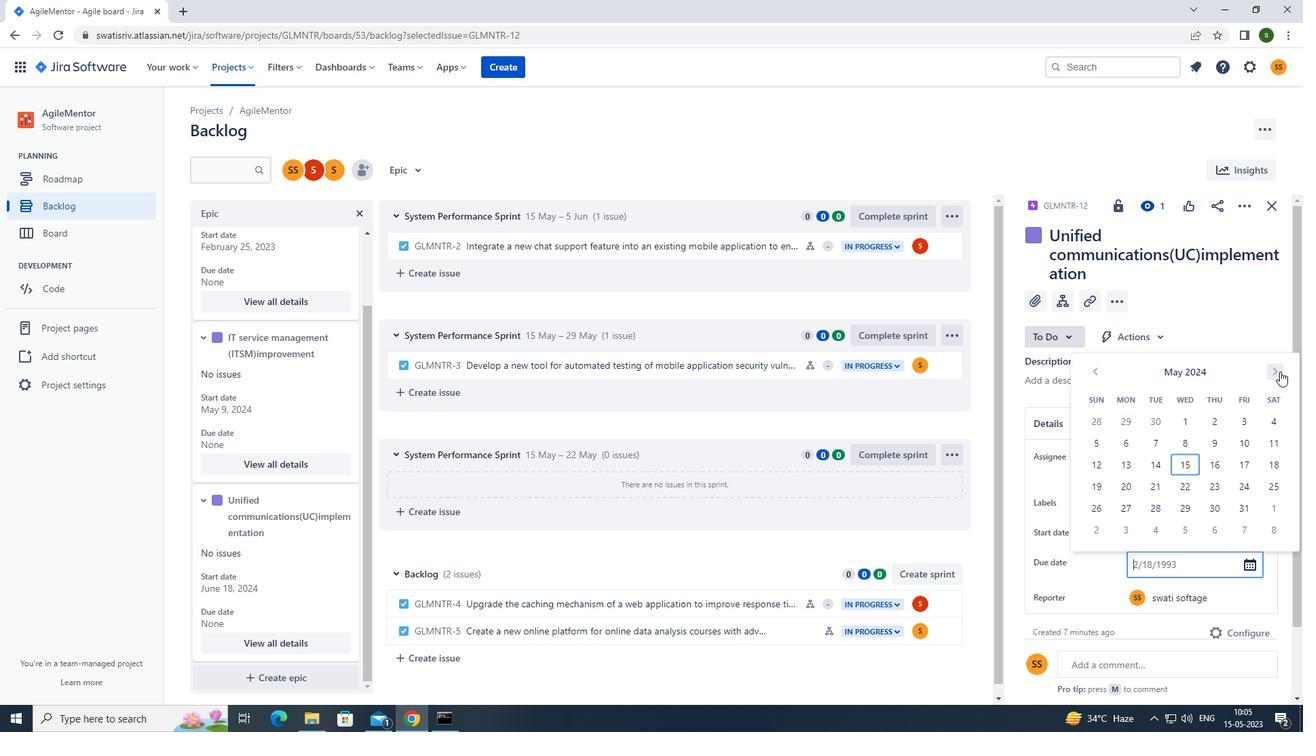 
Action: Mouse pressed left at (1279, 371)
Screenshot: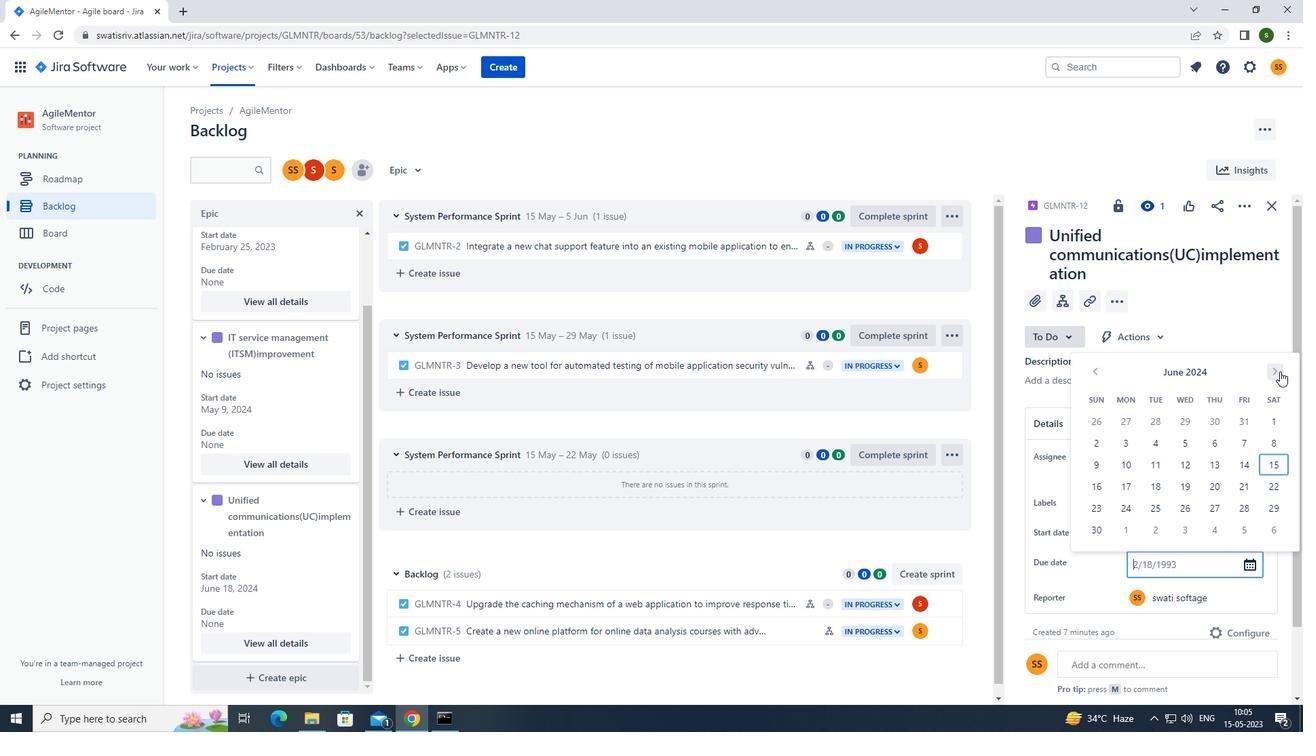 
Action: Mouse pressed left at (1279, 371)
Screenshot: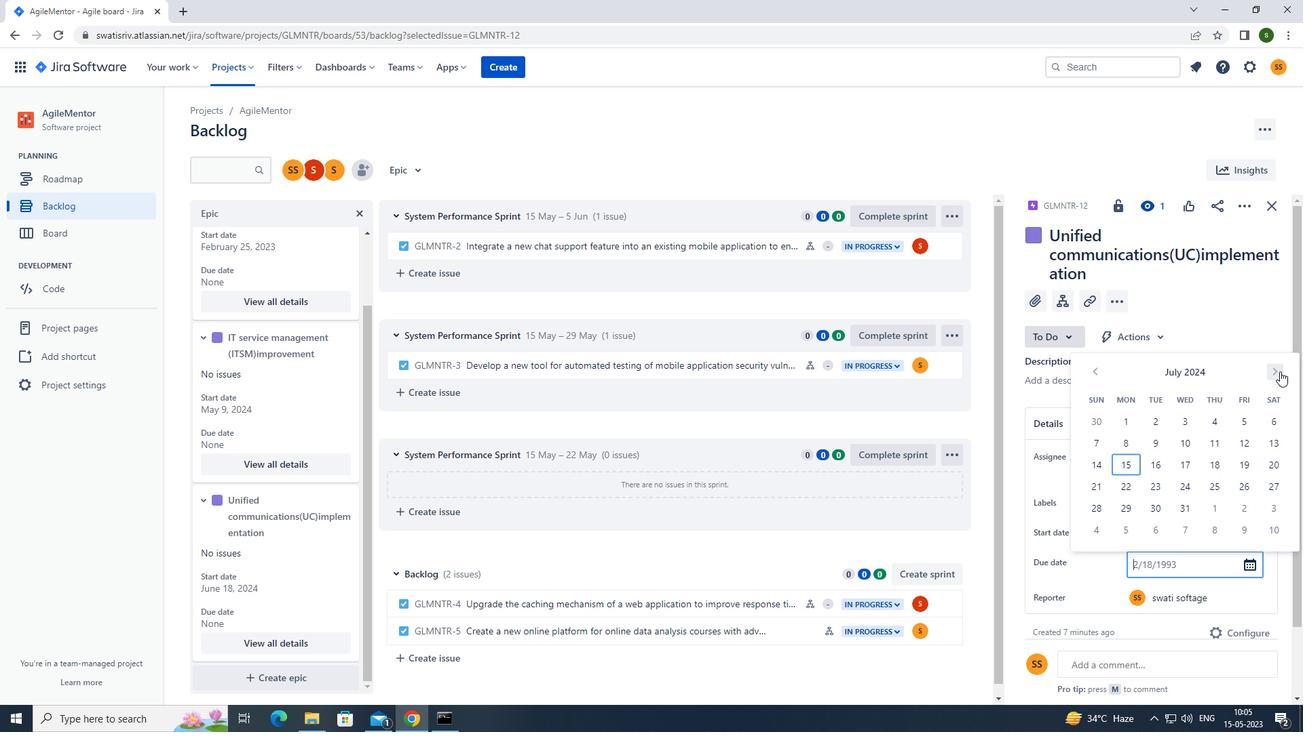 
Action: Mouse pressed left at (1279, 371)
Screenshot: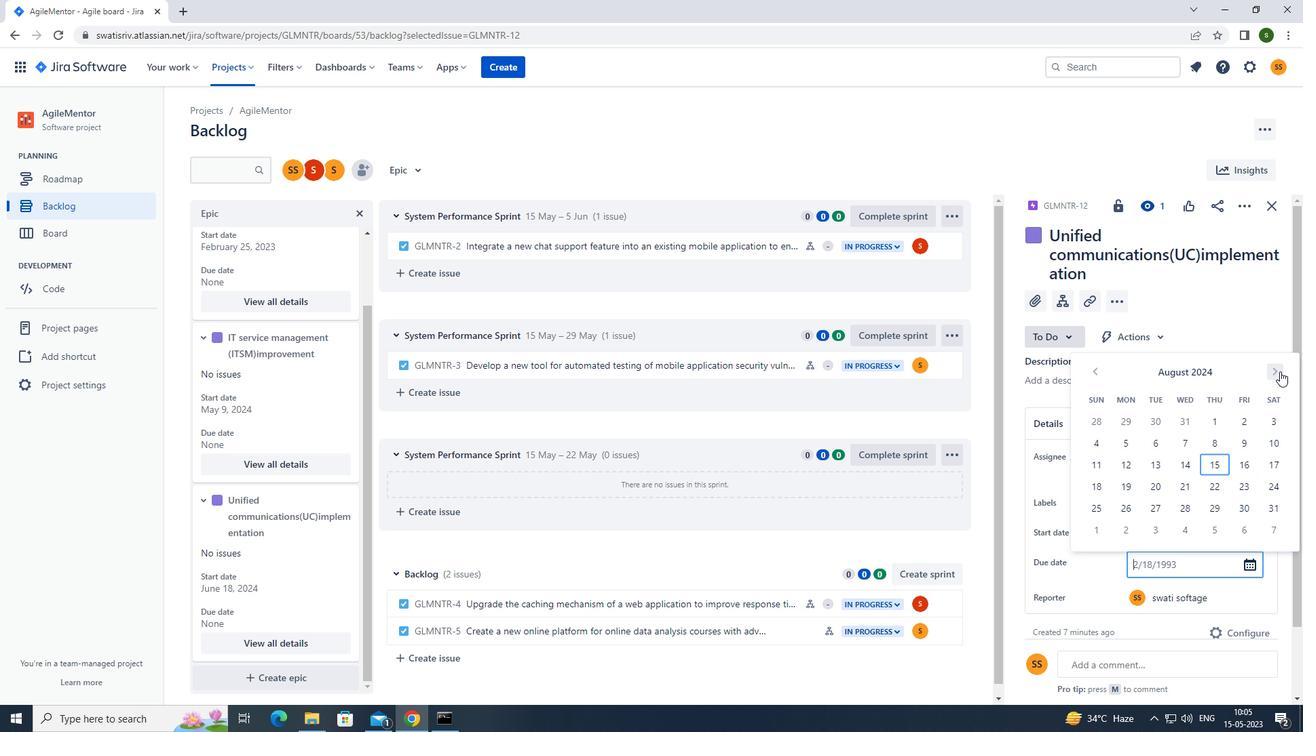 
Action: Mouse moved to (1187, 464)
Screenshot: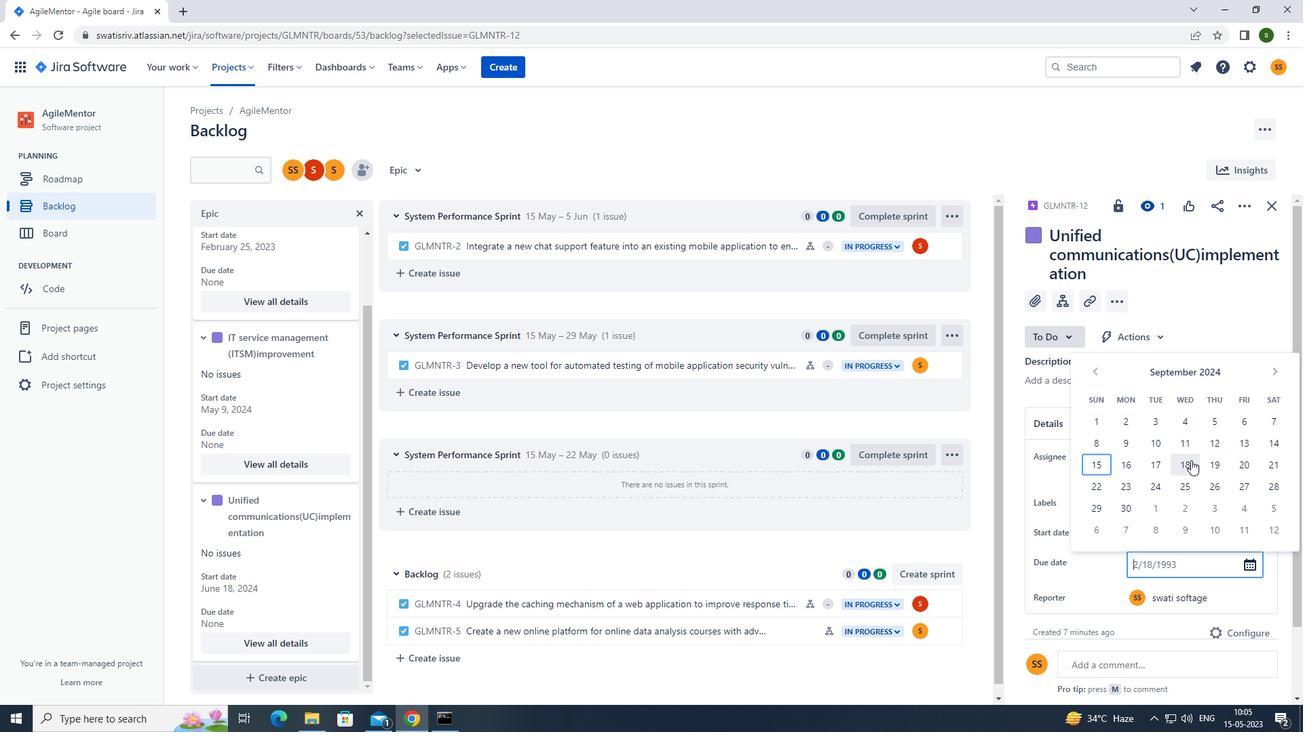 
Action: Mouse pressed left at (1187, 464)
Screenshot: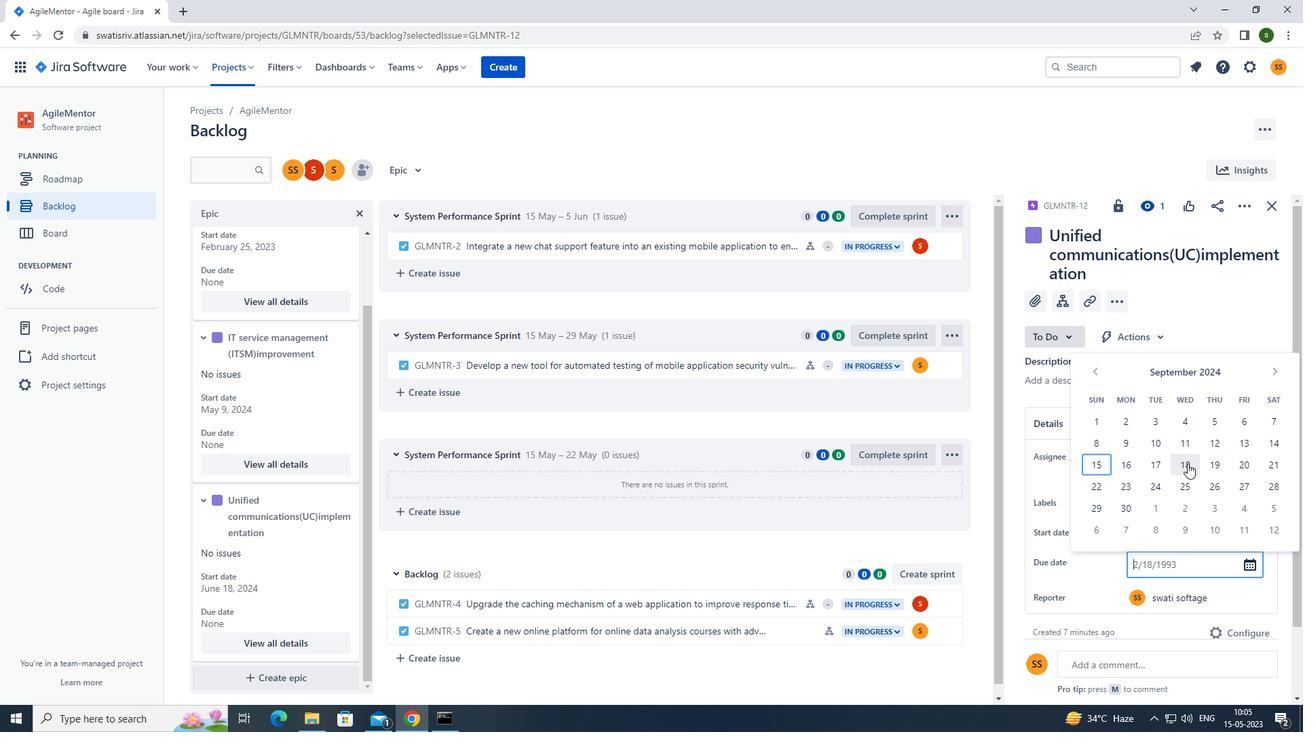 
Action: Mouse moved to (848, 171)
Screenshot: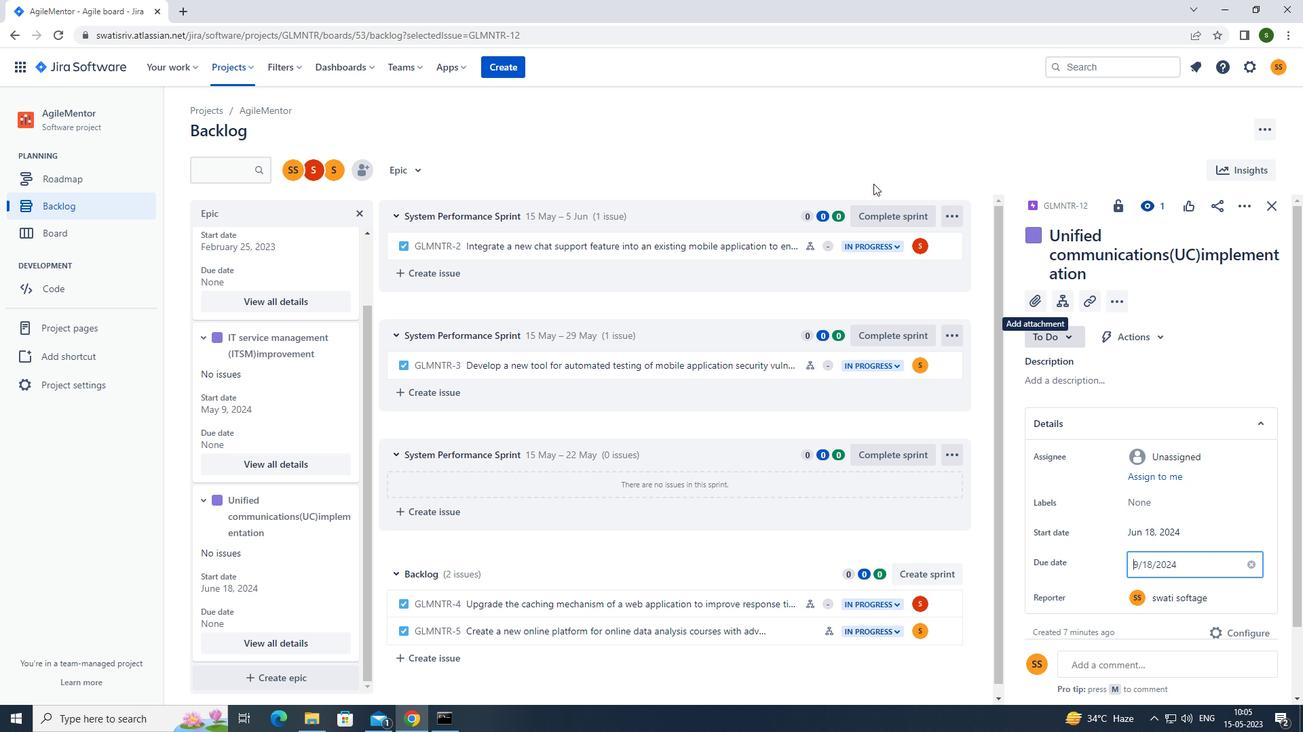 
Action: Mouse pressed left at (848, 171)
Screenshot: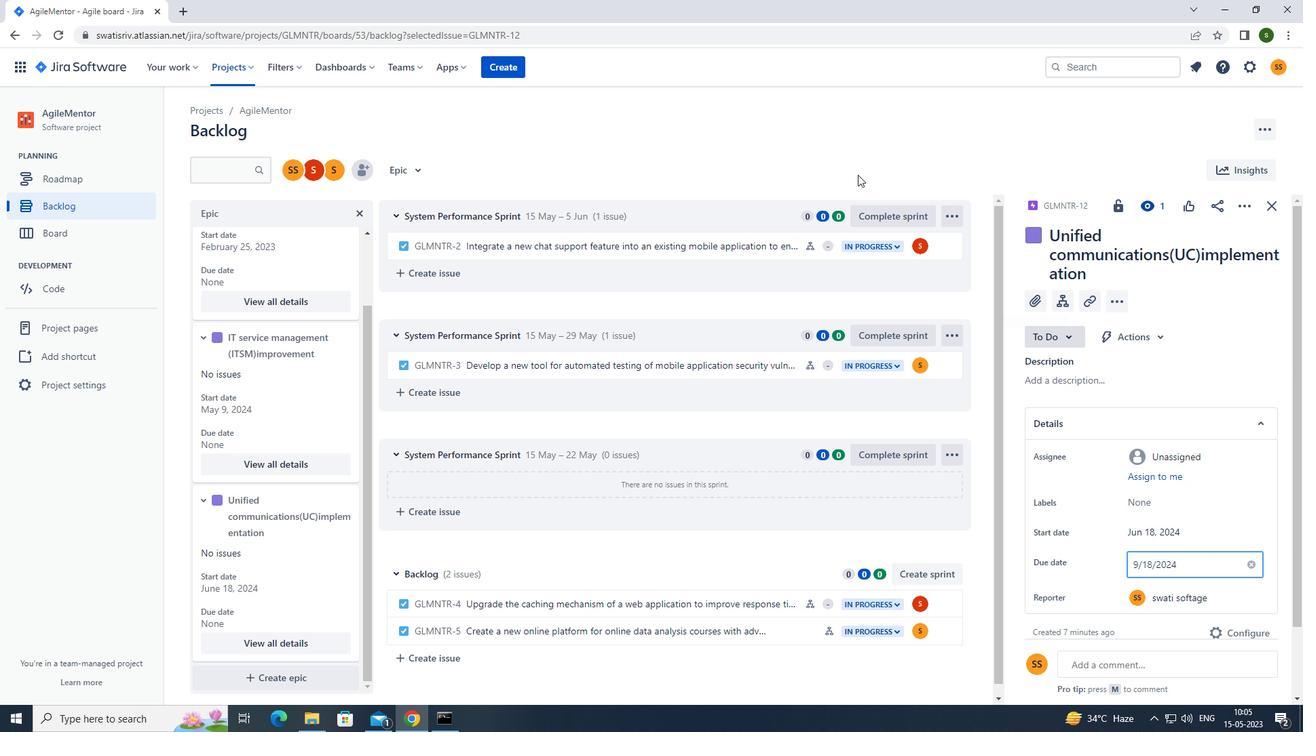 
